 Task: Explore Airbnb accommodation in Stadtlohn, Germany from 12th  December, 2023 to 15th December, 2023 for 3 adults. Place can be entire room with 2 bedrooms having 3 beds and 1 bathroom. Property type can be flat.
Action: Mouse pressed left at (444, 81)
Screenshot: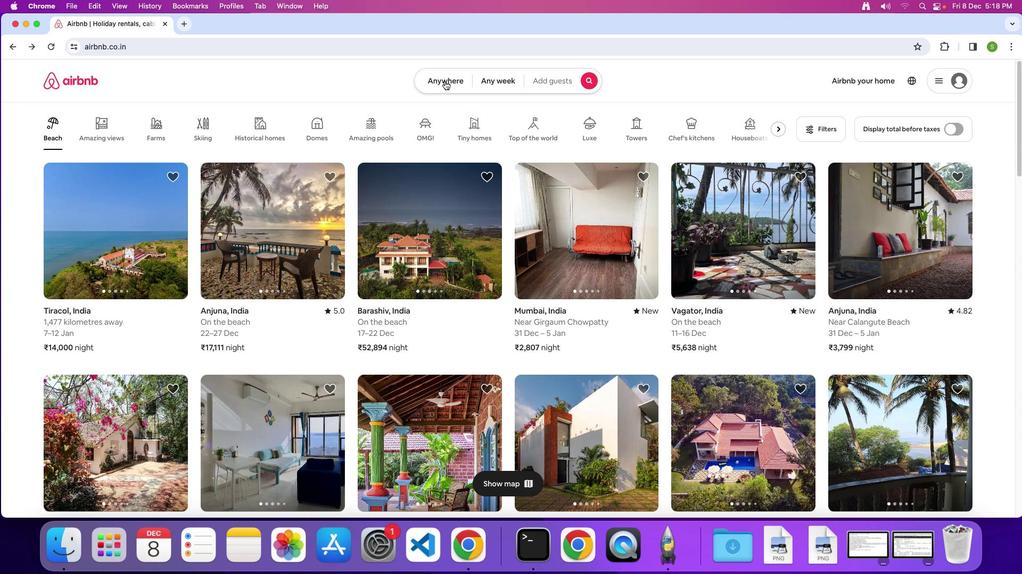 
Action: Mouse moved to (374, 116)
Screenshot: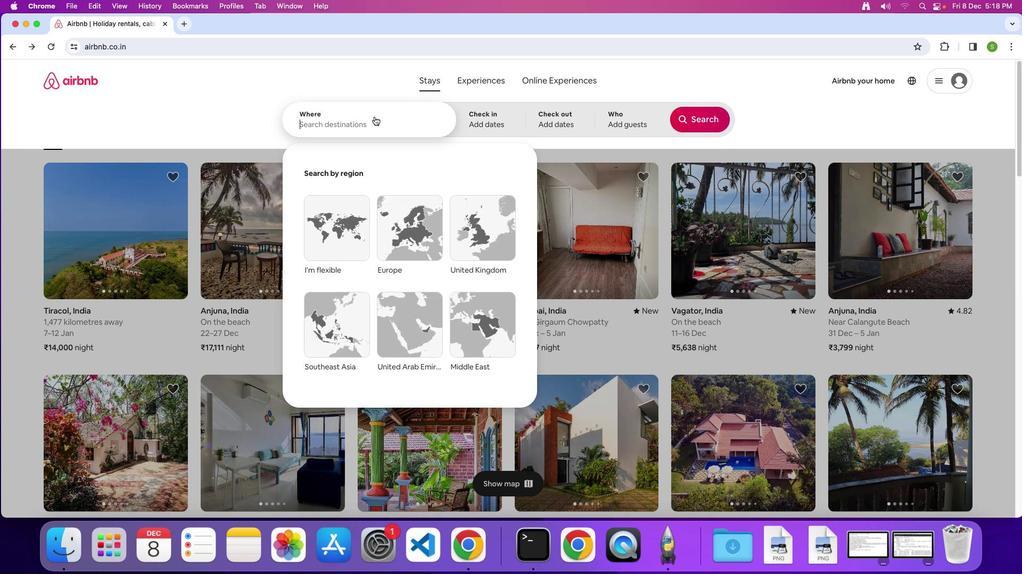 
Action: Mouse pressed left at (374, 116)
Screenshot: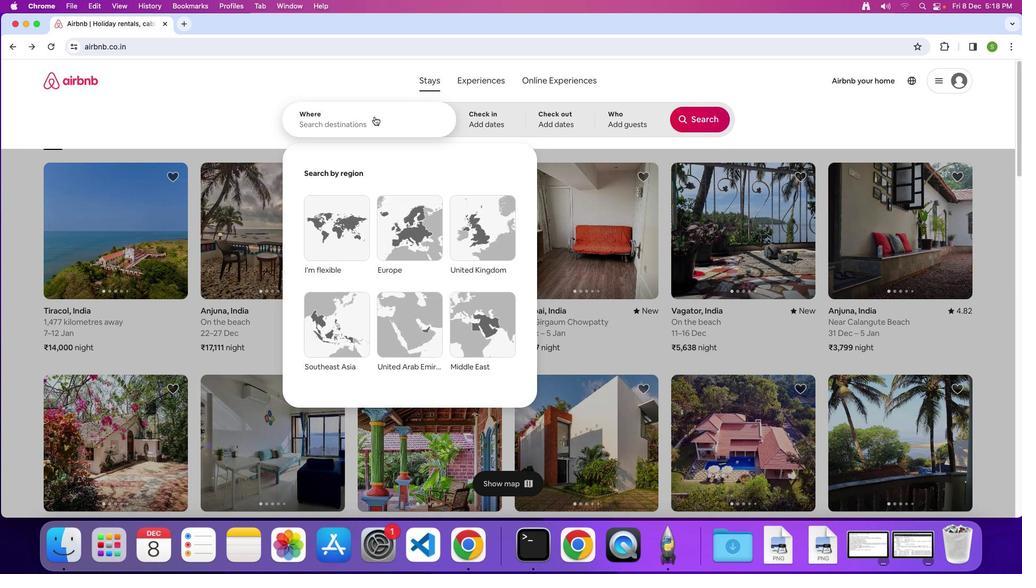 
Action: Key pressed Key.caps_lockKey.caps_lock'S'Key.caps_lockKey.backspaceKey.caps_lock'S'Key.caps_lock't''a''d''t''o'Key.backspace'l''o''h''n'','Key.spaceKey.shift'G''e''m'Key.backspace'r''m''a''n''y'Key.enter
Screenshot: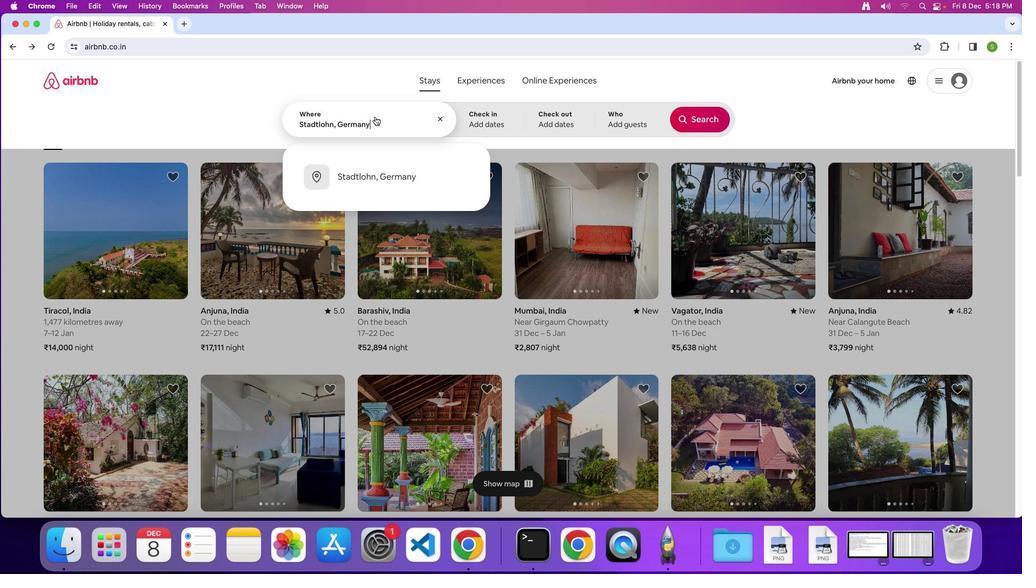 
Action: Mouse moved to (378, 300)
Screenshot: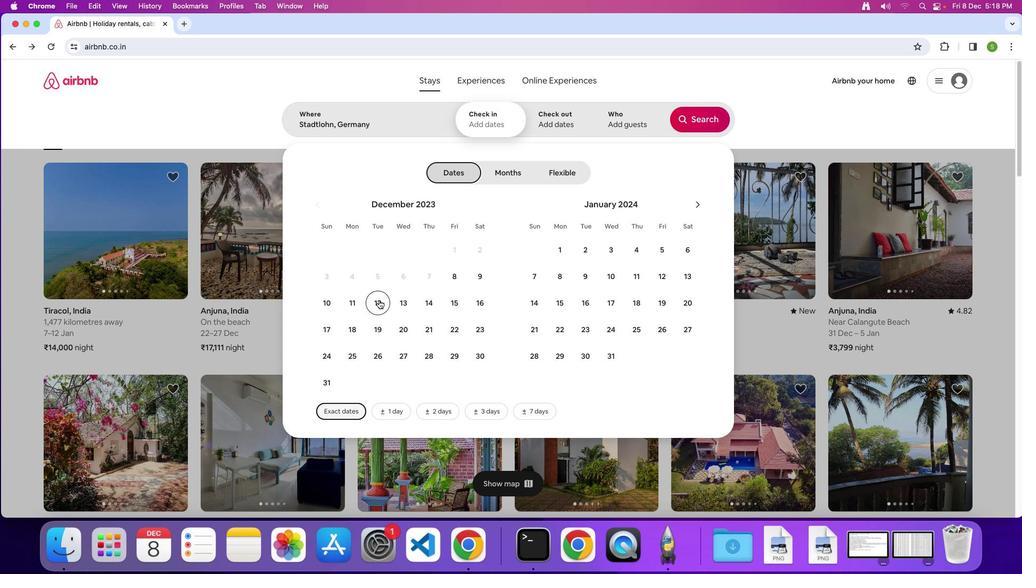 
Action: Mouse pressed left at (378, 300)
Screenshot: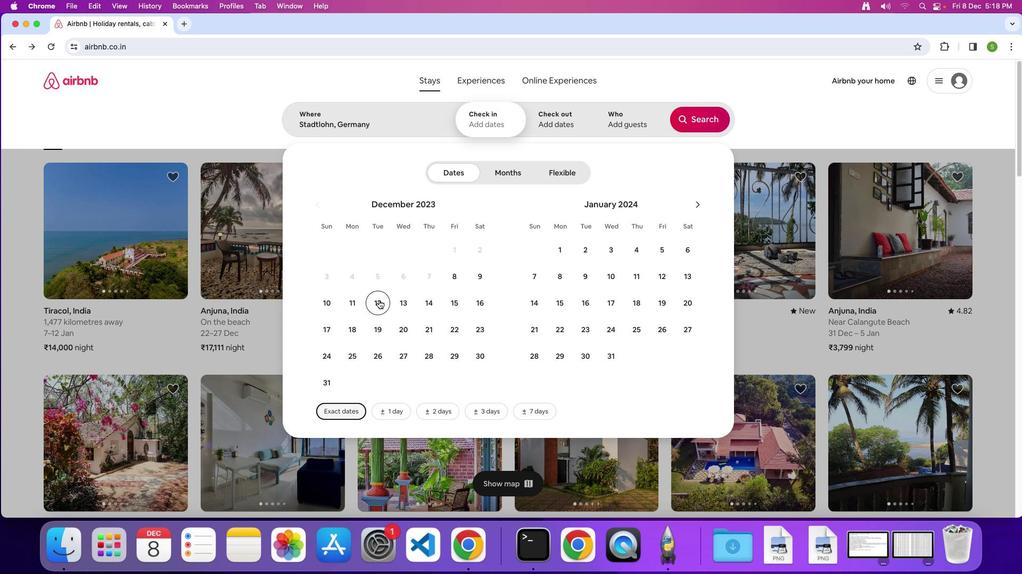
Action: Mouse moved to (459, 309)
Screenshot: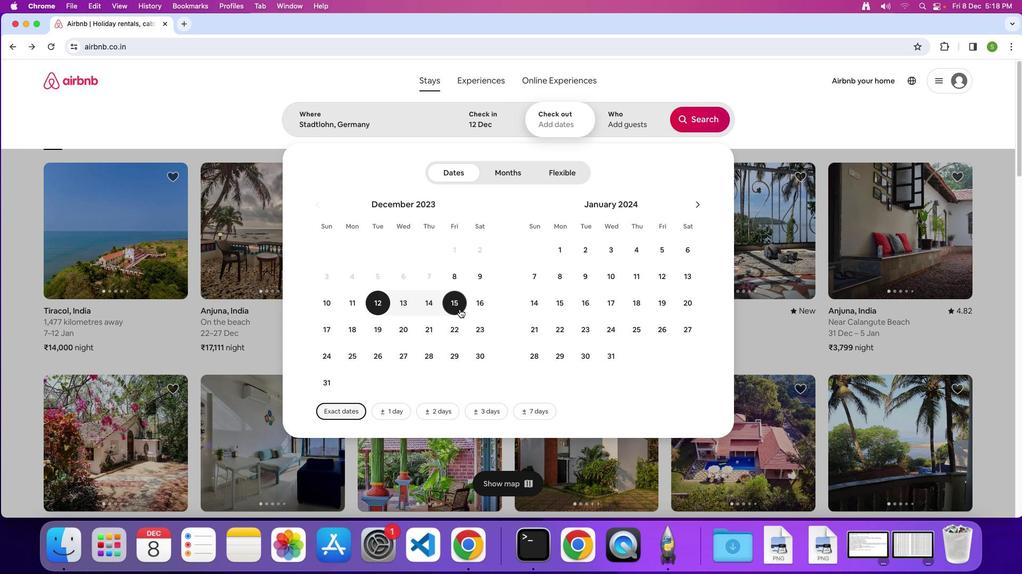 
Action: Mouse pressed left at (459, 309)
Screenshot: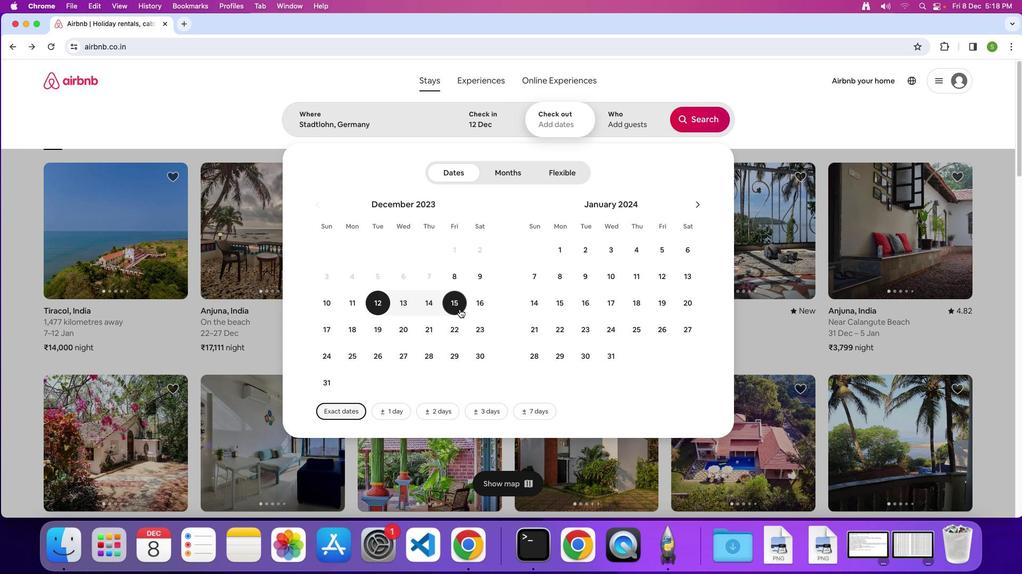 
Action: Mouse moved to (628, 122)
Screenshot: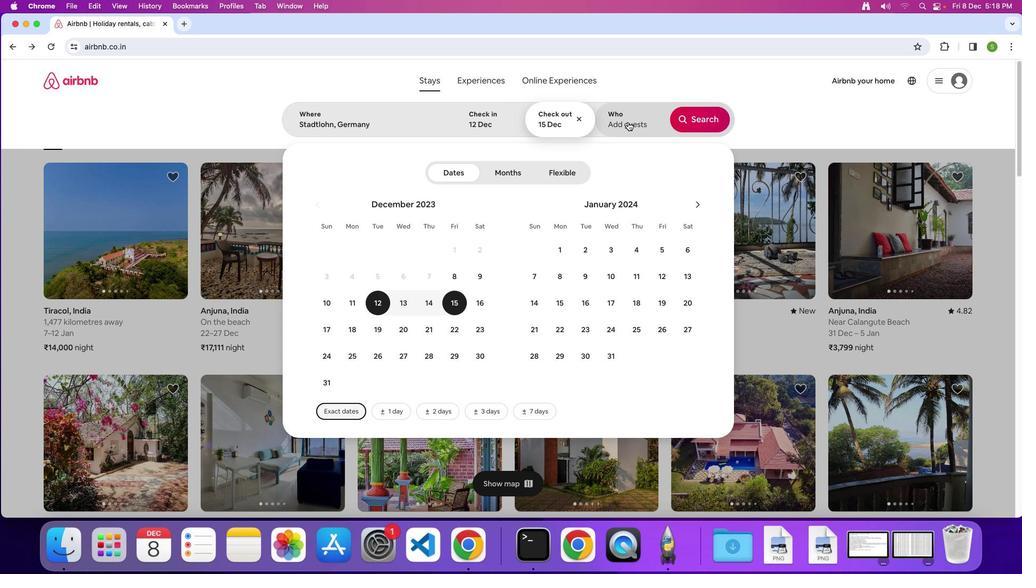 
Action: Mouse pressed left at (628, 122)
Screenshot: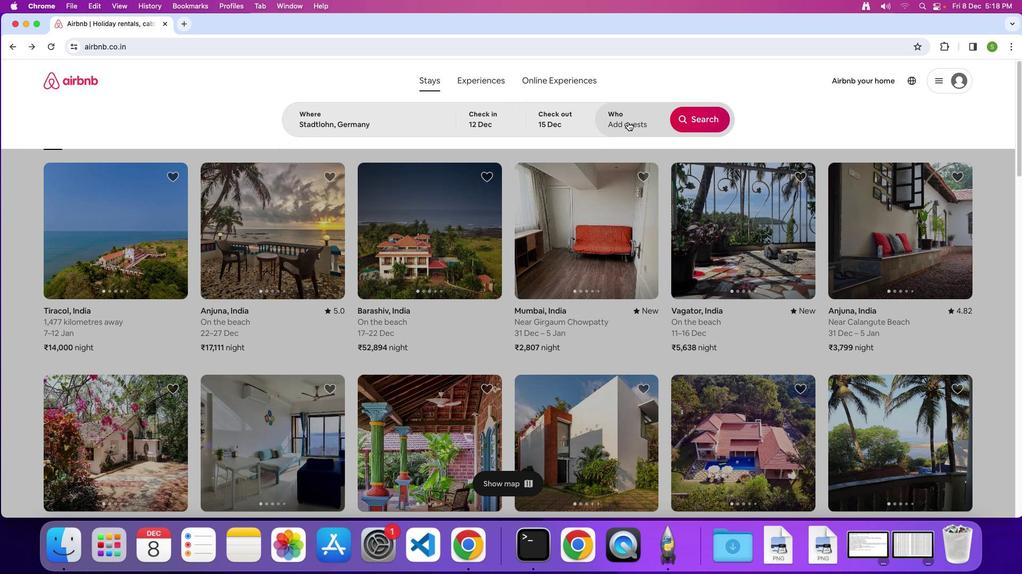 
Action: Mouse moved to (703, 175)
Screenshot: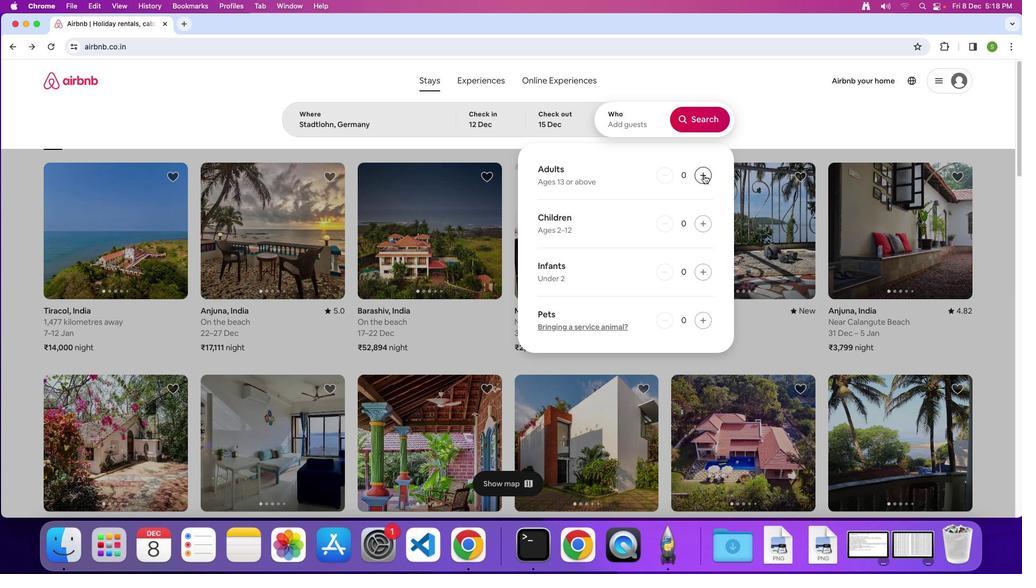 
Action: Mouse pressed left at (703, 175)
Screenshot: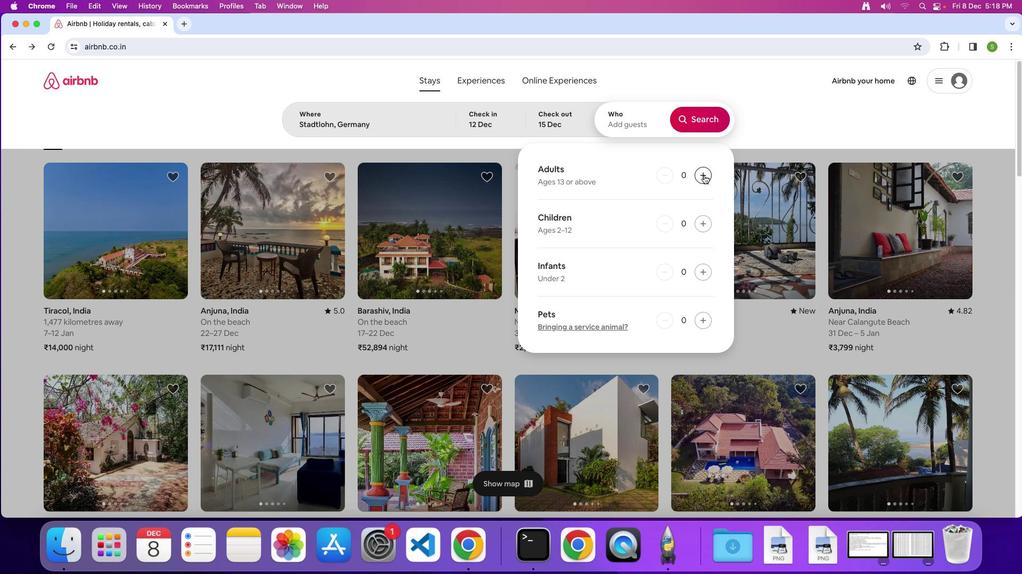 
Action: Mouse pressed left at (703, 175)
Screenshot: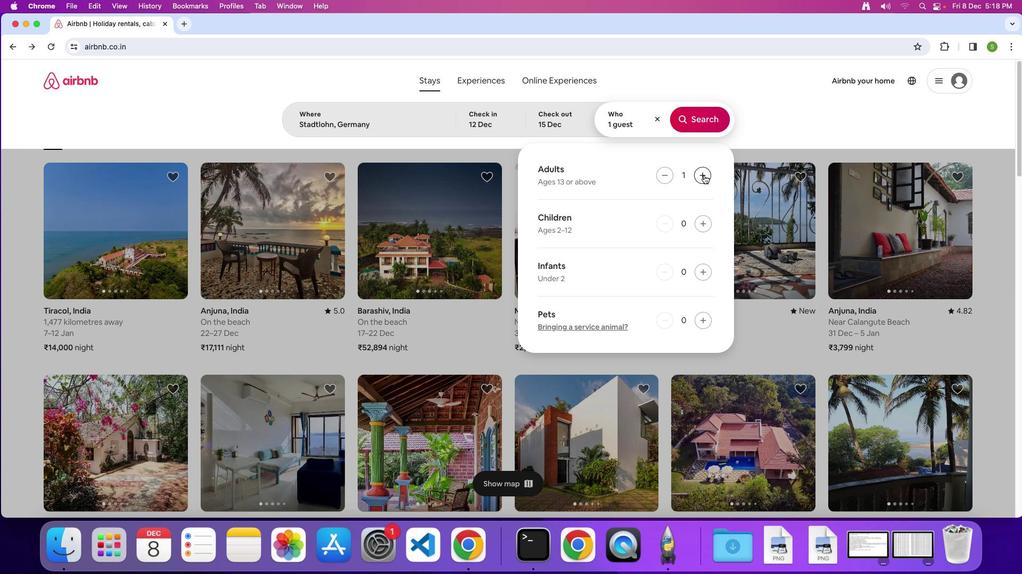 
Action: Mouse pressed left at (703, 175)
Screenshot: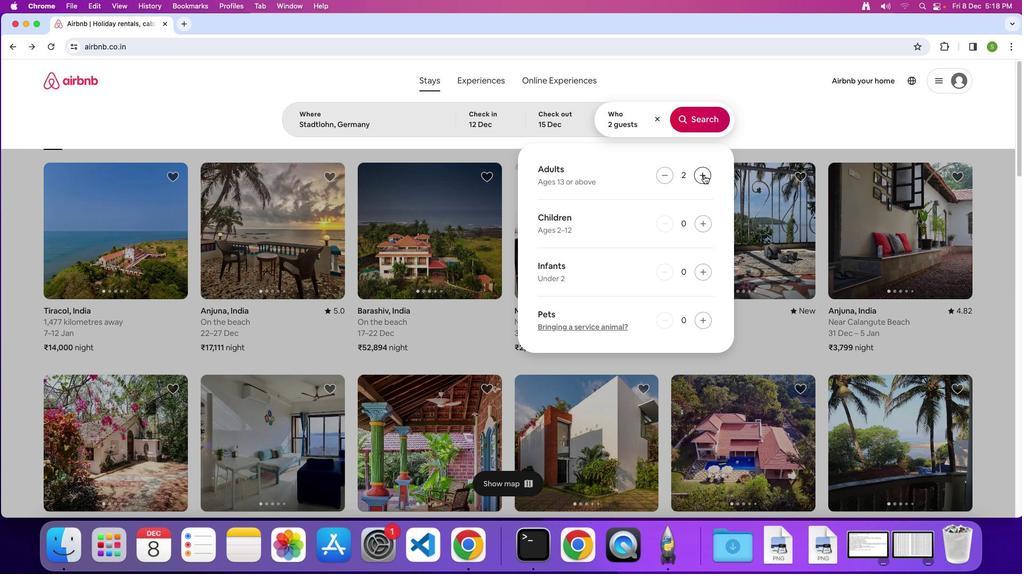 
Action: Mouse moved to (698, 126)
Screenshot: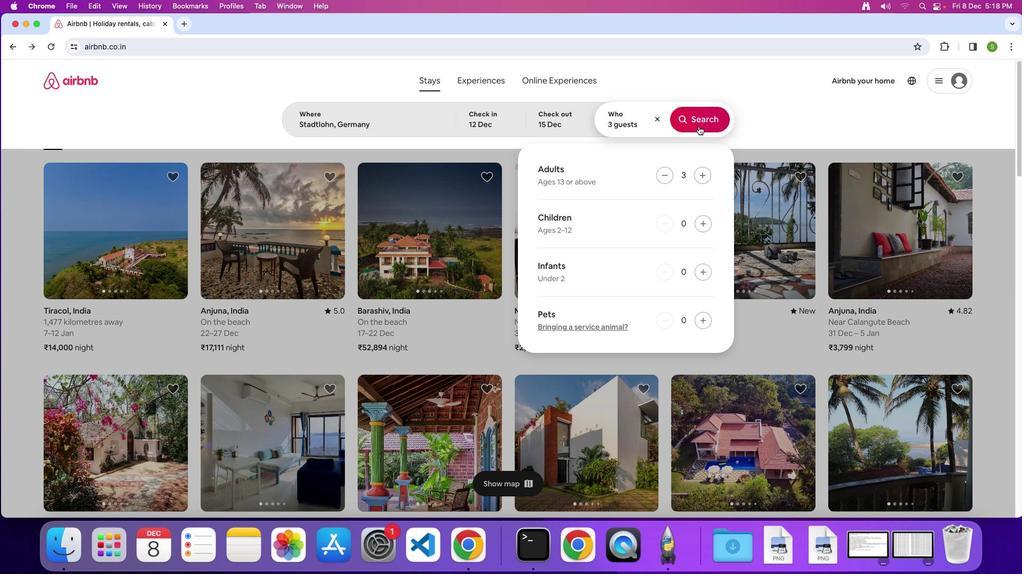 
Action: Mouse pressed left at (698, 126)
Screenshot: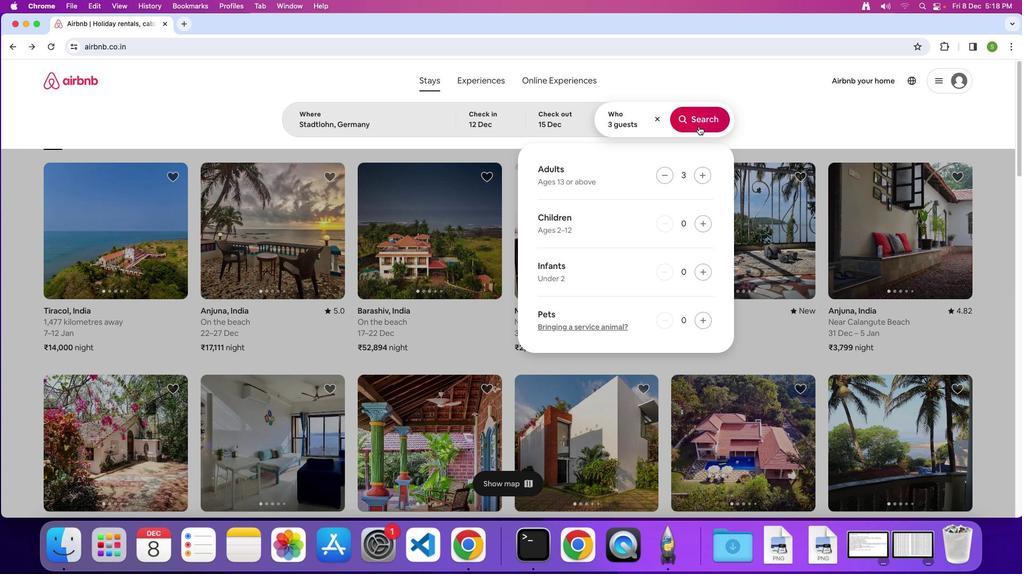 
Action: Mouse moved to (847, 118)
Screenshot: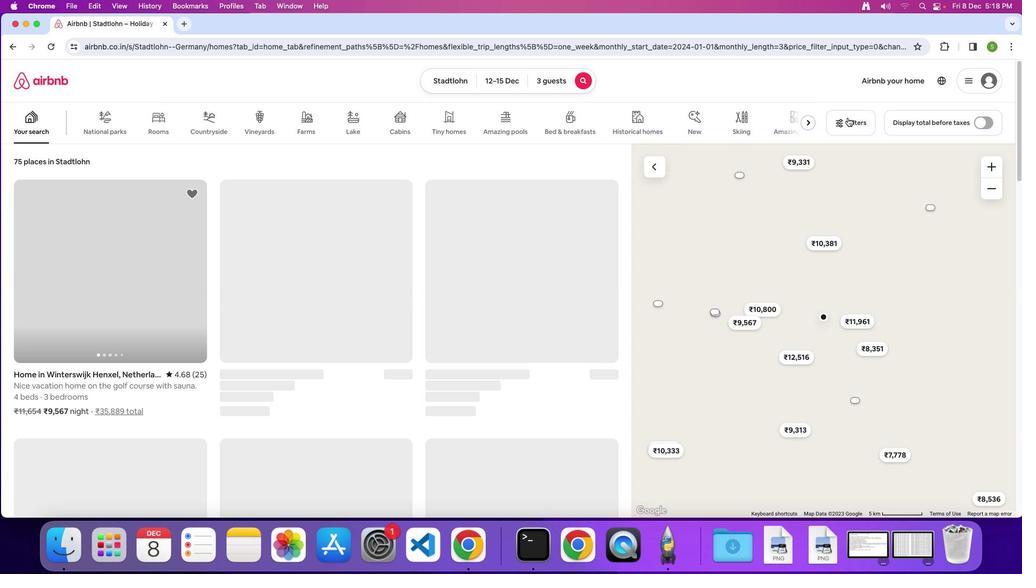 
Action: Mouse pressed left at (847, 118)
Screenshot: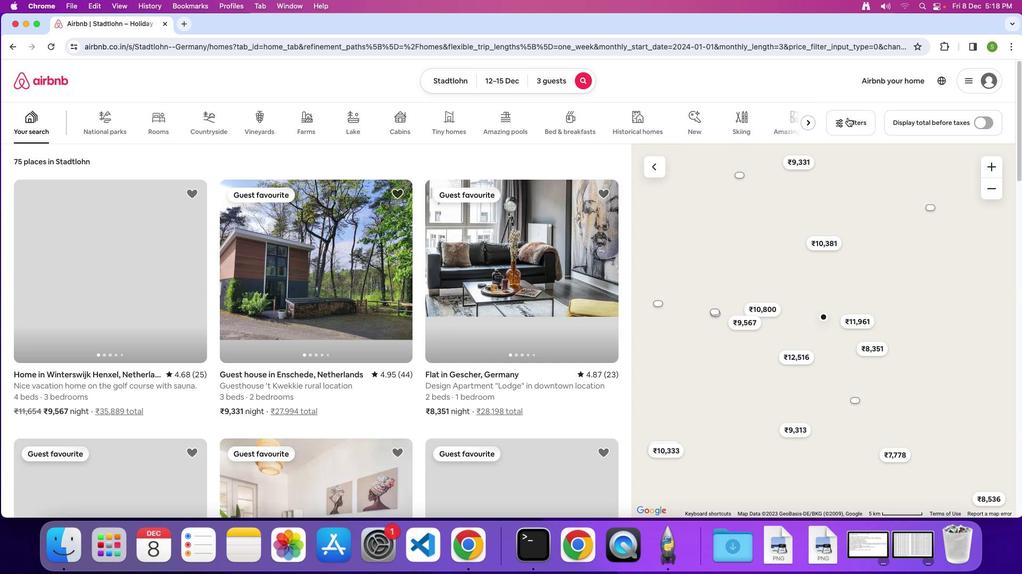 
Action: Mouse moved to (489, 335)
Screenshot: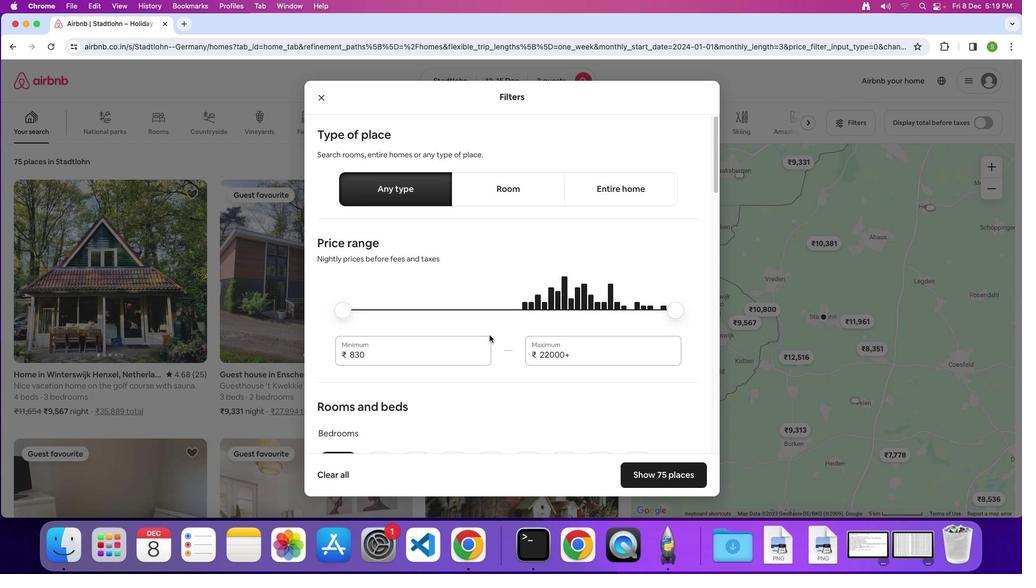 
Action: Mouse scrolled (489, 335) with delta (0, 0)
Screenshot: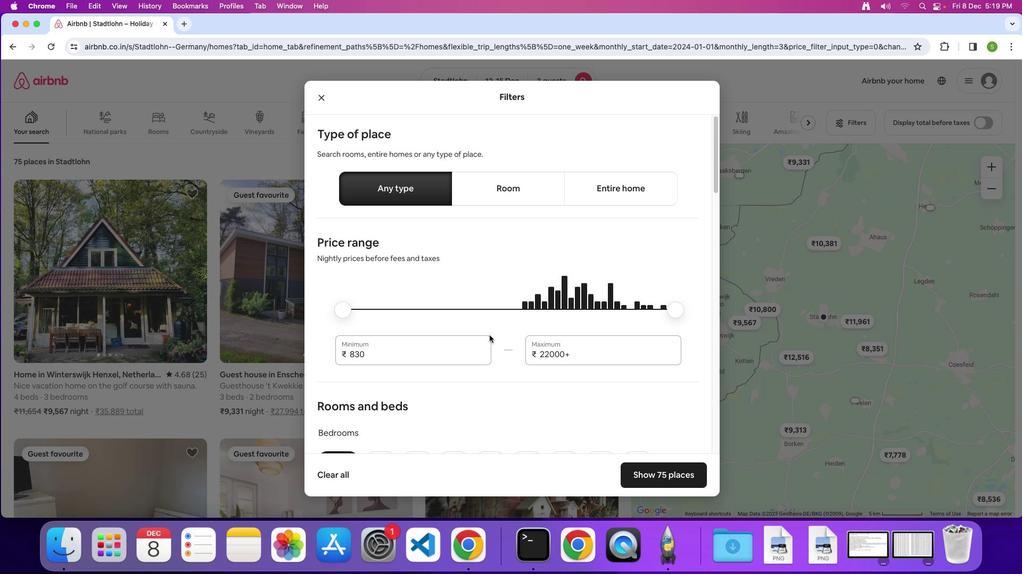 
Action: Mouse scrolled (489, 335) with delta (0, 0)
Screenshot: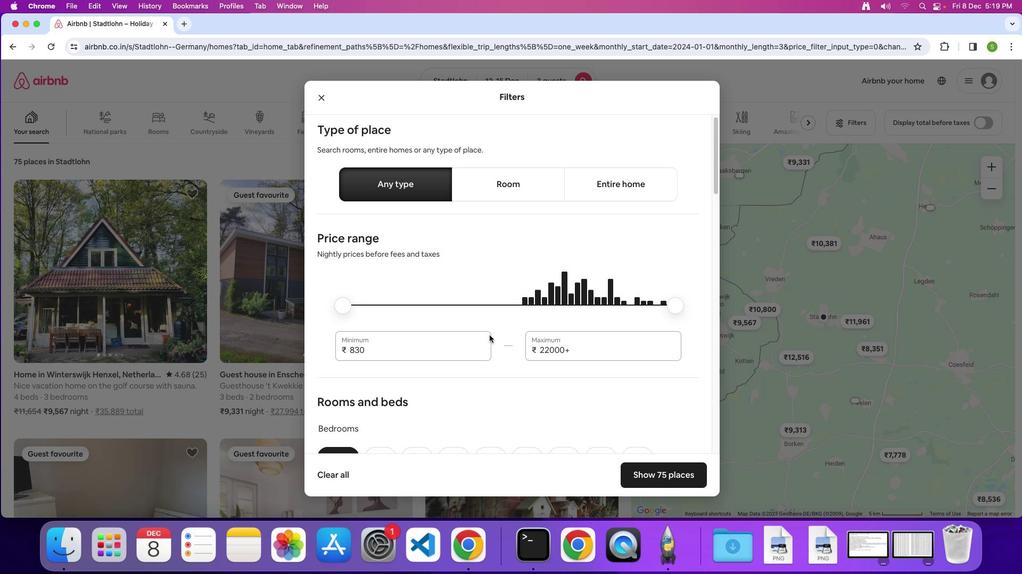
Action: Mouse scrolled (489, 335) with delta (0, 0)
Screenshot: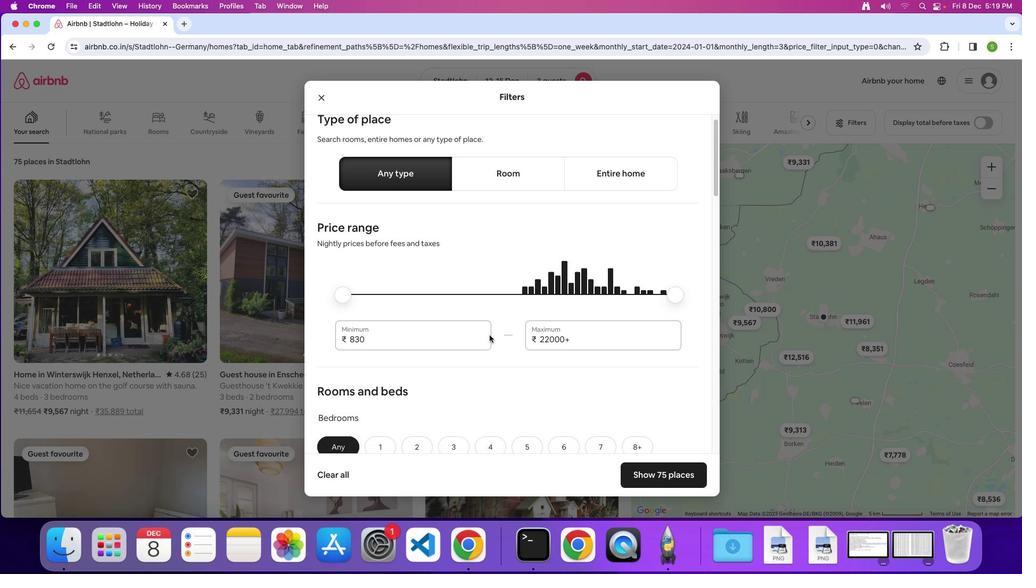 
Action: Mouse moved to (489, 335)
Screenshot: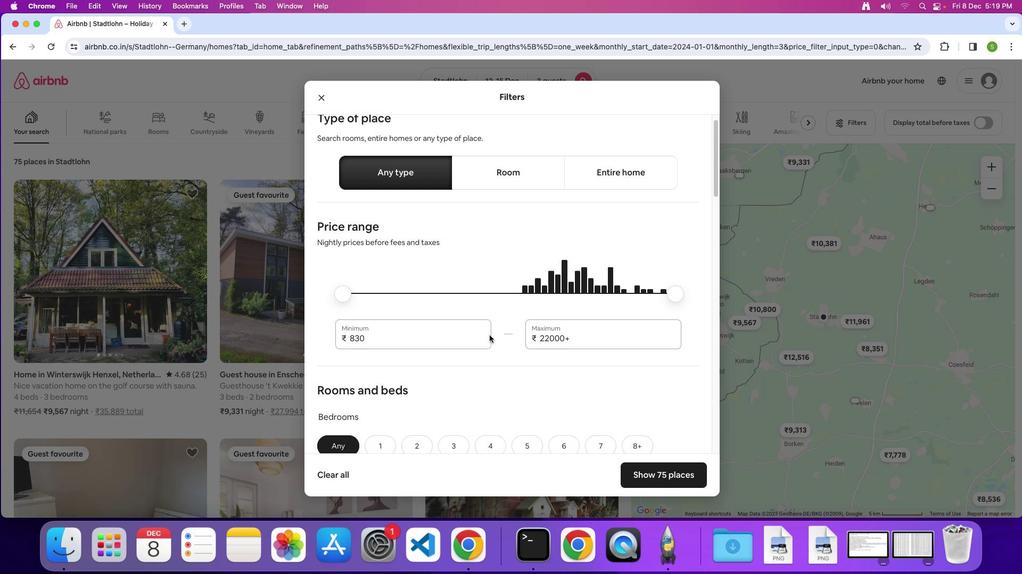 
Action: Mouse scrolled (489, 335) with delta (0, 0)
Screenshot: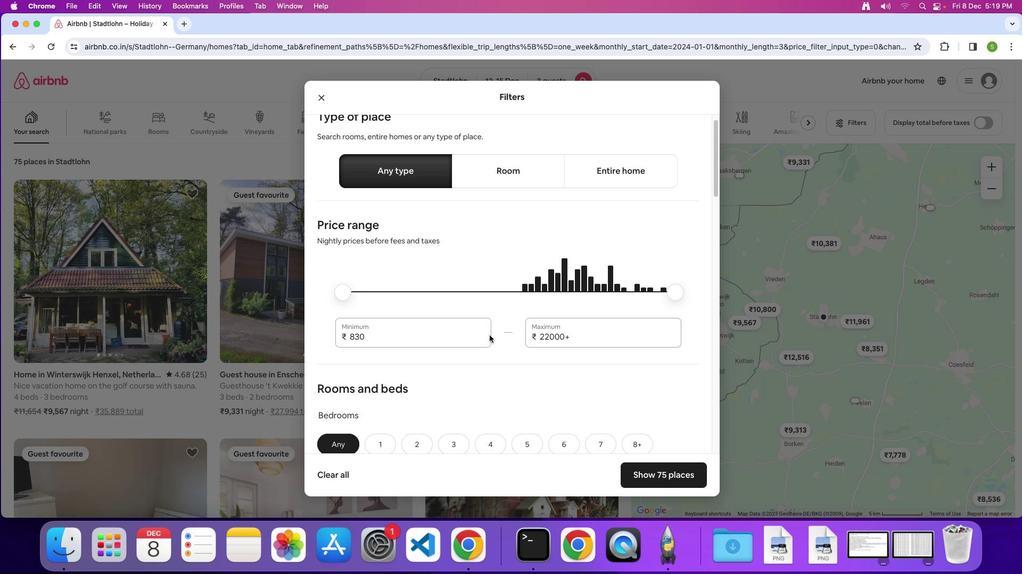 
Action: Mouse scrolled (489, 335) with delta (0, 0)
Screenshot: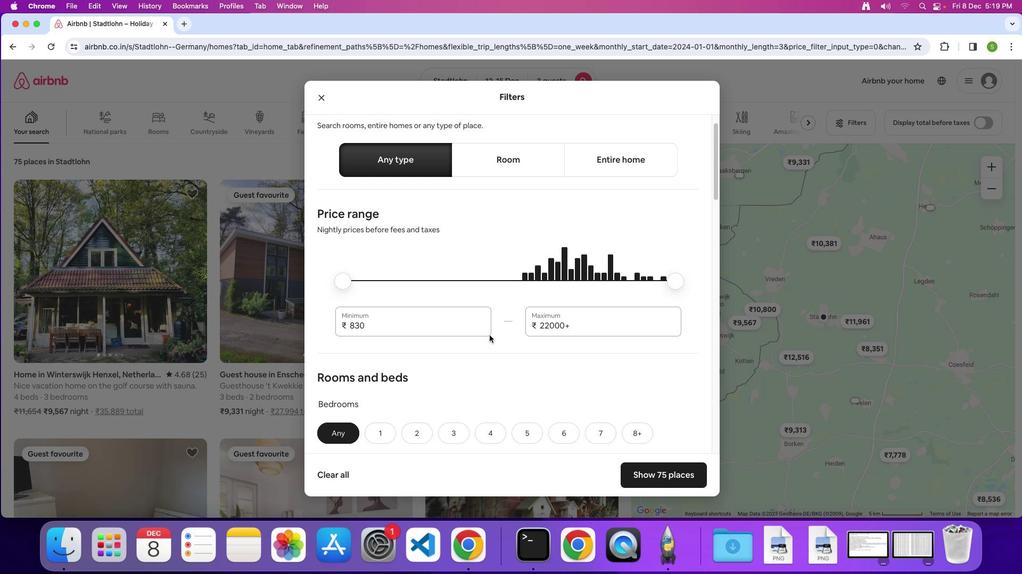 
Action: Mouse scrolled (489, 335) with delta (0, 0)
Screenshot: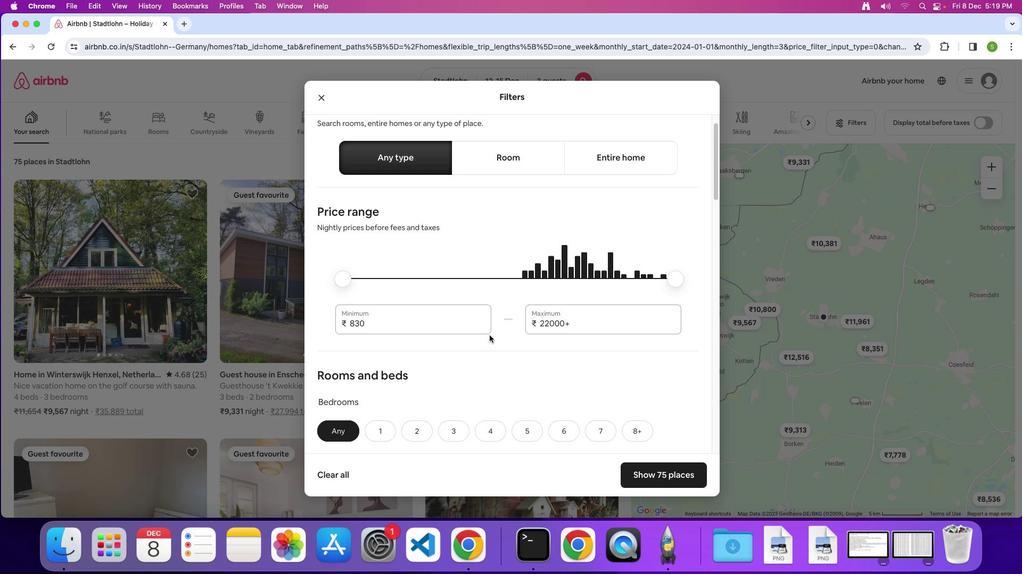 
Action: Mouse scrolled (489, 335) with delta (0, 0)
Screenshot: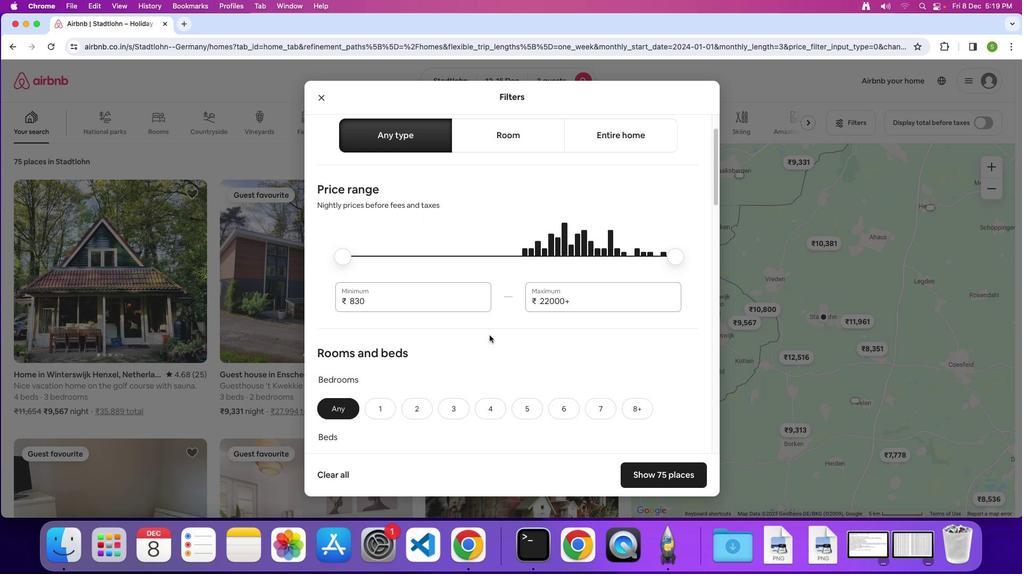 
Action: Mouse scrolled (489, 335) with delta (0, 0)
Screenshot: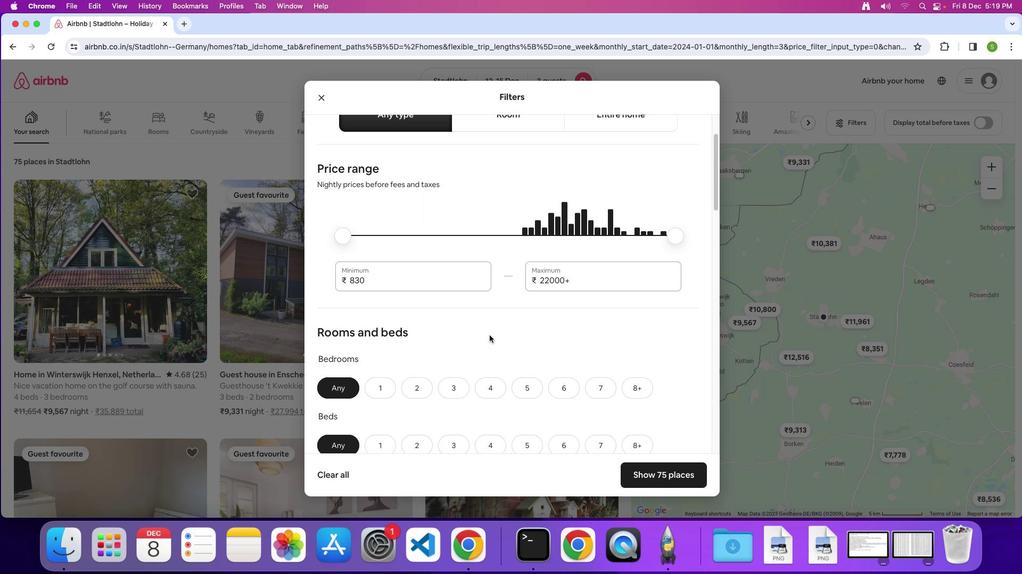 
Action: Mouse scrolled (489, 335) with delta (0, 0)
Screenshot: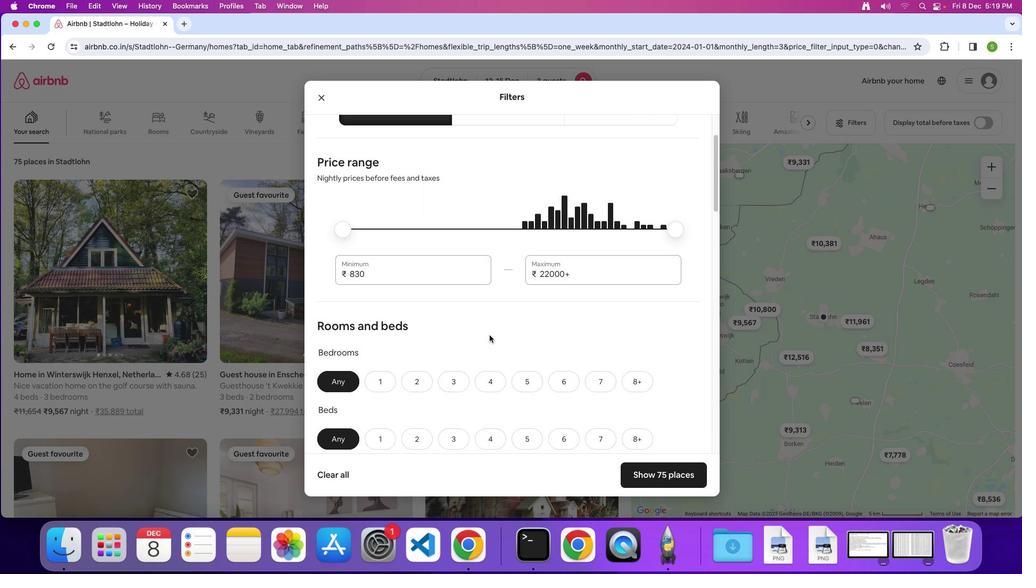 
Action: Mouse scrolled (489, 335) with delta (0, 0)
Screenshot: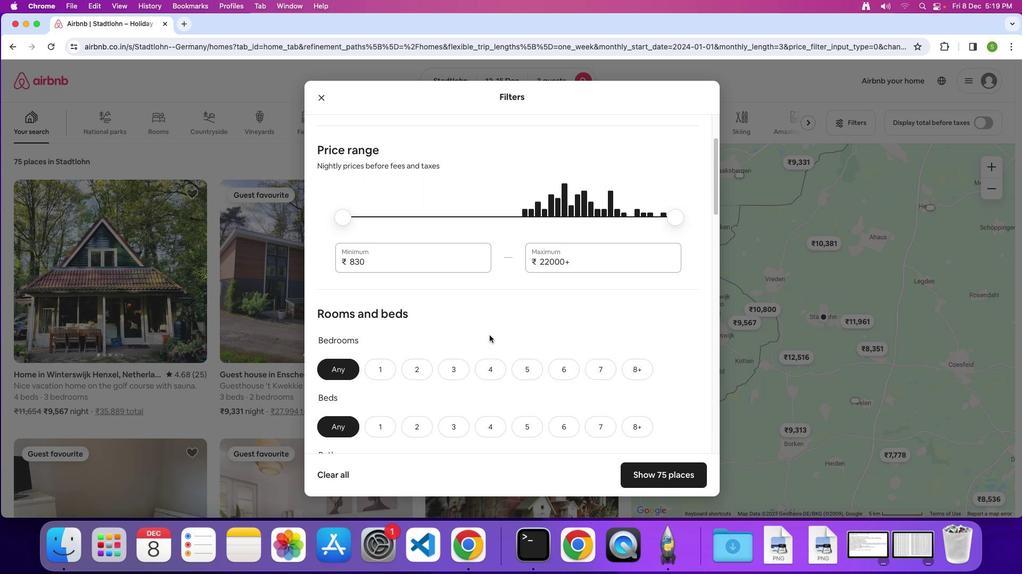 
Action: Mouse scrolled (489, 335) with delta (0, 0)
Screenshot: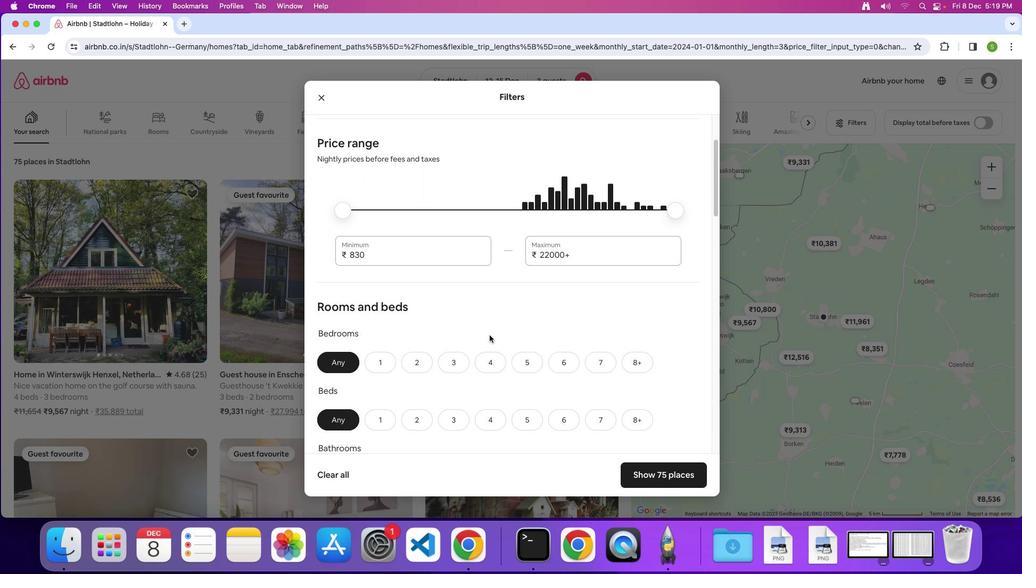 
Action: Mouse scrolled (489, 335) with delta (0, -1)
Screenshot: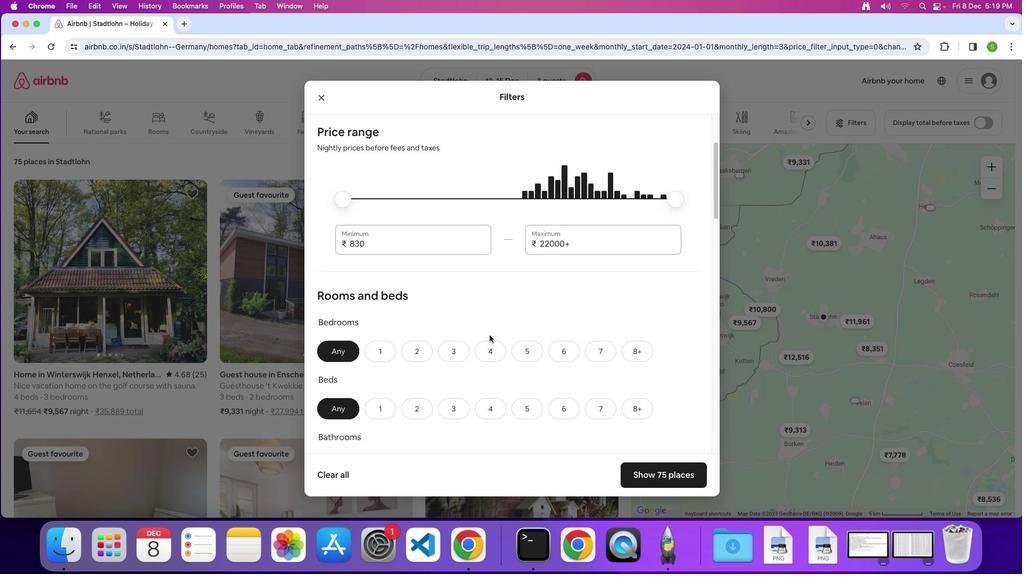 
Action: Mouse moved to (489, 335)
Screenshot: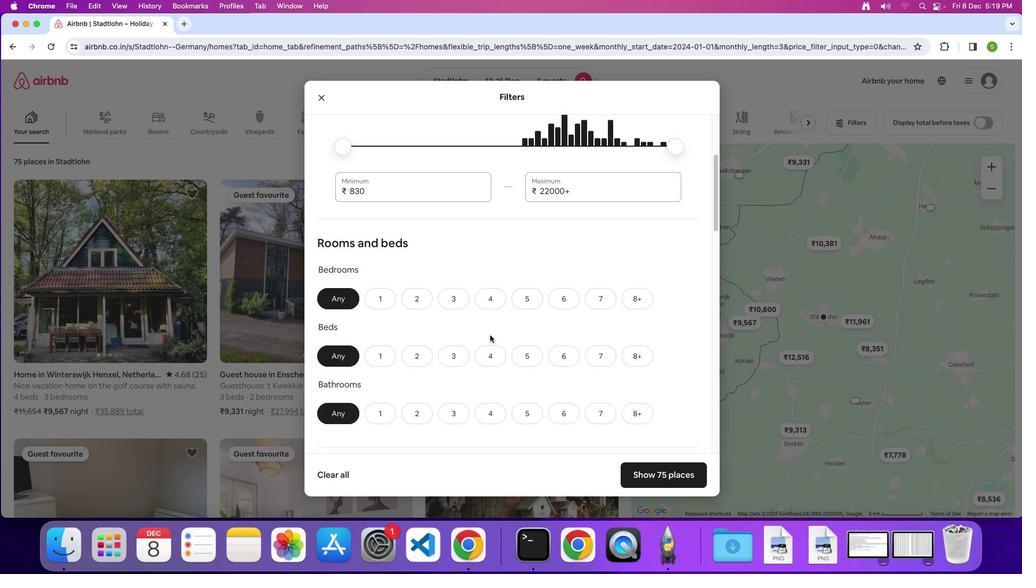 
Action: Mouse scrolled (489, 335) with delta (0, 0)
Screenshot: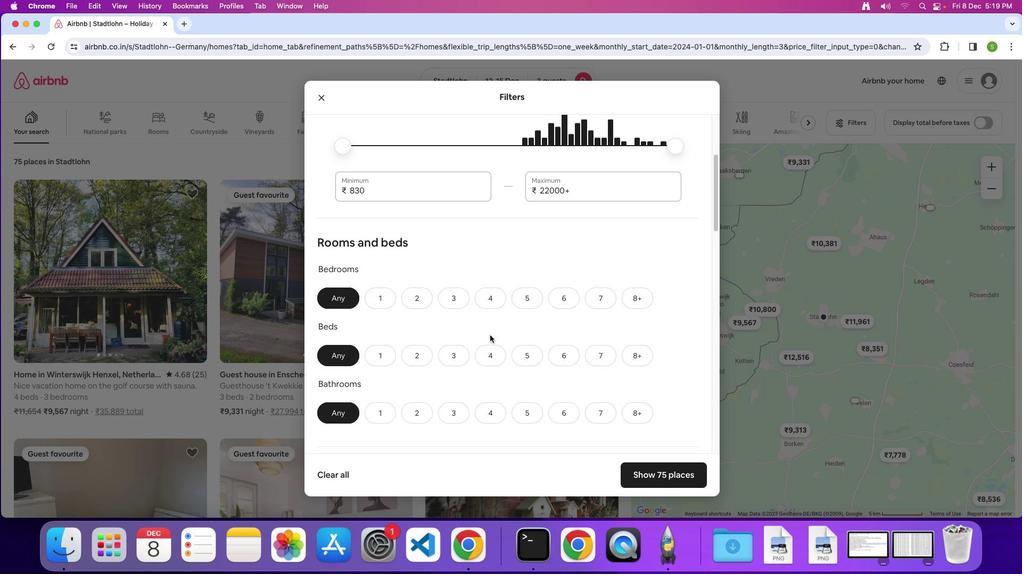 
Action: Mouse scrolled (489, 335) with delta (0, 0)
Screenshot: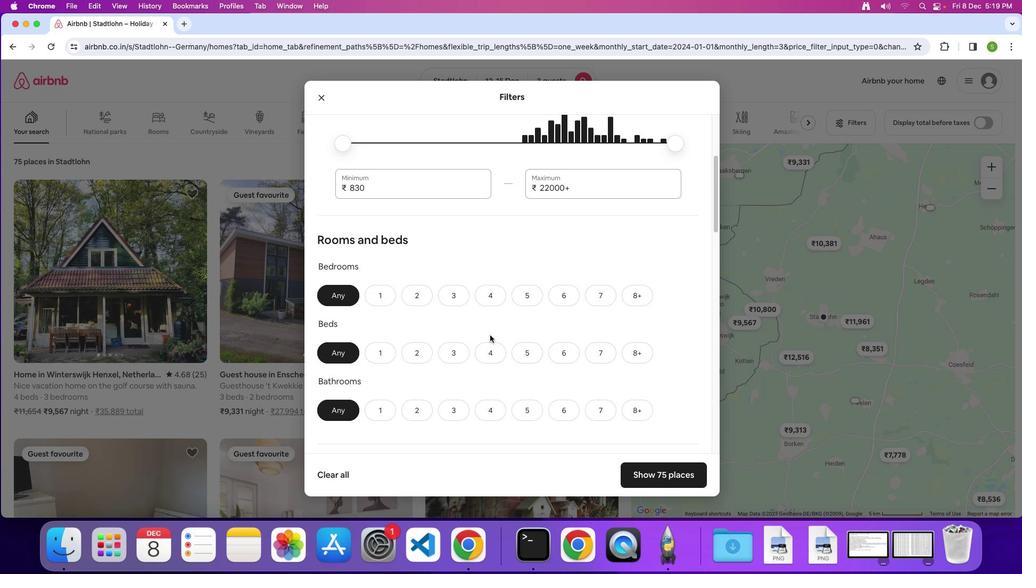 
Action: Mouse moved to (490, 333)
Screenshot: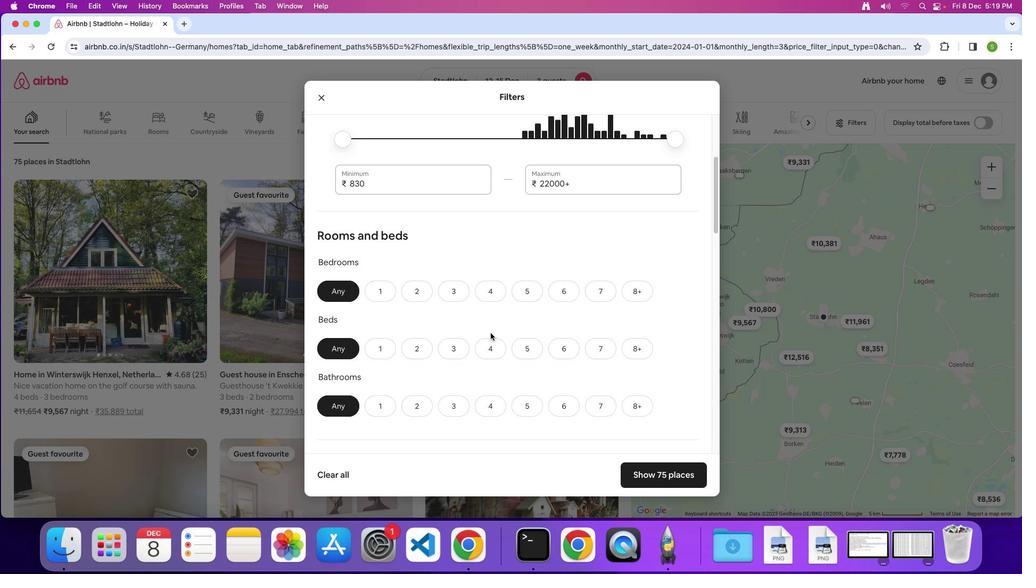 
Action: Mouse scrolled (490, 333) with delta (0, 0)
Screenshot: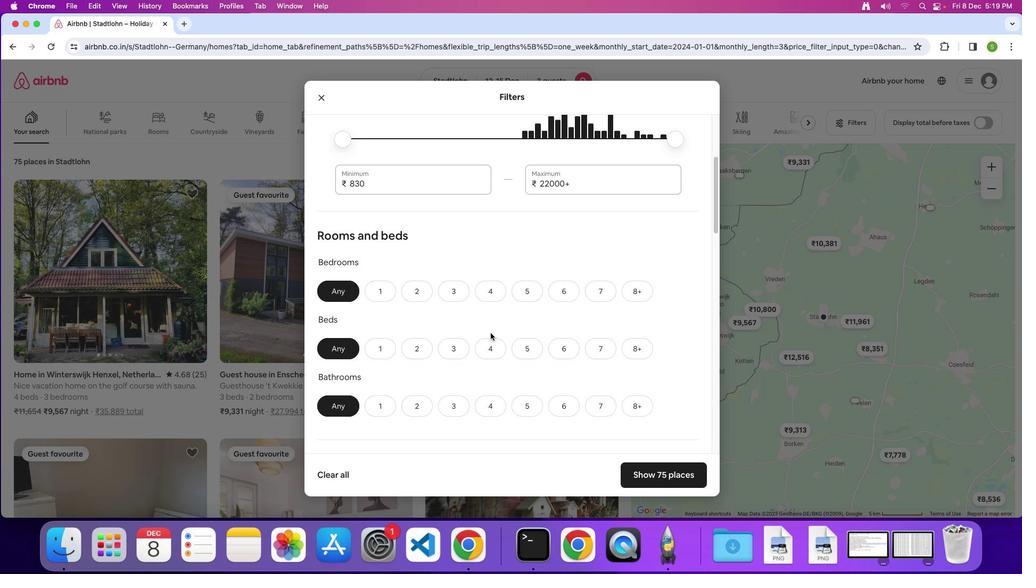 
Action: Mouse moved to (490, 333)
Screenshot: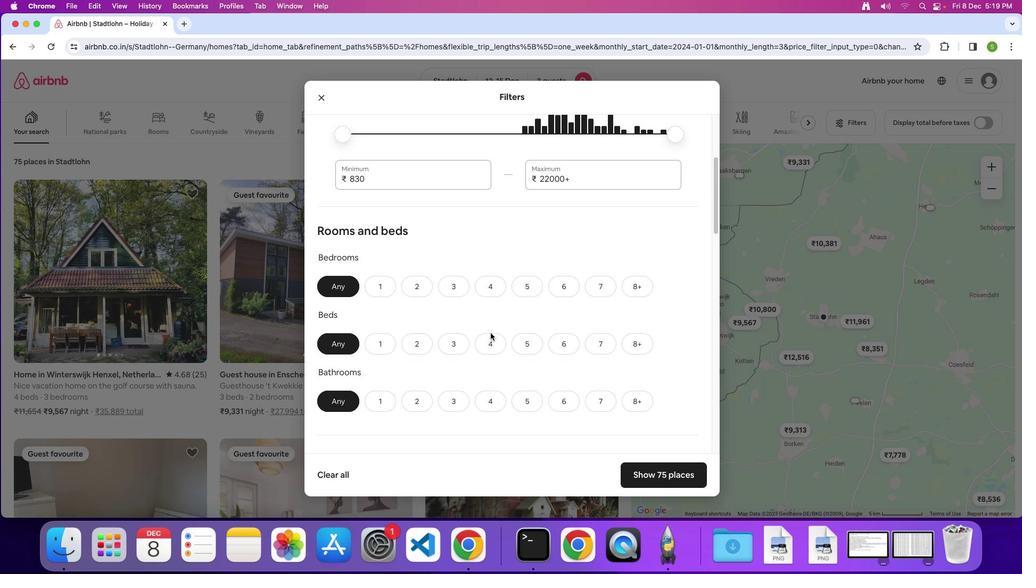
Action: Mouse scrolled (490, 333) with delta (0, 0)
Screenshot: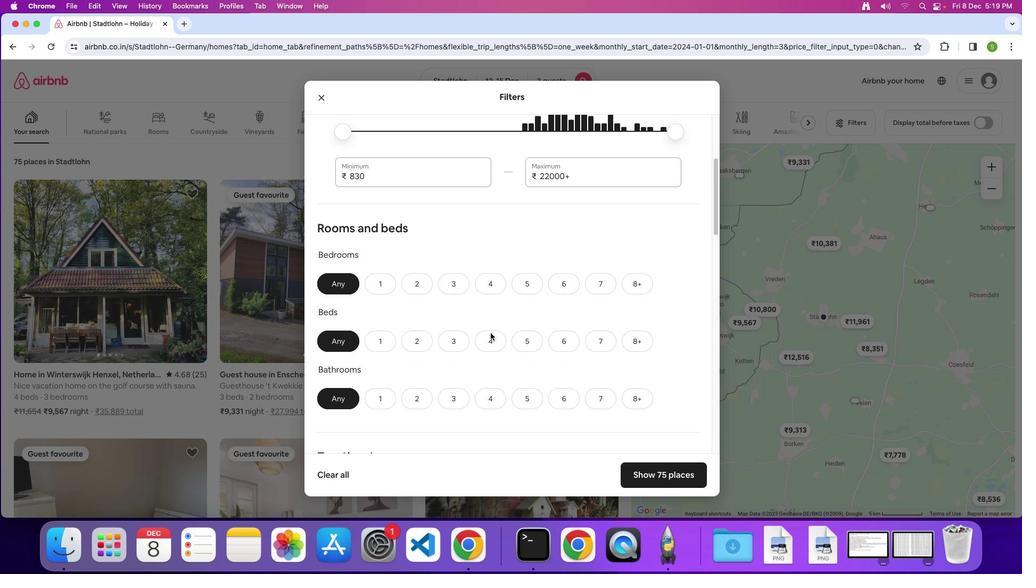 
Action: Mouse scrolled (490, 333) with delta (0, 0)
Screenshot: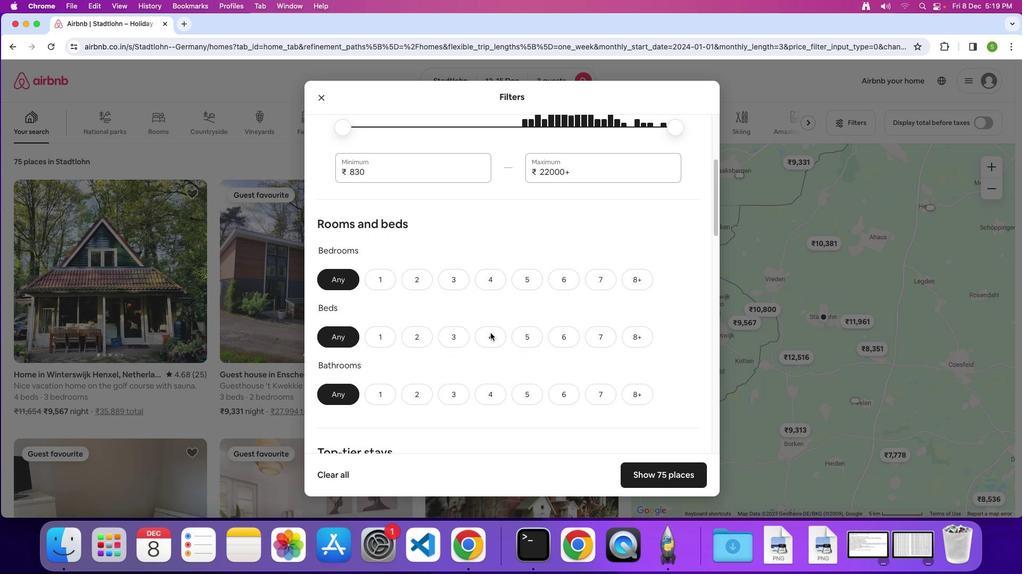 
Action: Mouse scrolled (490, 333) with delta (0, 0)
Screenshot: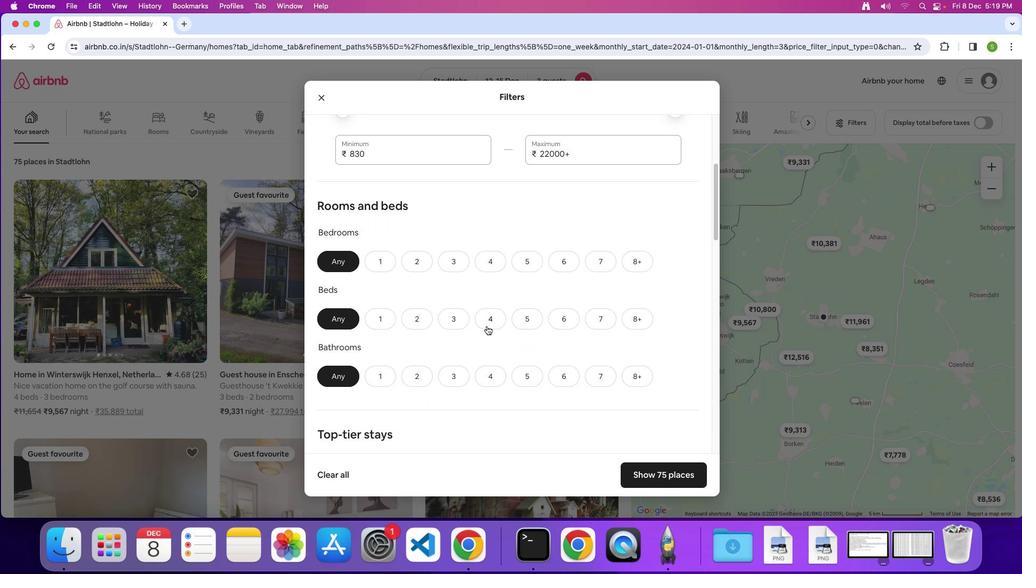 
Action: Mouse moved to (423, 262)
Screenshot: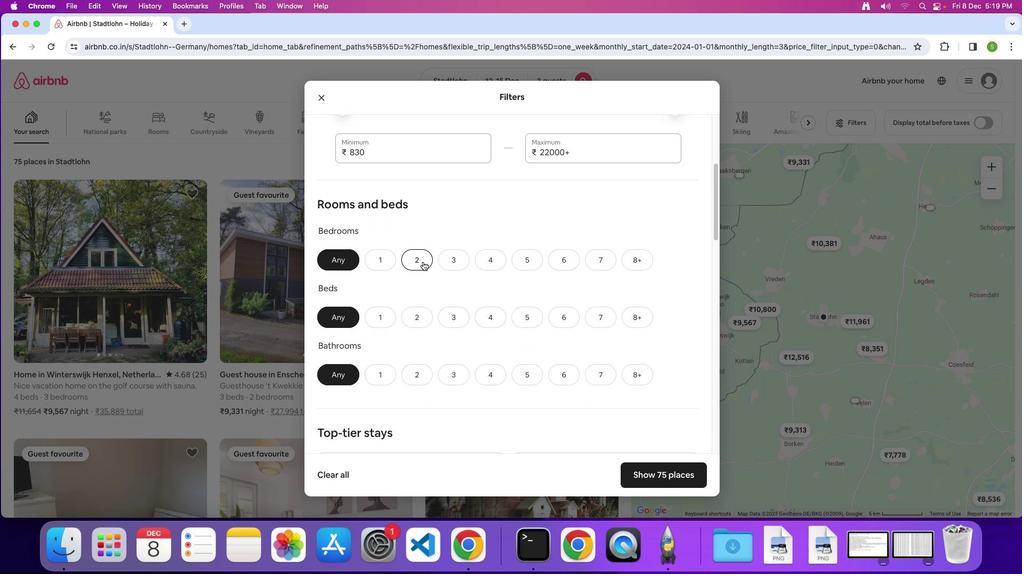 
Action: Mouse pressed left at (423, 262)
Screenshot: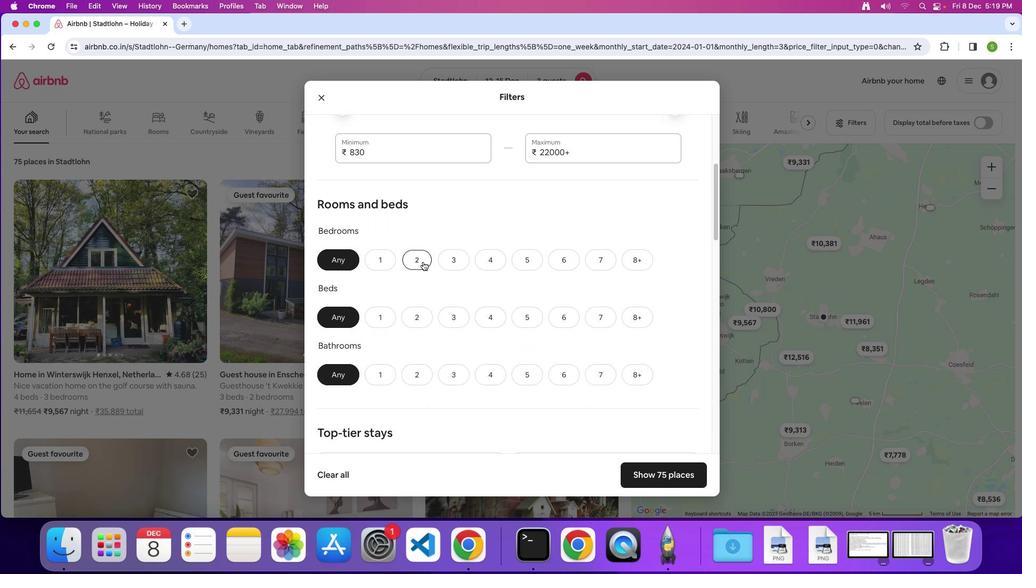 
Action: Mouse moved to (446, 316)
Screenshot: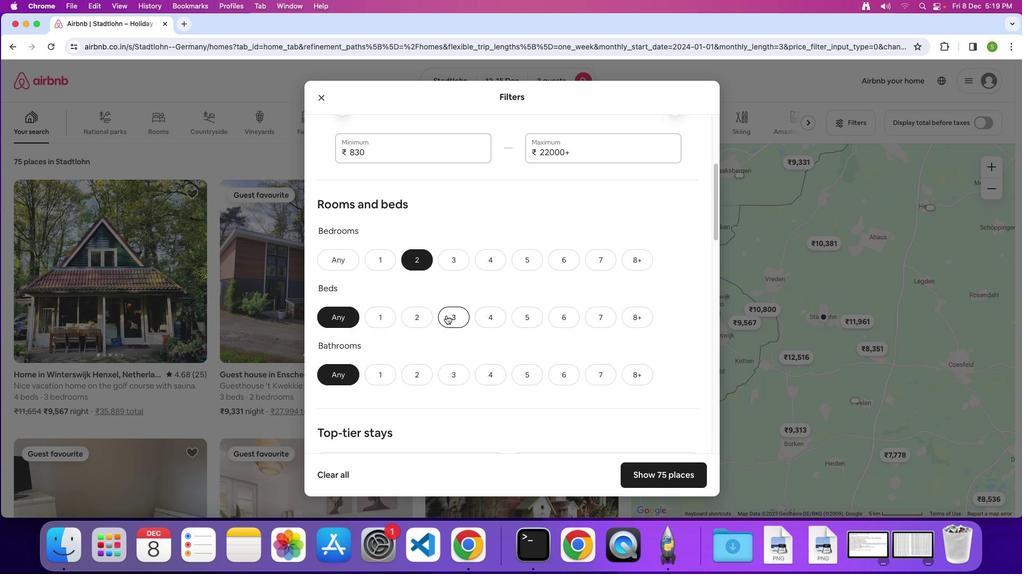 
Action: Mouse pressed left at (446, 316)
Screenshot: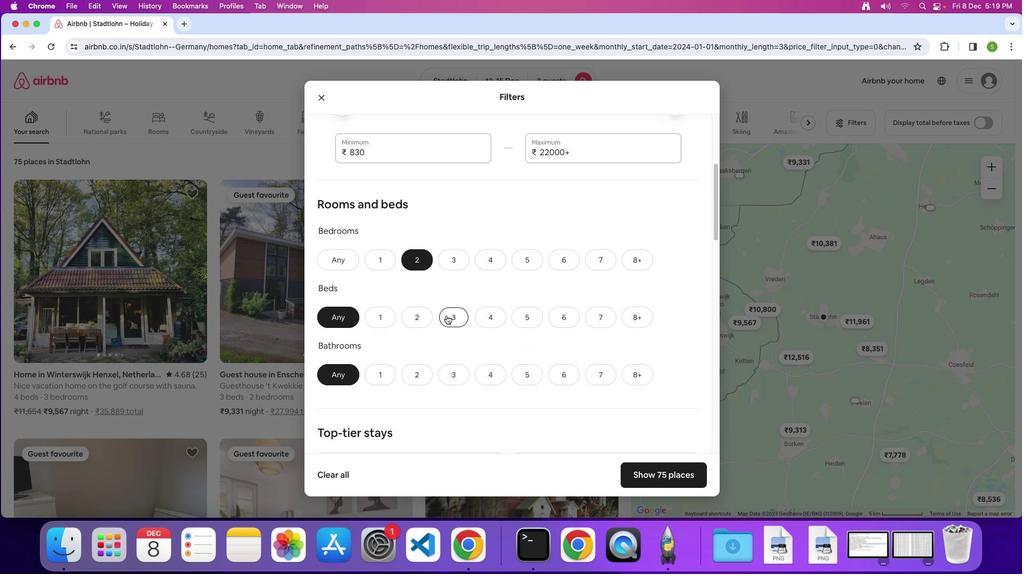 
Action: Mouse moved to (386, 375)
Screenshot: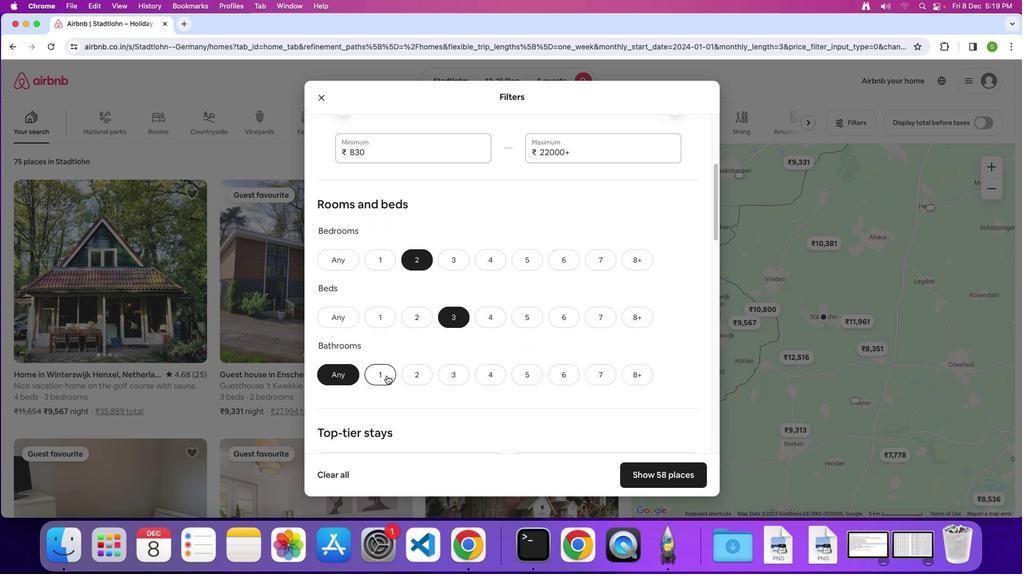 
Action: Mouse pressed left at (386, 375)
Screenshot: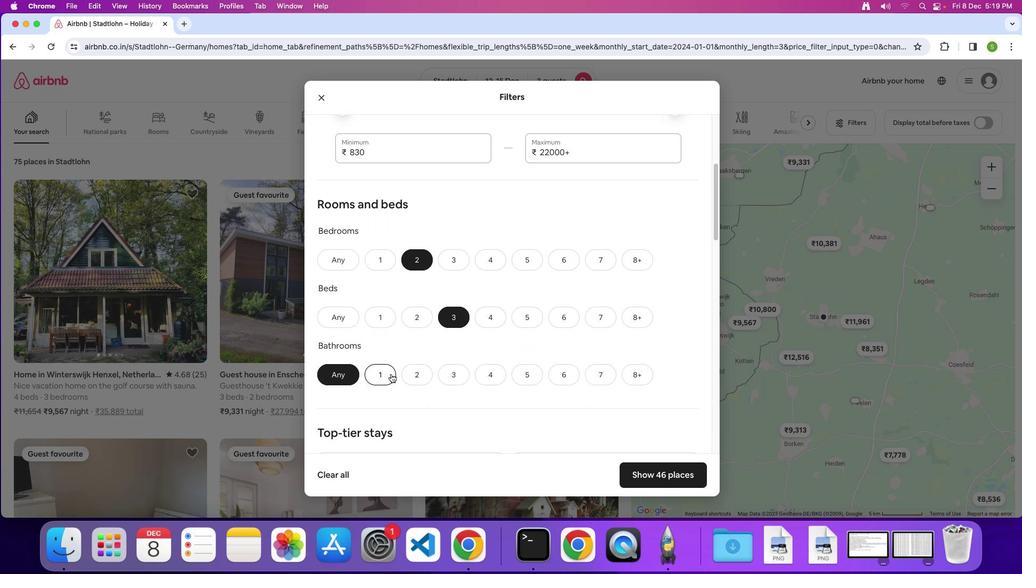 
Action: Mouse moved to (525, 325)
Screenshot: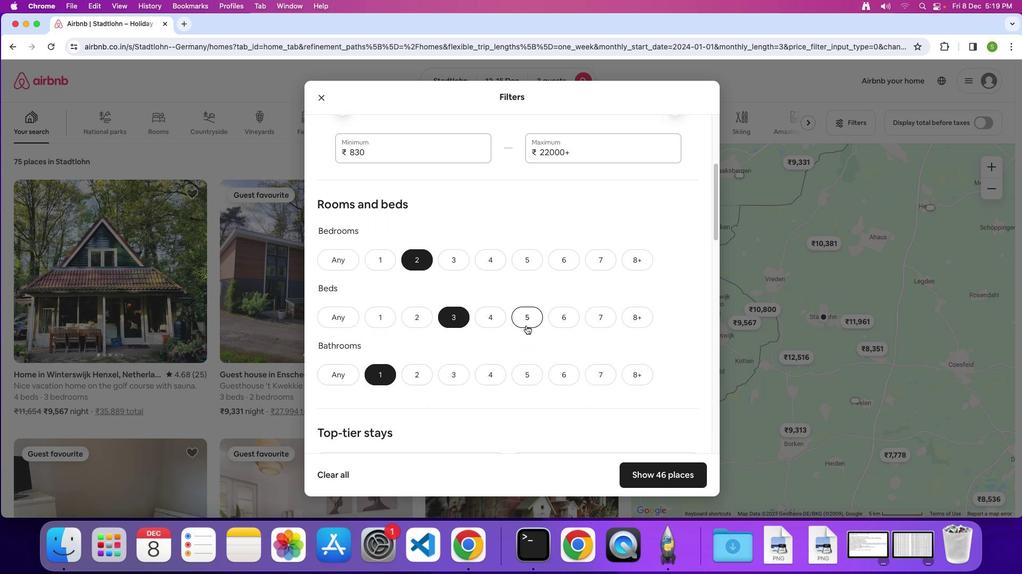 
Action: Mouse scrolled (525, 325) with delta (0, 0)
Screenshot: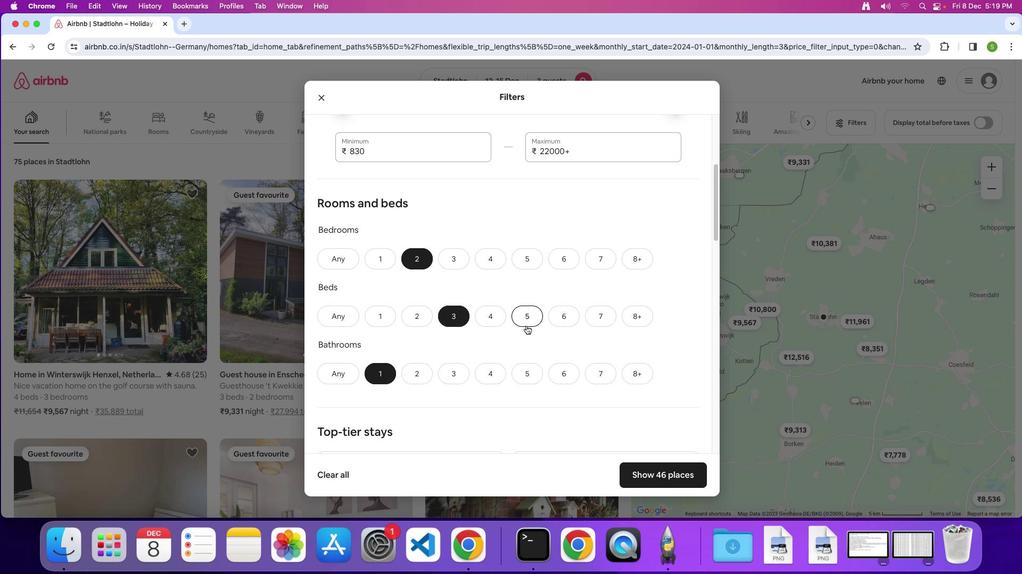 
Action: Mouse scrolled (525, 325) with delta (0, 0)
Screenshot: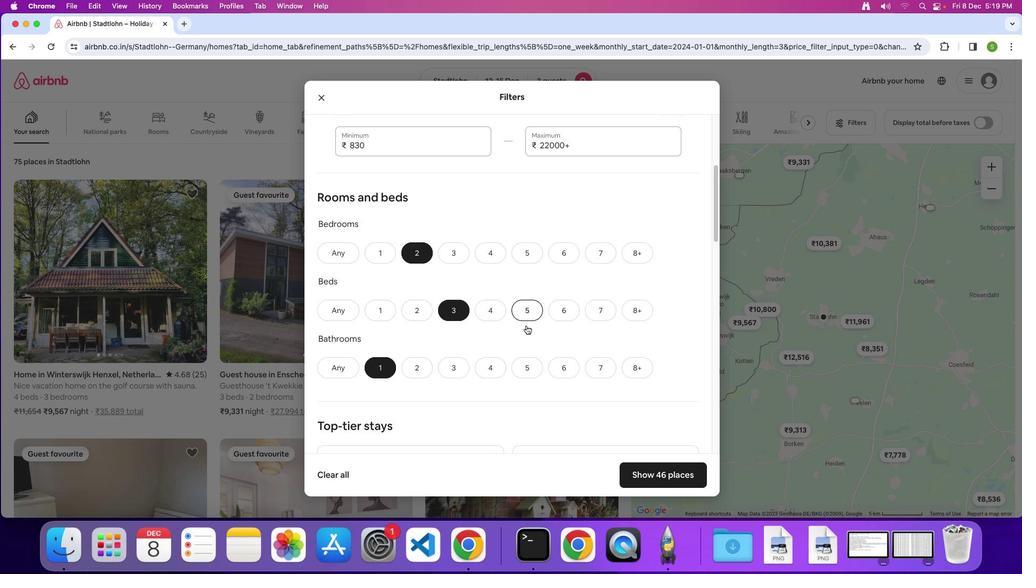 
Action: Mouse moved to (525, 326)
Screenshot: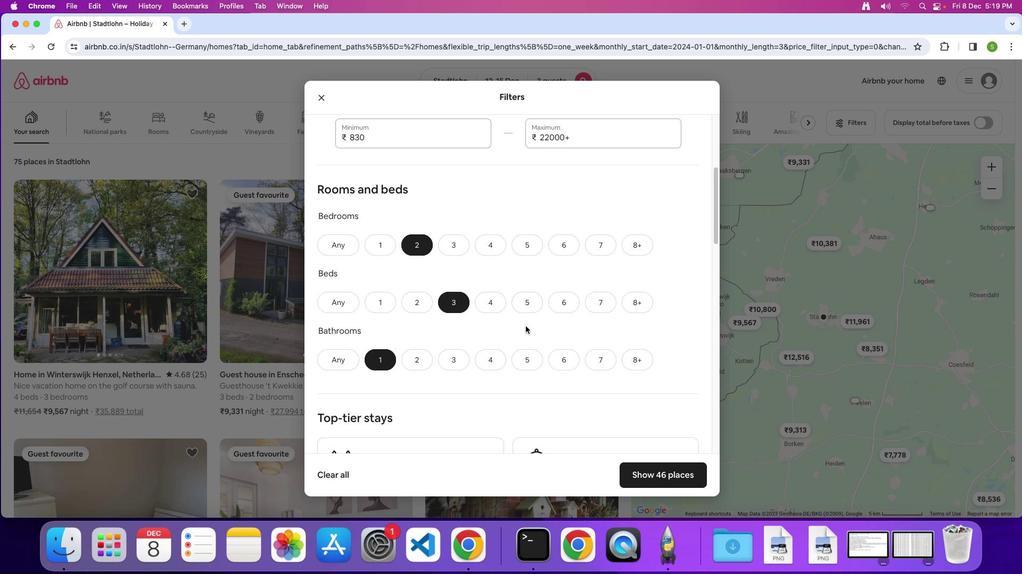 
Action: Mouse scrolled (525, 326) with delta (0, 0)
Screenshot: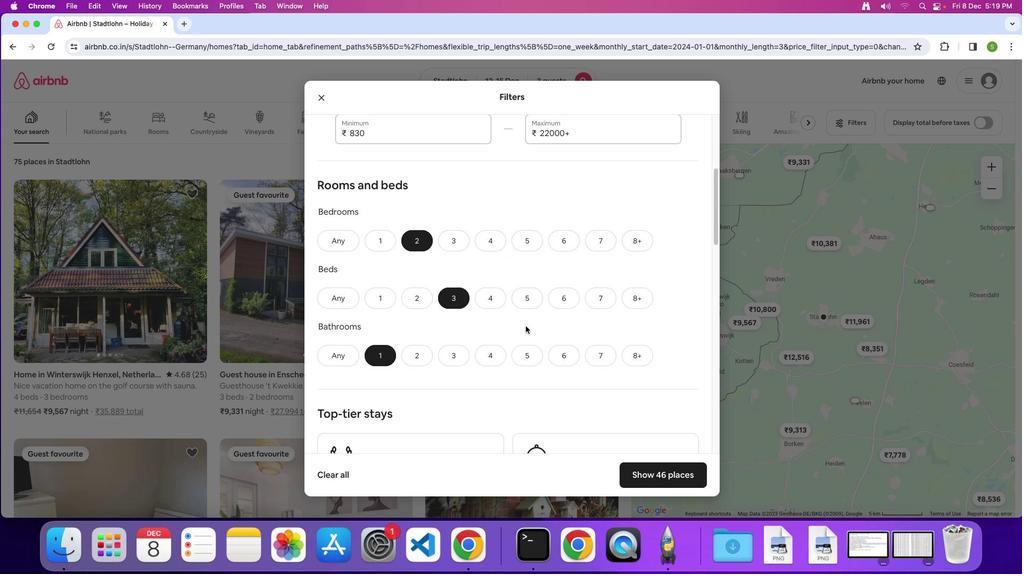 
Action: Mouse scrolled (525, 326) with delta (0, 0)
Screenshot: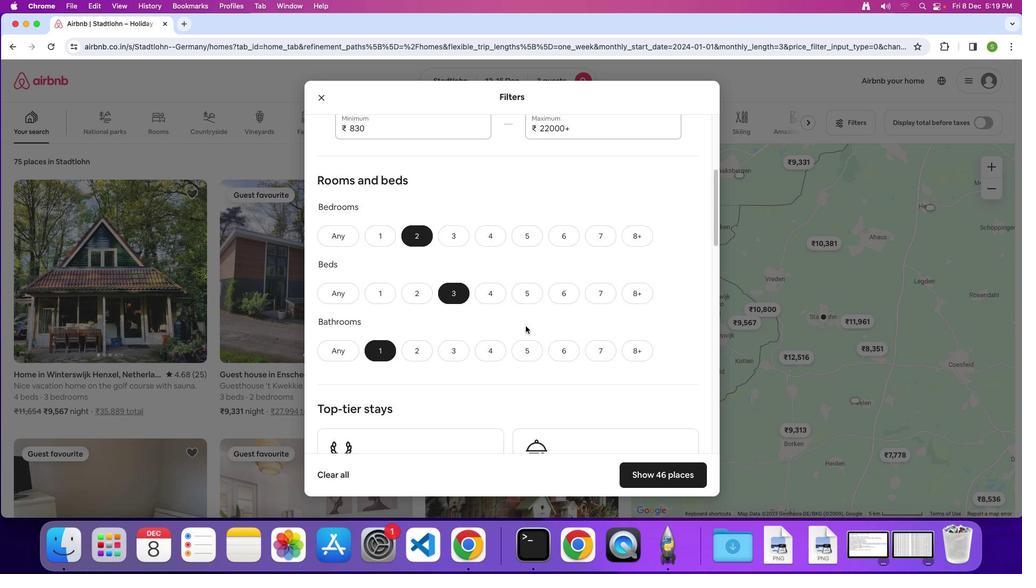 
Action: Mouse scrolled (525, 326) with delta (0, -1)
Screenshot: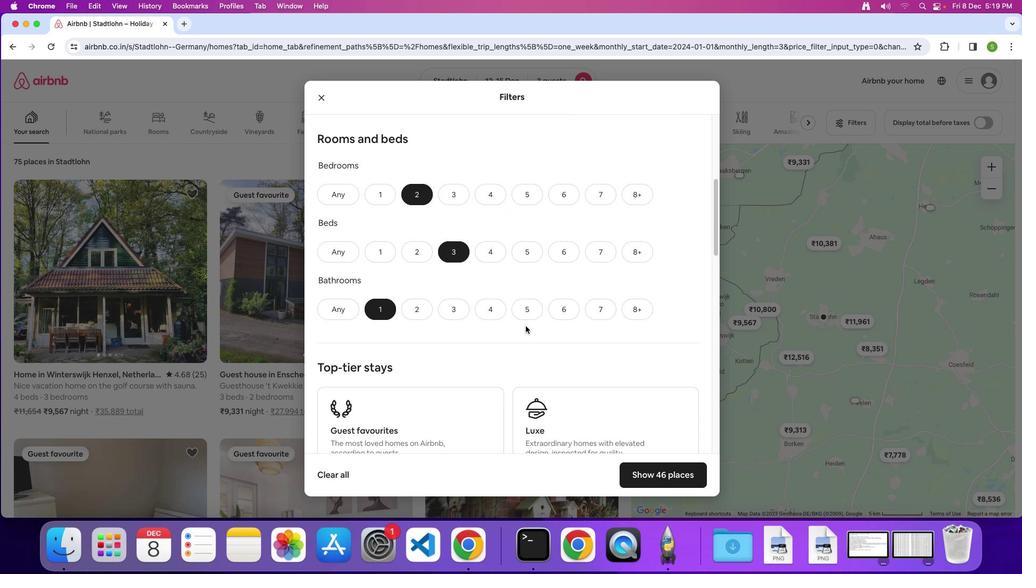 
Action: Mouse scrolled (525, 326) with delta (0, 0)
Screenshot: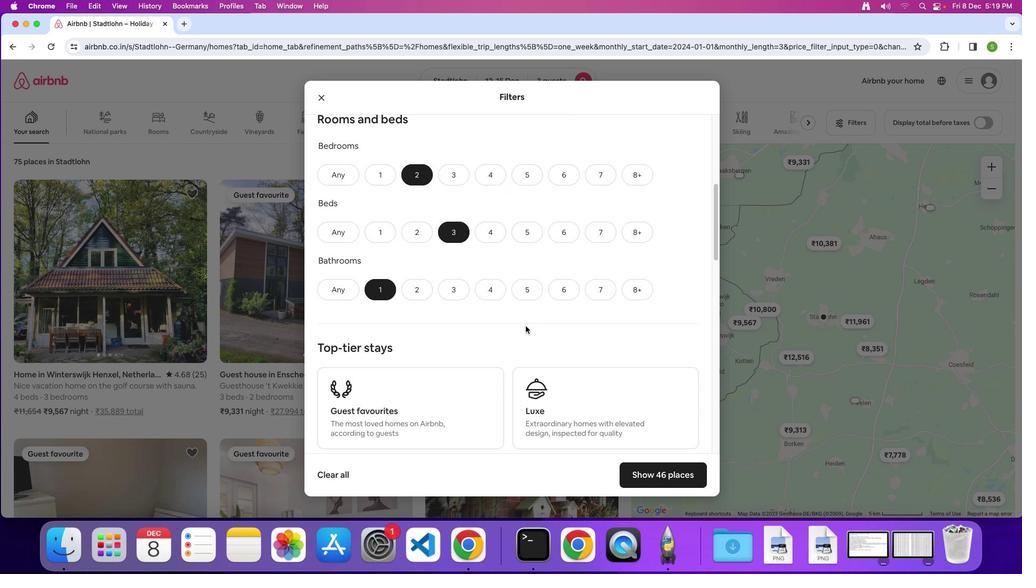 
Action: Mouse scrolled (525, 326) with delta (0, 0)
Screenshot: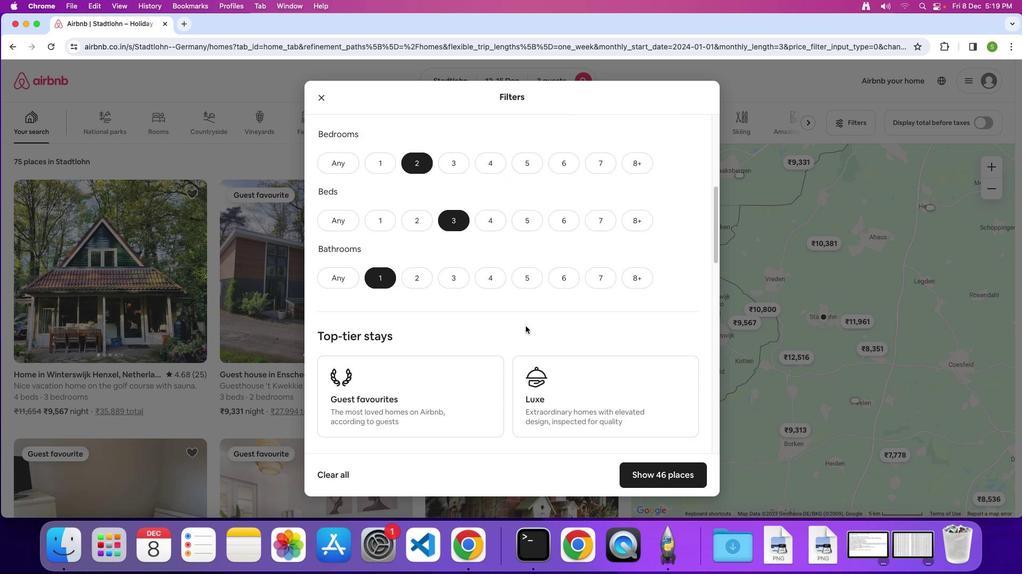 
Action: Mouse scrolled (525, 326) with delta (0, 0)
Screenshot: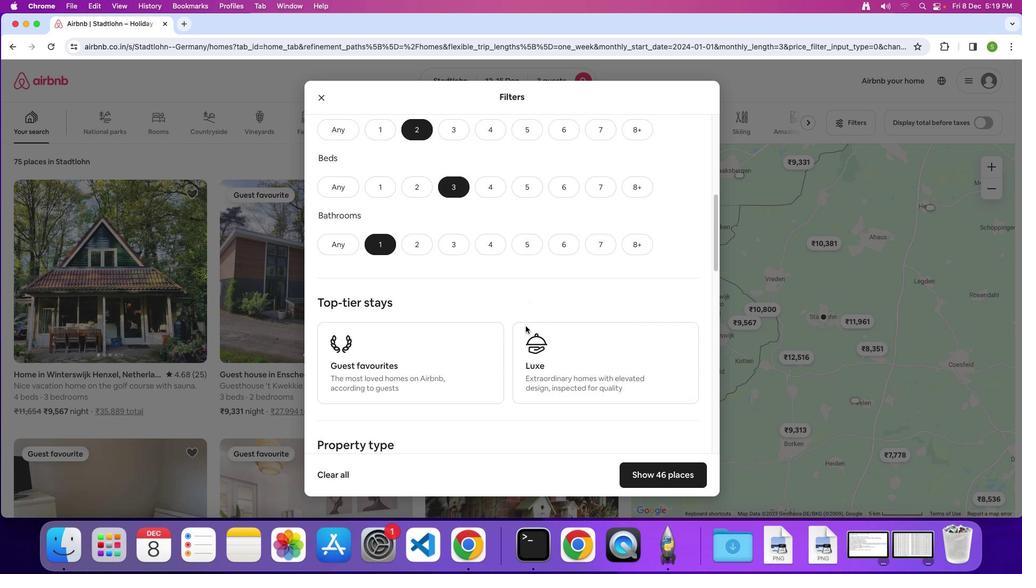 
Action: Mouse scrolled (525, 326) with delta (0, 0)
Screenshot: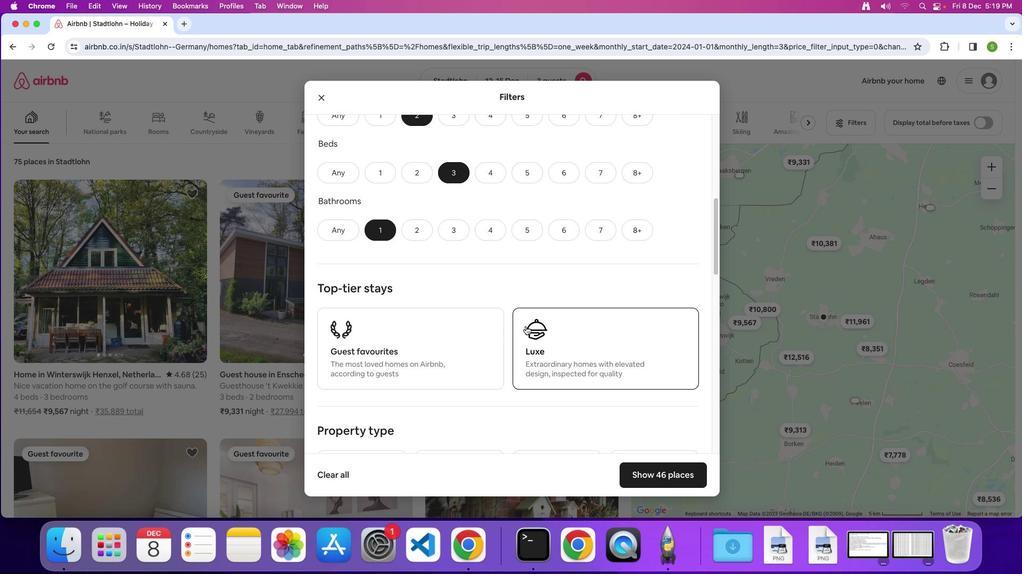 
Action: Mouse scrolled (525, 326) with delta (0, 0)
Screenshot: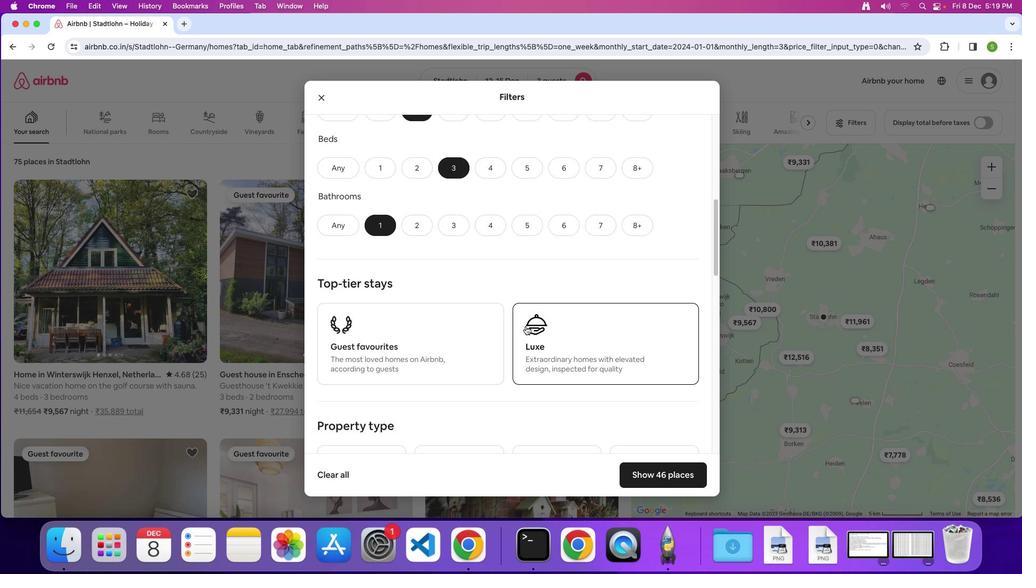 
Action: Mouse scrolled (525, 326) with delta (0, 0)
Screenshot: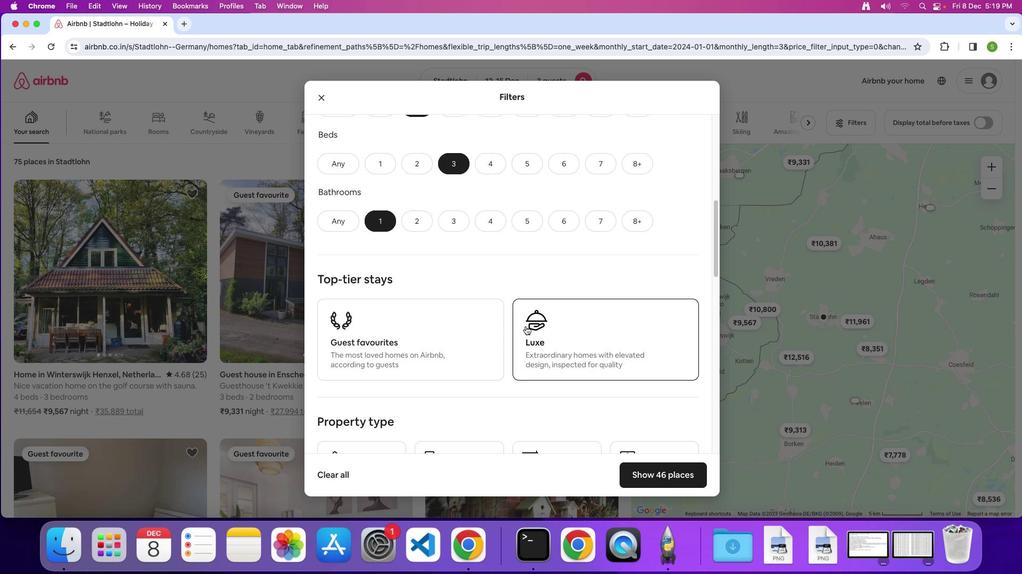 
Action: Mouse scrolled (525, 326) with delta (0, 0)
Screenshot: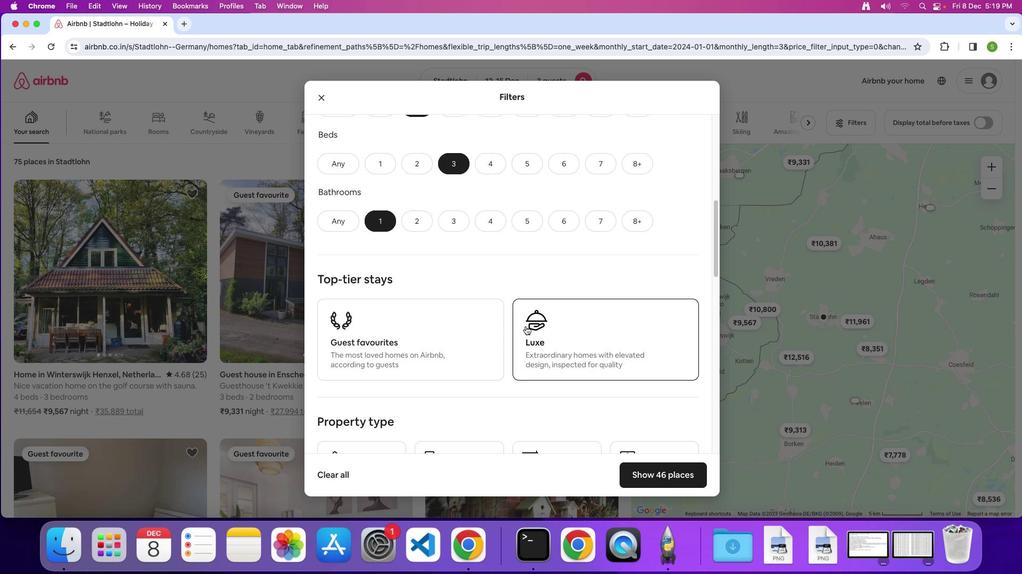 
Action: Mouse scrolled (525, 326) with delta (0, 2)
Screenshot: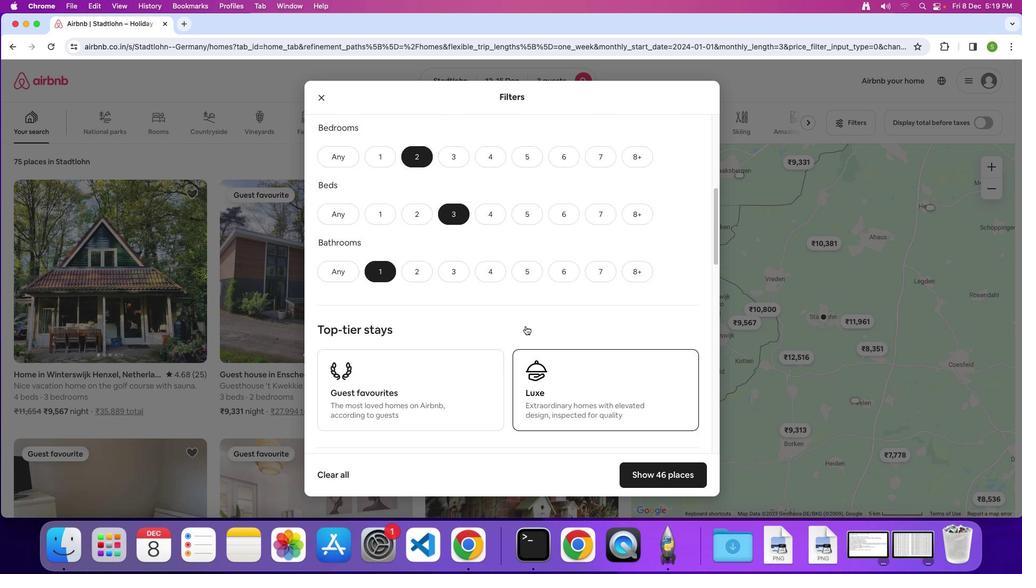 
Action: Mouse scrolled (525, 326) with delta (0, 0)
Screenshot: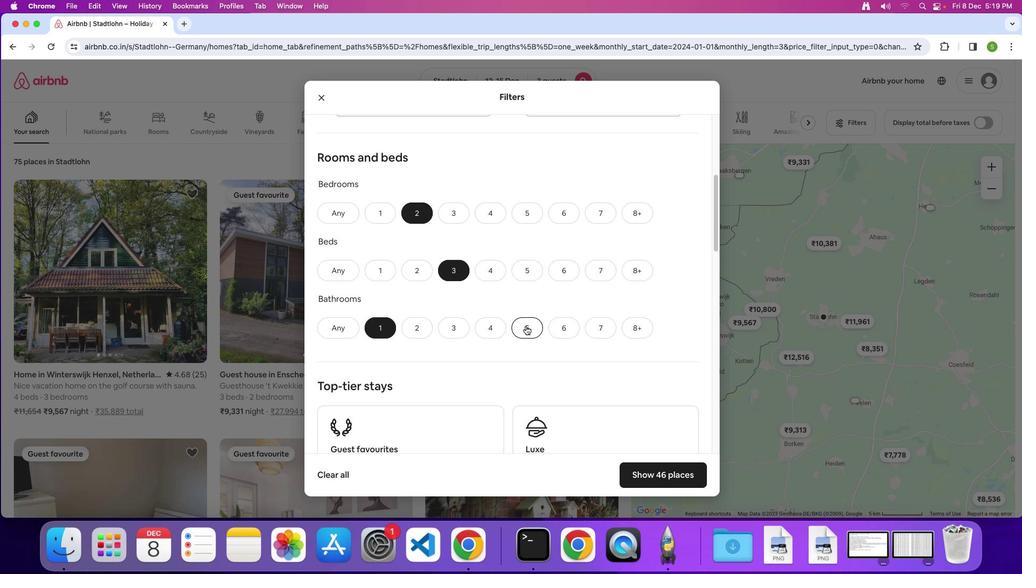 
Action: Mouse scrolled (525, 326) with delta (0, 0)
Screenshot: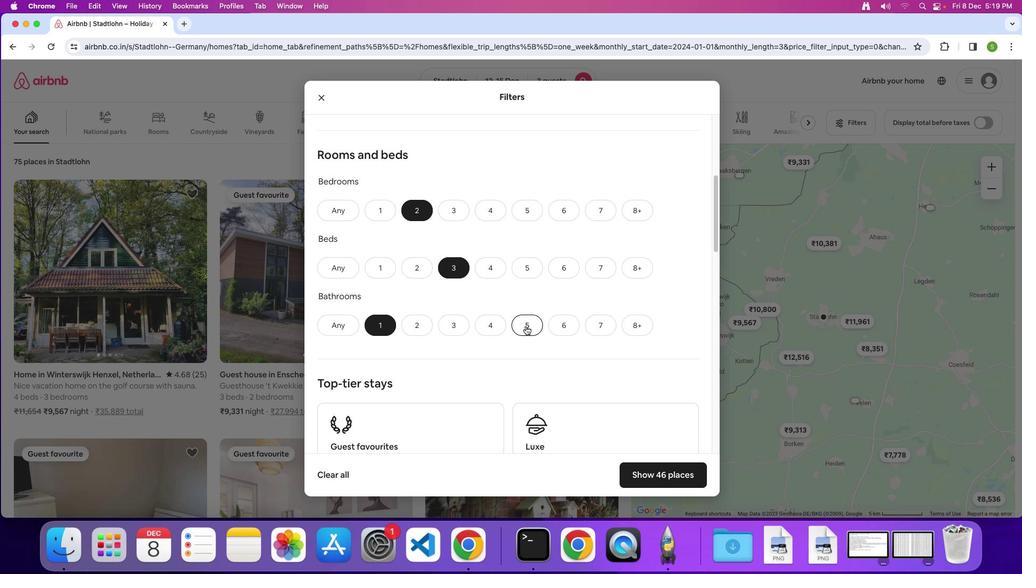 
Action: Mouse scrolled (525, 326) with delta (0, 0)
Screenshot: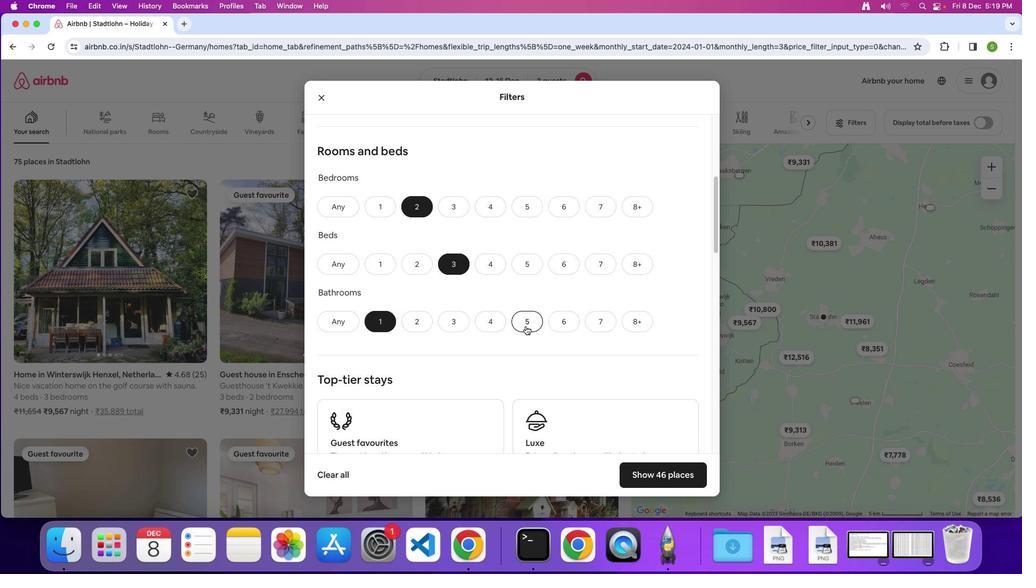 
Action: Mouse scrolled (525, 326) with delta (0, 0)
Screenshot: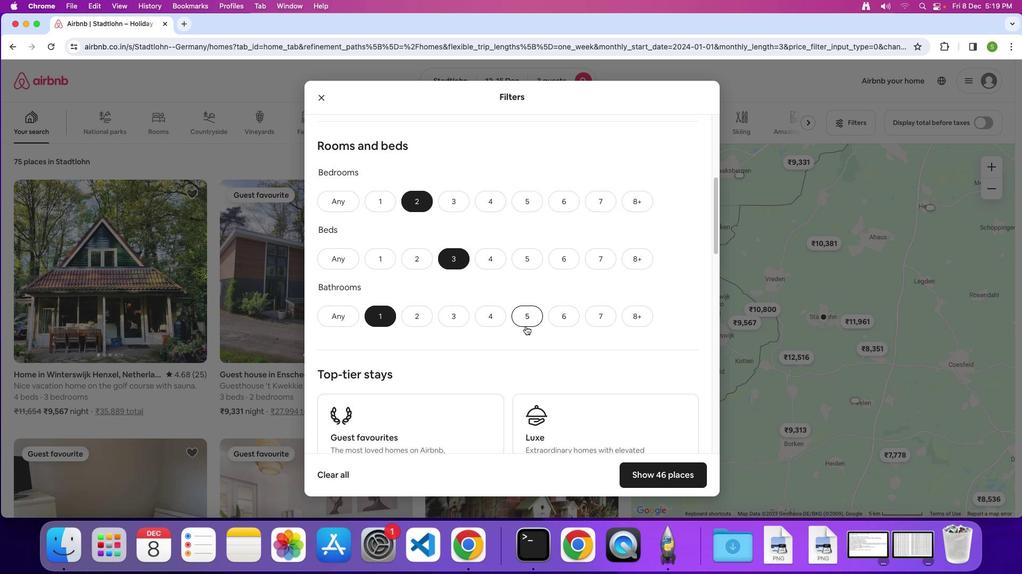 
Action: Mouse scrolled (525, 326) with delta (0, 0)
Screenshot: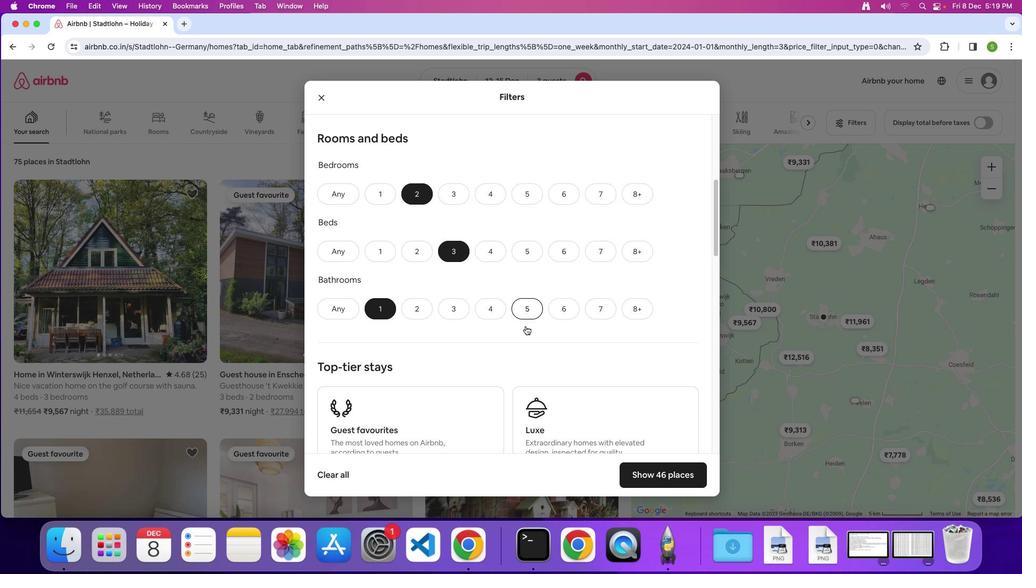 
Action: Mouse scrolled (525, 326) with delta (0, 0)
Screenshot: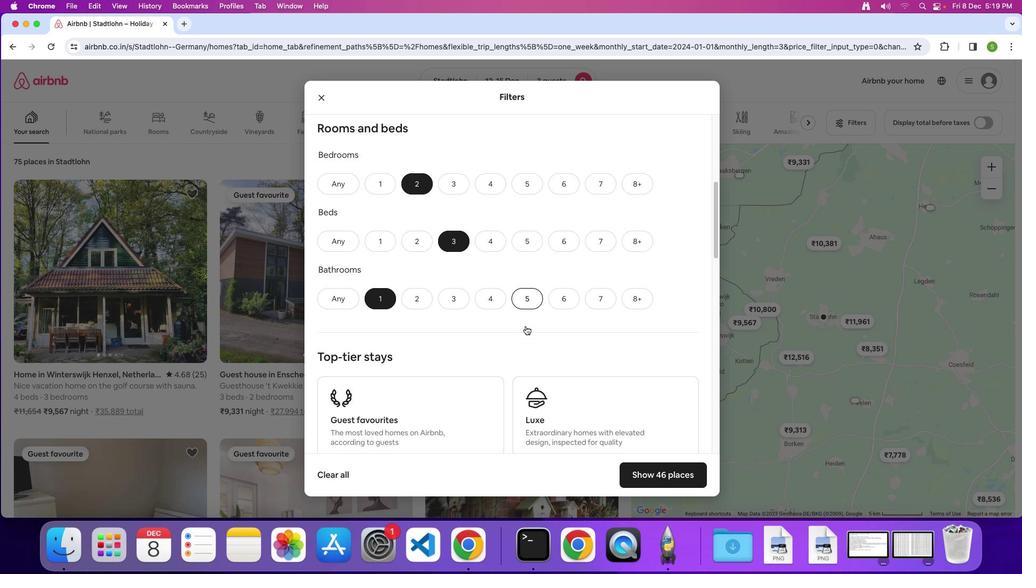 
Action: Mouse scrolled (525, 326) with delta (0, -1)
Screenshot: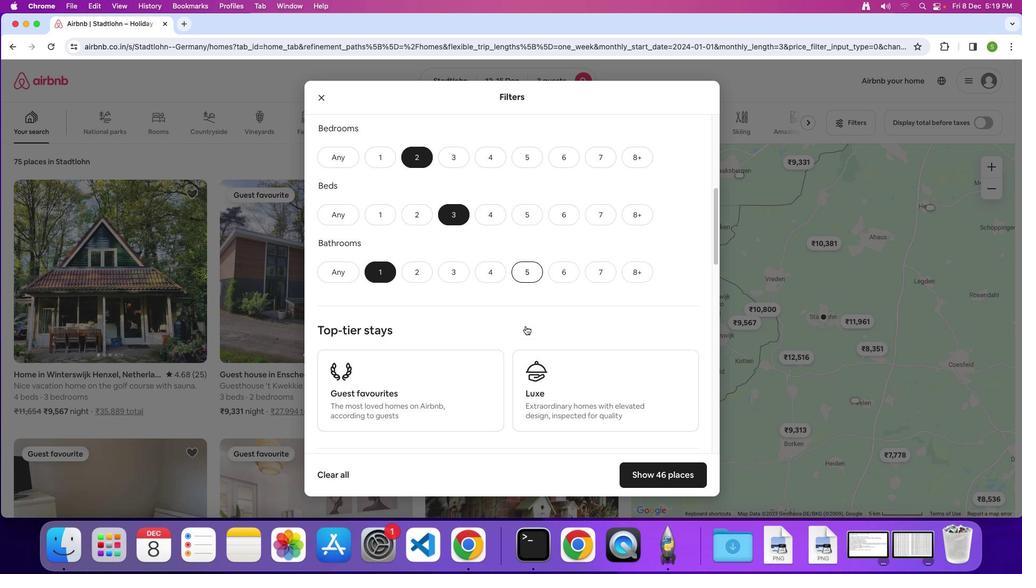 
Action: Mouse moved to (525, 325)
Screenshot: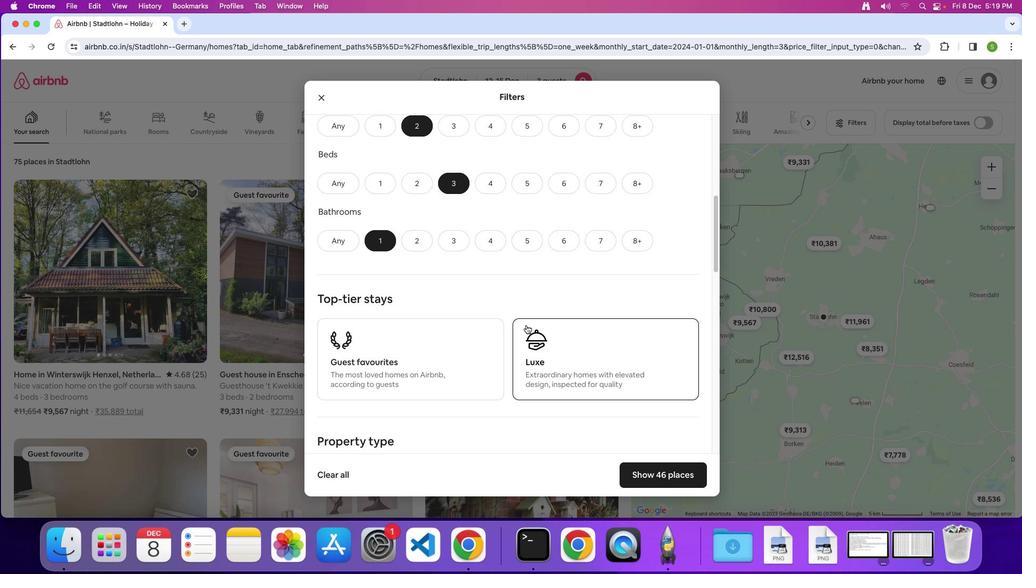 
Action: Mouse scrolled (525, 325) with delta (0, 0)
Screenshot: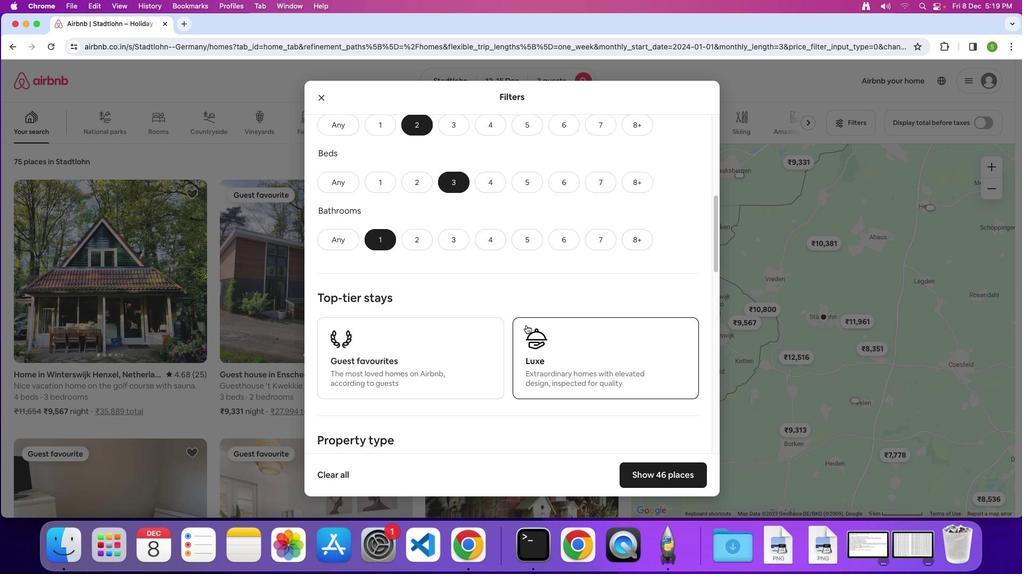 
Action: Mouse scrolled (525, 325) with delta (0, 0)
Screenshot: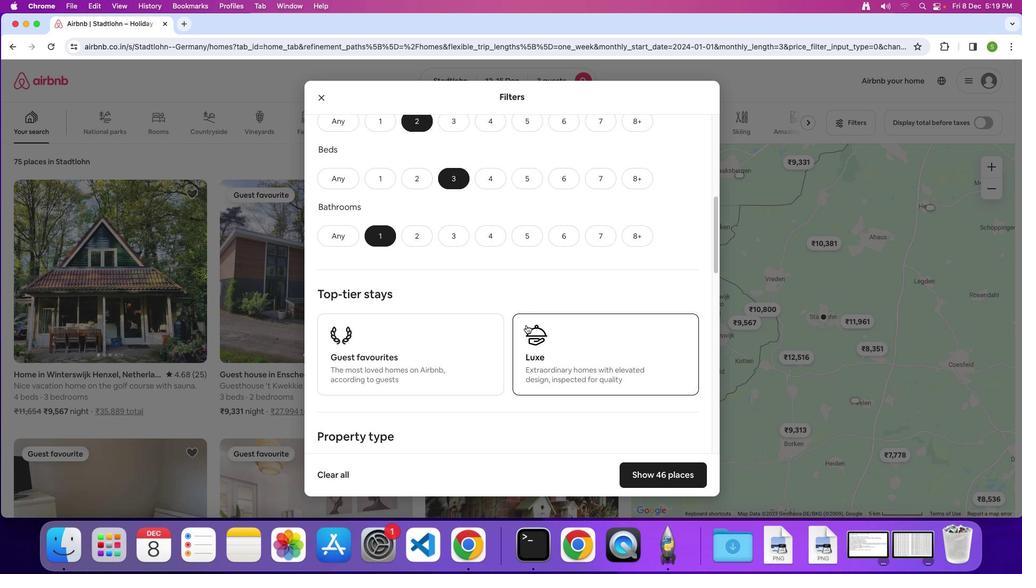 
Action: Mouse scrolled (525, 325) with delta (0, 0)
Screenshot: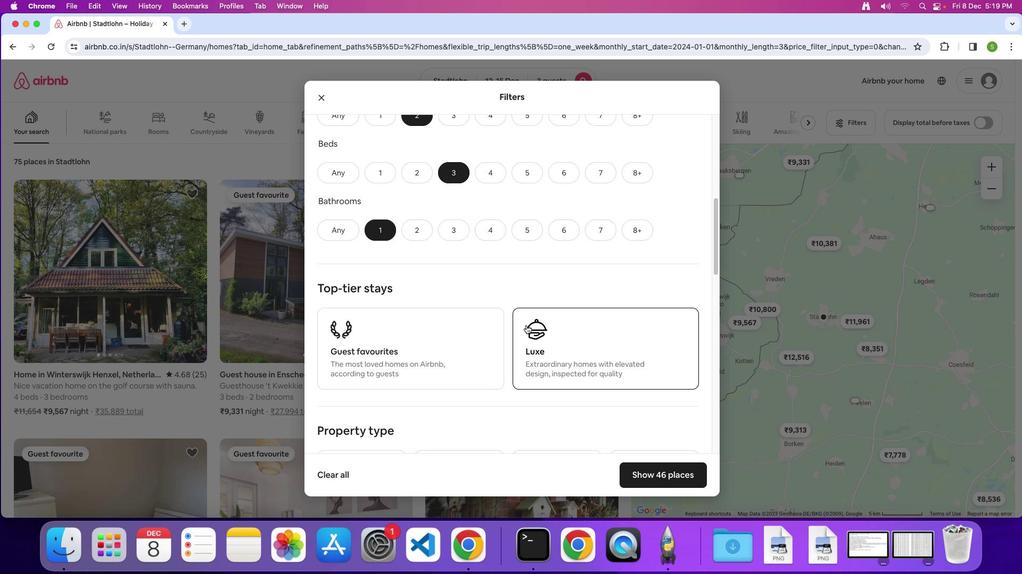 
Action: Mouse scrolled (525, 325) with delta (0, 0)
Screenshot: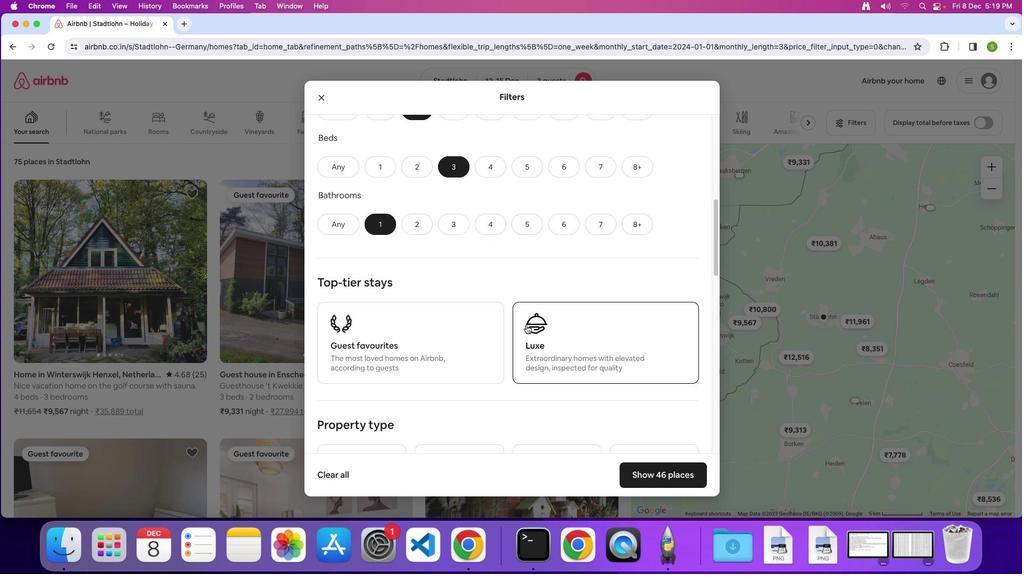 
Action: Mouse scrolled (525, 325) with delta (0, 0)
Screenshot: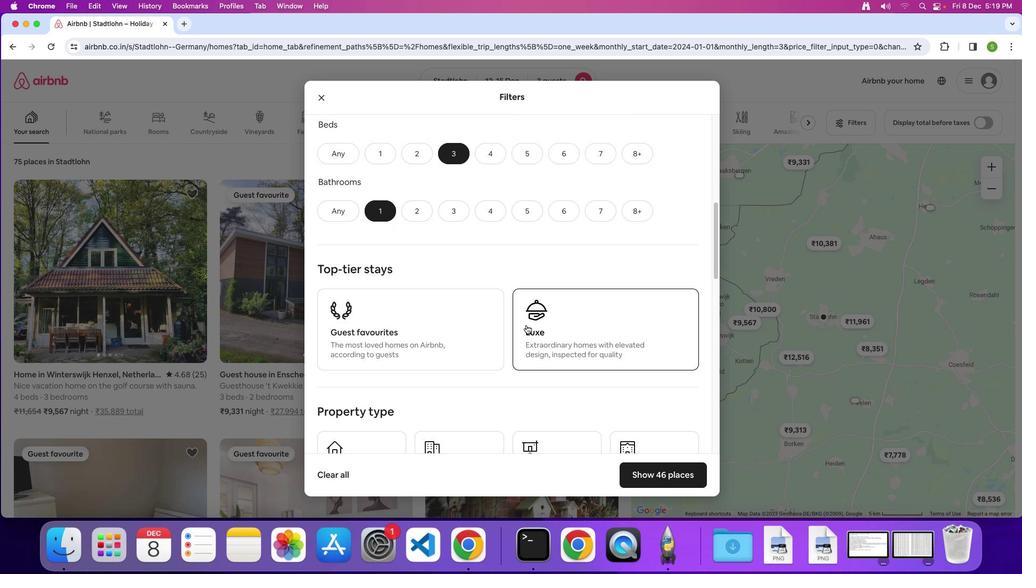 
Action: Mouse scrolled (525, 325) with delta (0, 0)
Screenshot: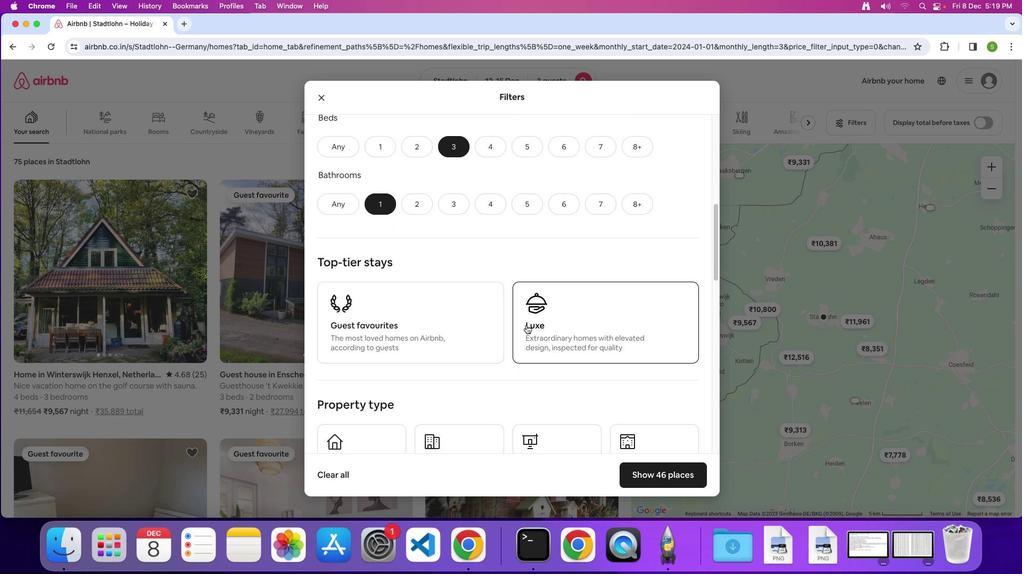
Action: Mouse scrolled (525, 325) with delta (0, 0)
Screenshot: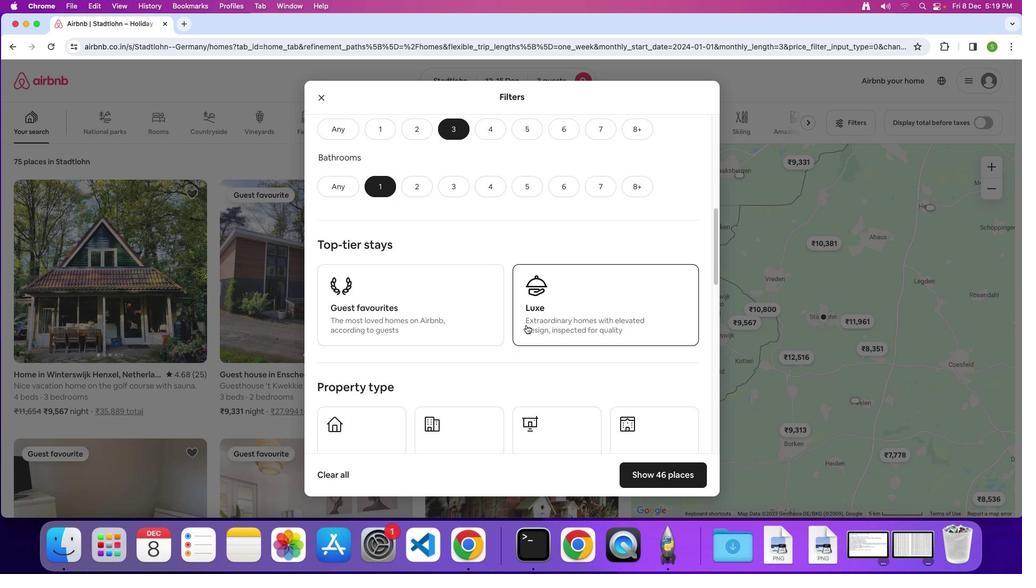 
Action: Mouse scrolled (525, 325) with delta (0, 0)
Screenshot: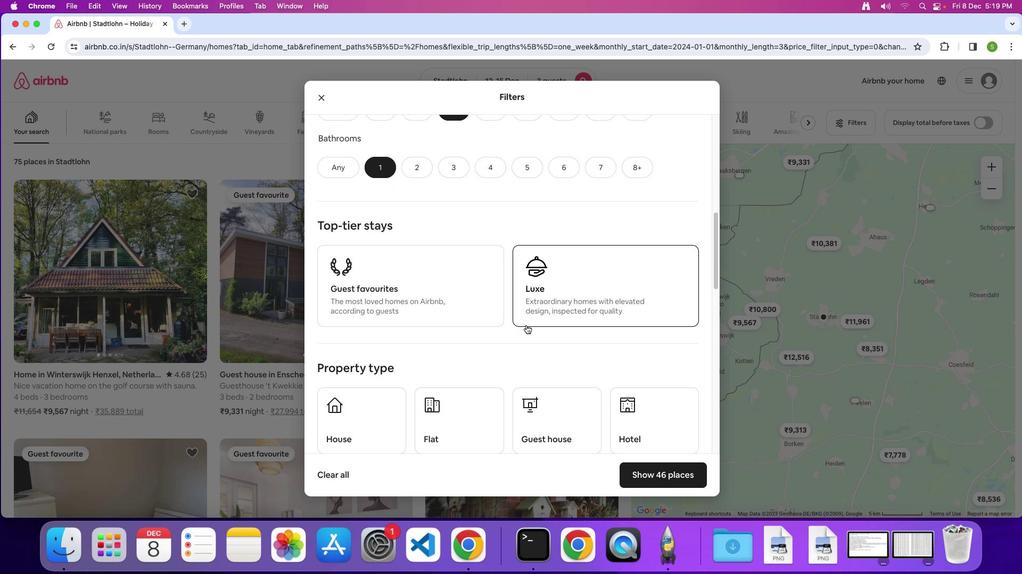 
Action: Mouse scrolled (525, 325) with delta (0, 0)
Screenshot: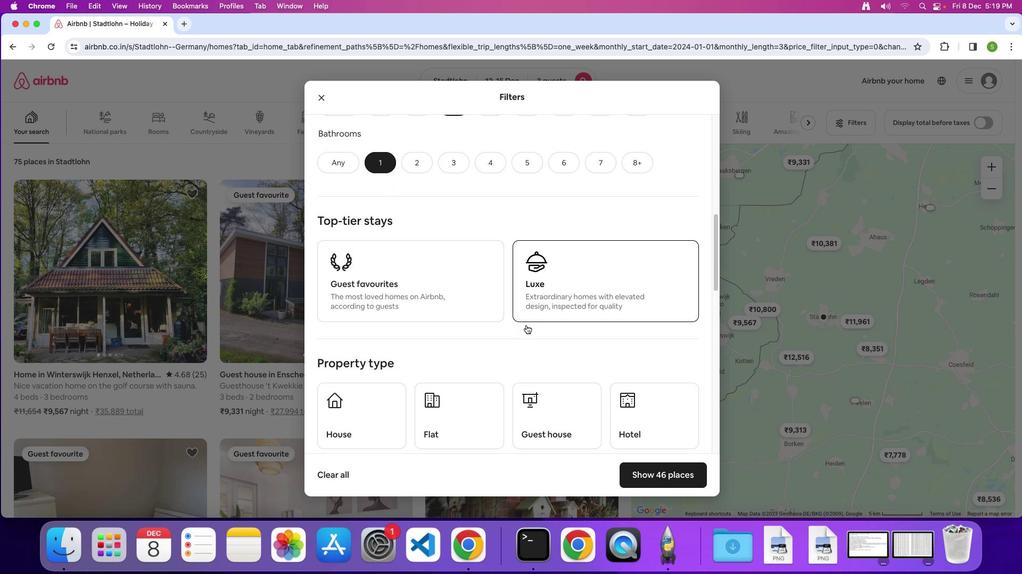 
Action: Mouse scrolled (525, 325) with delta (0, 0)
Screenshot: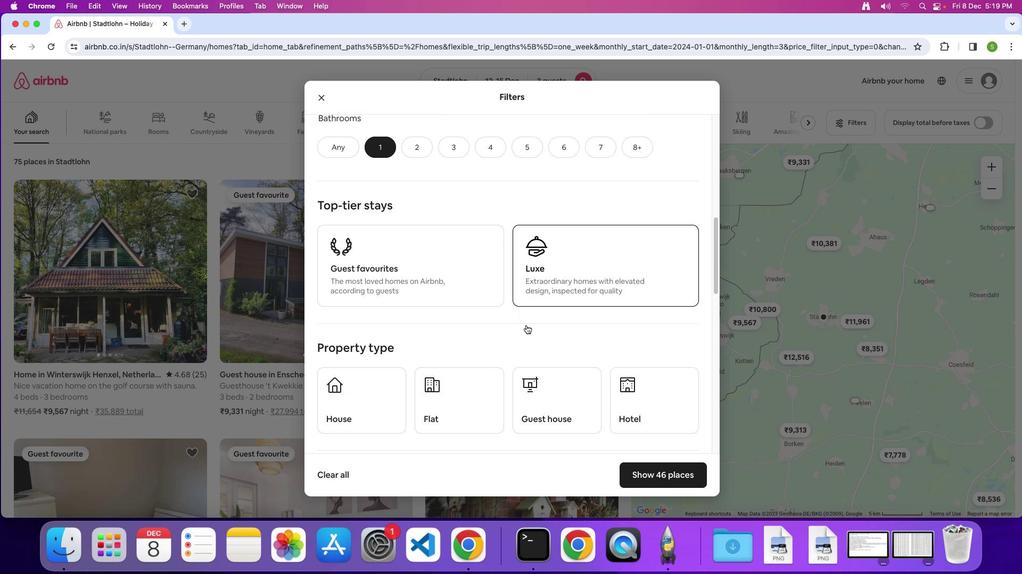 
Action: Mouse scrolled (525, 325) with delta (0, 0)
Screenshot: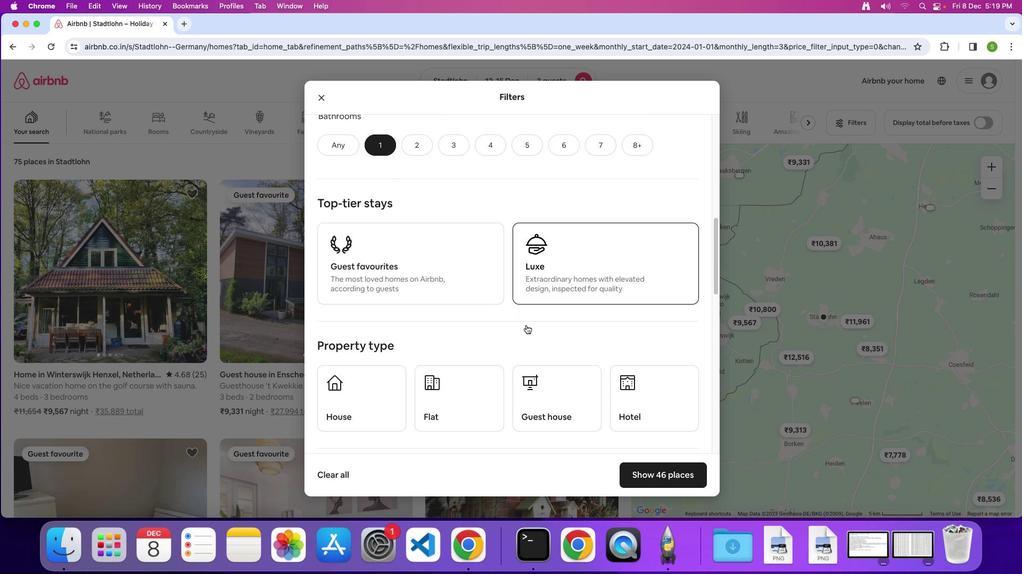 
Action: Mouse scrolled (525, 325) with delta (0, 0)
Screenshot: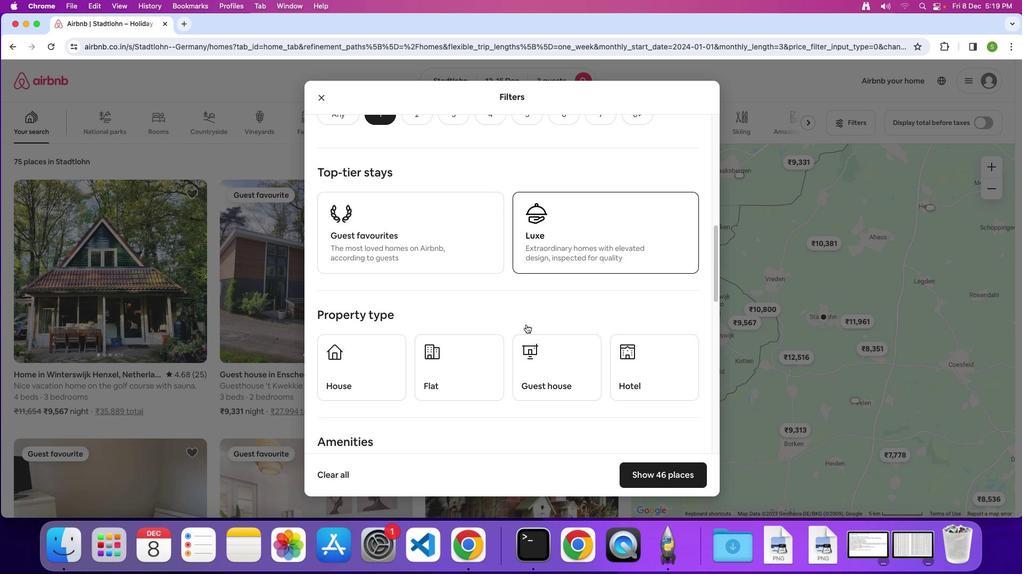 
Action: Mouse moved to (466, 344)
Screenshot: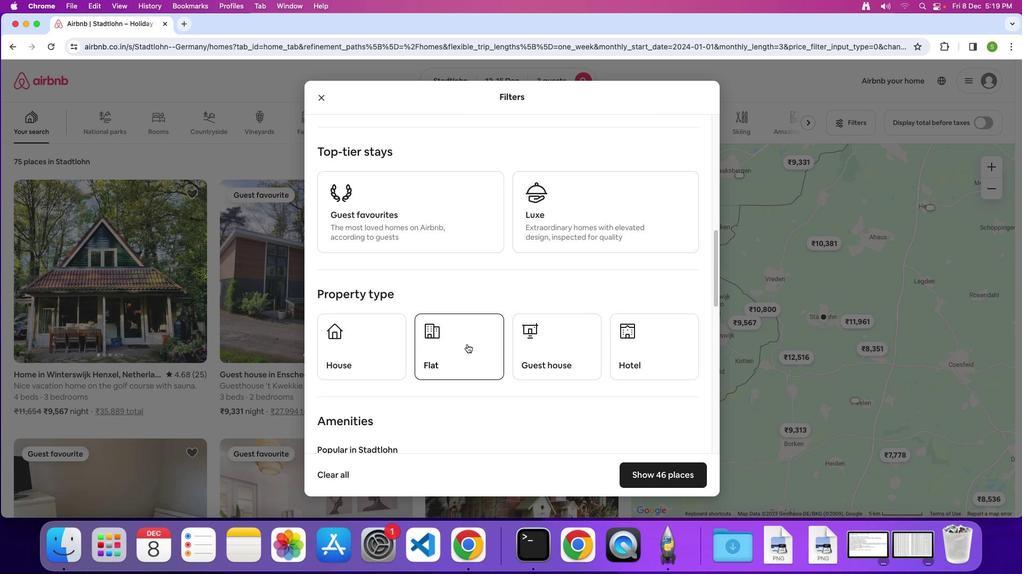 
Action: Mouse pressed left at (466, 344)
Screenshot: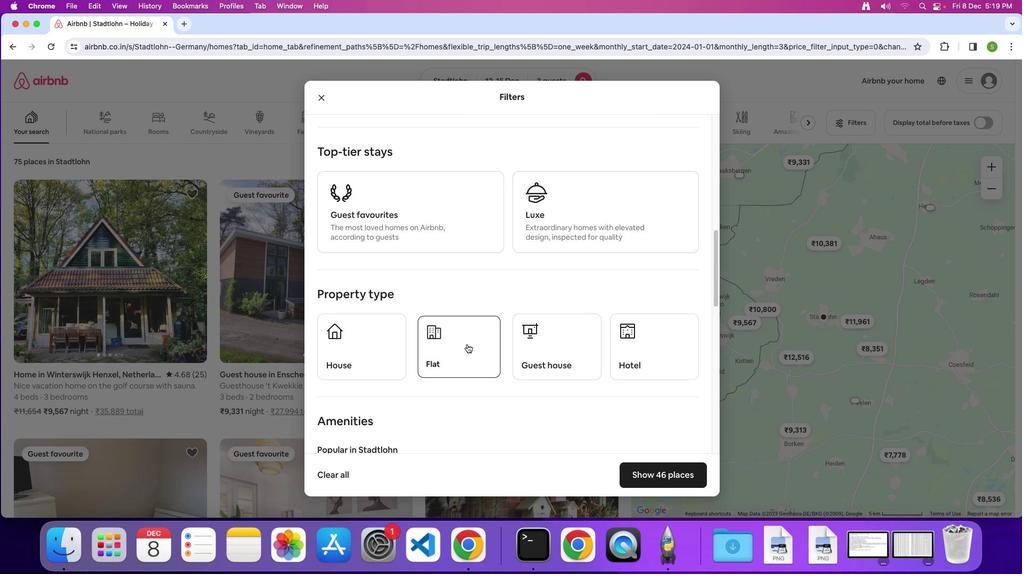 
Action: Mouse moved to (506, 326)
Screenshot: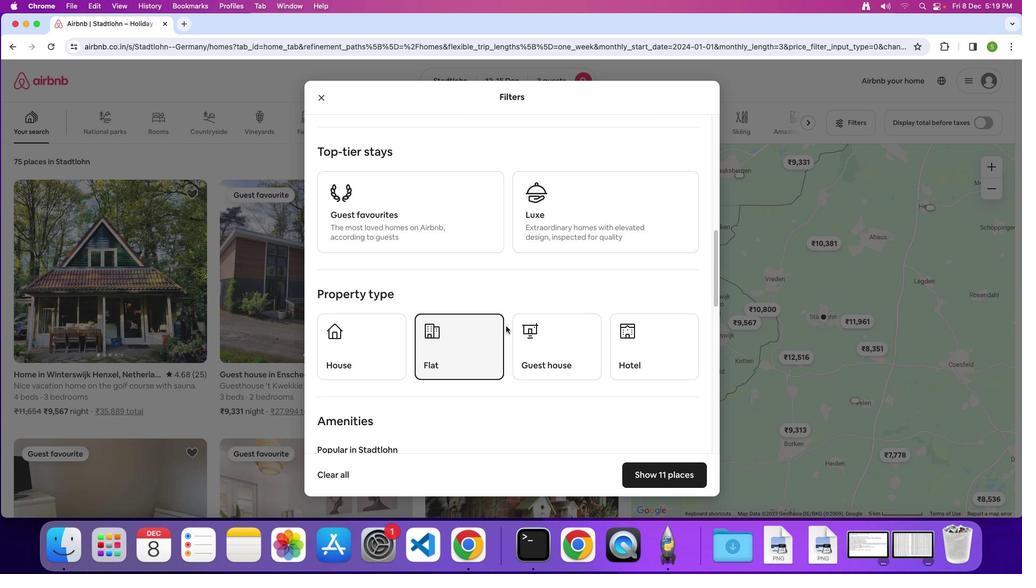
Action: Mouse scrolled (506, 326) with delta (0, 0)
Screenshot: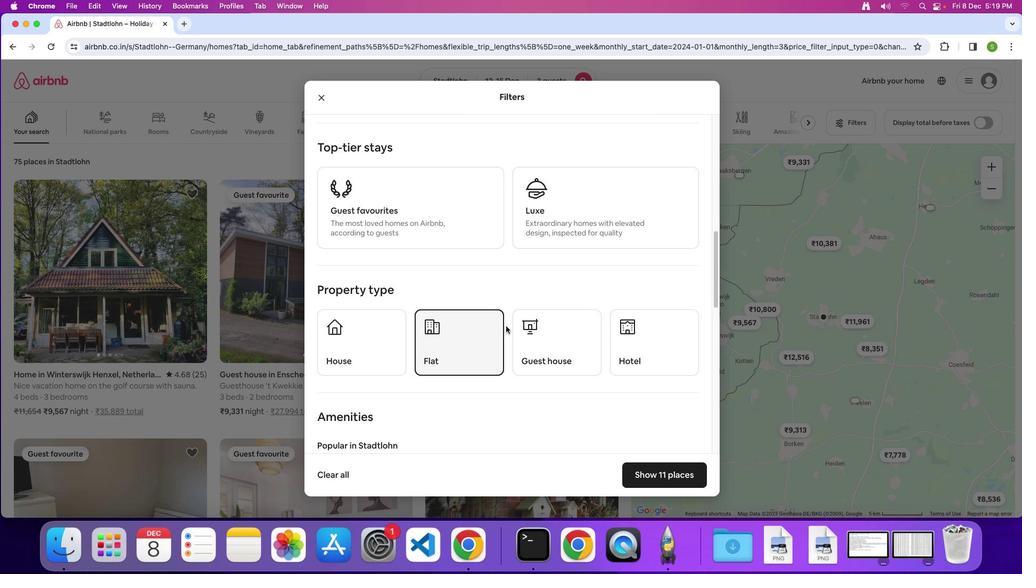 
Action: Mouse scrolled (506, 326) with delta (0, 0)
Screenshot: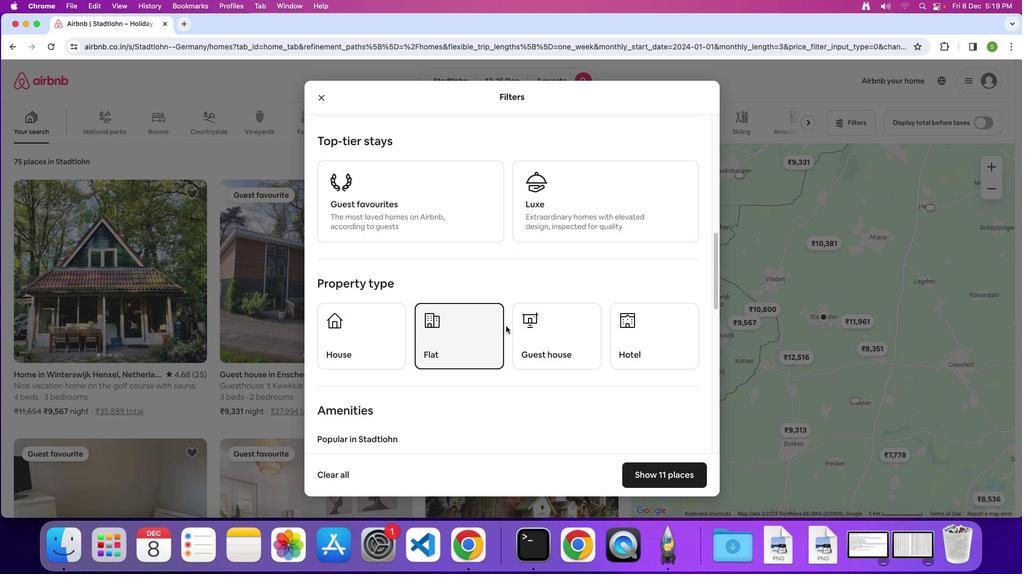 
Action: Mouse scrolled (506, 326) with delta (0, -1)
Screenshot: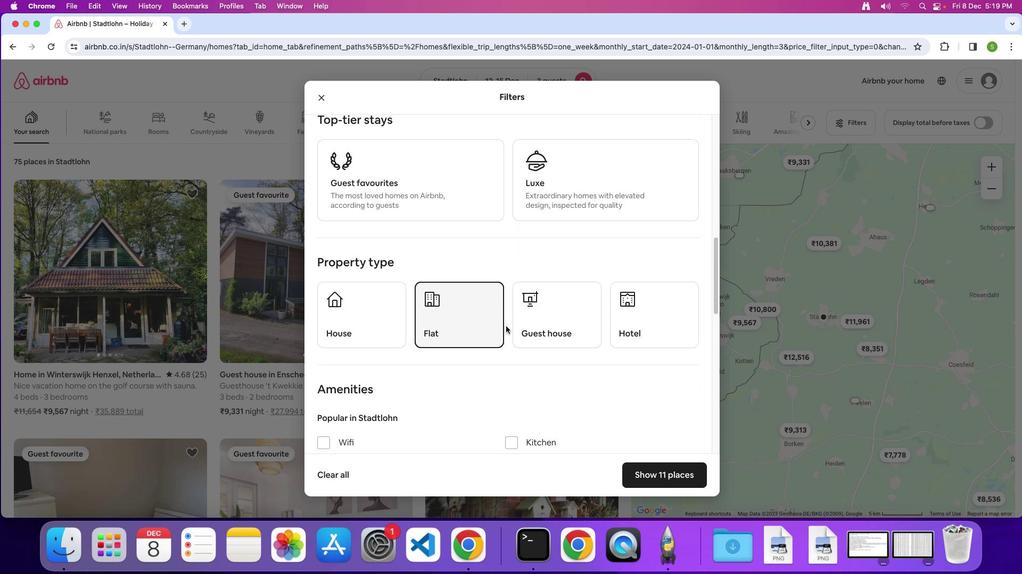 
Action: Mouse scrolled (506, 326) with delta (0, 0)
Screenshot: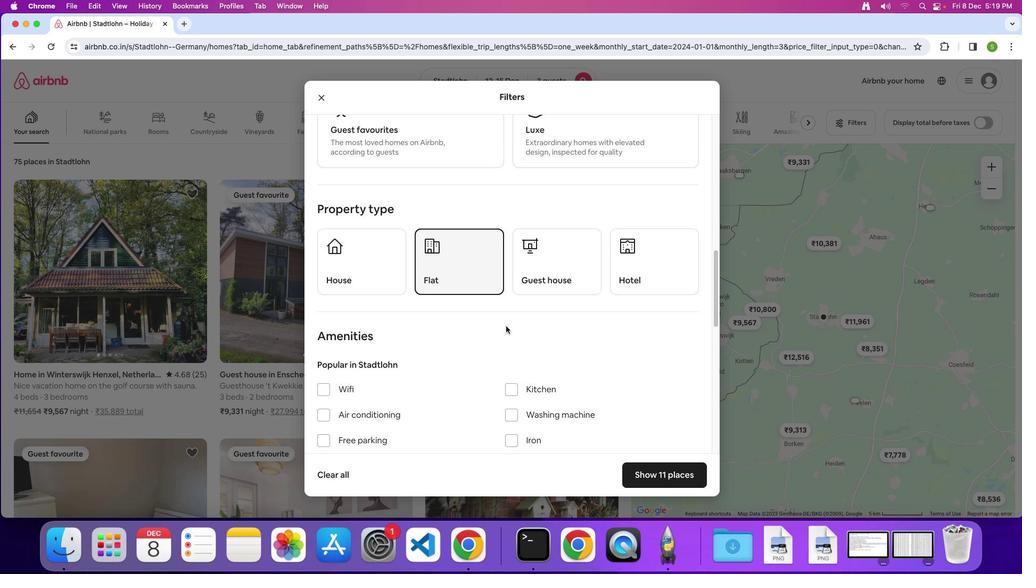 
Action: Mouse scrolled (506, 326) with delta (0, 0)
Screenshot: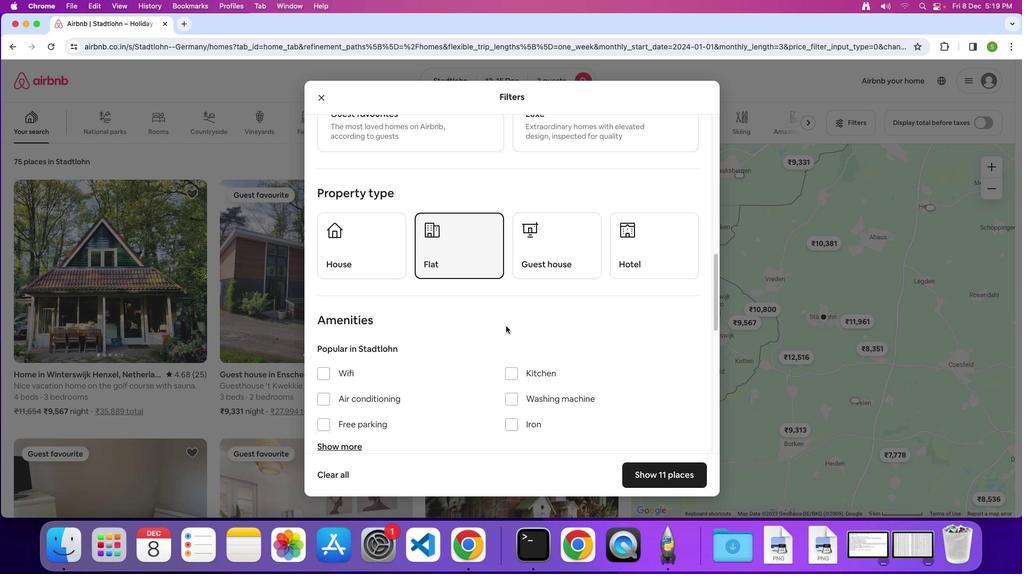 
Action: Mouse scrolled (506, 326) with delta (0, -1)
Screenshot: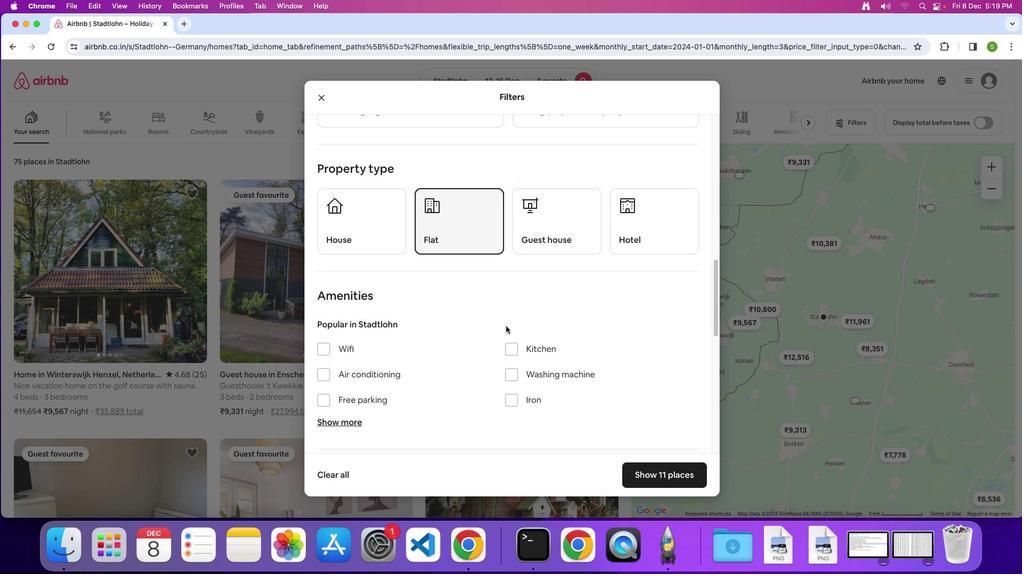 
Action: Mouse scrolled (506, 326) with delta (0, 0)
Screenshot: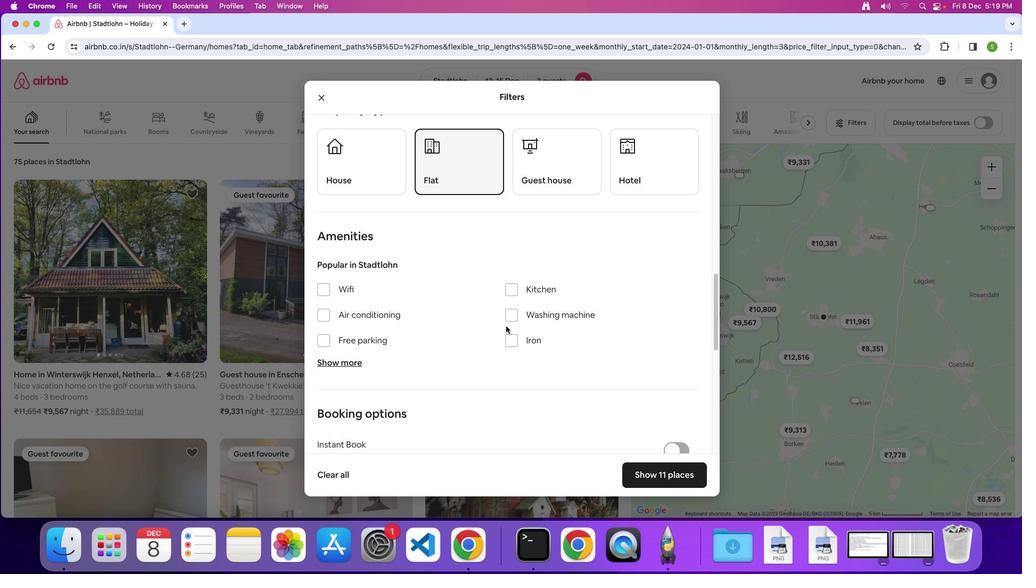 
Action: Mouse scrolled (506, 326) with delta (0, 0)
Screenshot: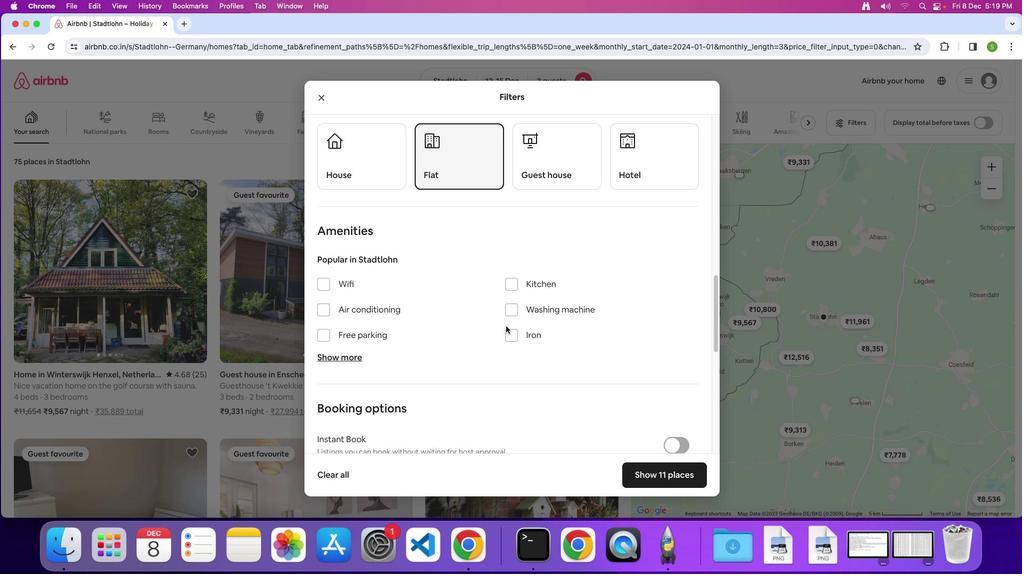 
Action: Mouse scrolled (506, 326) with delta (0, -1)
Screenshot: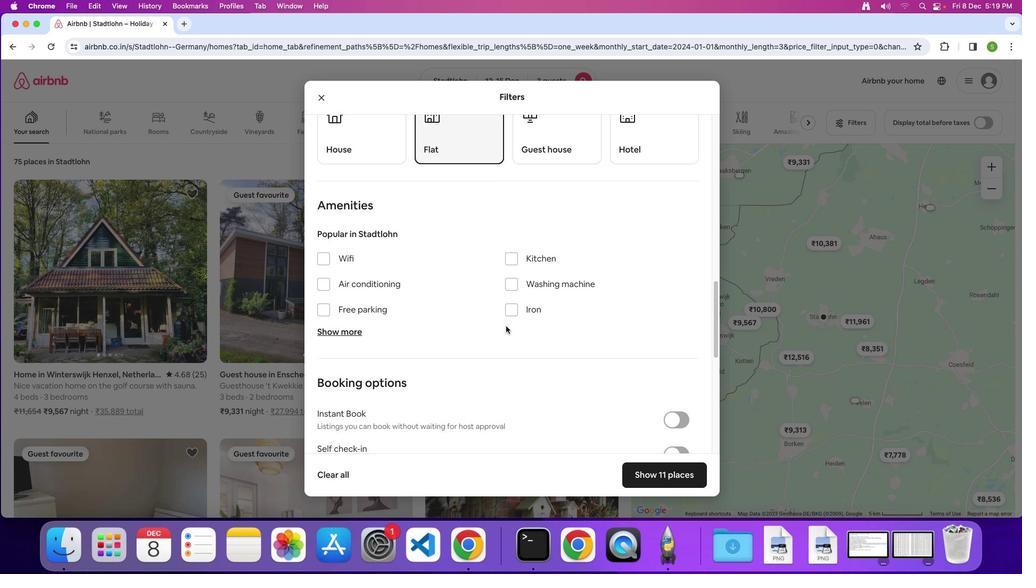 
Action: Mouse scrolled (506, 326) with delta (0, 0)
Screenshot: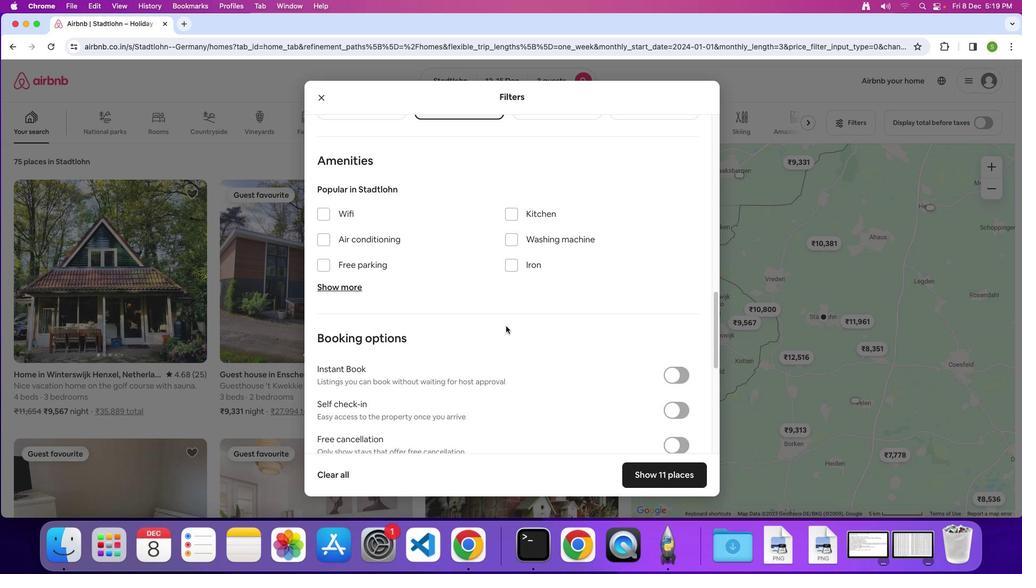 
Action: Mouse scrolled (506, 326) with delta (0, 0)
Screenshot: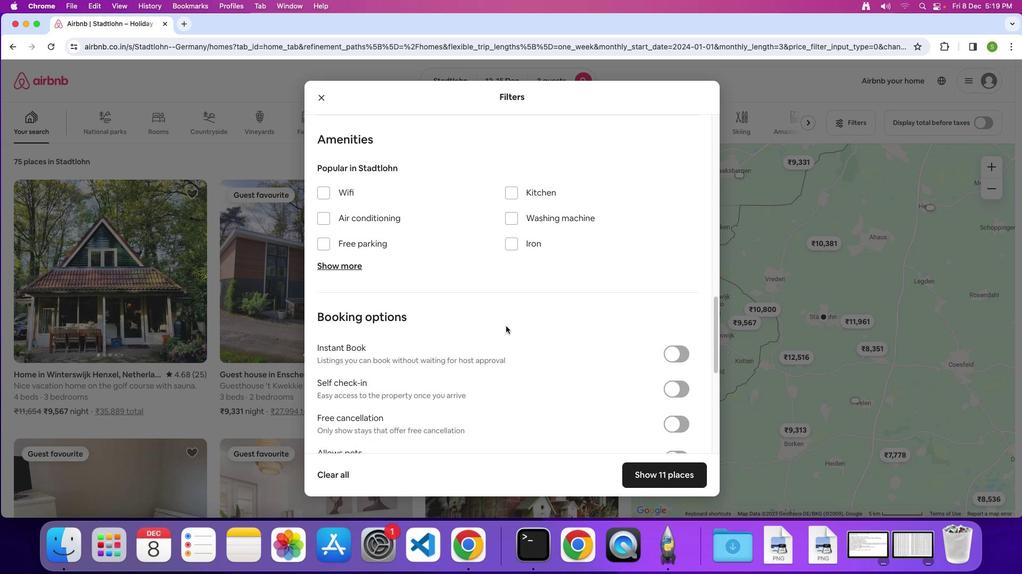
Action: Mouse scrolled (506, 326) with delta (0, -1)
Screenshot: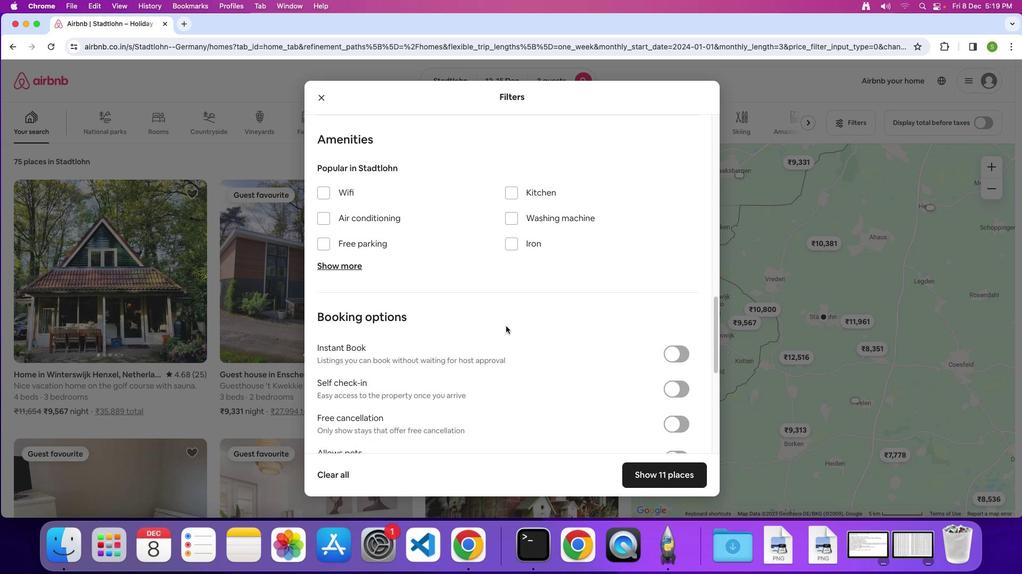 
Action: Mouse scrolled (506, 326) with delta (0, 0)
Screenshot: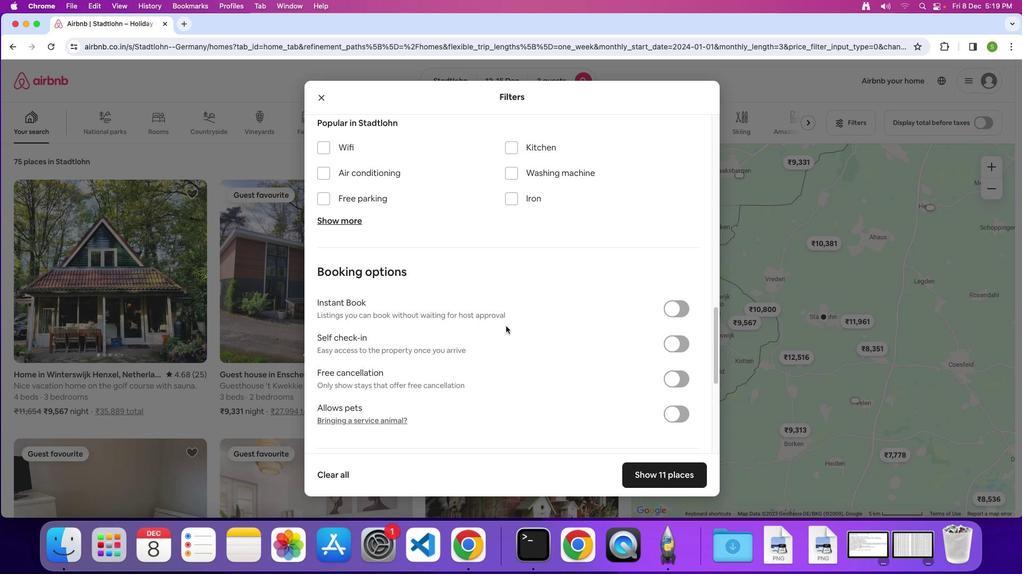 
Action: Mouse scrolled (506, 326) with delta (0, 0)
Screenshot: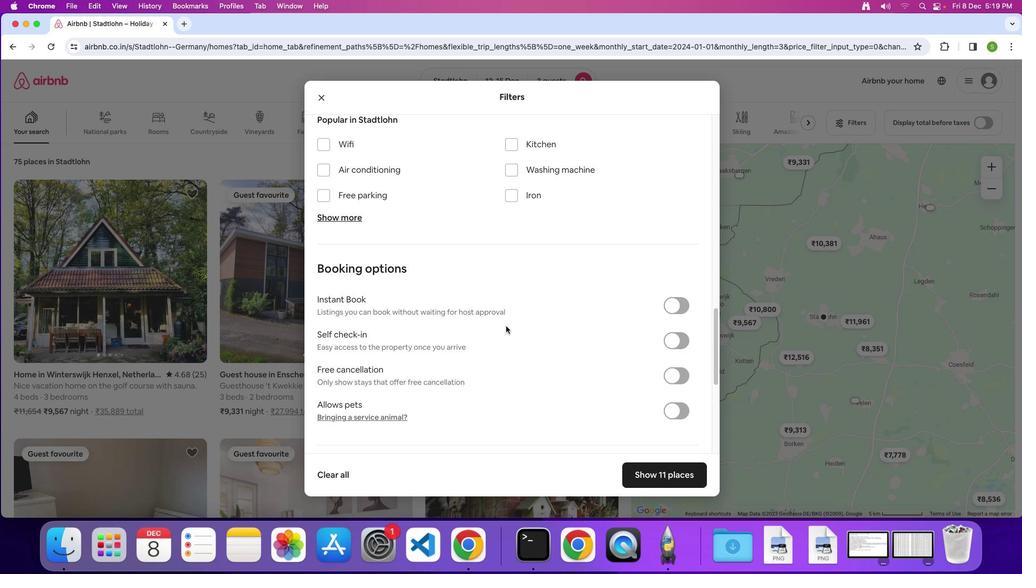 
Action: Mouse scrolled (506, 326) with delta (0, 0)
Screenshot: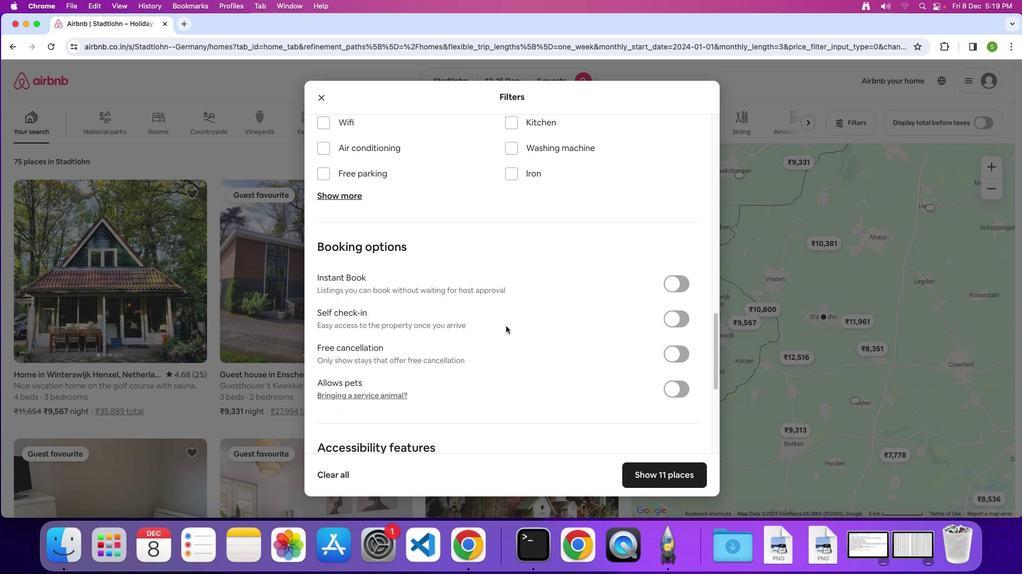 
Action: Mouse scrolled (506, 326) with delta (0, 0)
Screenshot: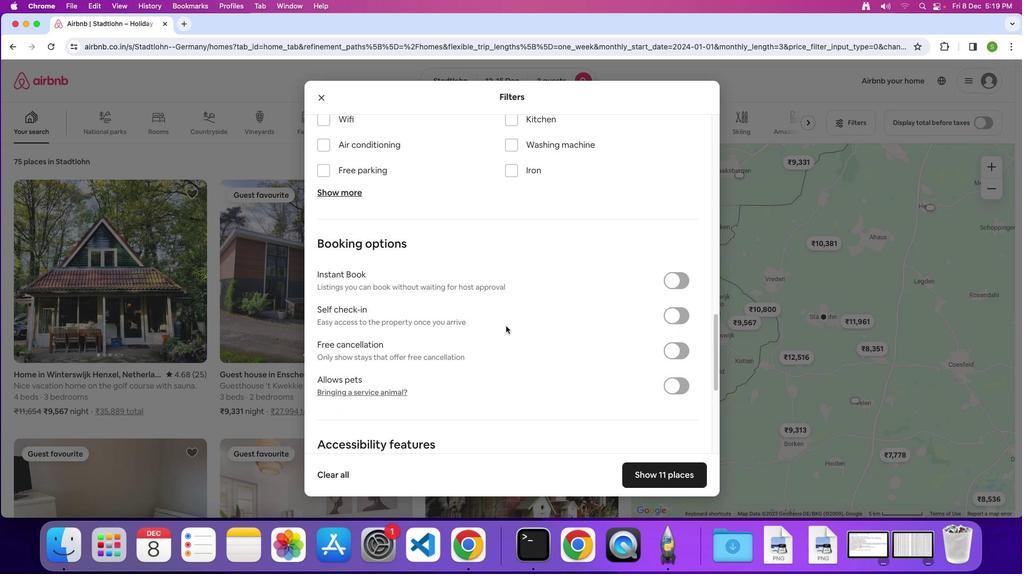 
Action: Mouse scrolled (506, 326) with delta (0, 0)
Screenshot: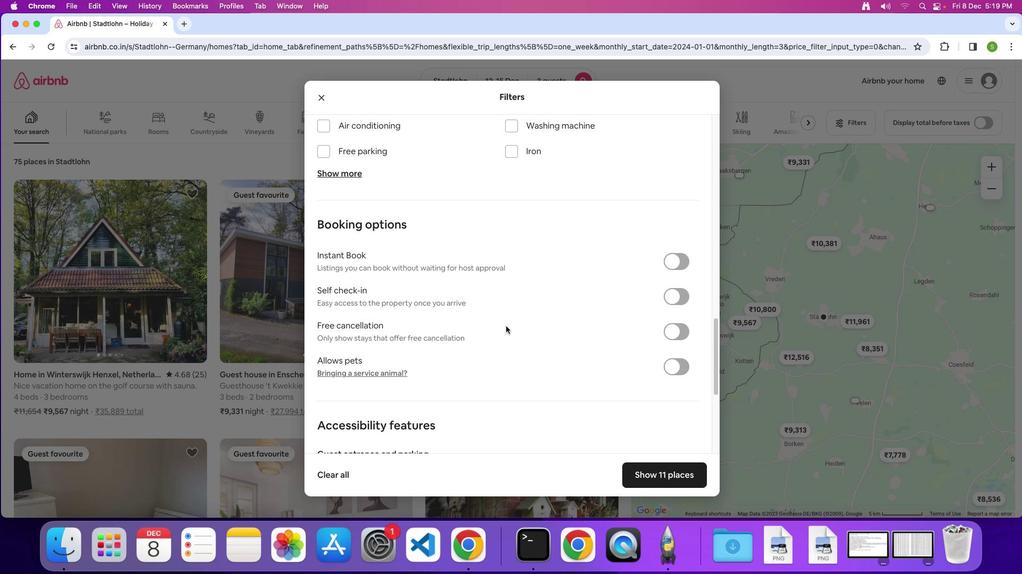
Action: Mouse scrolled (506, 326) with delta (0, 0)
Screenshot: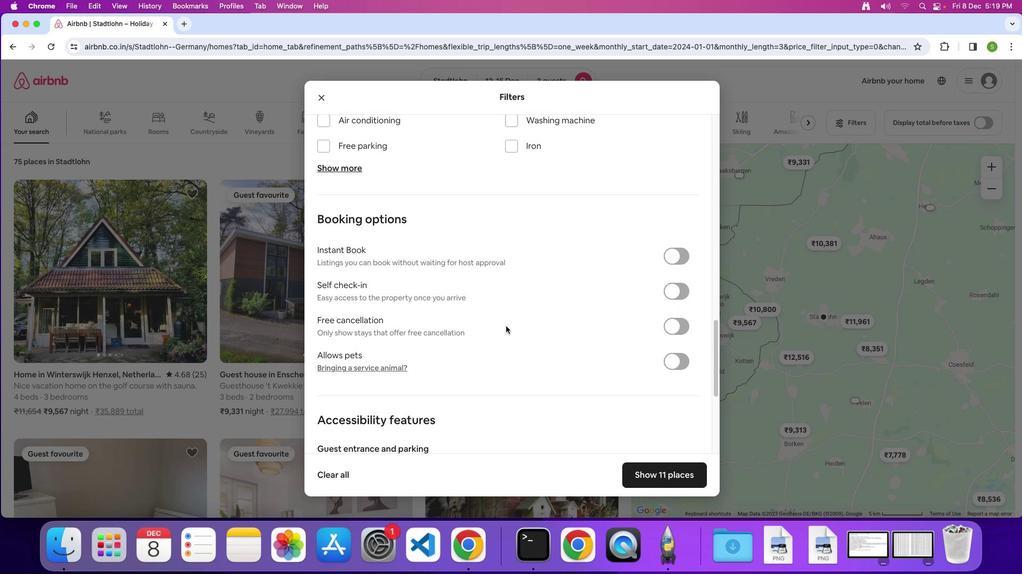 
Action: Mouse scrolled (506, 326) with delta (0, -1)
Screenshot: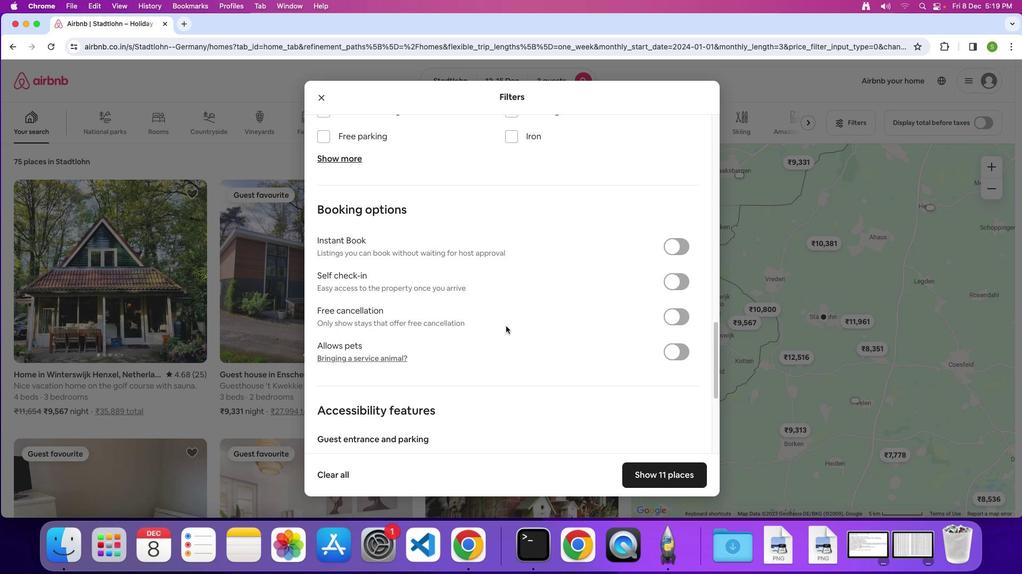 
Action: Mouse scrolled (506, 326) with delta (0, 0)
Screenshot: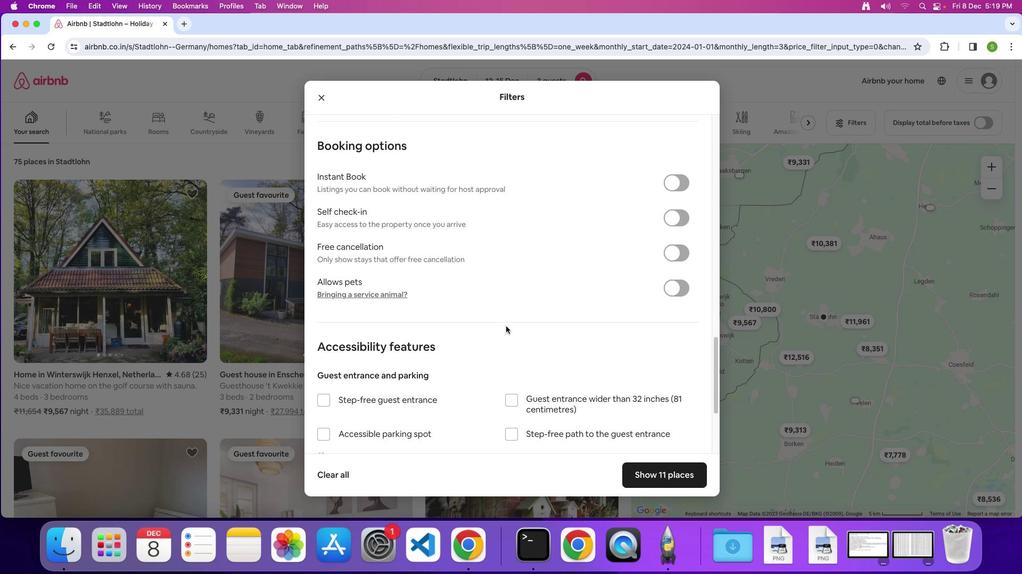 
Action: Mouse scrolled (506, 326) with delta (0, 0)
Screenshot: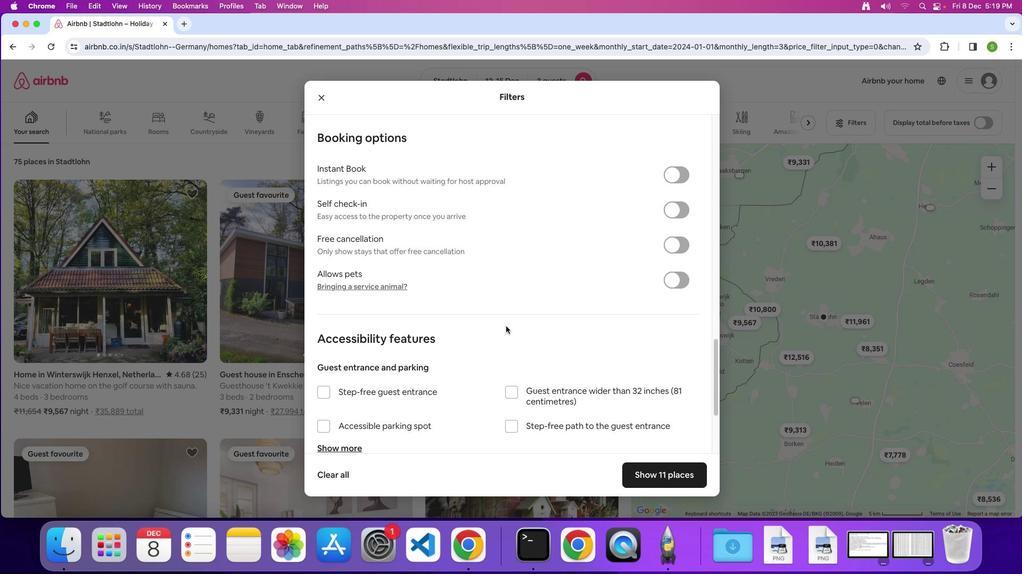 
Action: Mouse scrolled (506, 326) with delta (0, -1)
Screenshot: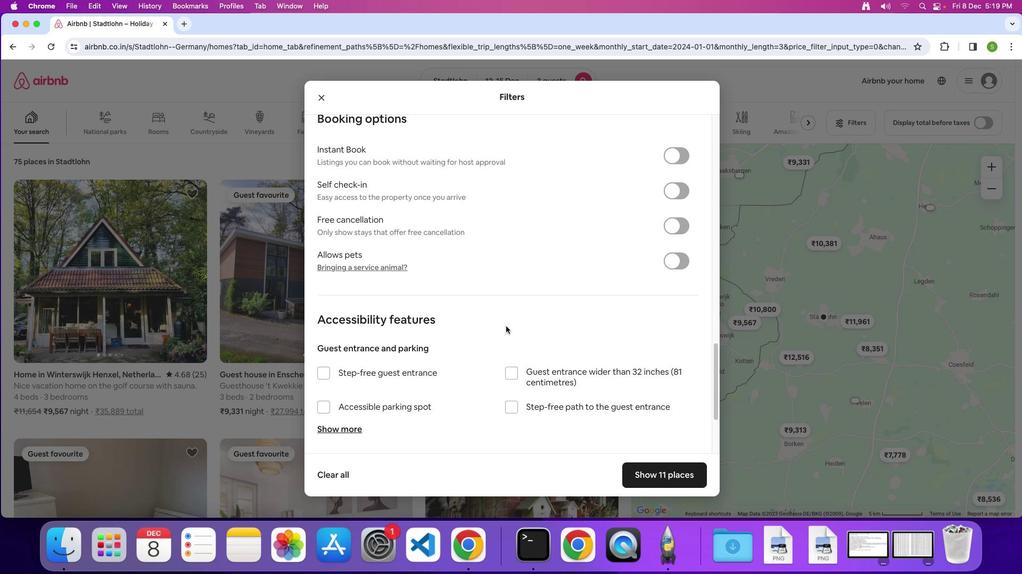 
Action: Mouse scrolled (506, 326) with delta (0, 0)
Screenshot: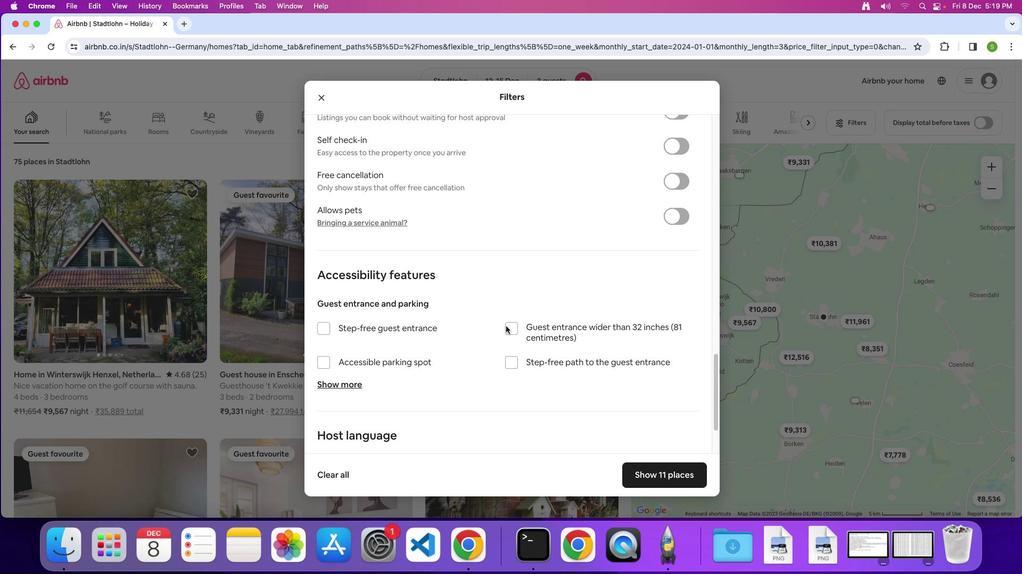 
Action: Mouse scrolled (506, 326) with delta (0, 0)
Screenshot: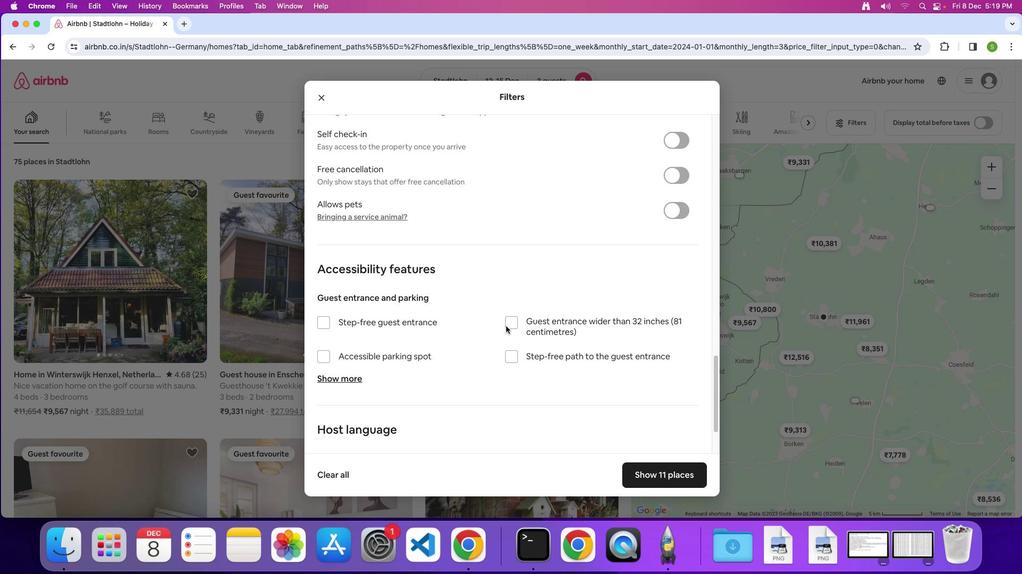 
Action: Mouse scrolled (506, 326) with delta (0, 0)
Screenshot: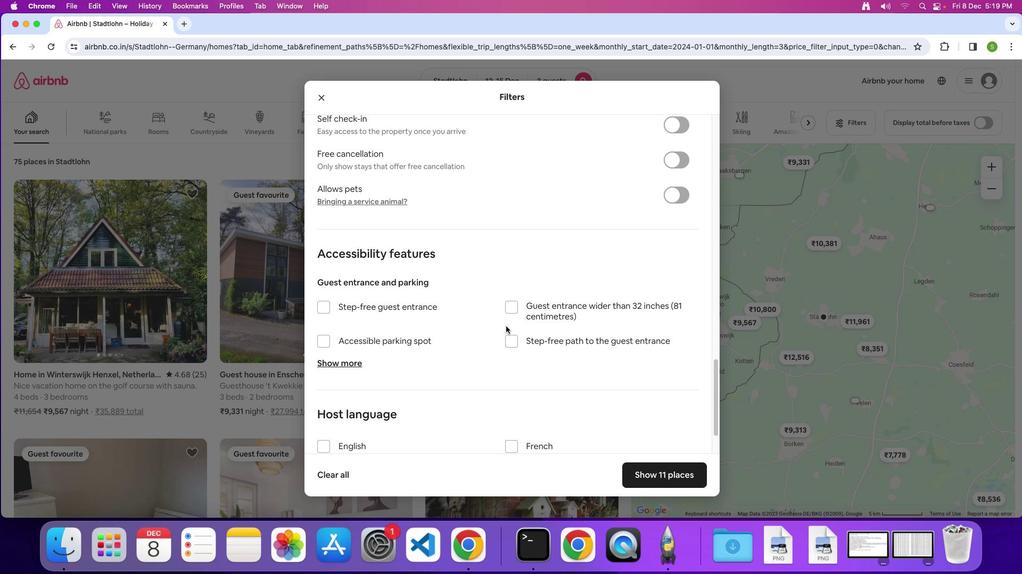 
Action: Mouse scrolled (506, 326) with delta (0, 0)
Screenshot: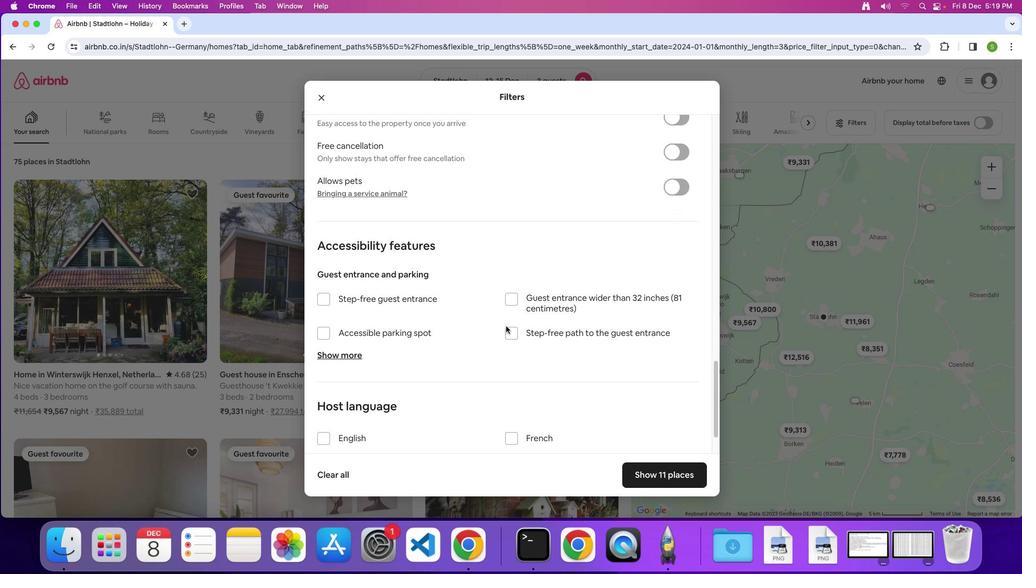 
Action: Mouse scrolled (506, 326) with delta (0, -1)
Screenshot: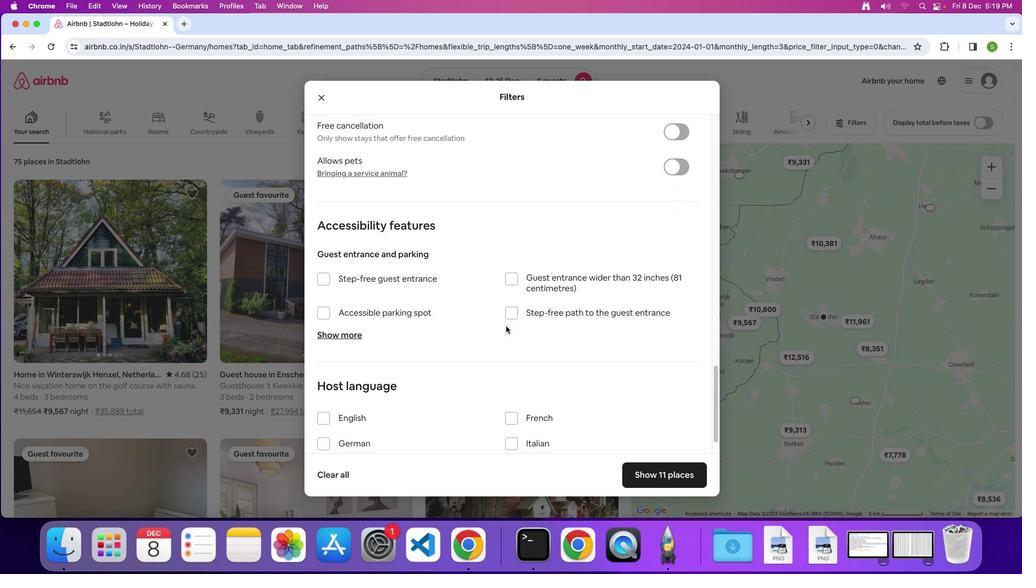 
Action: Mouse scrolled (506, 326) with delta (0, 0)
Screenshot: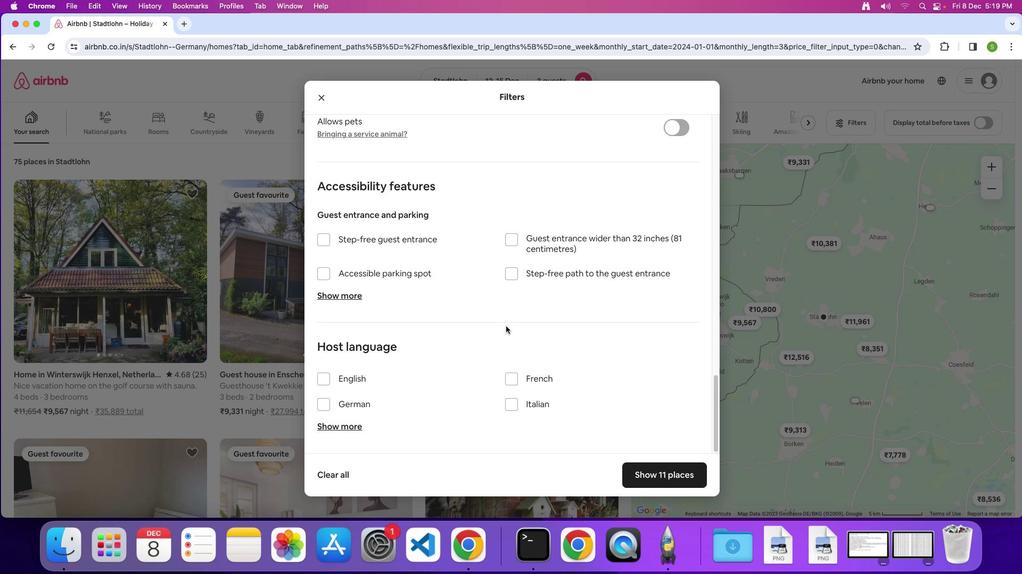 
Action: Mouse scrolled (506, 326) with delta (0, 0)
Screenshot: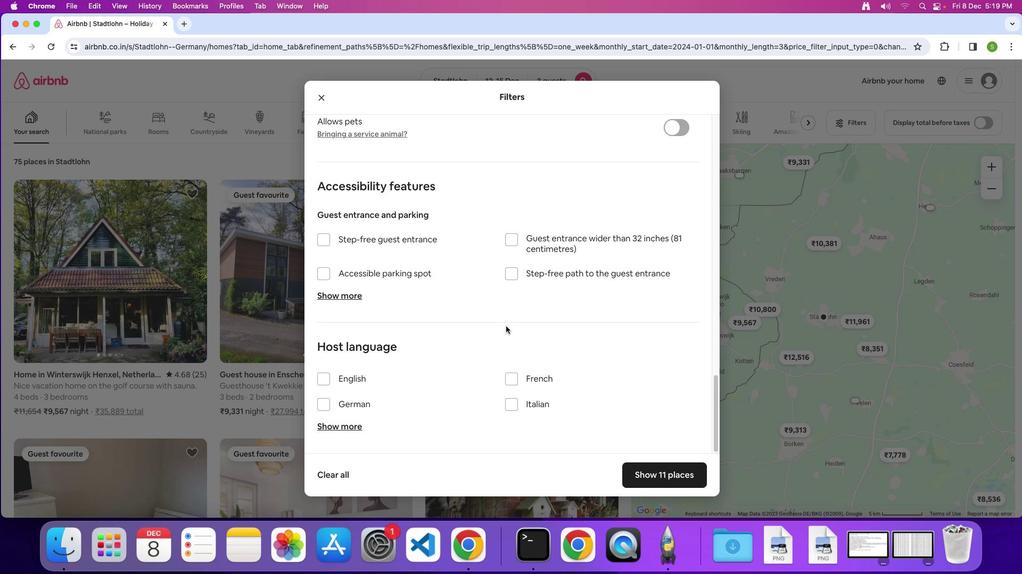 
Action: Mouse scrolled (506, 326) with delta (0, 0)
Screenshot: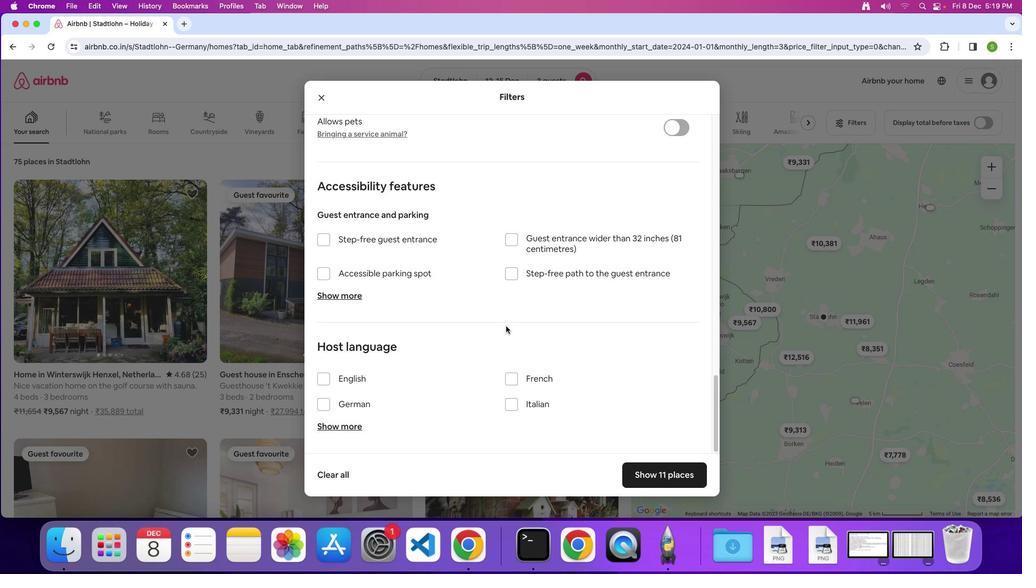 
Action: Mouse scrolled (506, 326) with delta (0, 0)
Screenshot: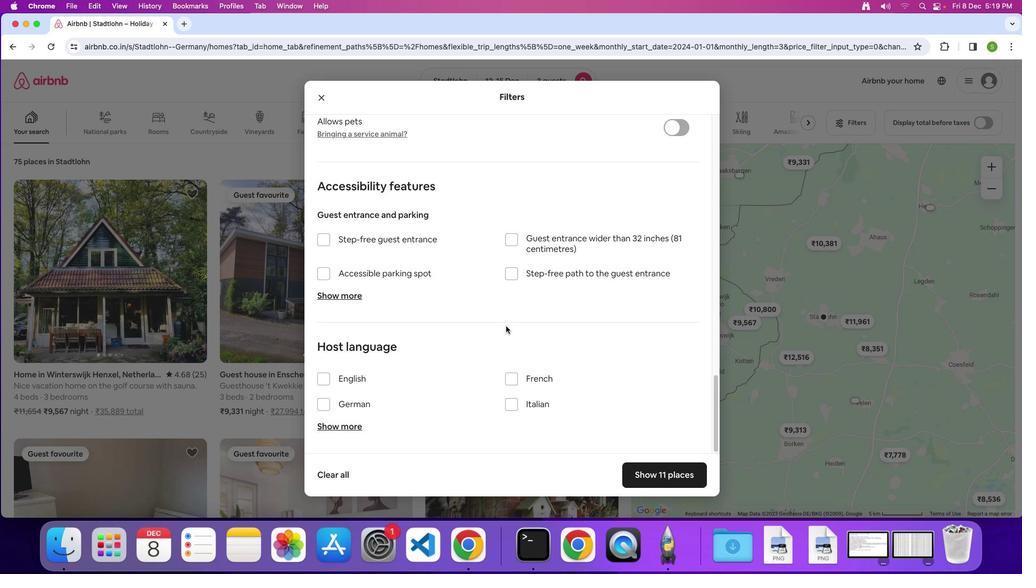 
Action: Mouse scrolled (506, 326) with delta (0, -1)
Screenshot: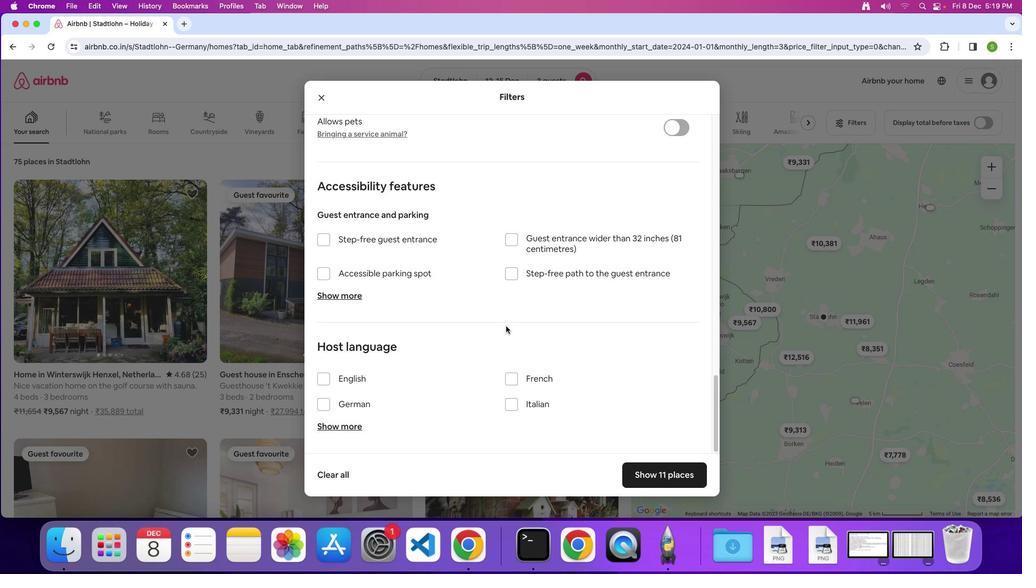 
Action: Mouse moved to (660, 472)
Screenshot: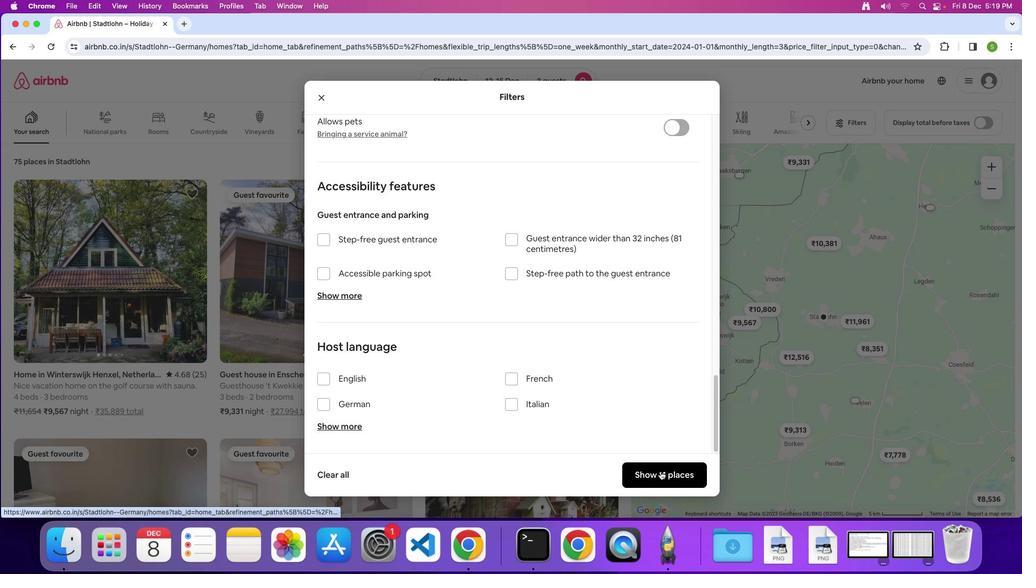 
Action: Mouse pressed left at (660, 472)
Screenshot: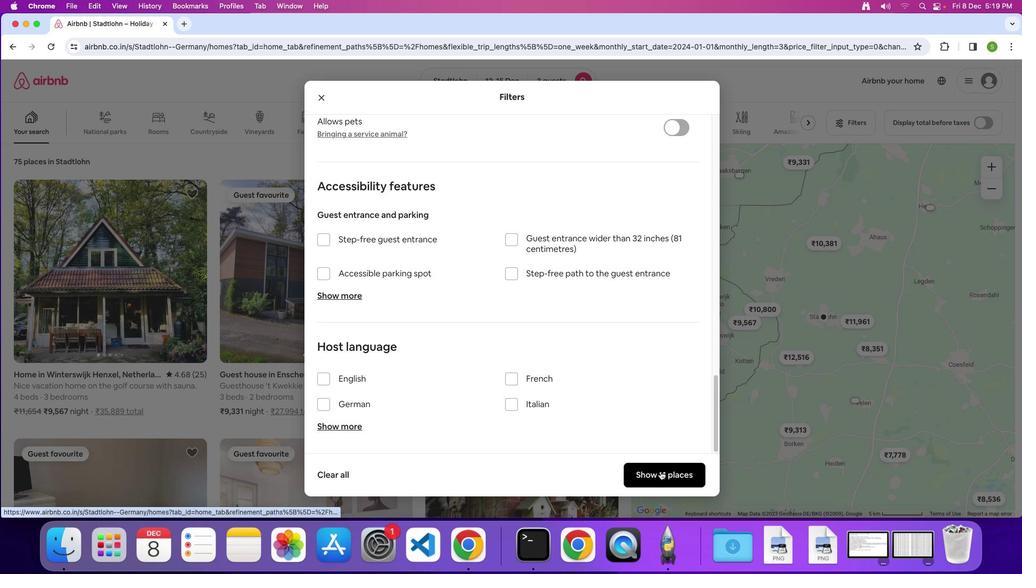 
Action: Mouse moved to (167, 285)
Screenshot: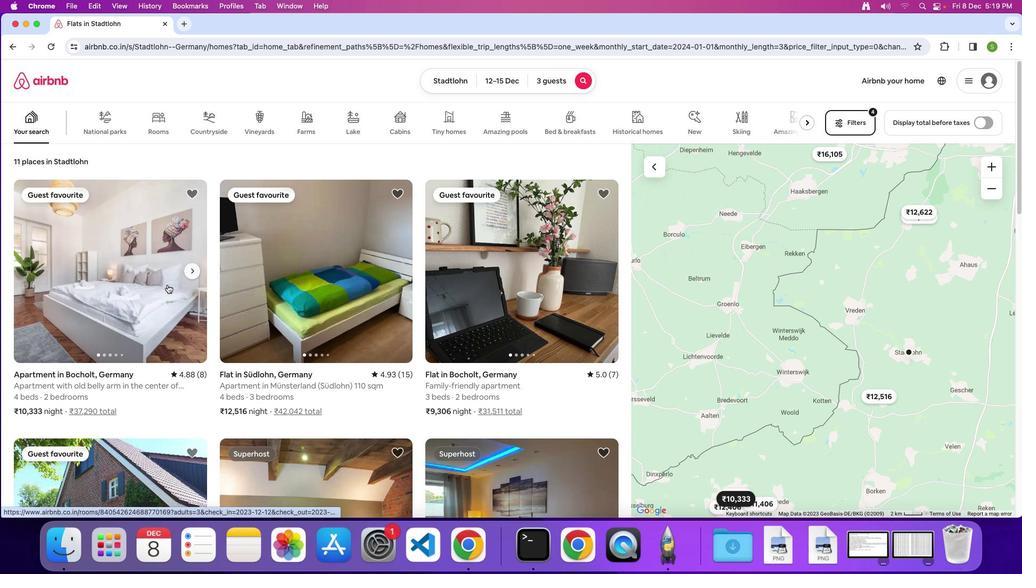 
Action: Mouse pressed left at (167, 285)
Screenshot: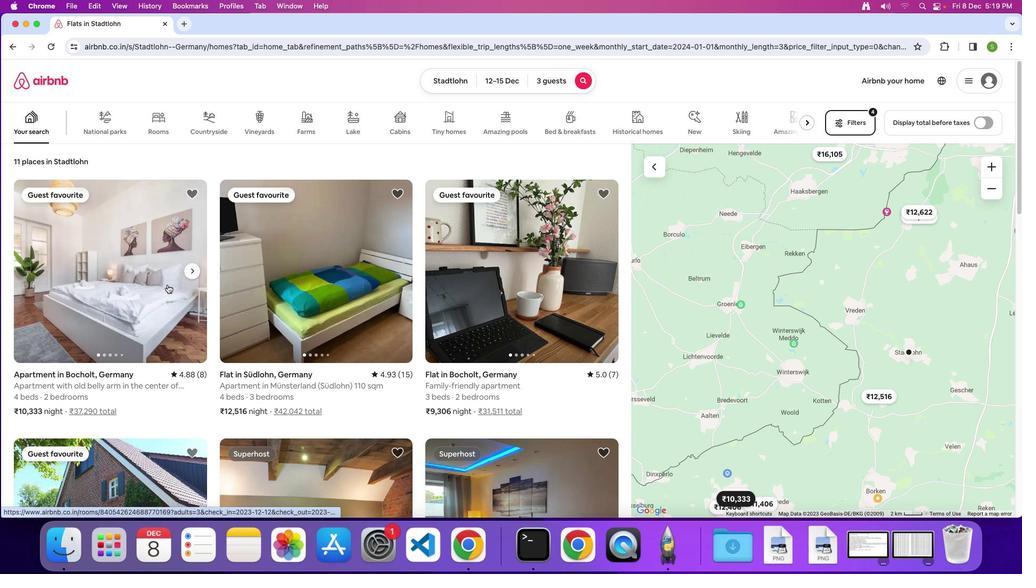 
Action: Mouse moved to (390, 286)
Screenshot: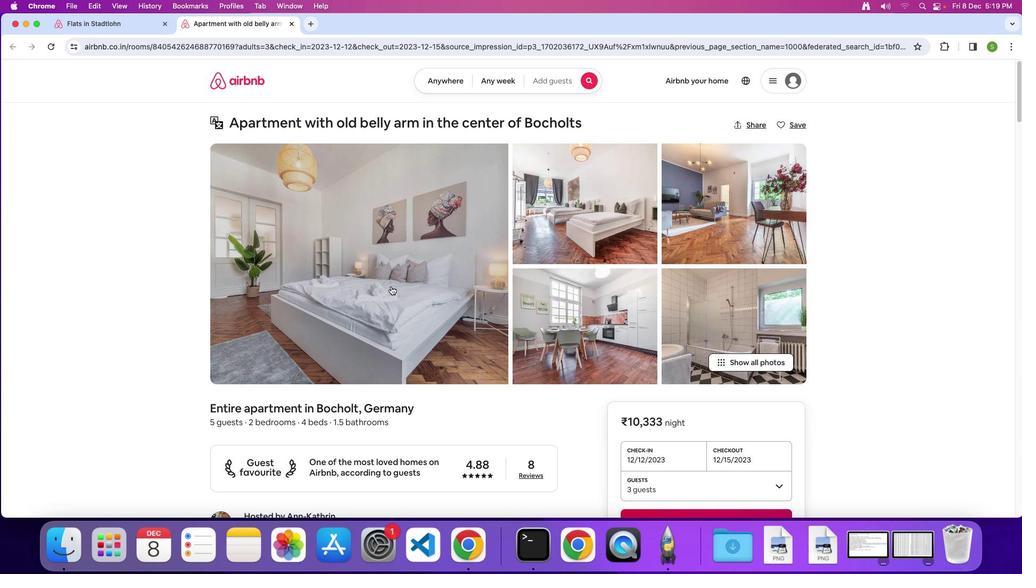 
Action: Mouse pressed left at (390, 286)
Screenshot: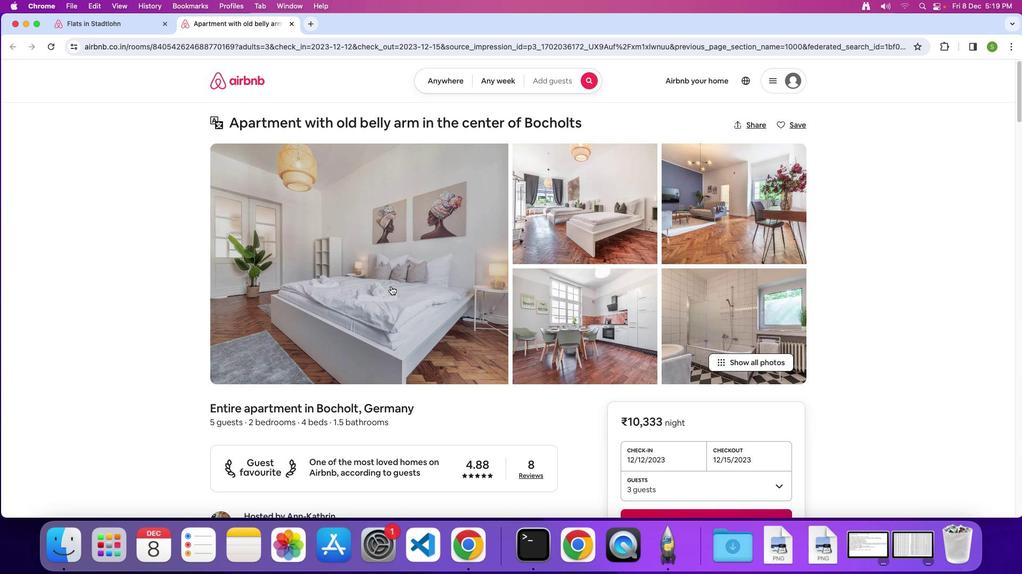 
Action: Mouse moved to (482, 333)
Screenshot: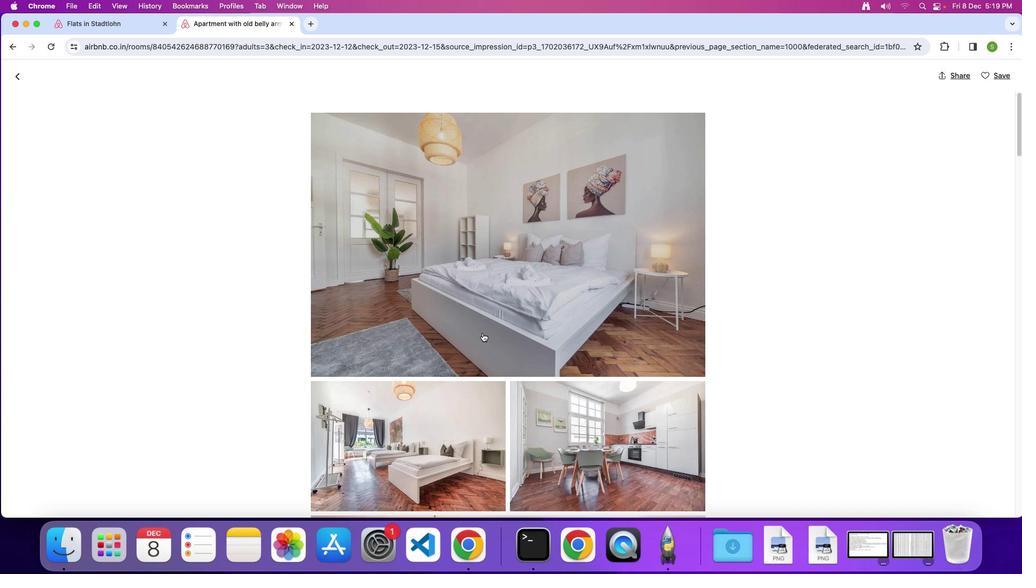 
Action: Mouse scrolled (482, 333) with delta (0, 0)
Screenshot: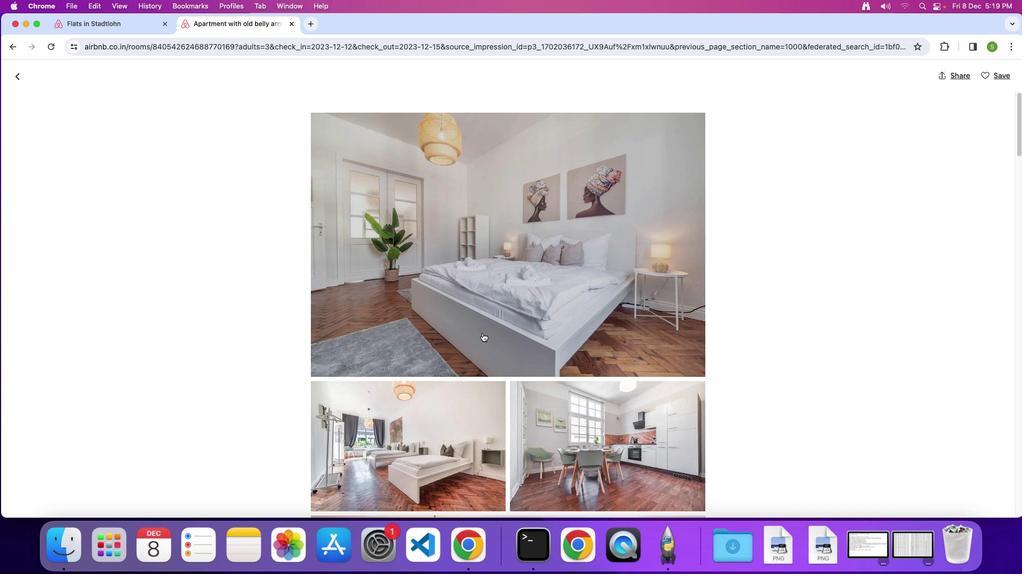 
Action: Mouse scrolled (482, 333) with delta (0, 0)
Screenshot: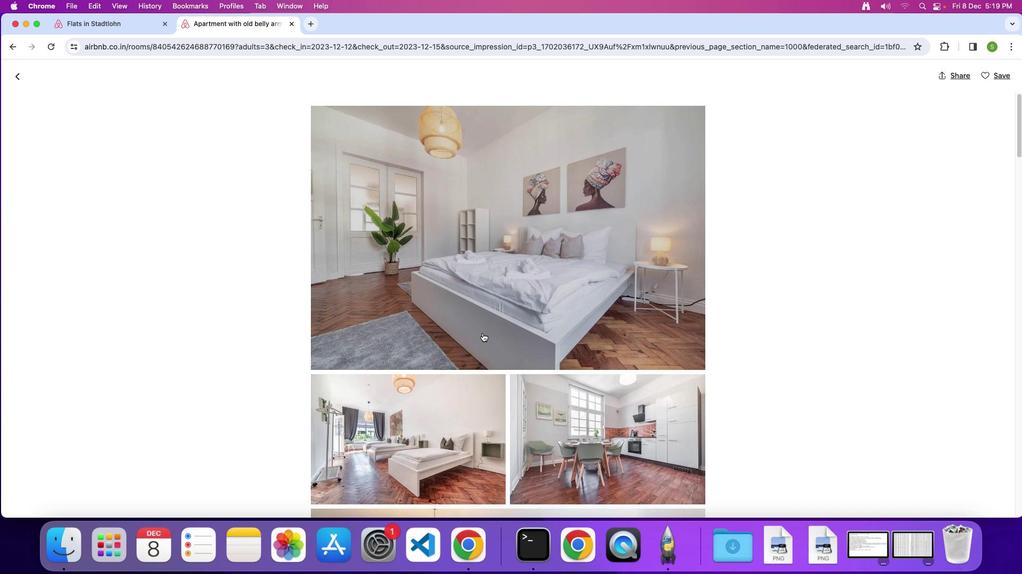 
Action: Mouse scrolled (482, 333) with delta (0, -1)
Screenshot: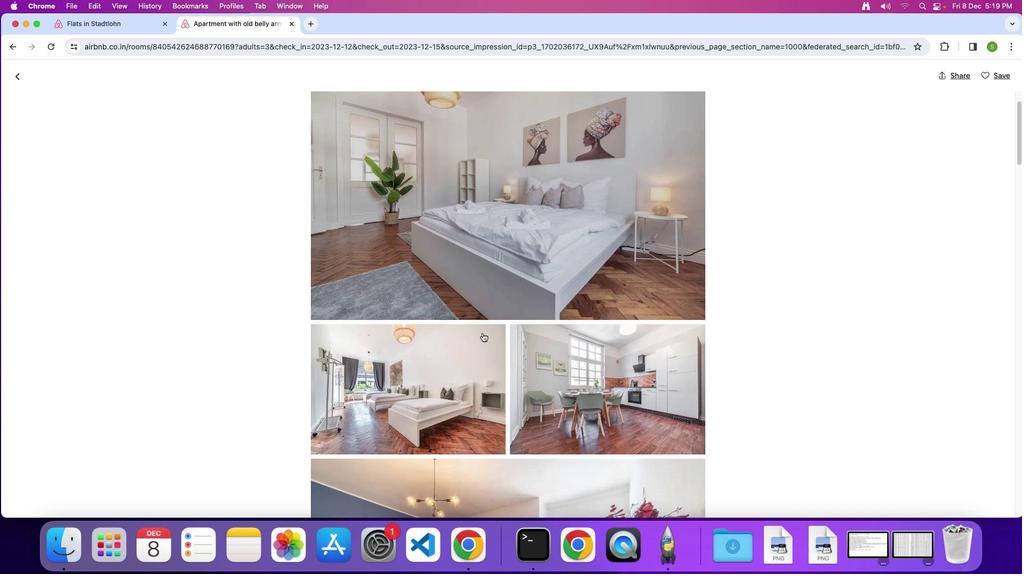 
Action: Mouse scrolled (482, 333) with delta (0, 0)
Screenshot: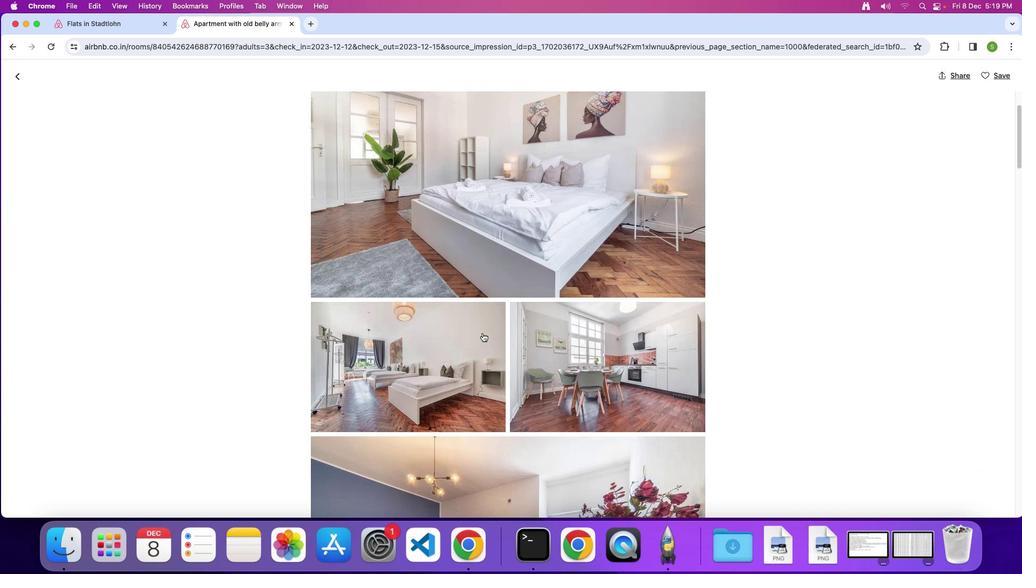 
Action: Mouse scrolled (482, 333) with delta (0, 0)
Screenshot: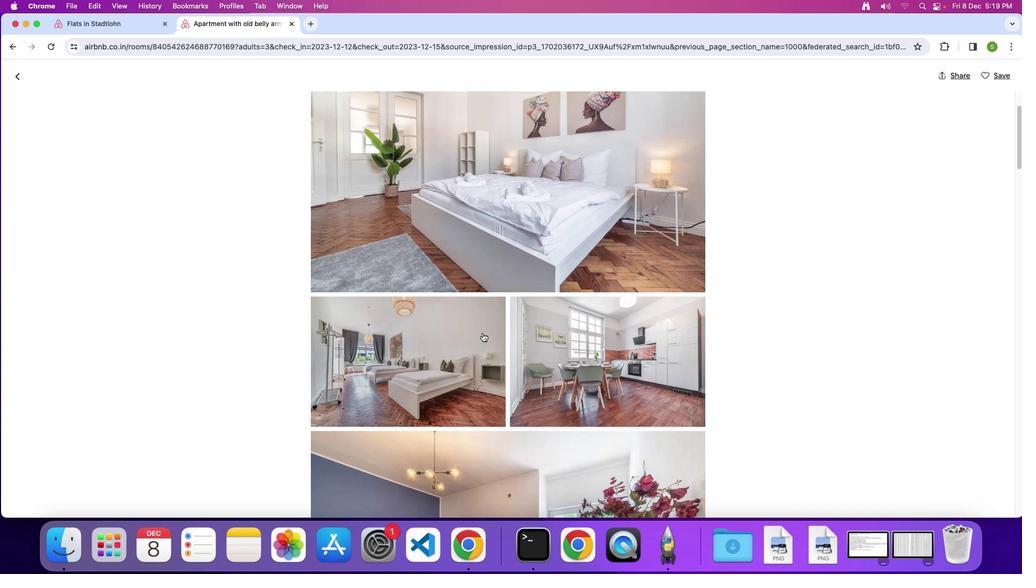 
Action: Mouse scrolled (482, 333) with delta (0, -1)
Screenshot: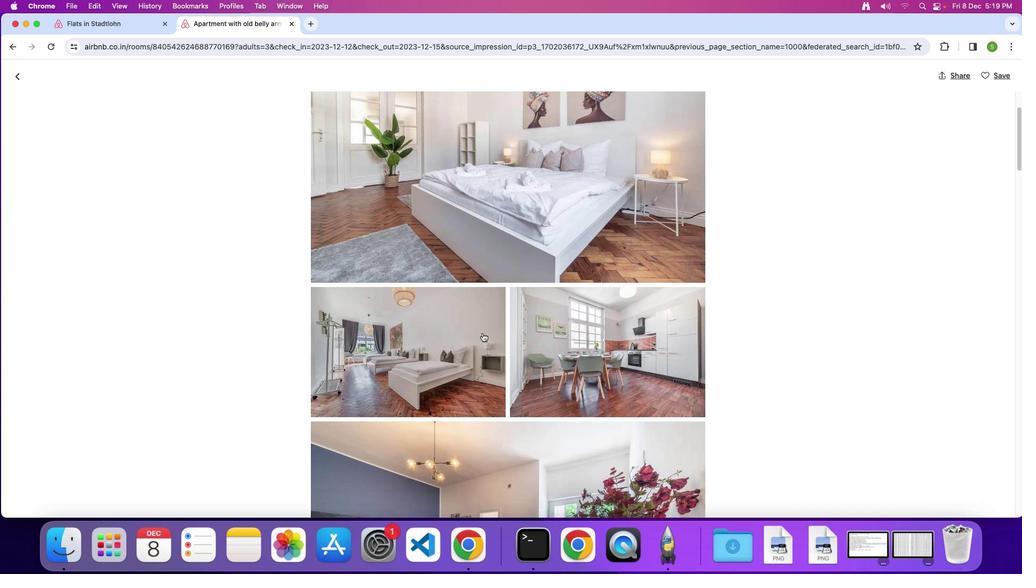 
Action: Mouse scrolled (482, 333) with delta (0, 0)
Screenshot: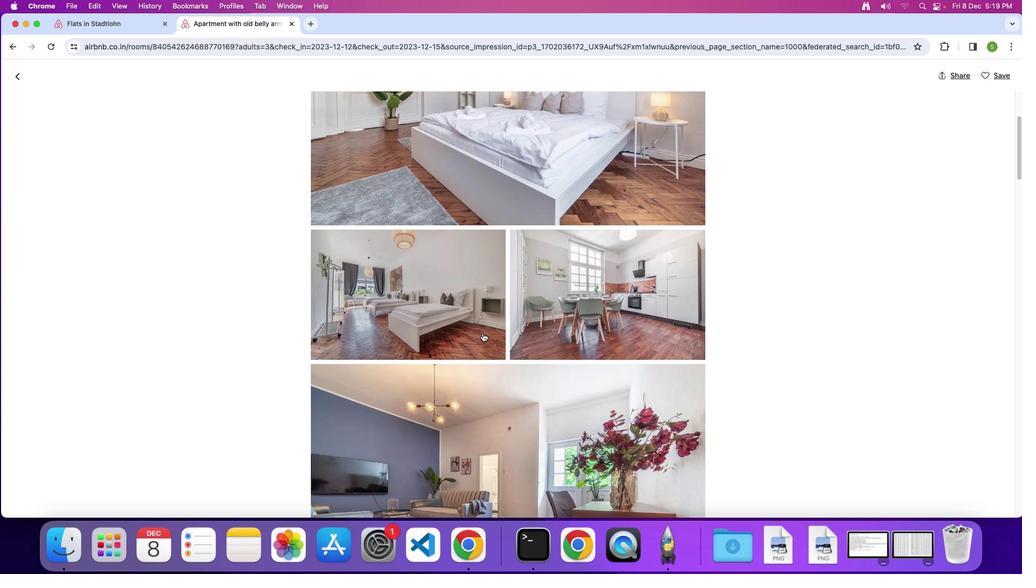 
Action: Mouse scrolled (482, 333) with delta (0, 0)
Screenshot: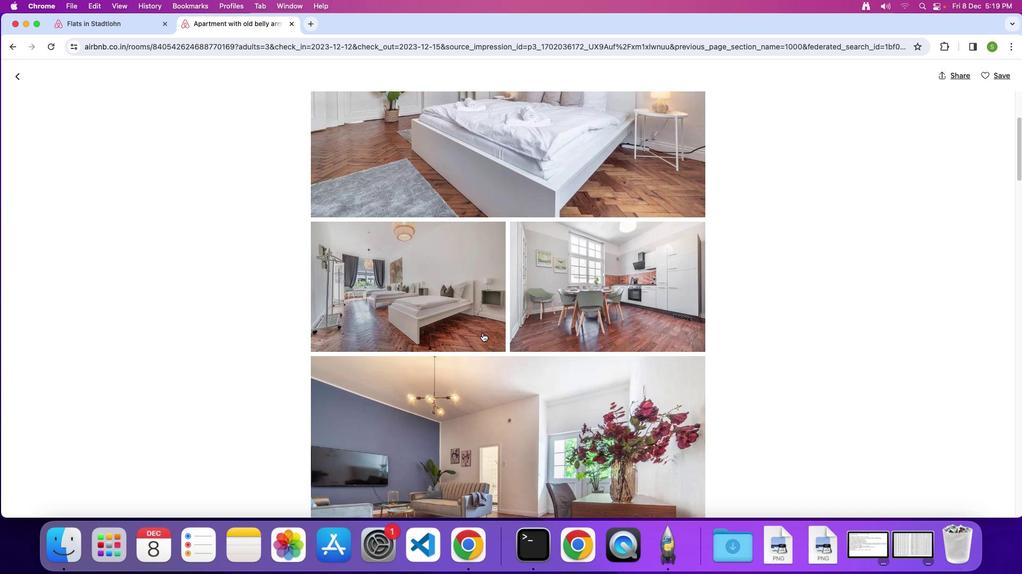 
Action: Mouse scrolled (482, 333) with delta (0, 0)
Screenshot: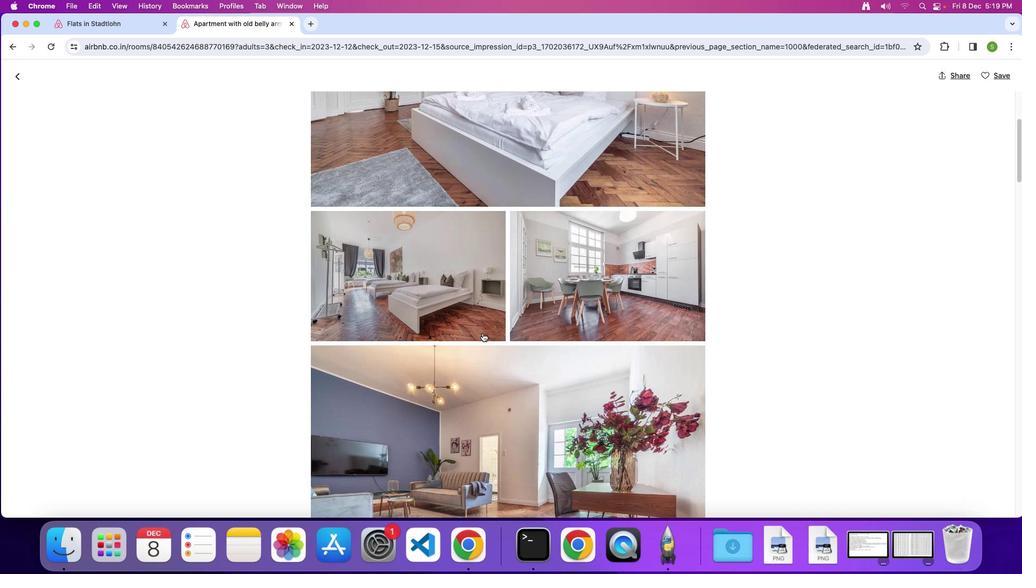 
Action: Mouse scrolled (482, 333) with delta (0, 0)
Screenshot: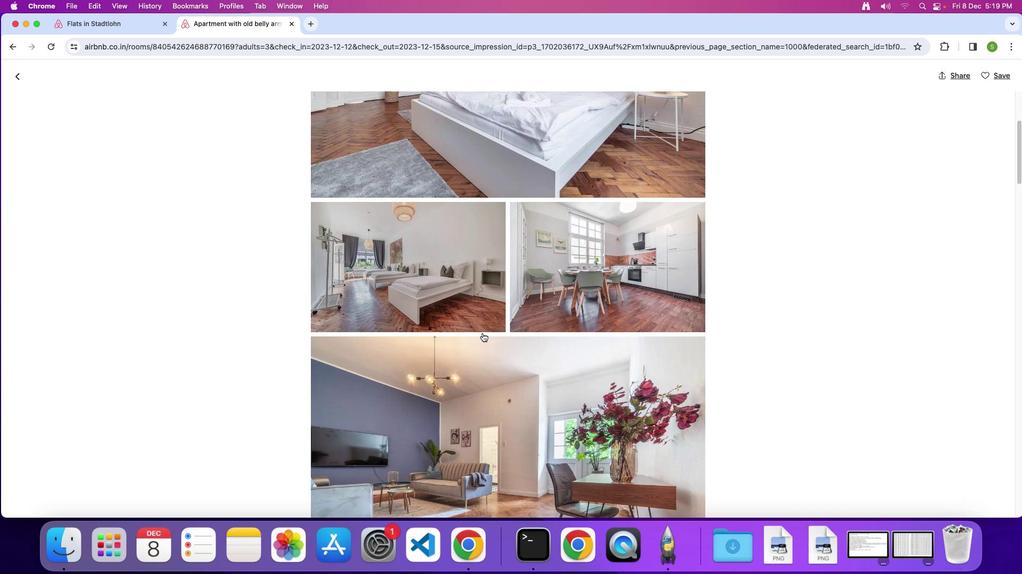 
Action: Mouse scrolled (482, 333) with delta (0, -1)
Screenshot: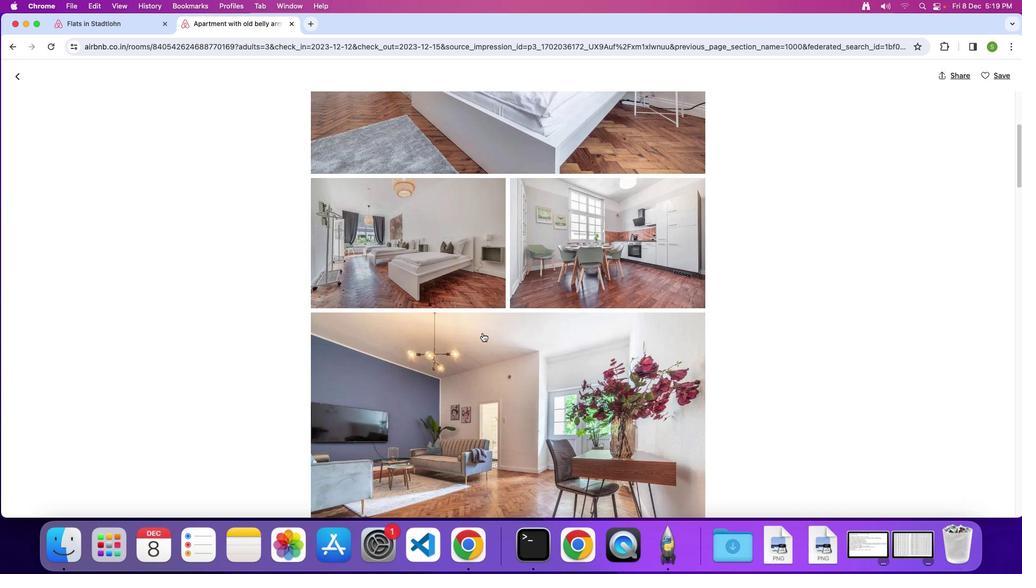 
Action: Mouse scrolled (482, 333) with delta (0, 0)
Screenshot: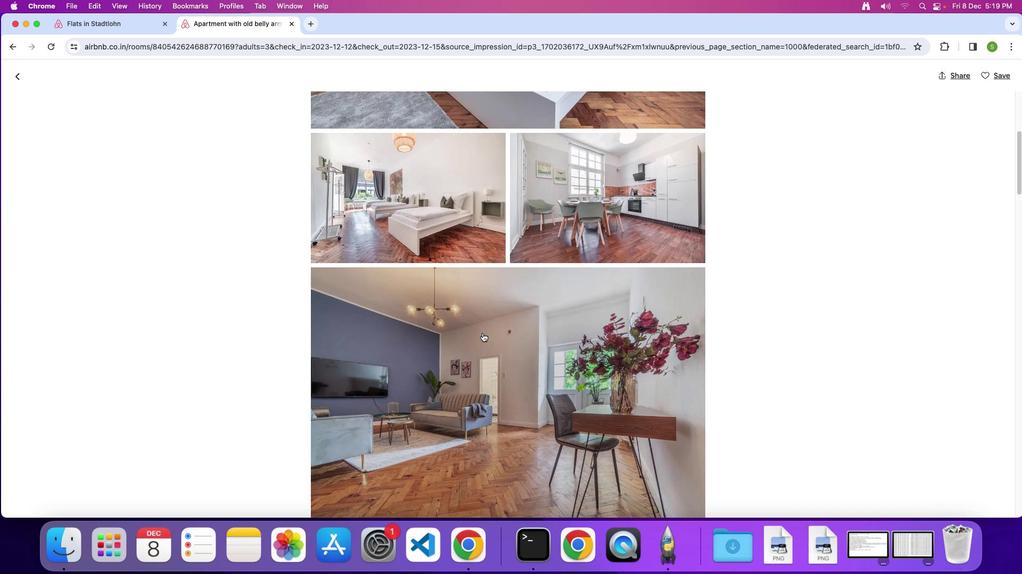 
Action: Mouse scrolled (482, 333) with delta (0, 0)
Screenshot: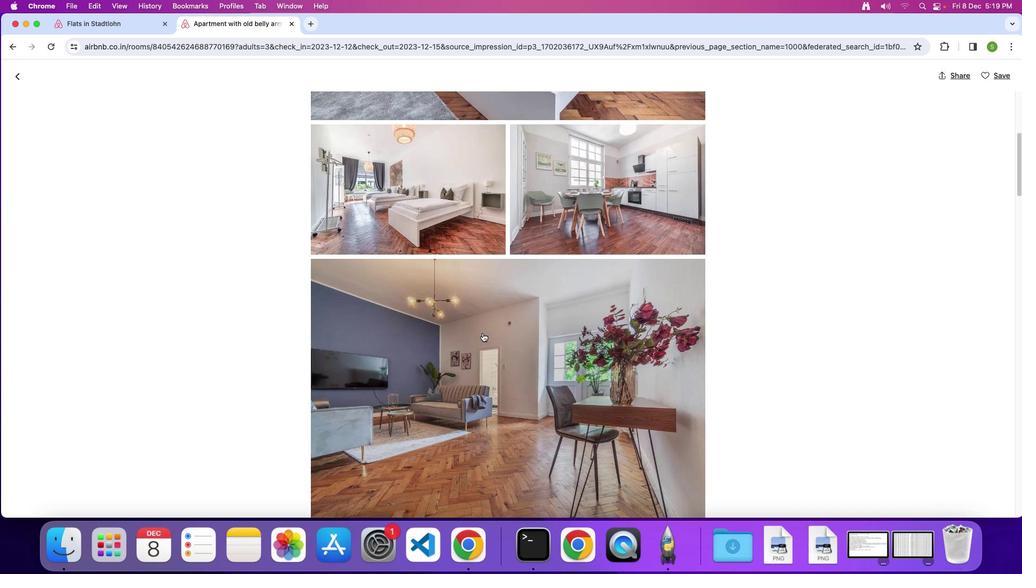 
Action: Mouse scrolled (482, 333) with delta (0, -1)
Screenshot: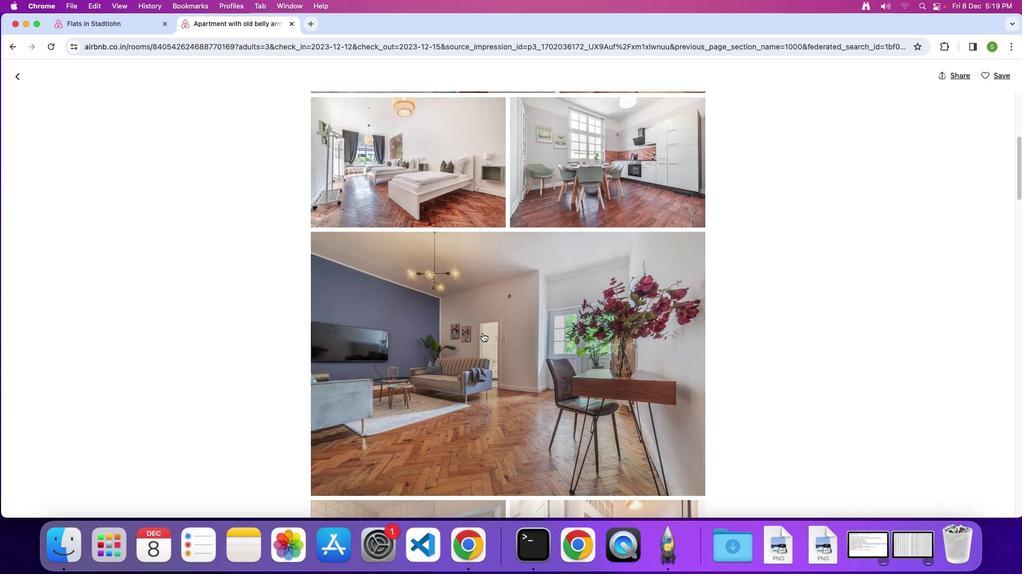 
Action: Mouse scrolled (482, 333) with delta (0, 0)
Screenshot: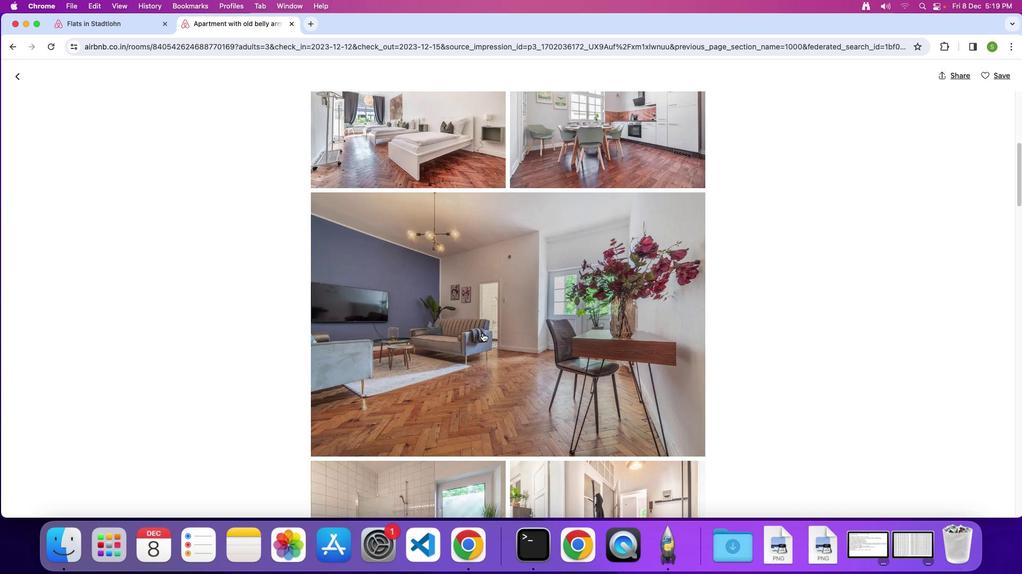 
Action: Mouse scrolled (482, 333) with delta (0, 0)
Screenshot: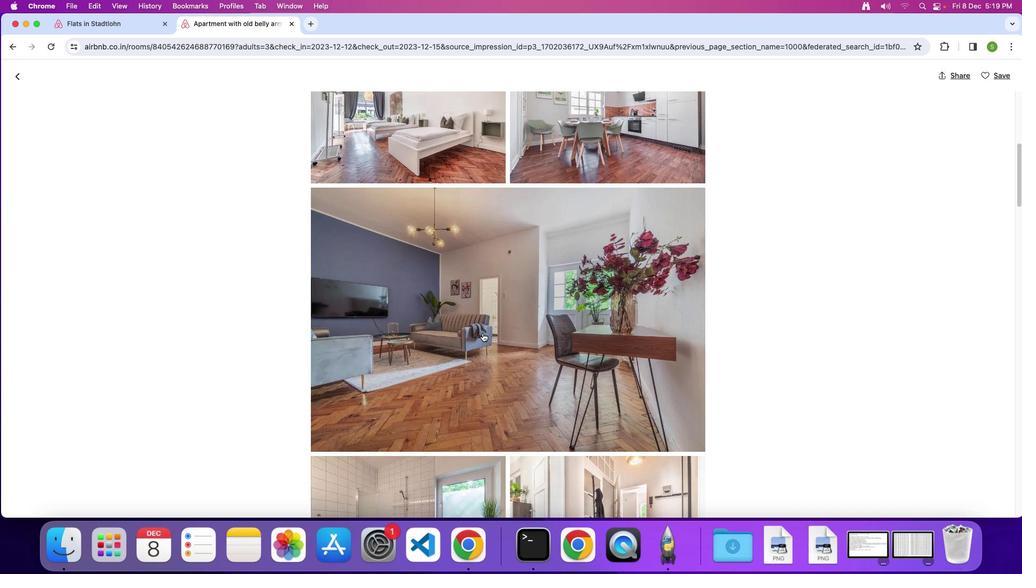 
Action: Mouse scrolled (482, 333) with delta (0, 0)
Screenshot: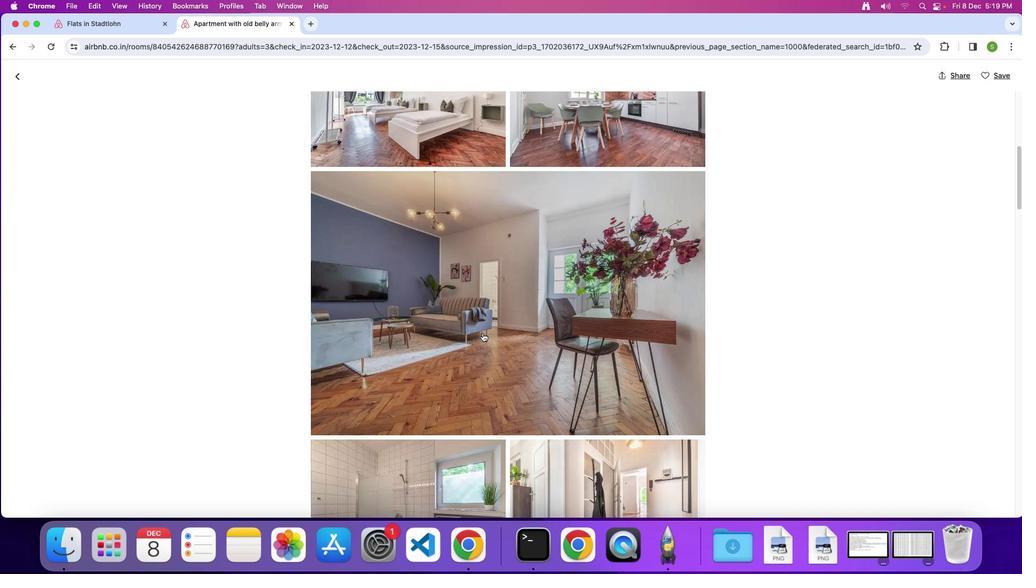 
Action: Mouse scrolled (482, 333) with delta (0, 0)
Screenshot: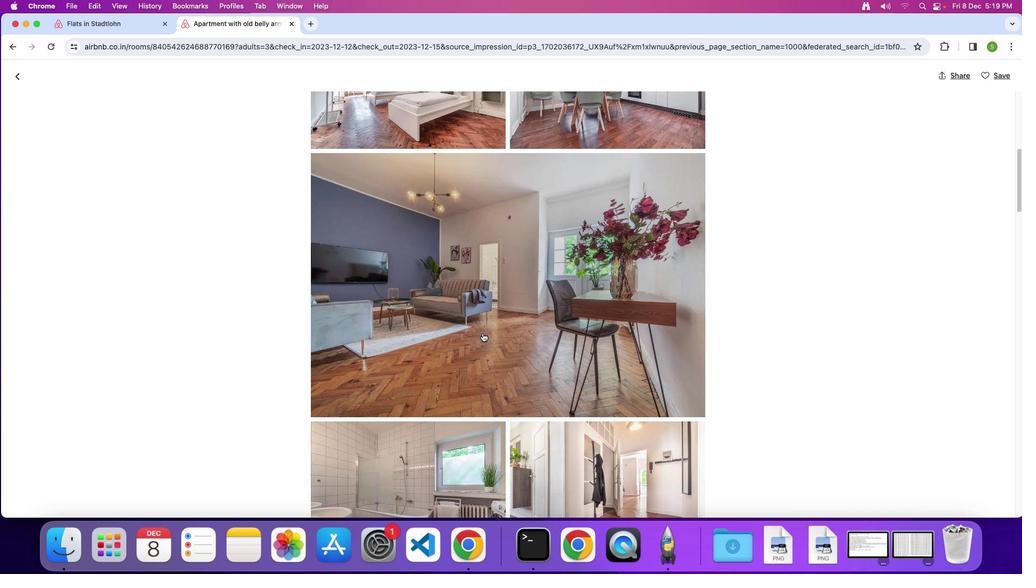
Action: Mouse scrolled (482, 333) with delta (0, 0)
Screenshot: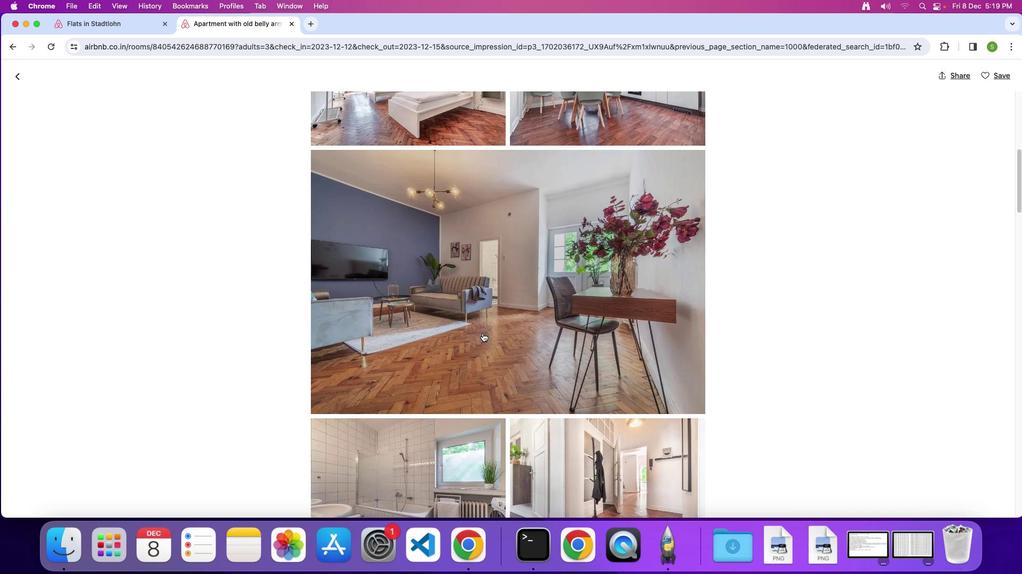 
Action: Mouse scrolled (482, 333) with delta (0, 0)
Screenshot: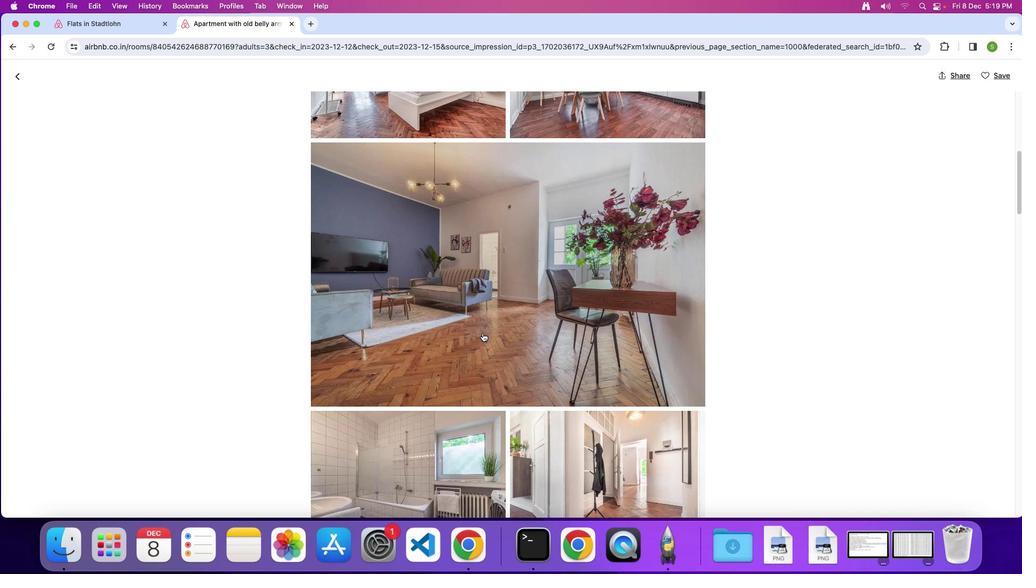 
Action: Mouse scrolled (482, 333) with delta (0, 0)
Screenshot: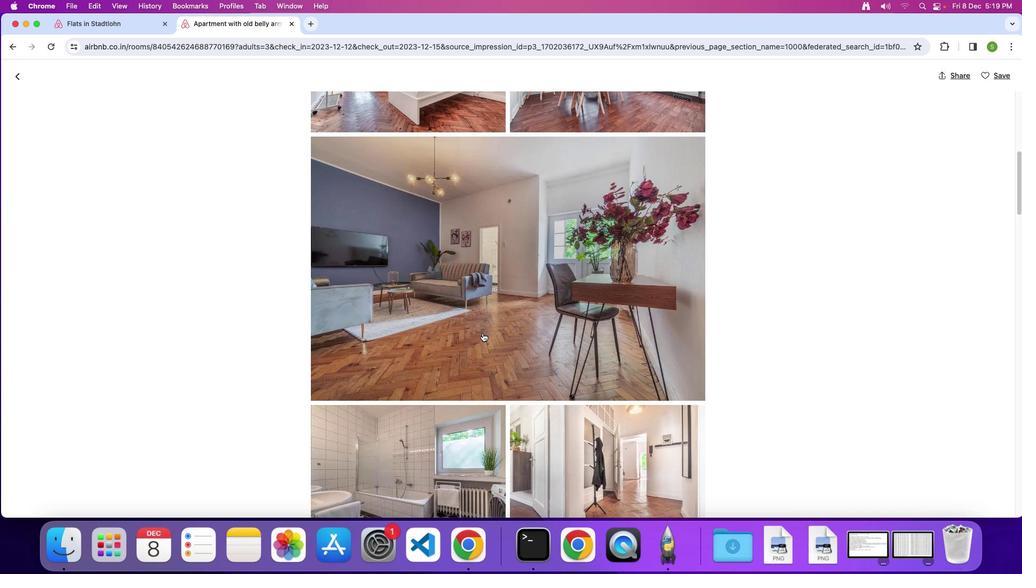 
Action: Mouse scrolled (482, 333) with delta (0, 0)
Screenshot: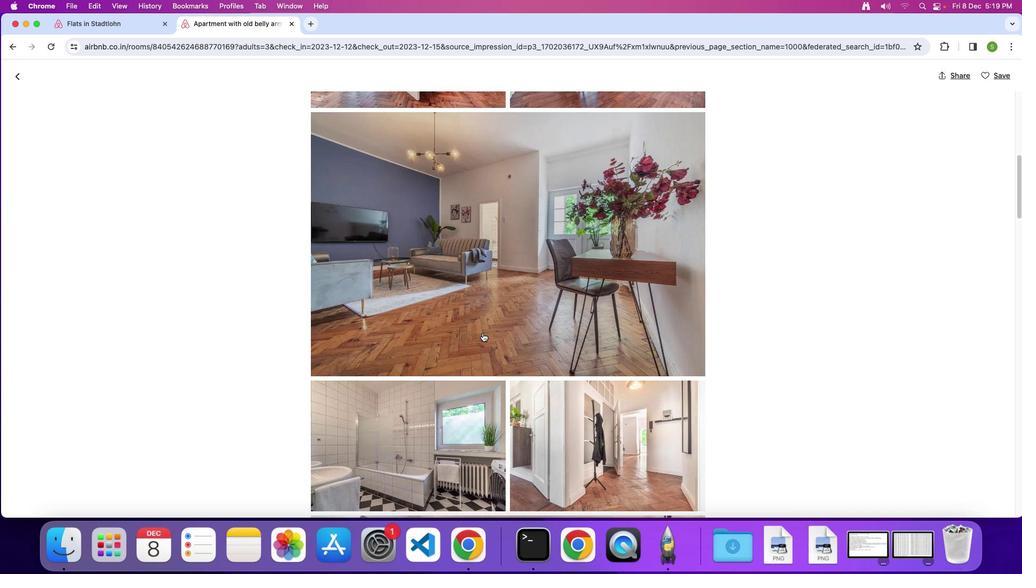 
Action: Mouse scrolled (482, 333) with delta (0, 0)
Screenshot: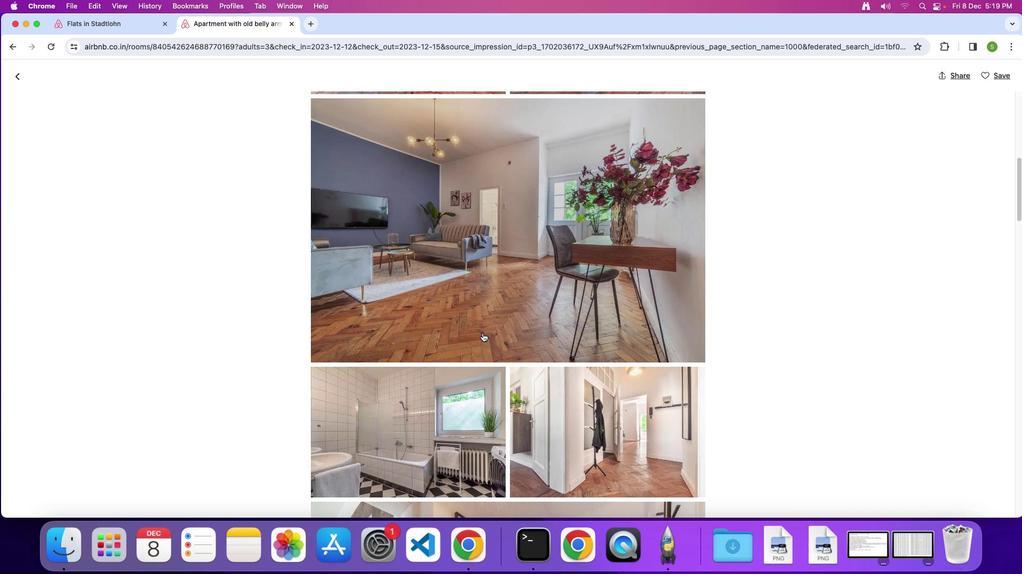 
Action: Mouse scrolled (482, 333) with delta (0, 0)
Screenshot: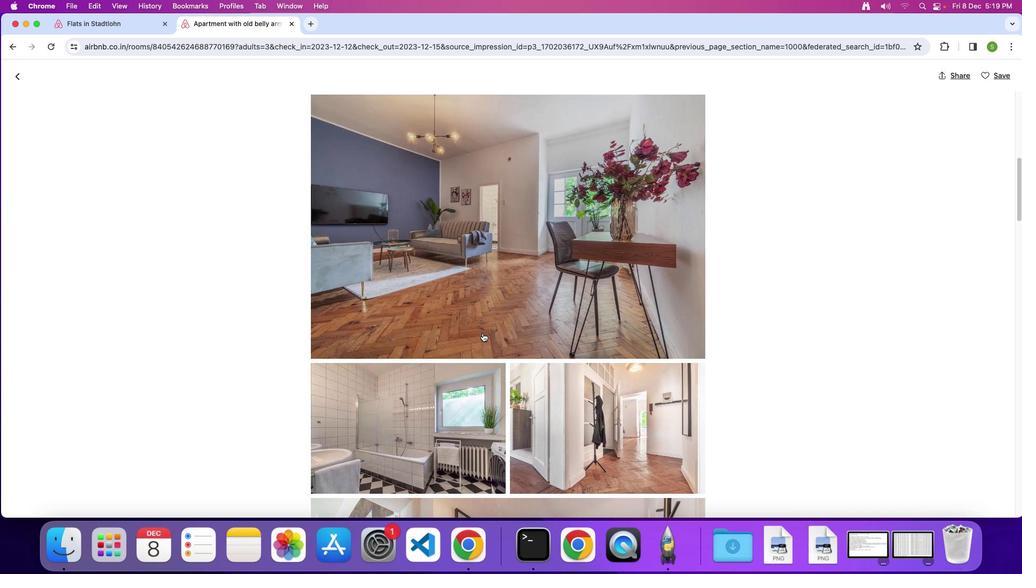 
Action: Mouse scrolled (482, 333) with delta (0, 0)
Screenshot: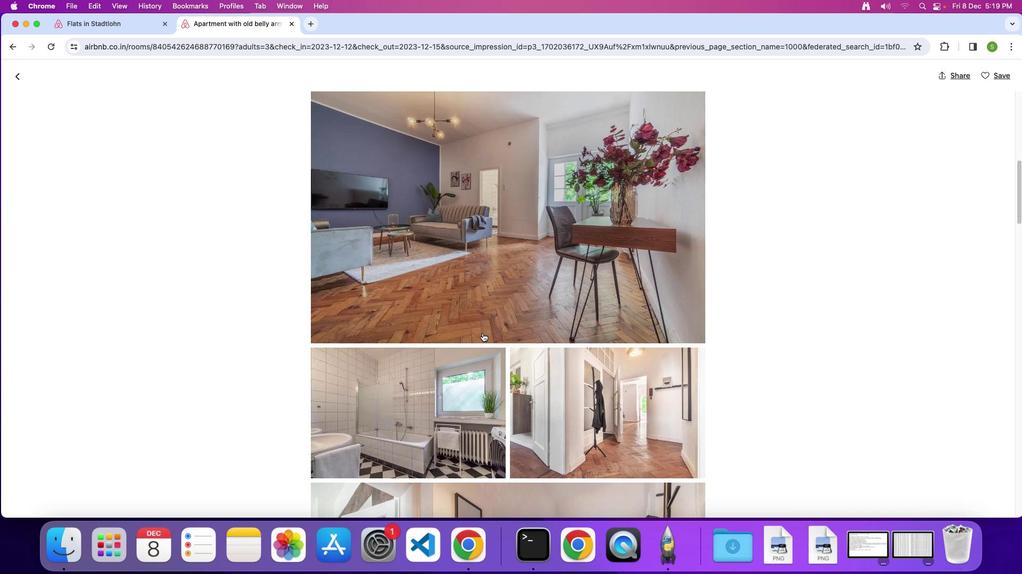 
Action: Mouse scrolled (482, 333) with delta (0, 0)
Screenshot: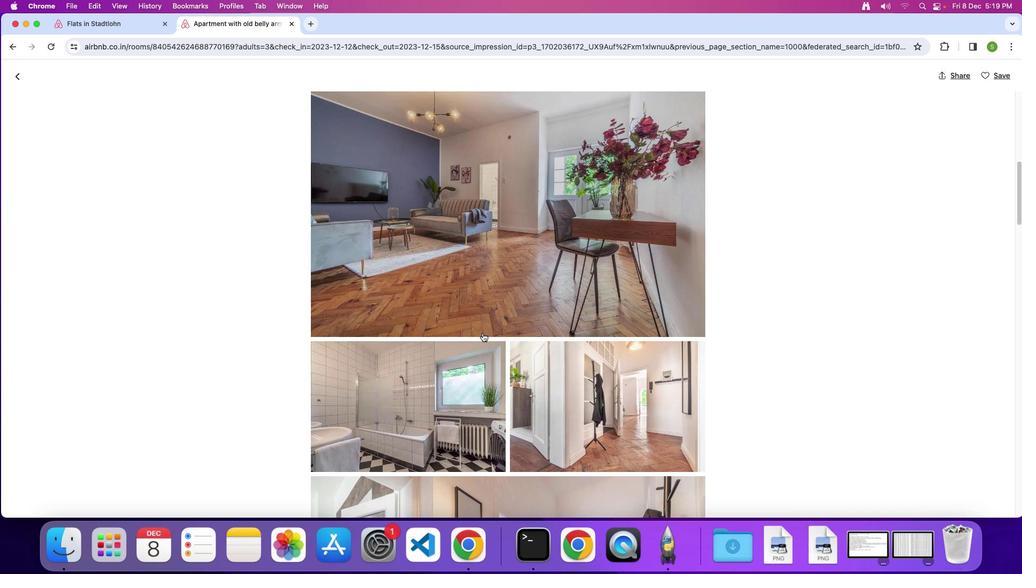 
Action: Mouse scrolled (482, 333) with delta (0, 0)
Screenshot: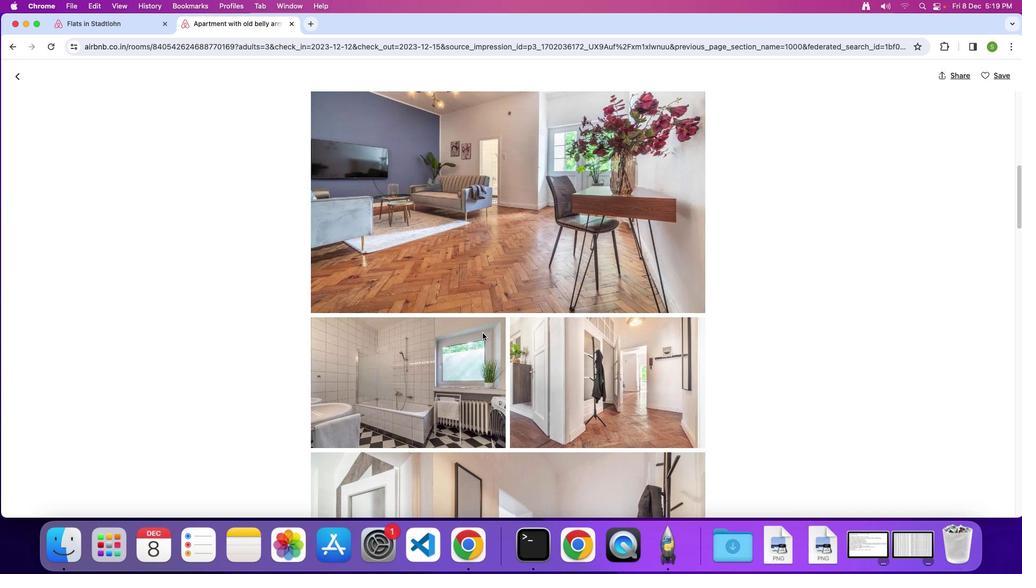 
Action: Mouse scrolled (482, 333) with delta (0, 0)
Screenshot: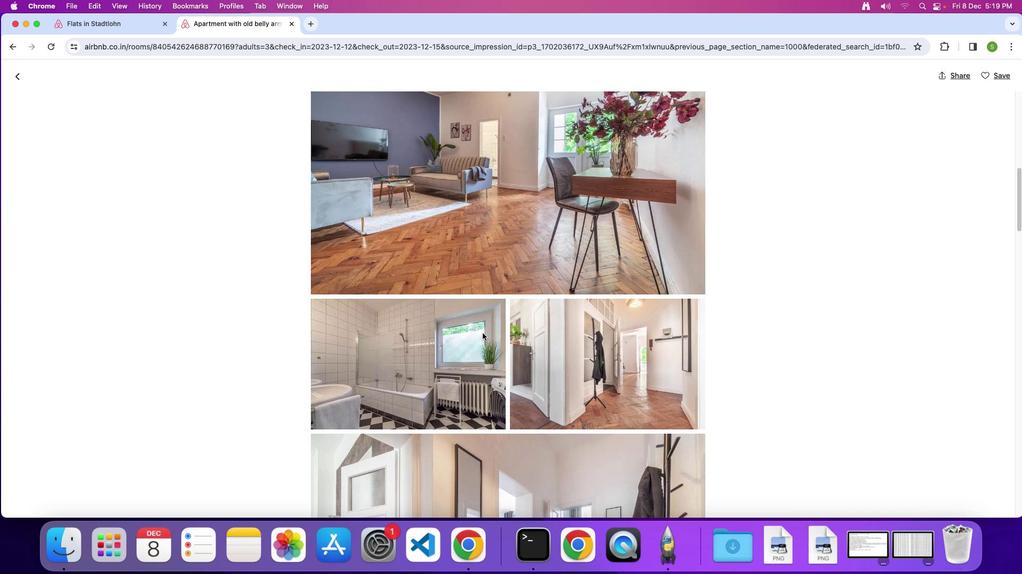
Action: Mouse scrolled (482, 333) with delta (0, 0)
Screenshot: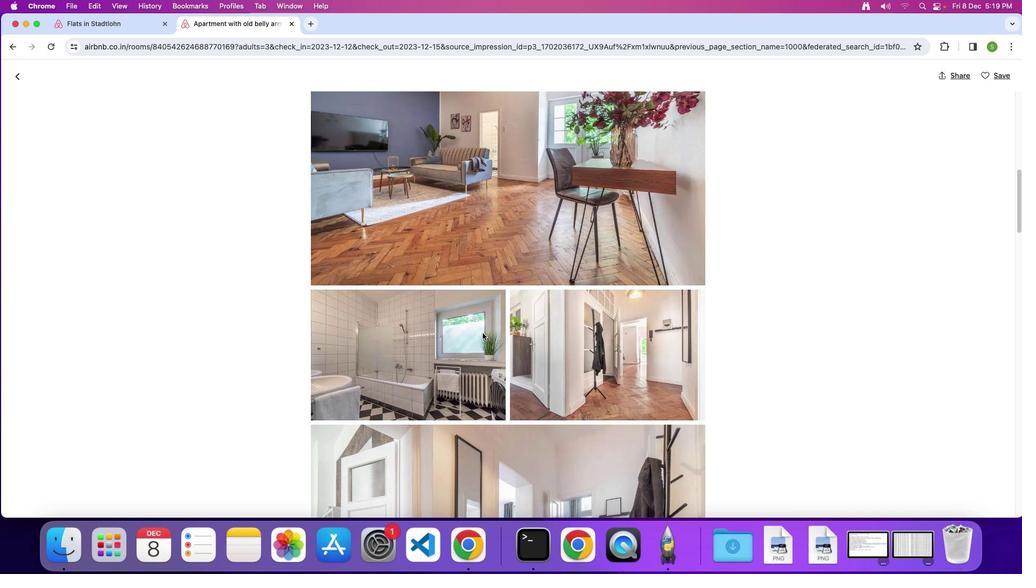 
Action: Mouse scrolled (482, 333) with delta (0, 0)
Screenshot: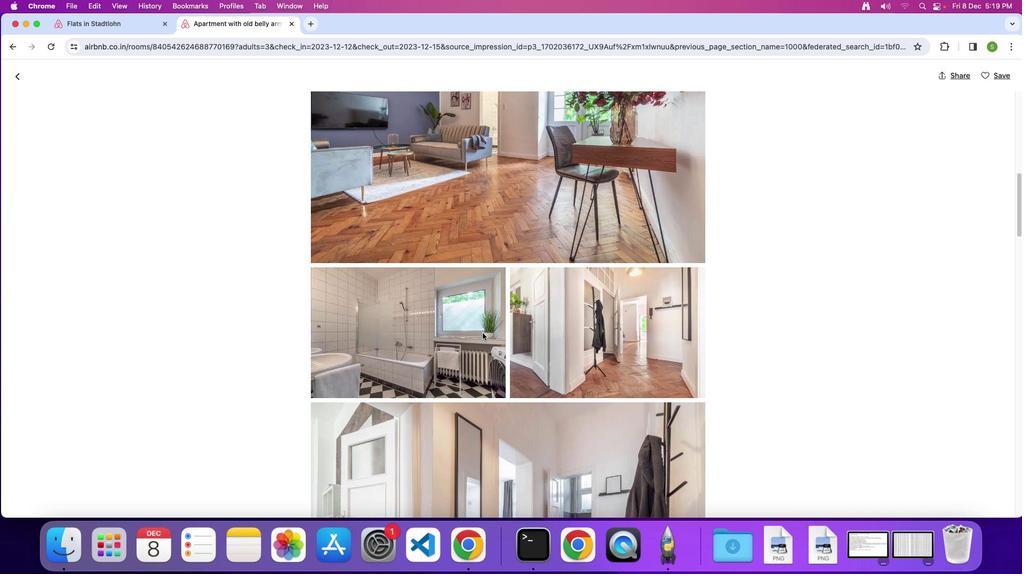 
Action: Mouse scrolled (482, 333) with delta (0, 0)
Screenshot: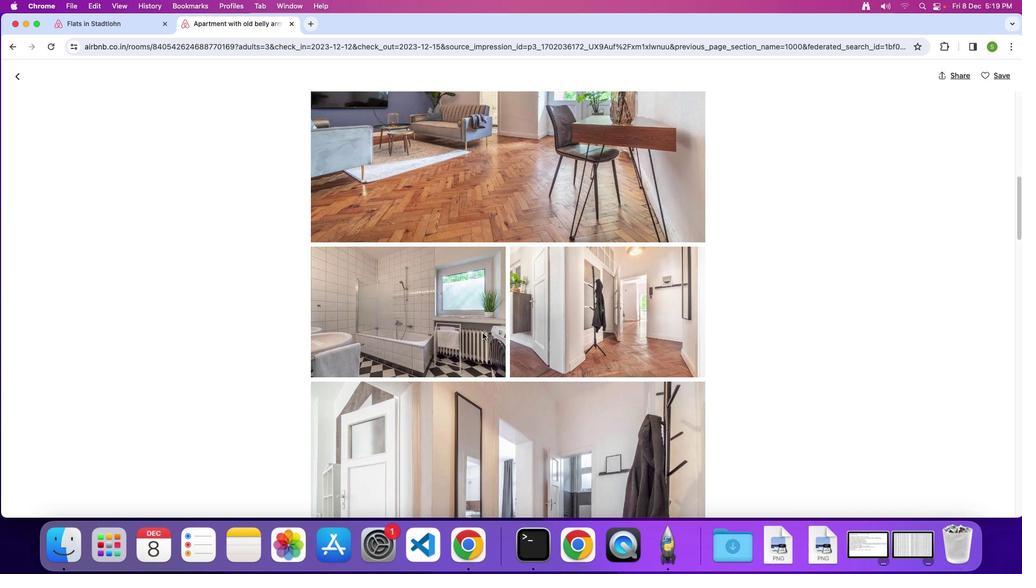 
Action: Mouse scrolled (482, 333) with delta (0, 0)
Screenshot: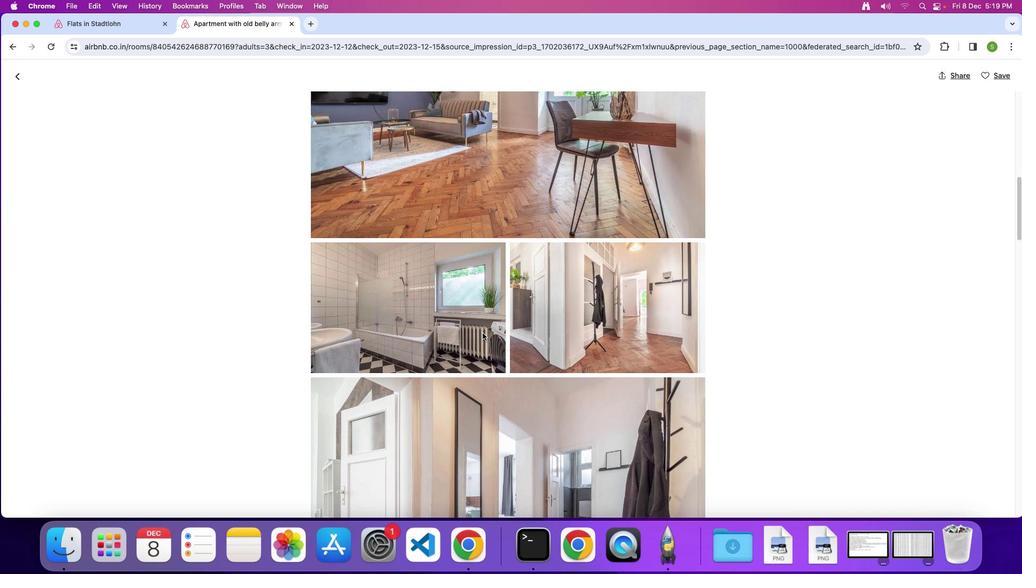 
Action: Mouse scrolled (482, 333) with delta (0, 0)
Screenshot: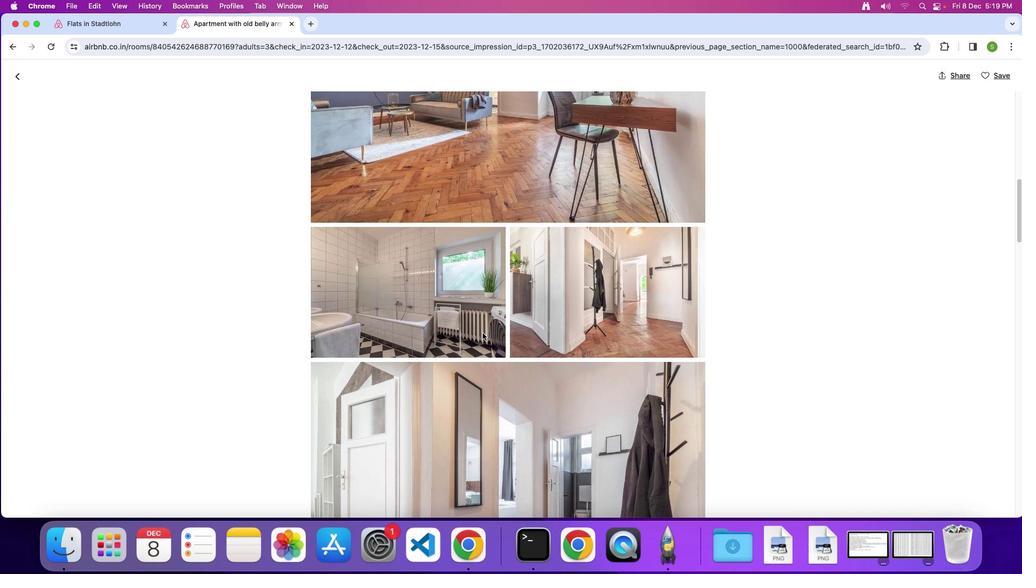 
Action: Mouse scrolled (482, 333) with delta (0, 0)
Screenshot: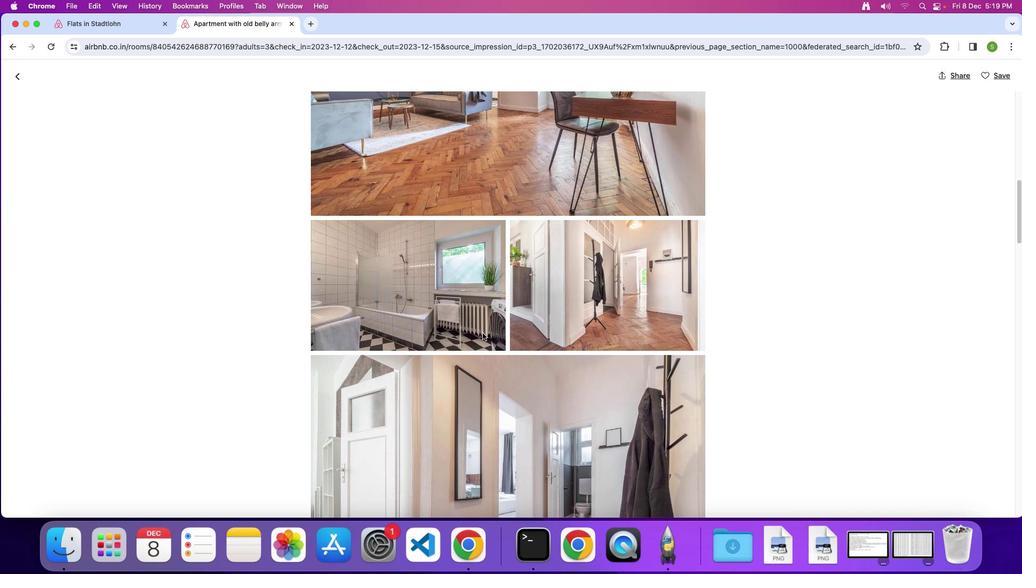 
Action: Mouse scrolled (482, 333) with delta (0, -1)
Screenshot: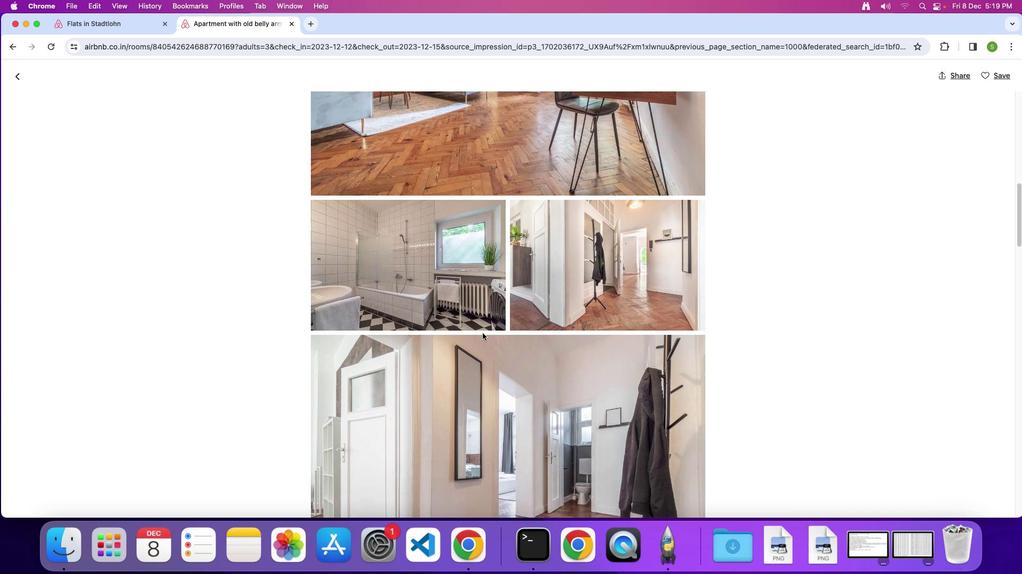 
Action: Mouse scrolled (482, 333) with delta (0, 0)
Screenshot: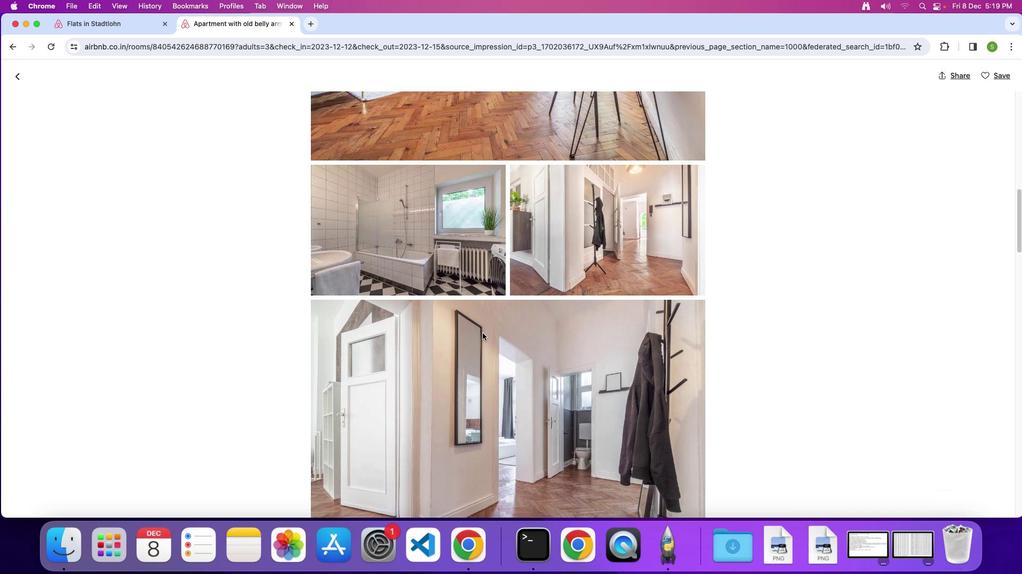 
Action: Mouse scrolled (482, 333) with delta (0, 0)
Screenshot: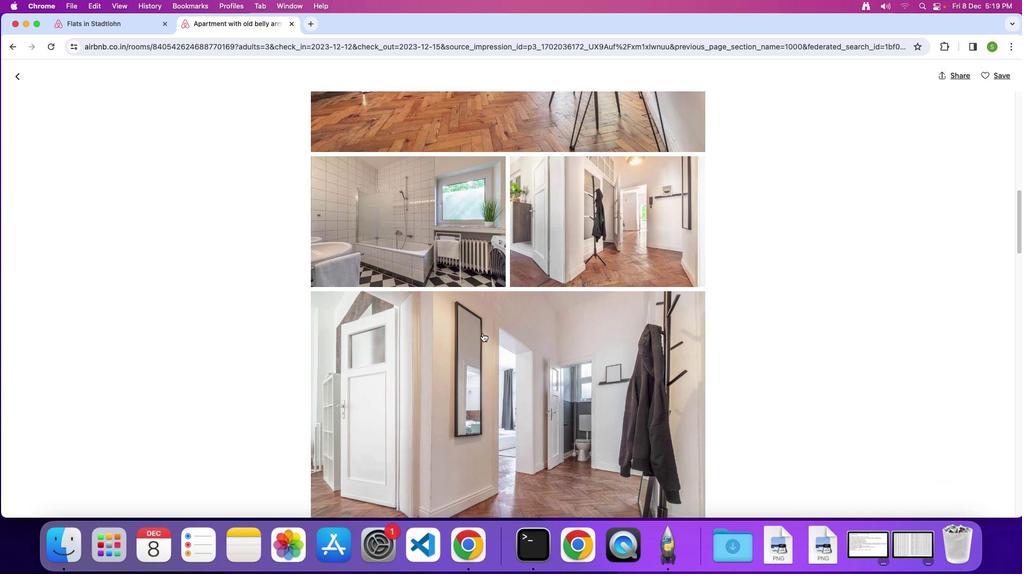 
Action: Mouse scrolled (482, 333) with delta (0, -1)
Screenshot: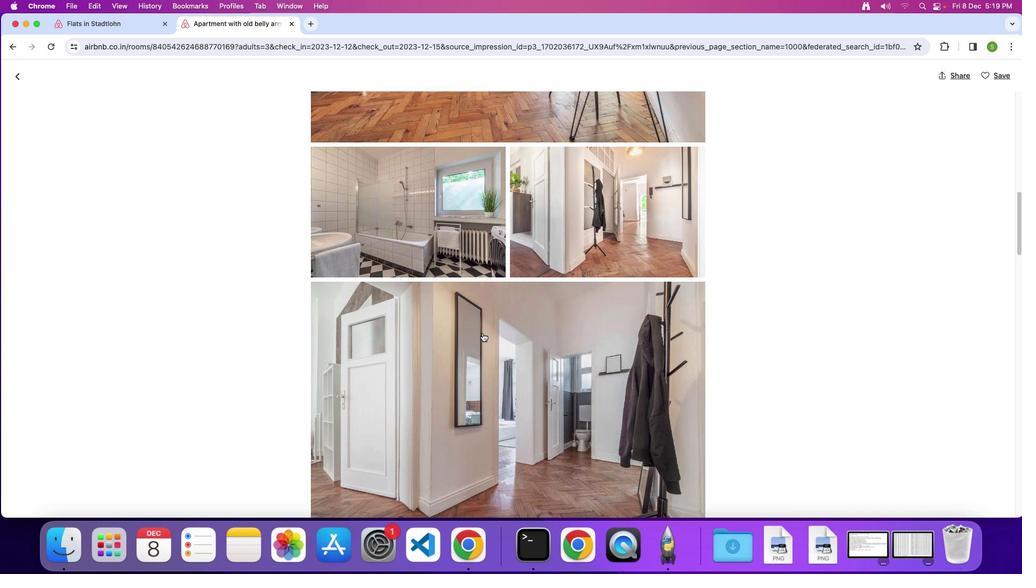 
Action: Mouse scrolled (482, 333) with delta (0, 0)
Screenshot: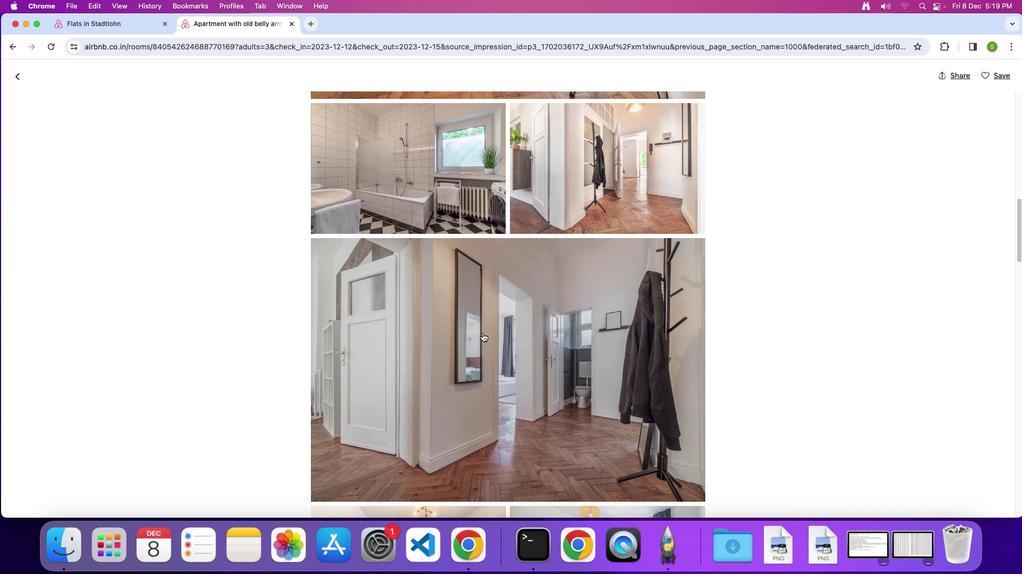 
Action: Mouse scrolled (482, 333) with delta (0, 0)
Screenshot: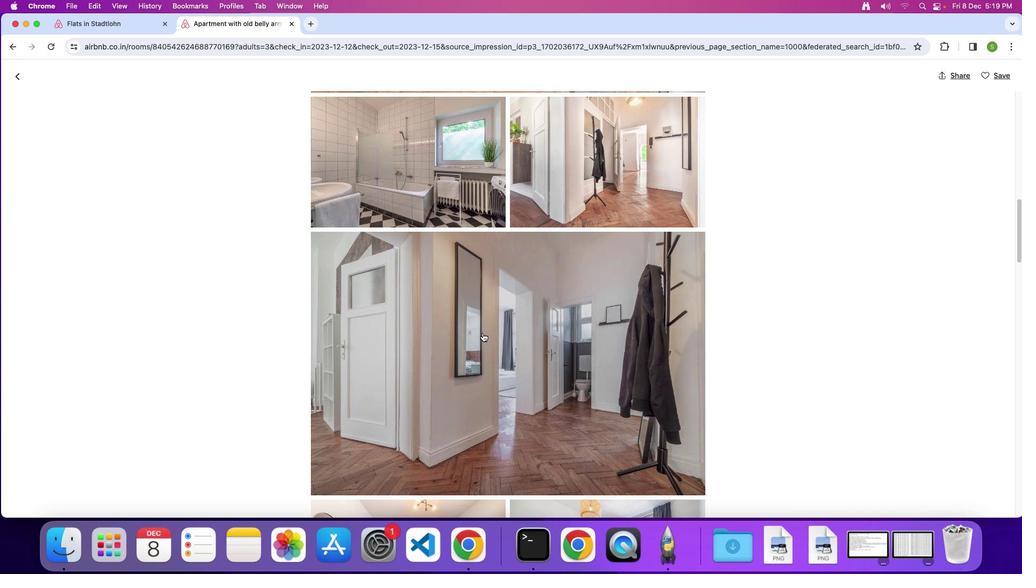 
Action: Mouse scrolled (482, 333) with delta (0, 0)
Screenshot: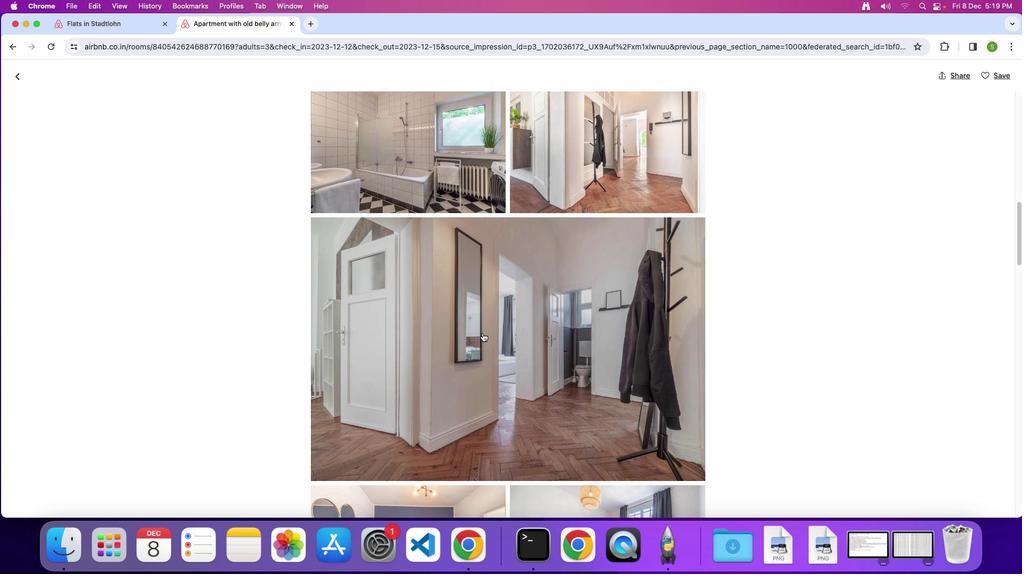 
Action: Mouse scrolled (482, 333) with delta (0, 0)
Screenshot: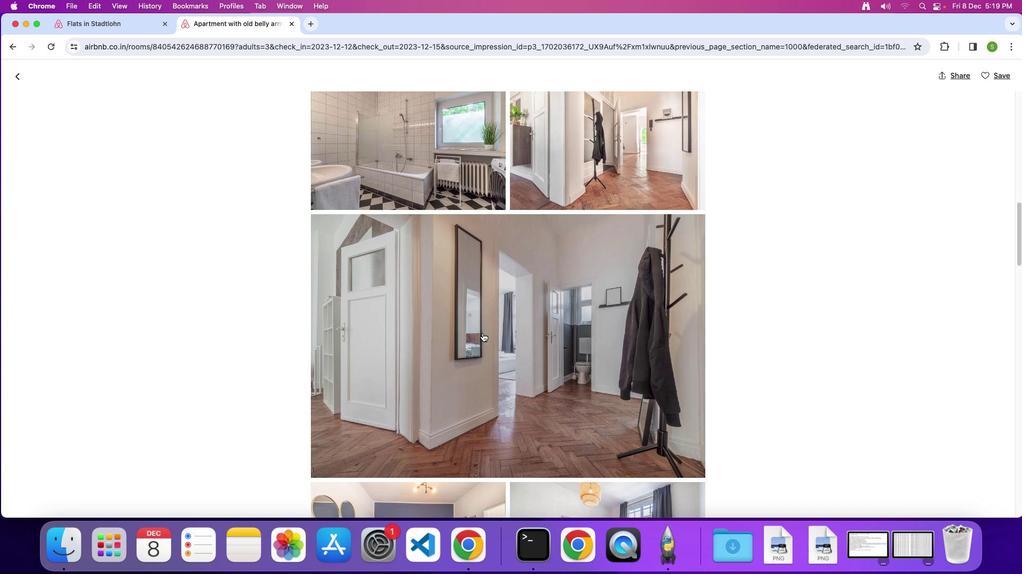 
Action: Mouse scrolled (482, 333) with delta (0, -1)
Screenshot: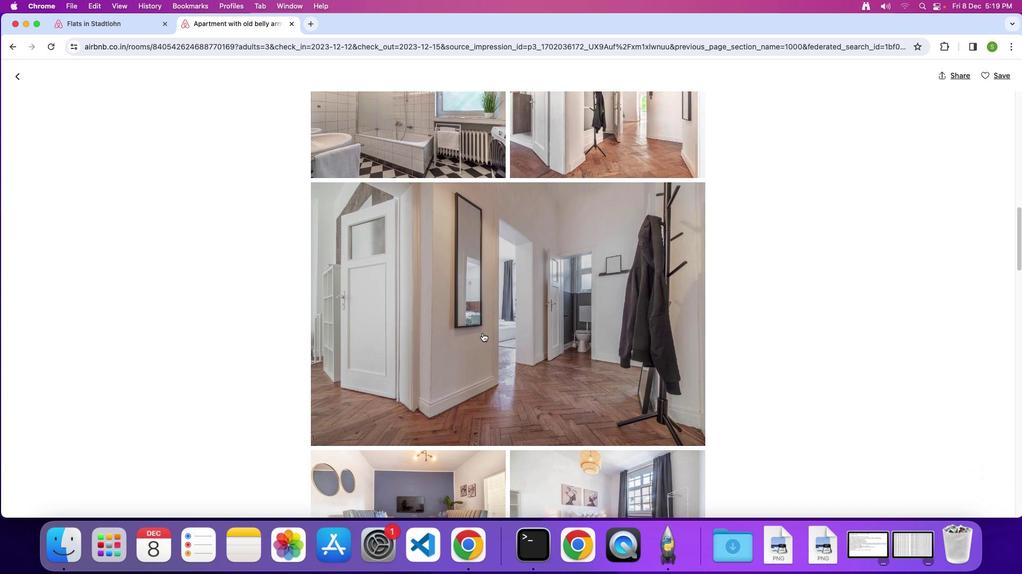 
Action: Mouse scrolled (482, 333) with delta (0, 0)
Screenshot: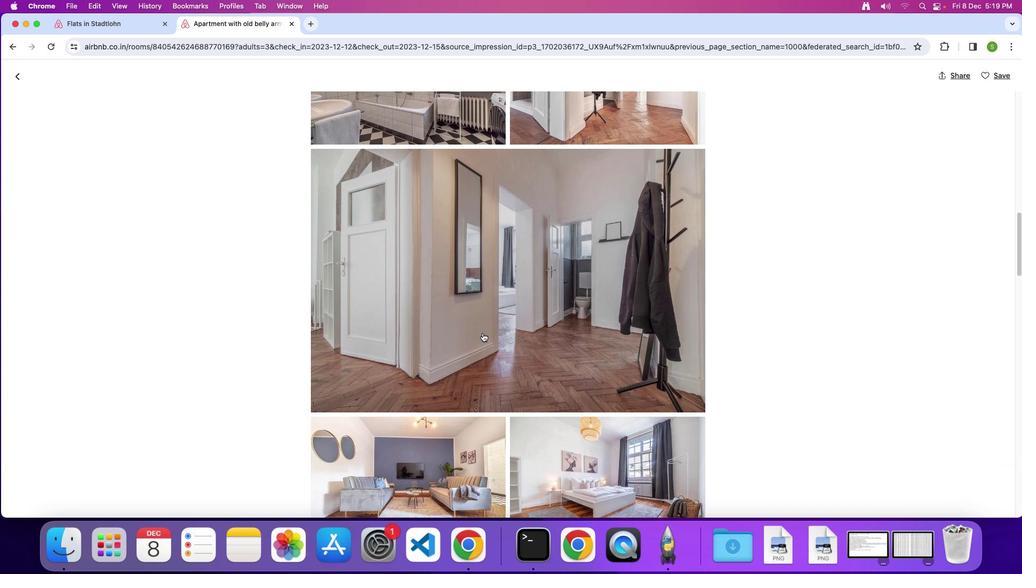 
Action: Mouse scrolled (482, 333) with delta (0, 0)
Screenshot: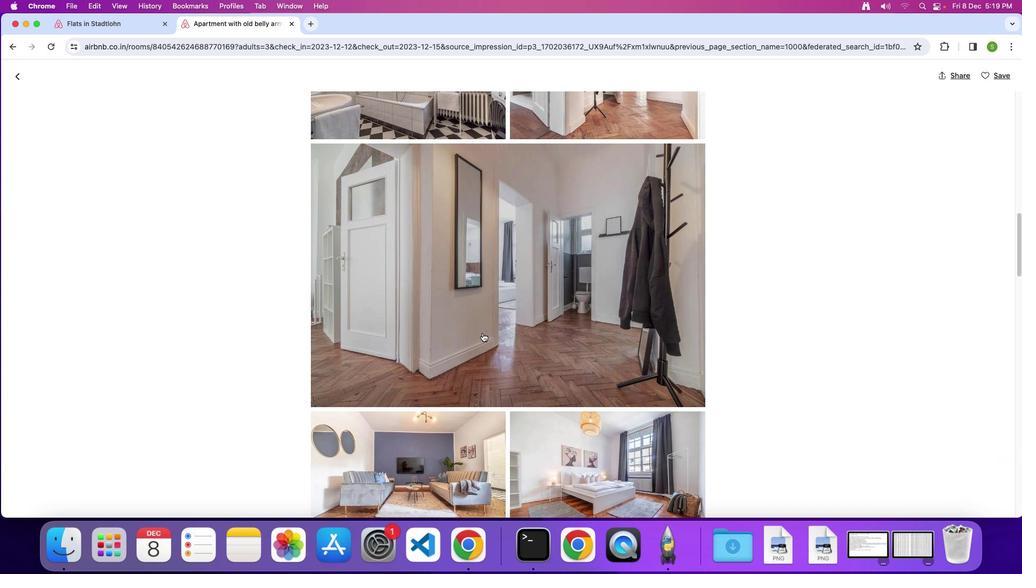 
Action: Mouse scrolled (482, 333) with delta (0, 0)
Screenshot: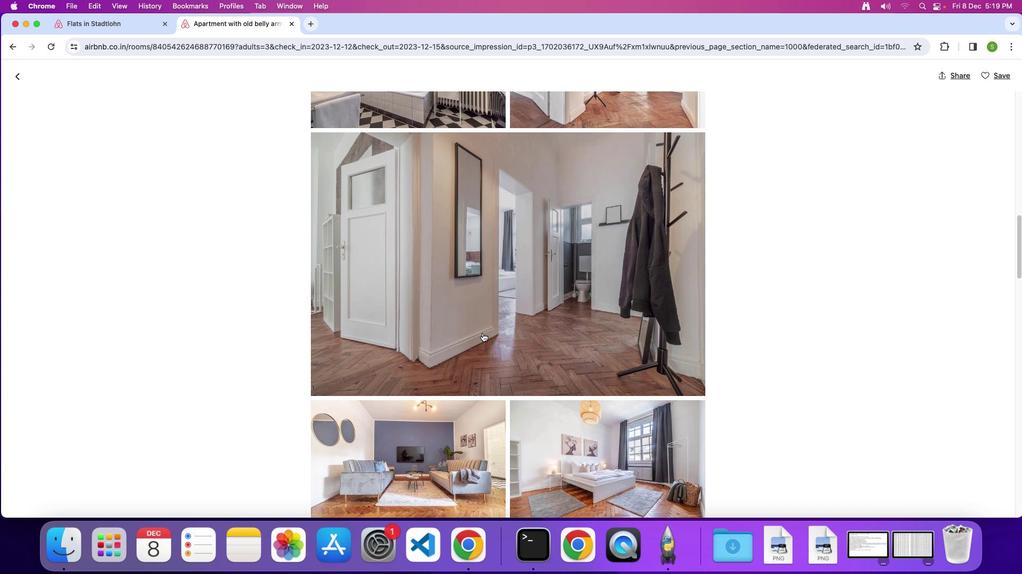 
Action: Mouse scrolled (482, 333) with delta (0, 0)
Screenshot: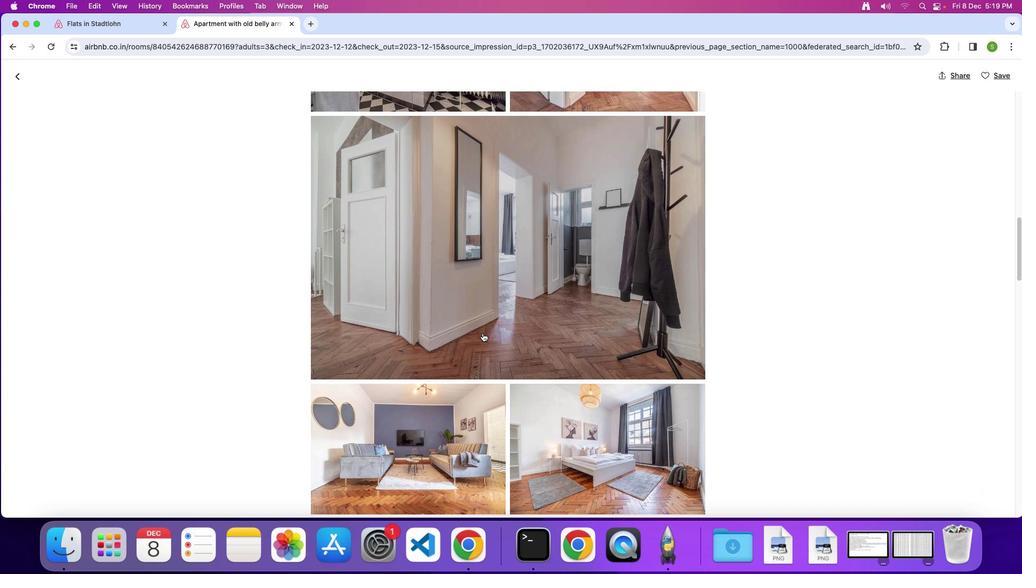 
Action: Mouse scrolled (482, 333) with delta (0, -1)
Screenshot: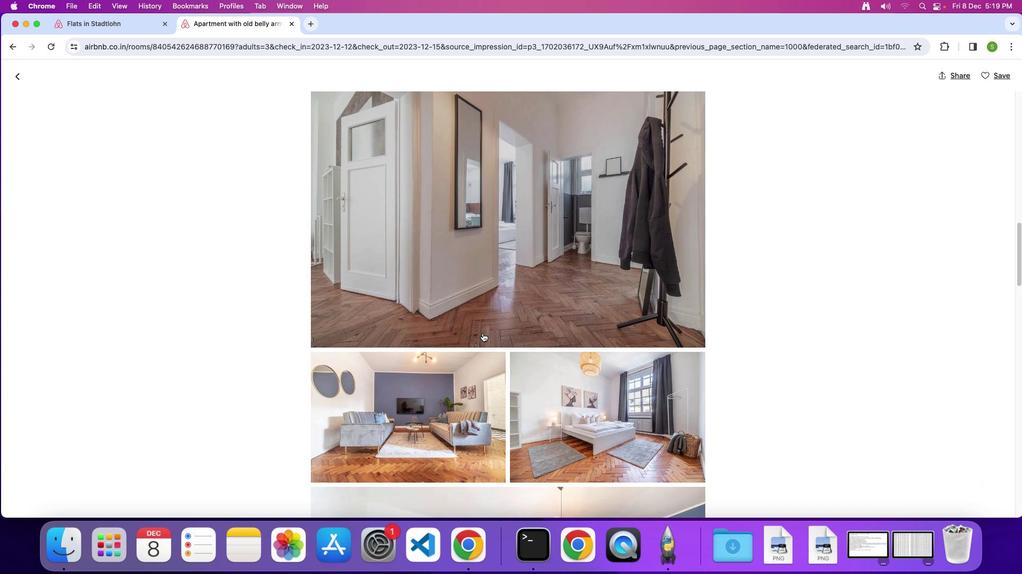 
Action: Mouse scrolled (482, 333) with delta (0, 0)
Screenshot: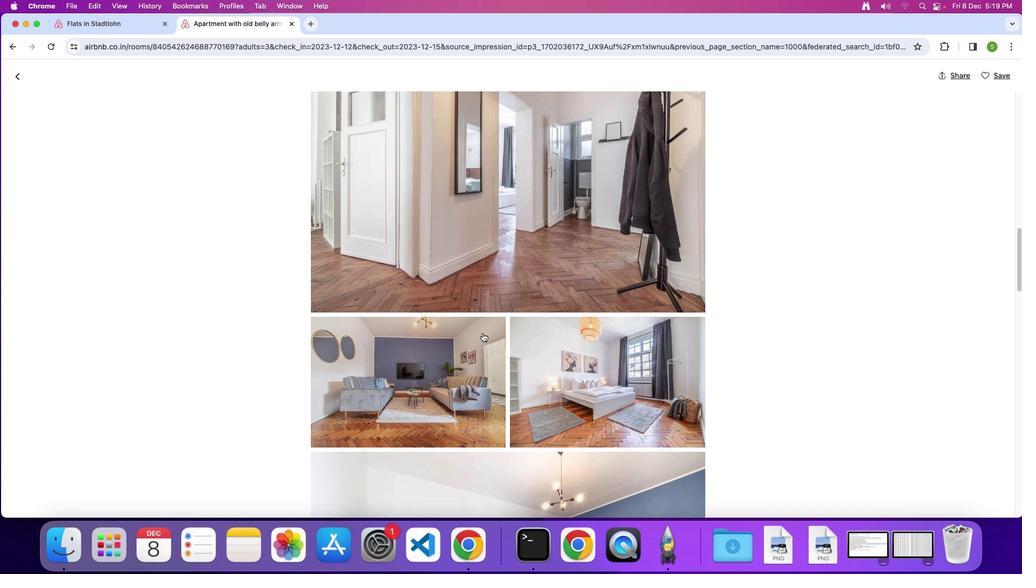 
Action: Mouse scrolled (482, 333) with delta (0, 0)
Screenshot: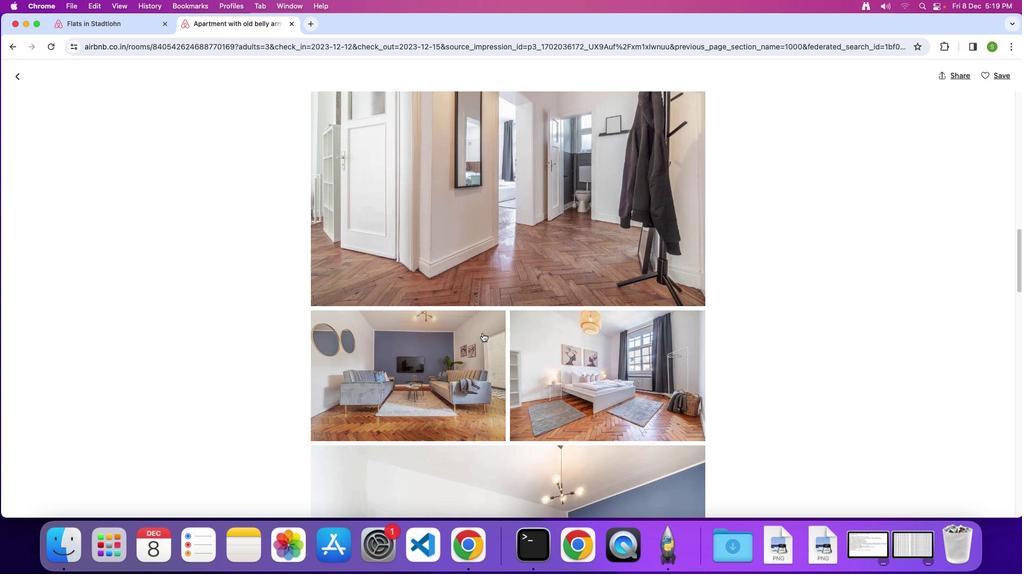 
Action: Mouse scrolled (482, 333) with delta (0, 0)
Screenshot: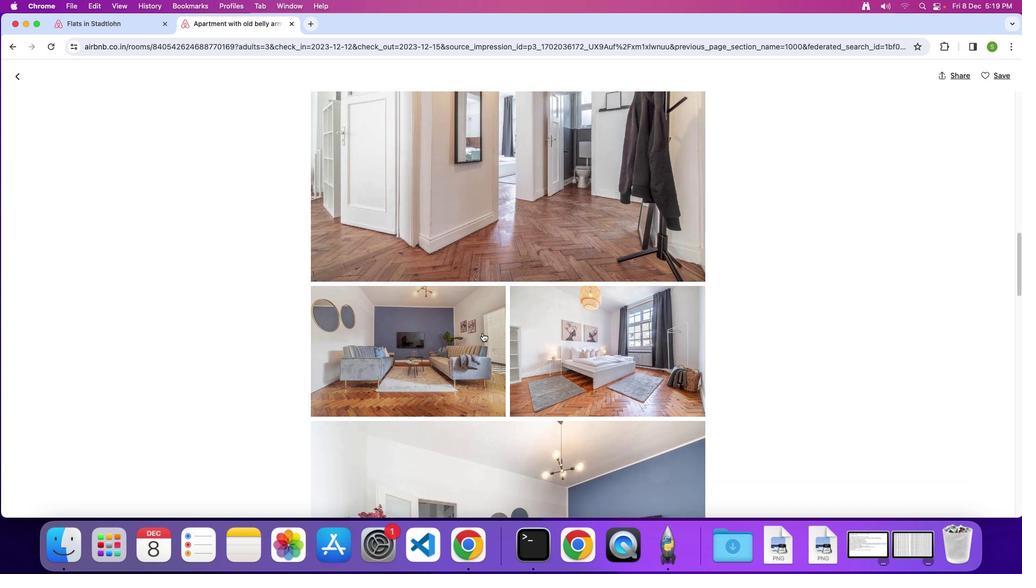 
Action: Mouse scrolled (482, 333) with delta (0, 0)
Screenshot: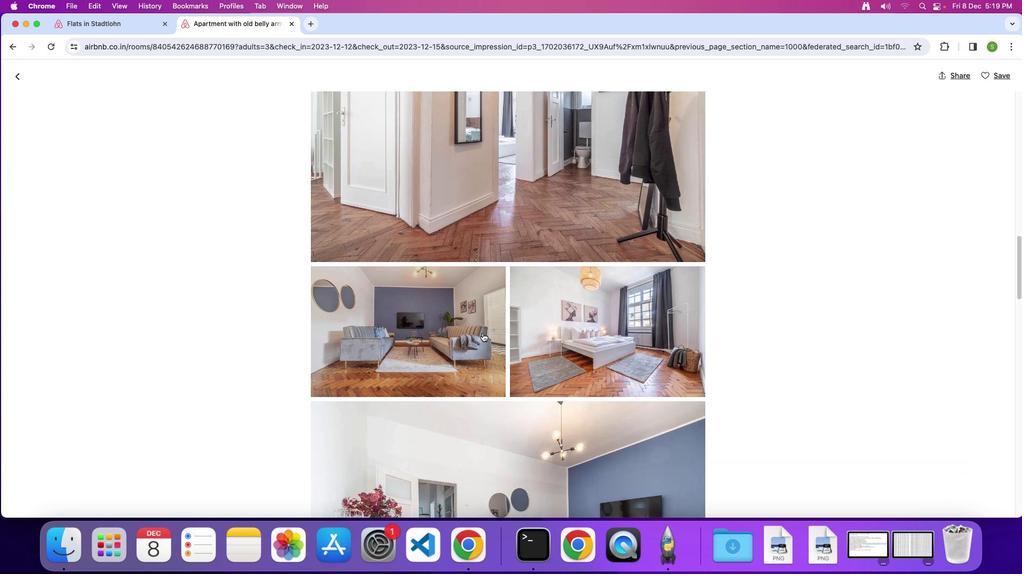 
Action: Mouse scrolled (482, 333) with delta (0, 0)
Screenshot: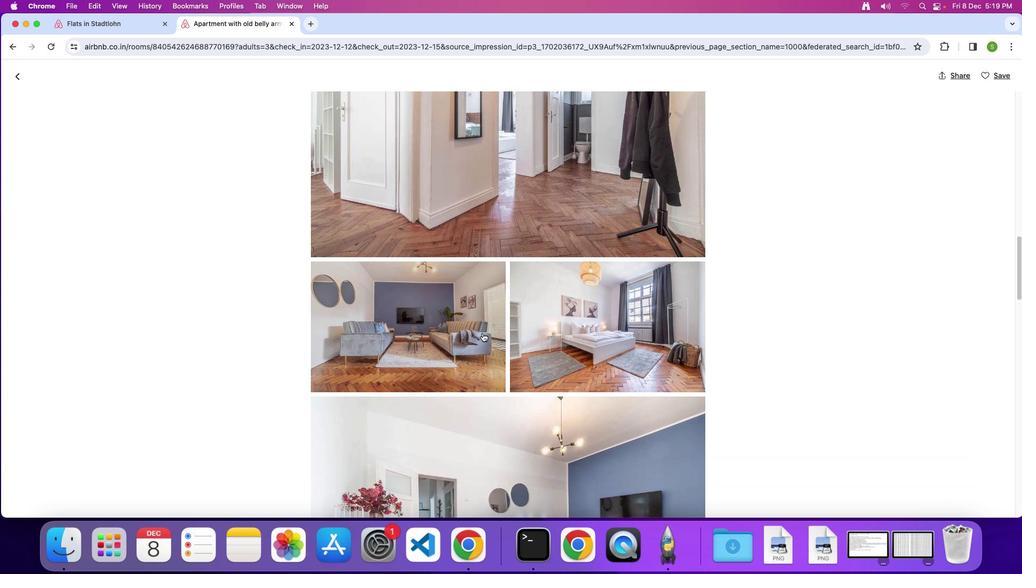 
Action: Mouse scrolled (482, 333) with delta (0, 0)
Screenshot: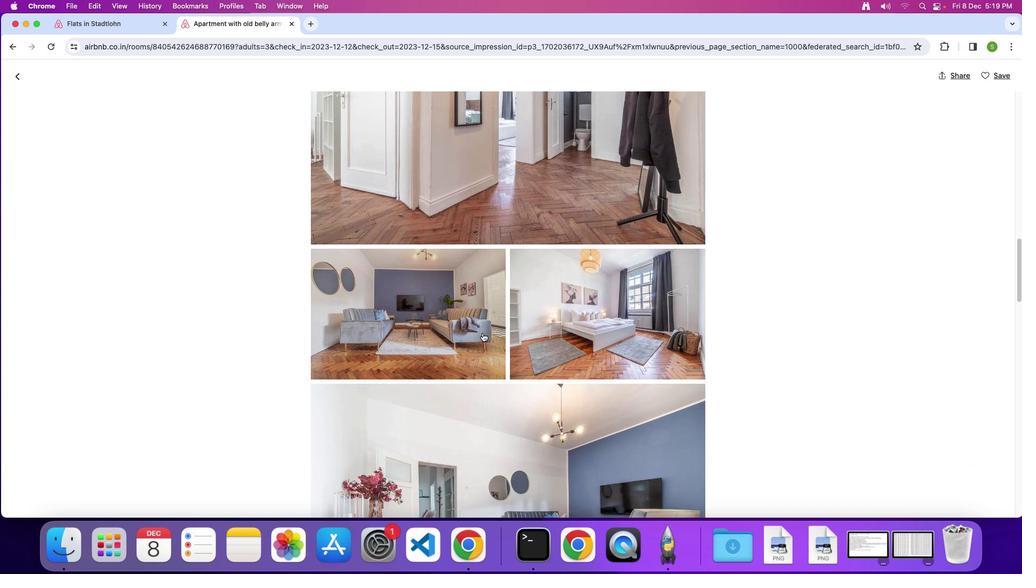 
Action: Mouse scrolled (482, 333) with delta (0, 0)
Screenshot: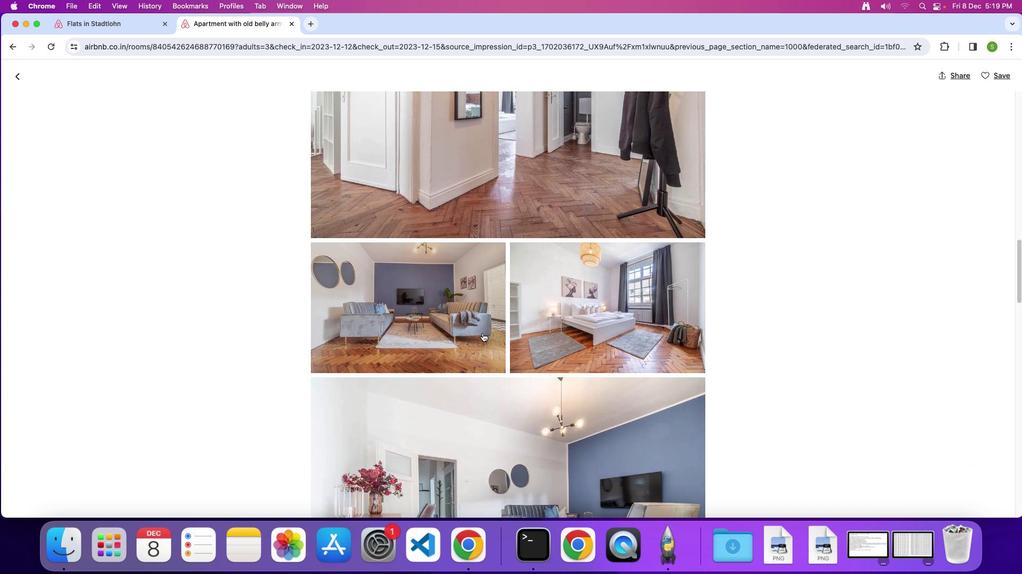 
Action: Mouse scrolled (482, 333) with delta (0, -1)
Screenshot: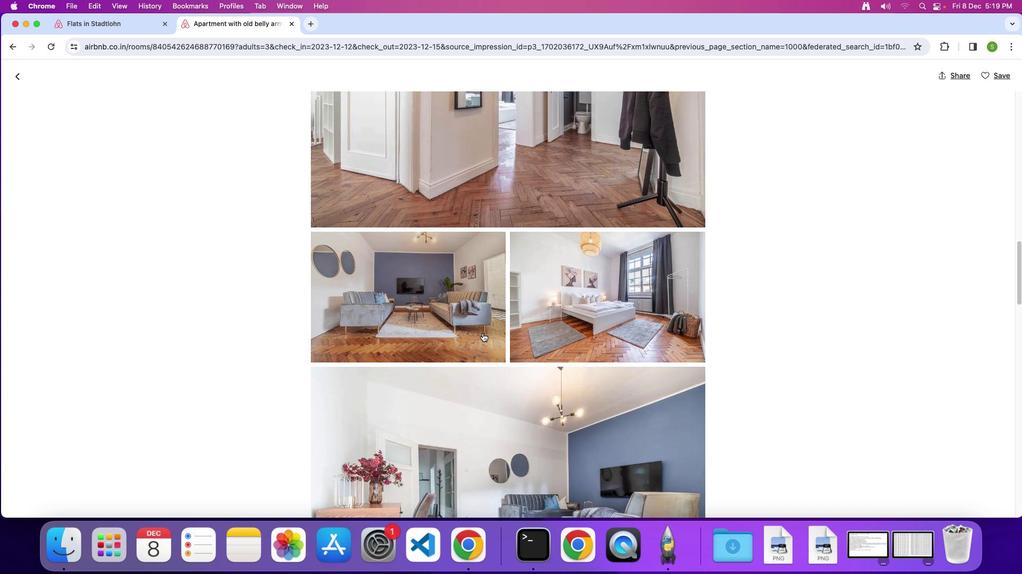 
Action: Mouse scrolled (482, 333) with delta (0, 0)
Screenshot: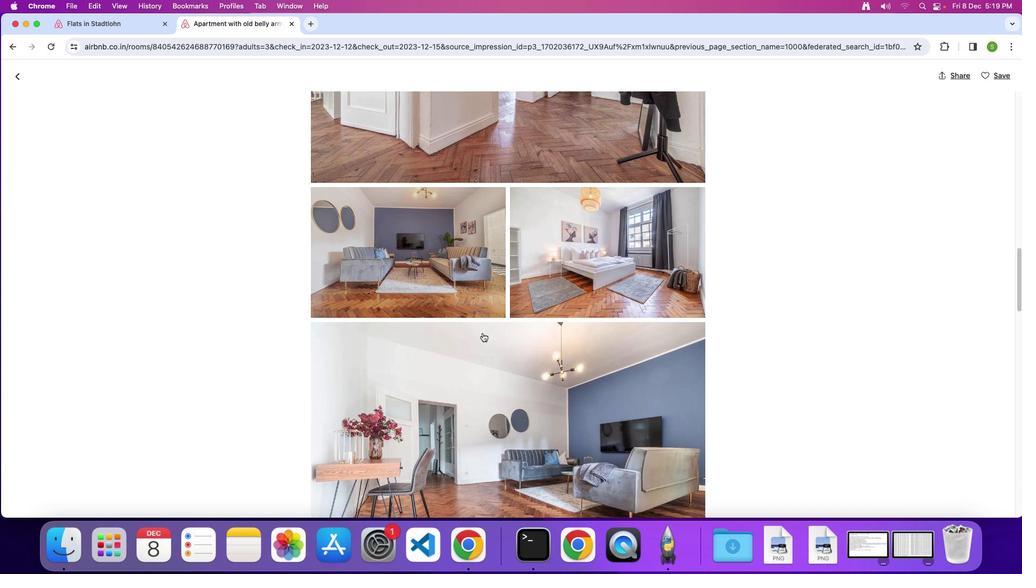 
Action: Mouse scrolled (482, 333) with delta (0, 0)
Screenshot: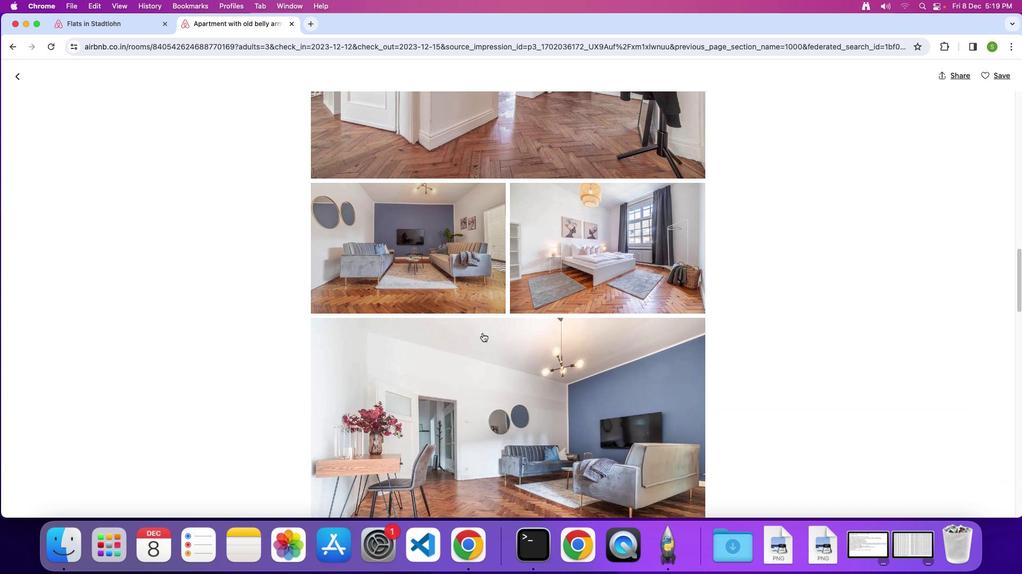 
Action: Mouse scrolled (482, 333) with delta (0, 0)
Screenshot: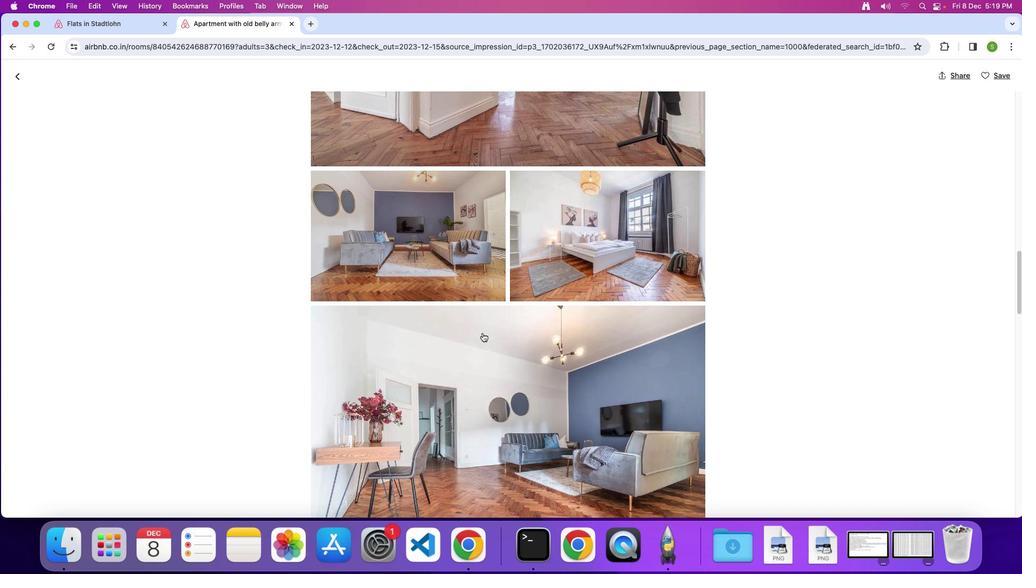 
Action: Mouse scrolled (482, 333) with delta (0, 0)
Screenshot: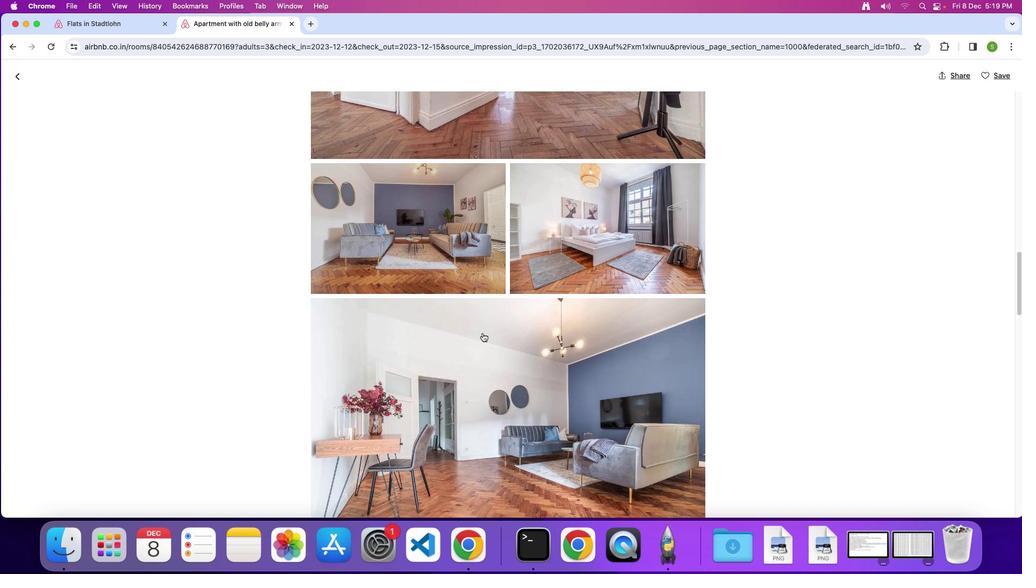 
Action: Mouse scrolled (482, 333) with delta (0, -1)
Screenshot: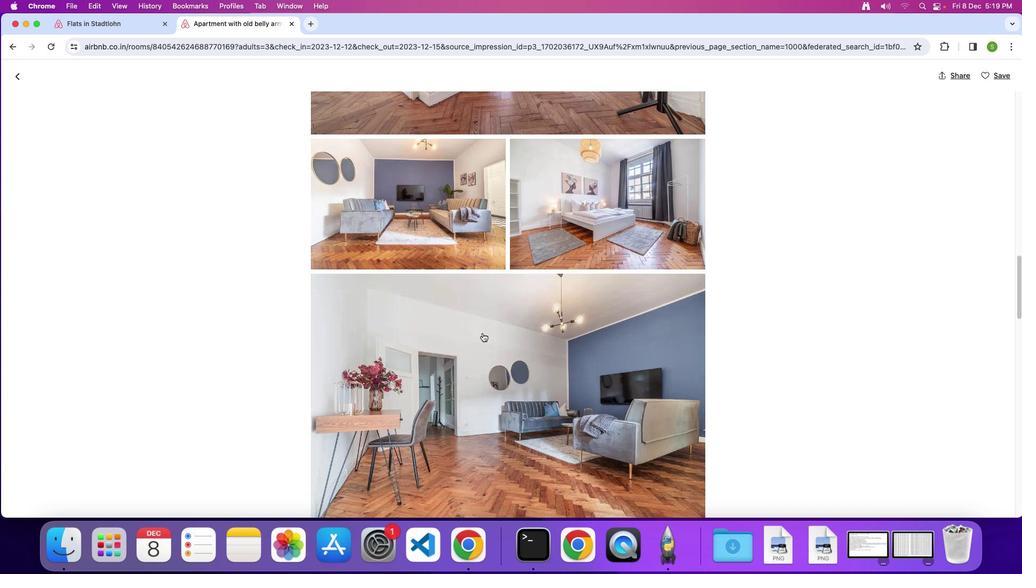 
Action: Mouse scrolled (482, 333) with delta (0, 0)
Screenshot: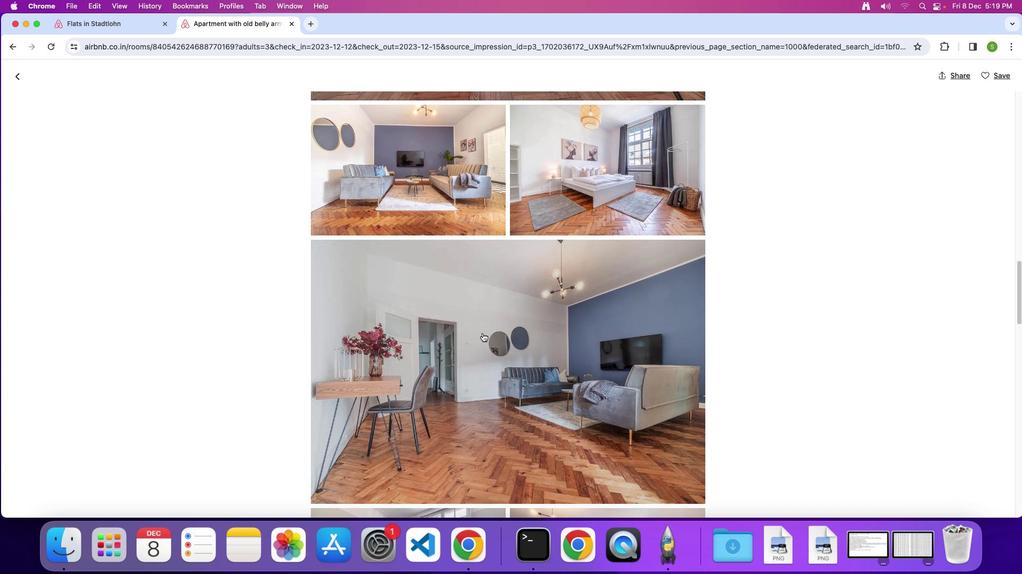 
Action: Mouse scrolled (482, 333) with delta (0, 0)
Screenshot: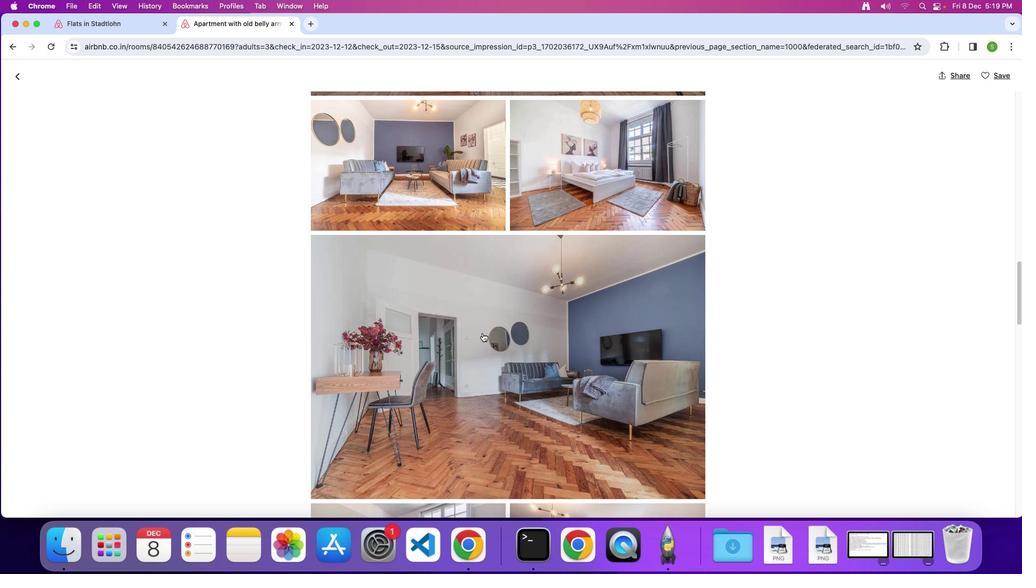 
Action: Mouse scrolled (482, 333) with delta (0, 0)
Screenshot: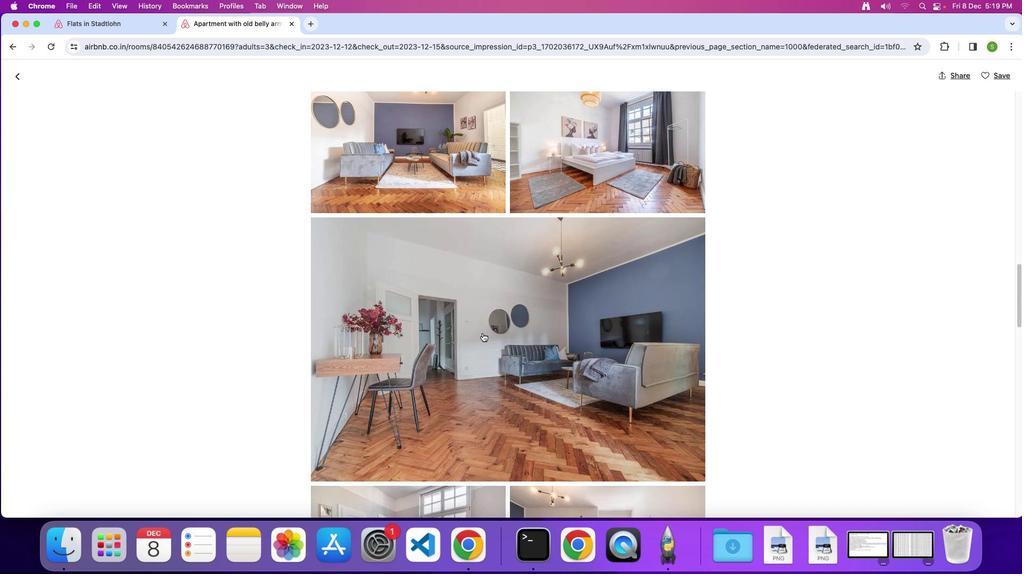 
Action: Mouse scrolled (482, 333) with delta (0, 0)
Screenshot: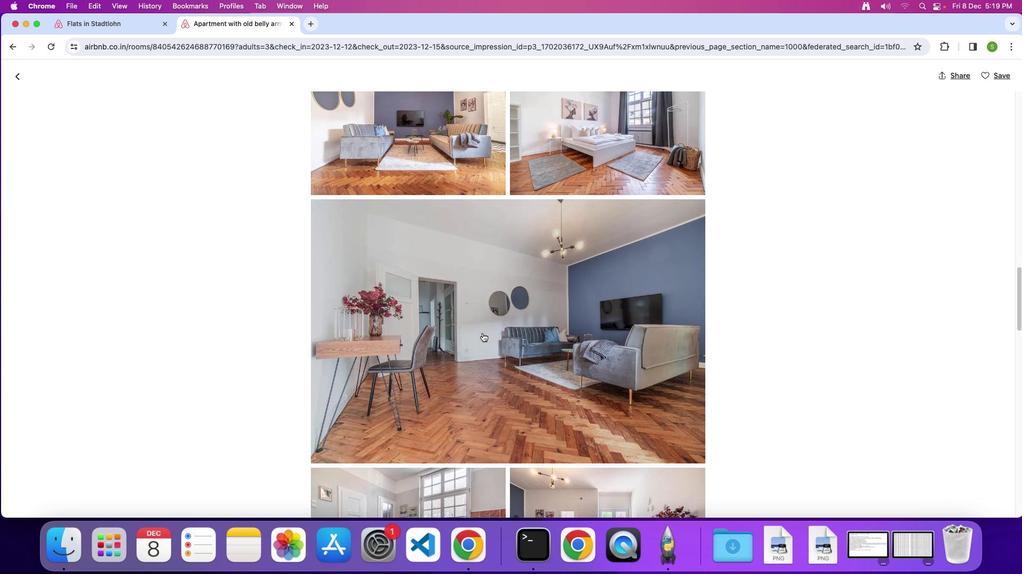 
Action: Mouse scrolled (482, 333) with delta (0, 0)
Screenshot: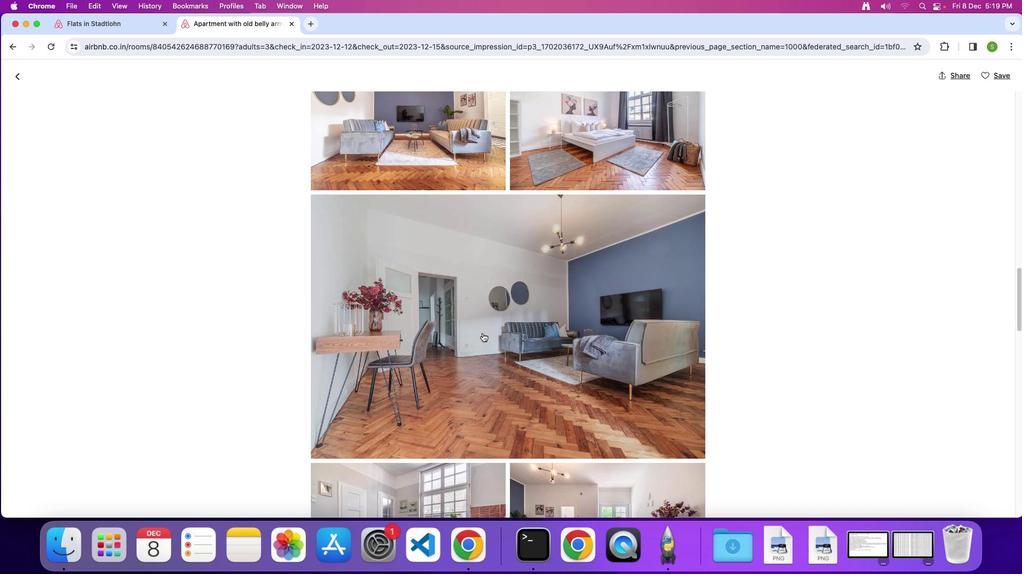 
Action: Mouse scrolled (482, 333) with delta (0, 0)
Screenshot: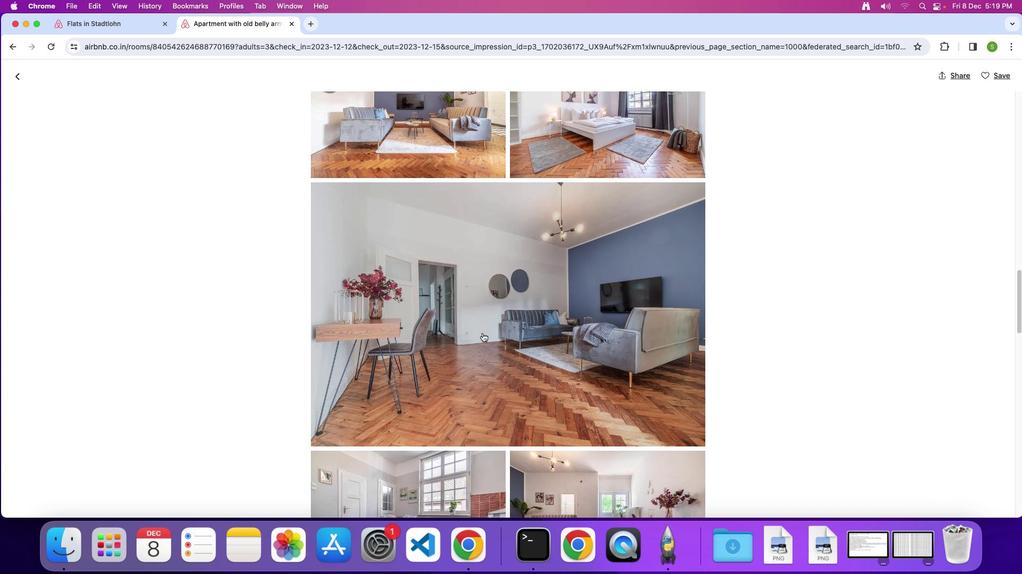 
Action: Mouse scrolled (482, 333) with delta (0, 0)
Screenshot: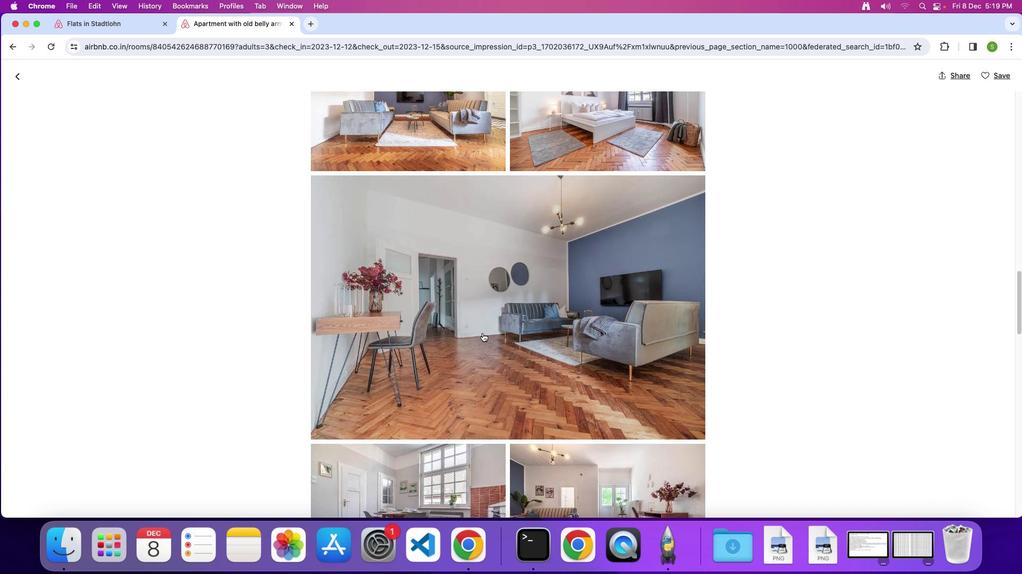 
Action: Mouse scrolled (482, 333) with delta (0, 0)
Screenshot: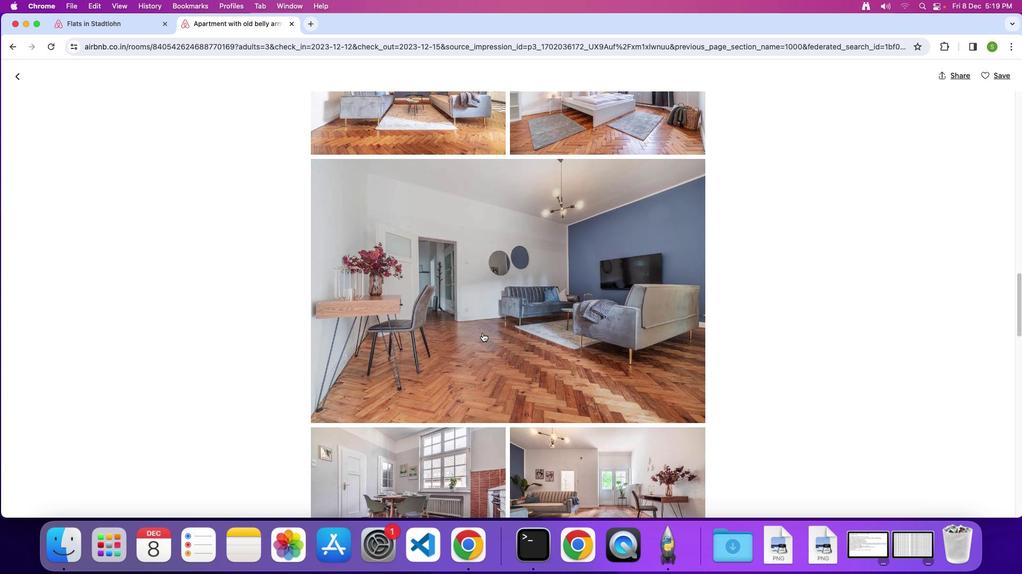 
Action: Mouse scrolled (482, 333) with delta (0, 0)
Screenshot: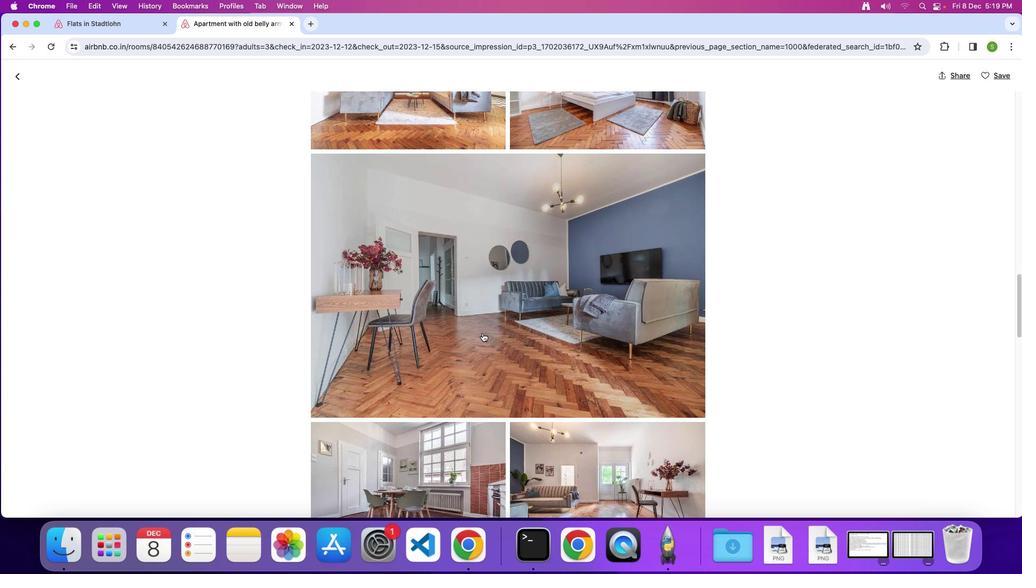 
Action: Mouse scrolled (482, 333) with delta (0, 0)
Screenshot: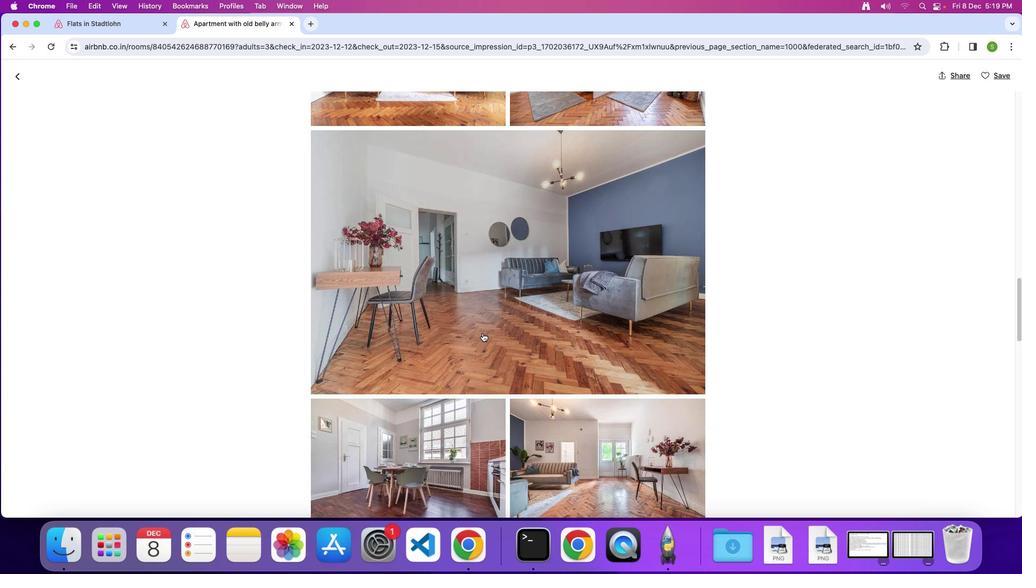 
Action: Mouse scrolled (482, 333) with delta (0, 0)
Screenshot: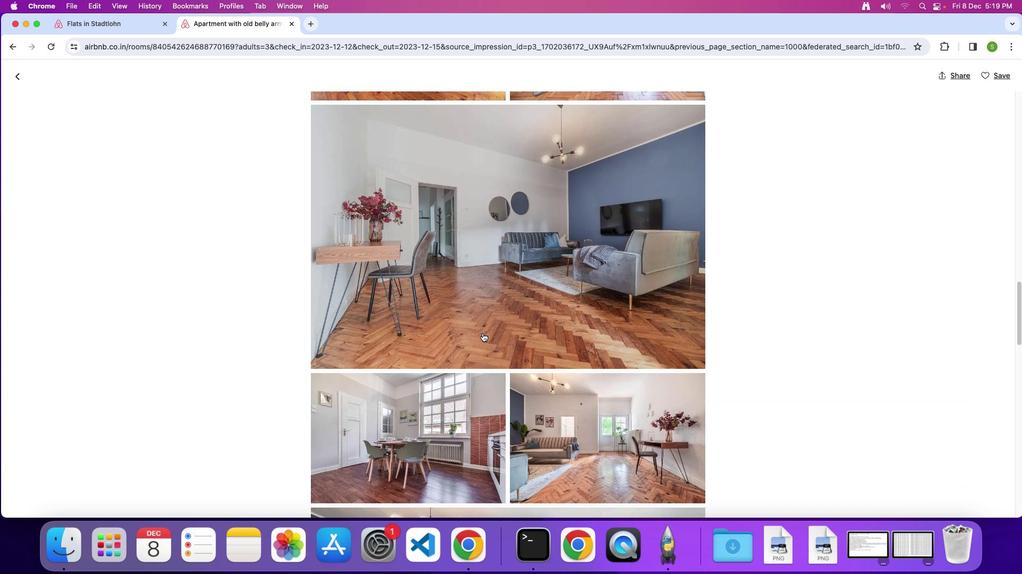
Action: Mouse scrolled (482, 333) with delta (0, 0)
Screenshot: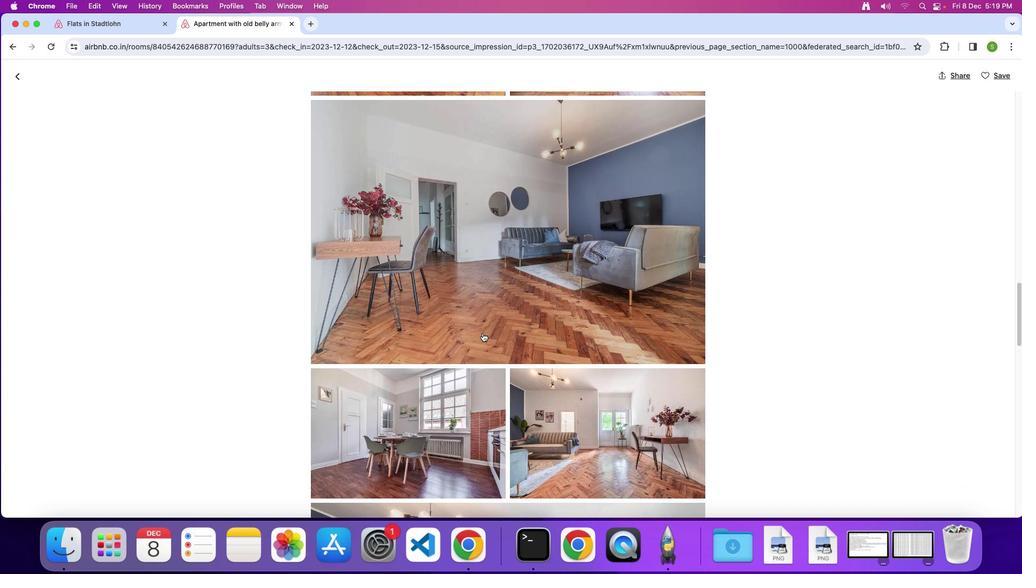 
Action: Mouse scrolled (482, 333) with delta (0, 0)
Screenshot: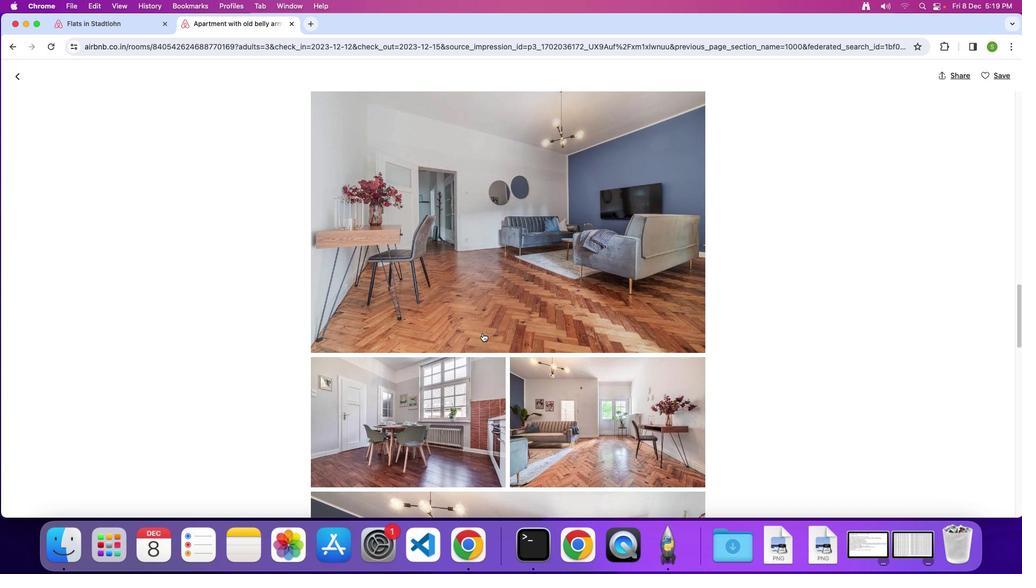 
Action: Mouse scrolled (482, 333) with delta (0, 0)
Screenshot: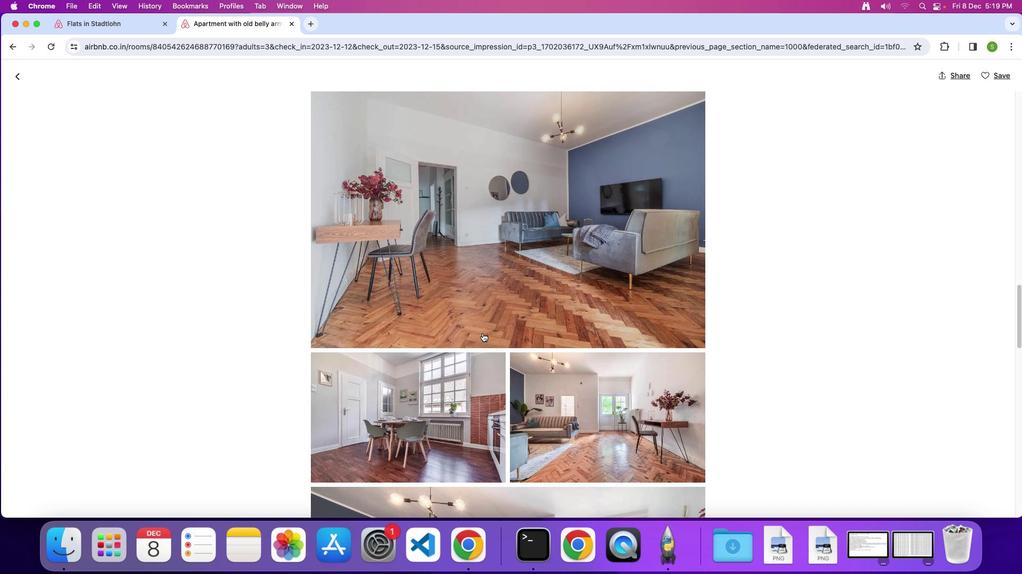 
Action: Mouse scrolled (482, 333) with delta (0, 0)
Screenshot: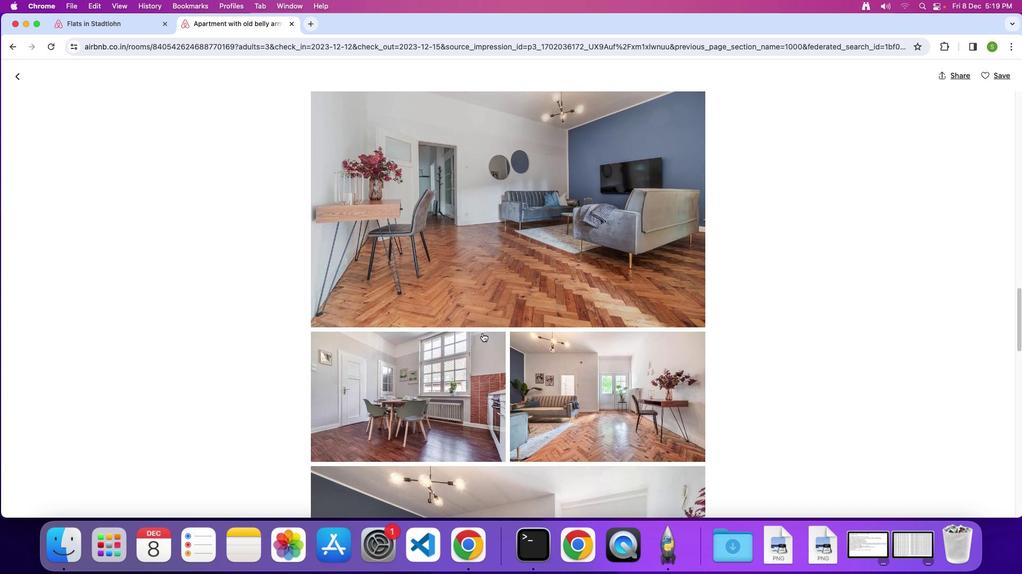 
Action: Mouse scrolled (482, 333) with delta (0, 0)
Screenshot: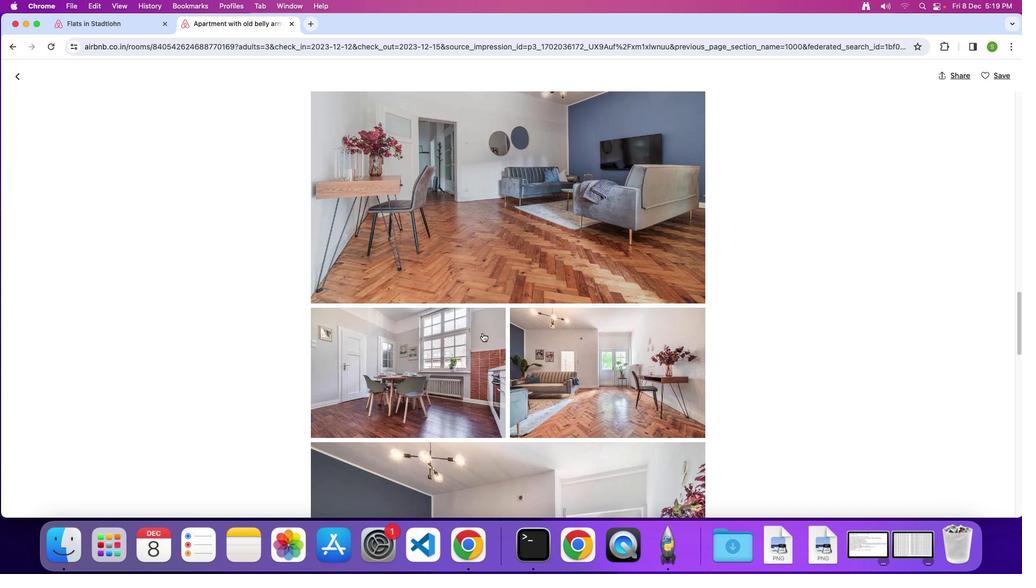 
Action: Mouse scrolled (482, 333) with delta (0, 0)
Screenshot: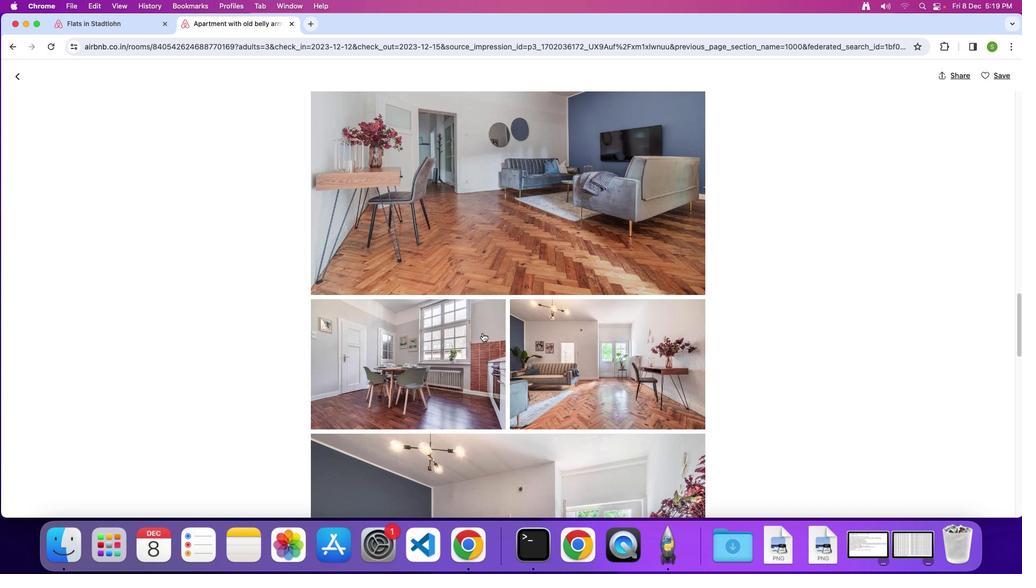 
Action: Mouse scrolled (482, 333) with delta (0, 0)
Screenshot: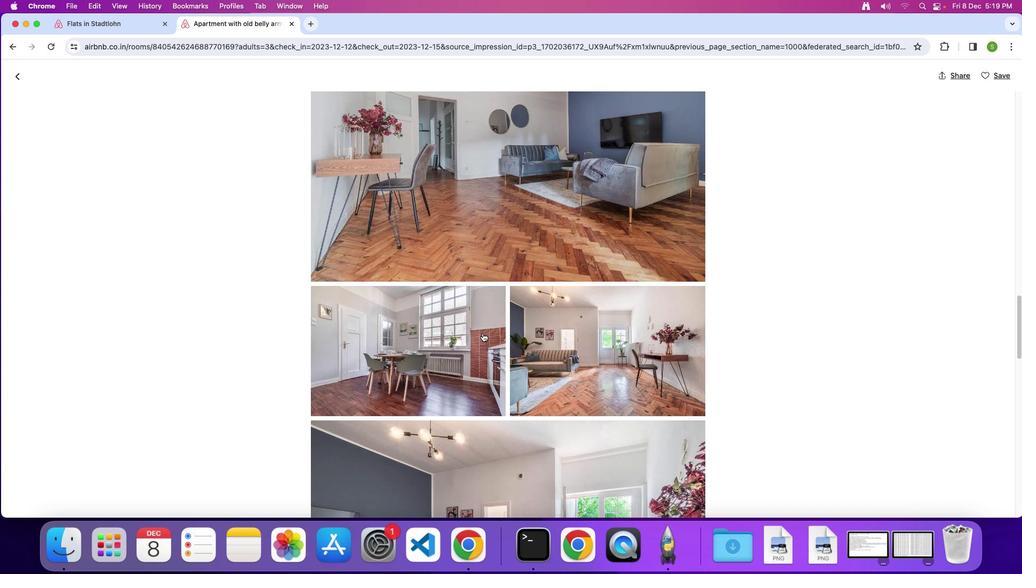
Action: Mouse scrolled (482, 333) with delta (0, 0)
Screenshot: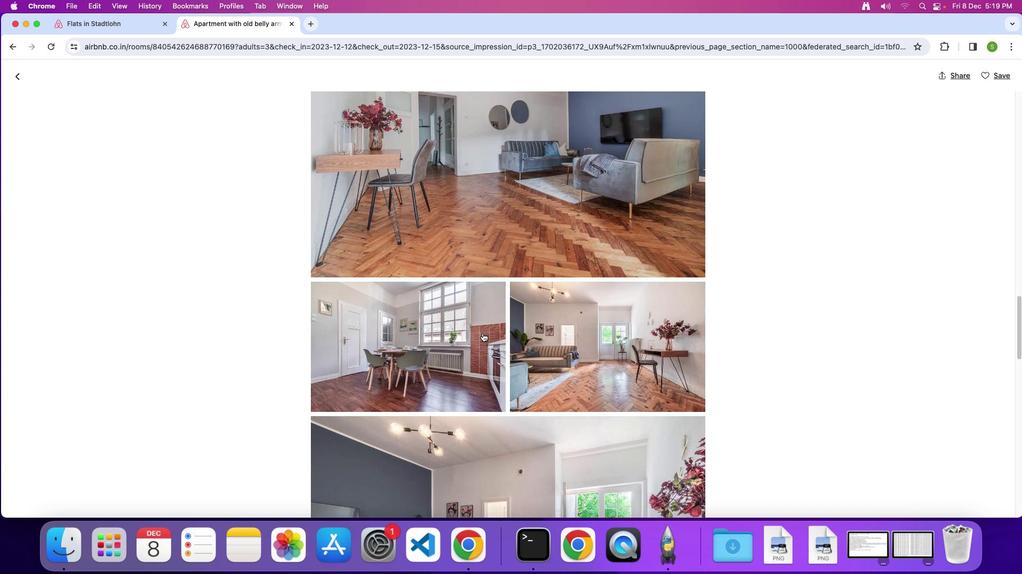
Action: Mouse scrolled (482, 333) with delta (0, -1)
Screenshot: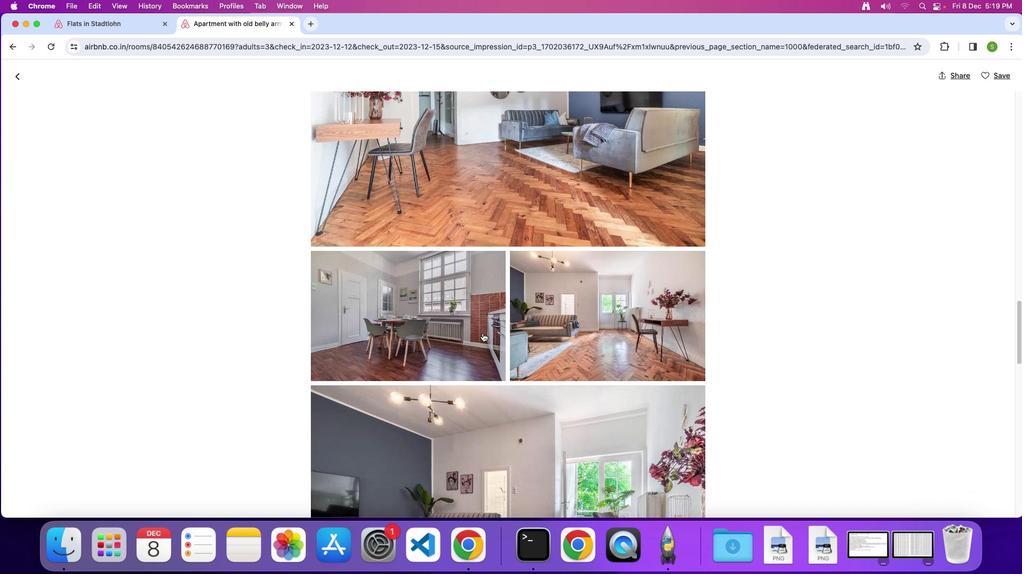 
Action: Mouse scrolled (482, 333) with delta (0, 0)
Screenshot: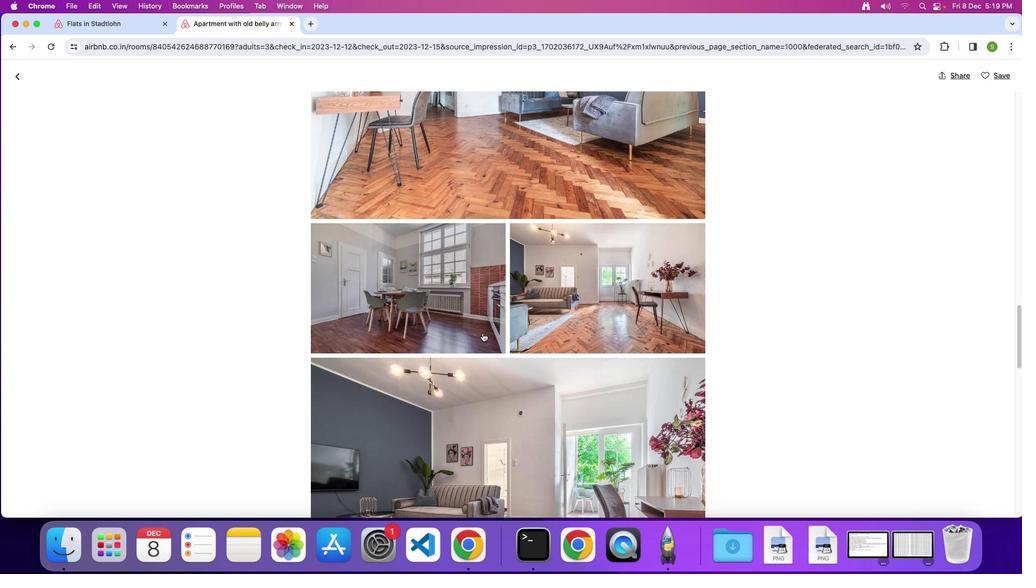 
Action: Mouse scrolled (482, 333) with delta (0, 0)
Screenshot: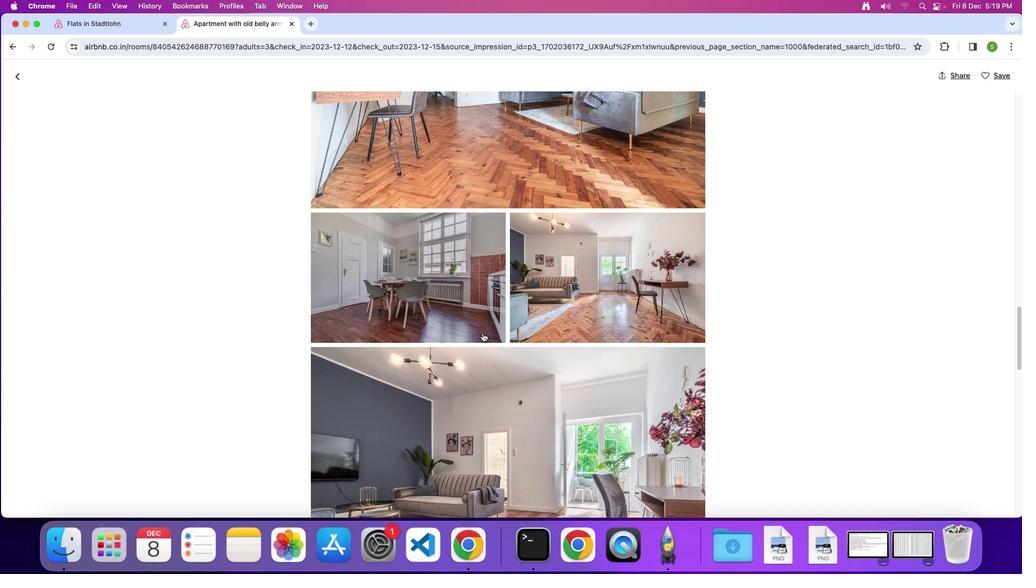 
Action: Mouse scrolled (482, 333) with delta (0, -1)
Screenshot: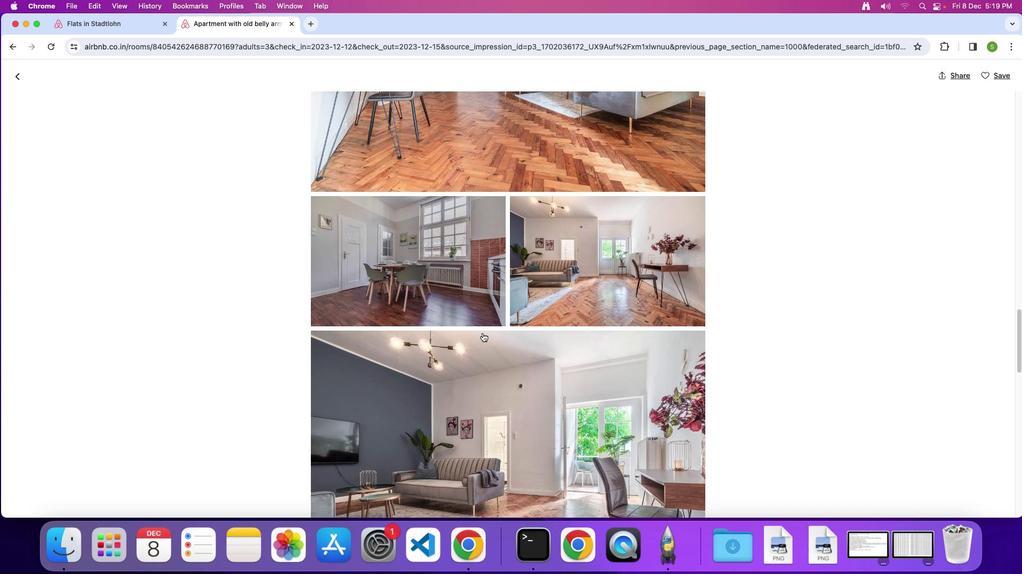
Action: Mouse scrolled (482, 333) with delta (0, 0)
Screenshot: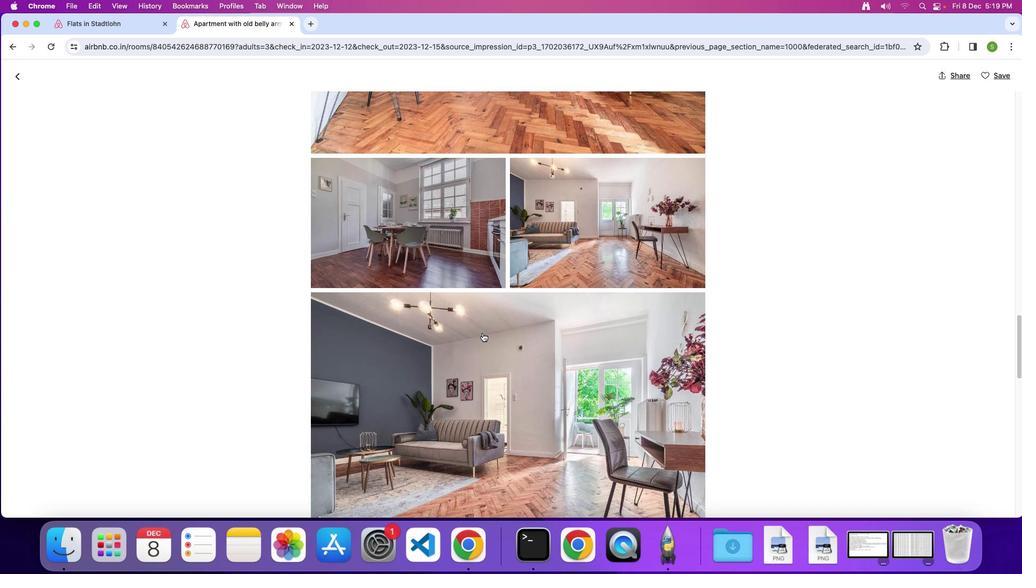 
Action: Mouse scrolled (482, 333) with delta (0, 0)
Screenshot: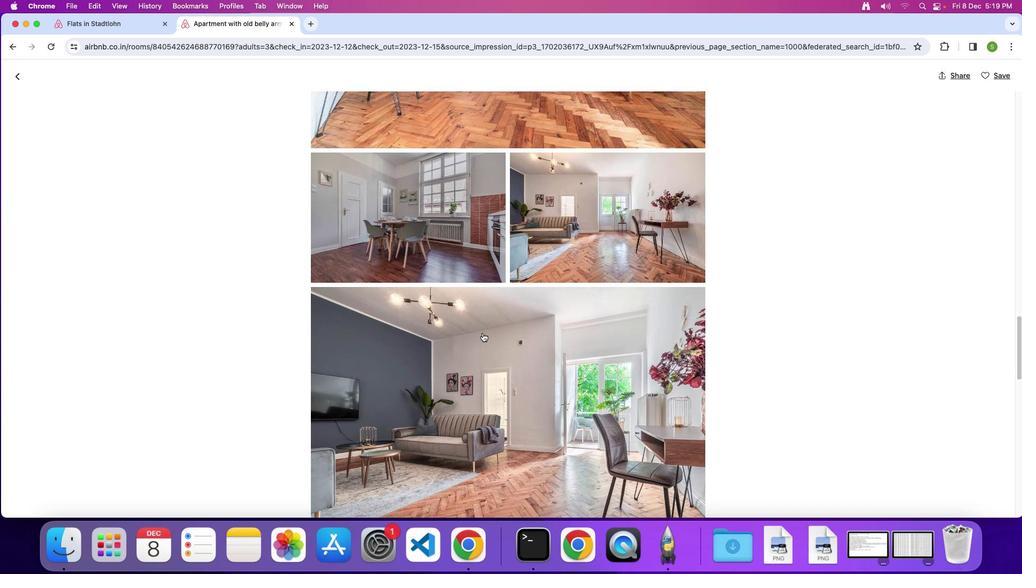 
Action: Mouse scrolled (482, 333) with delta (0, 0)
Screenshot: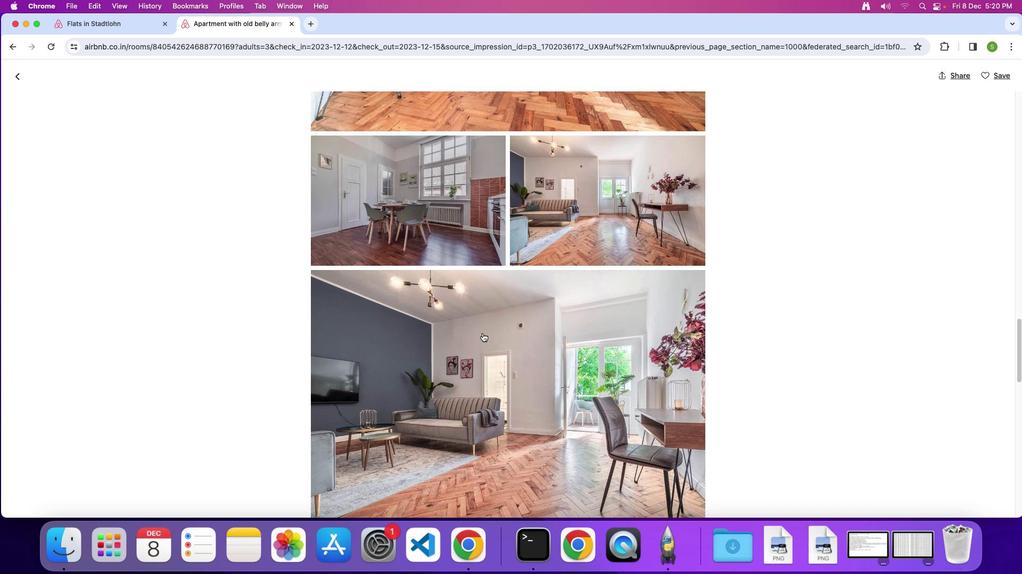 
Action: Mouse scrolled (482, 333) with delta (0, 0)
Screenshot: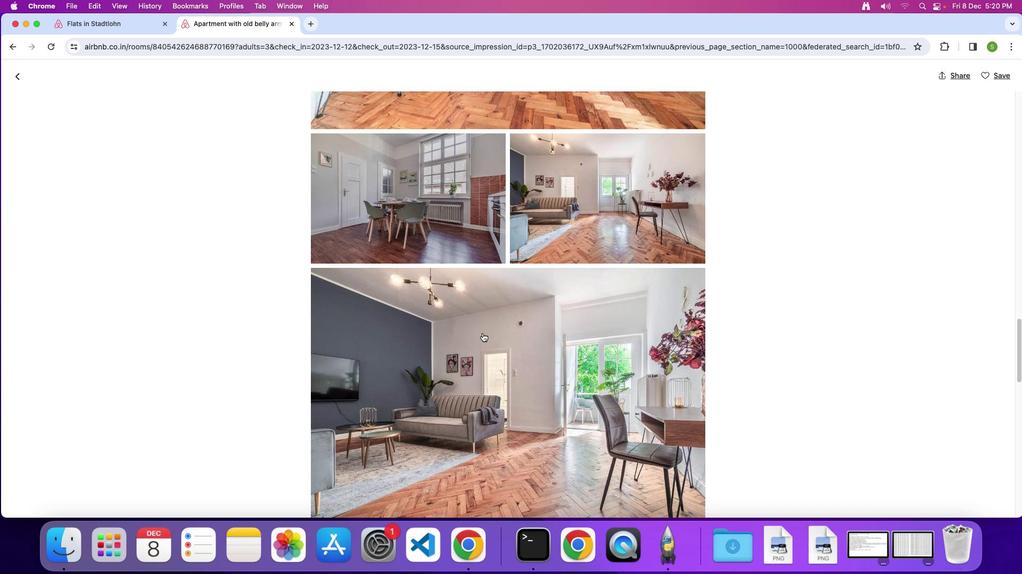 
Action: Mouse scrolled (482, 333) with delta (0, 0)
Screenshot: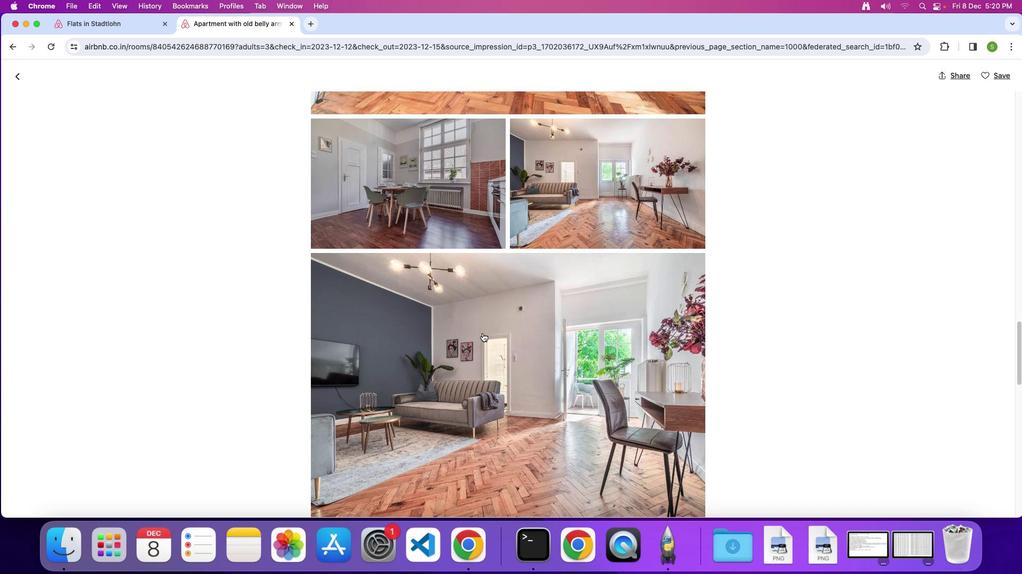 
Action: Mouse scrolled (482, 333) with delta (0, 0)
Screenshot: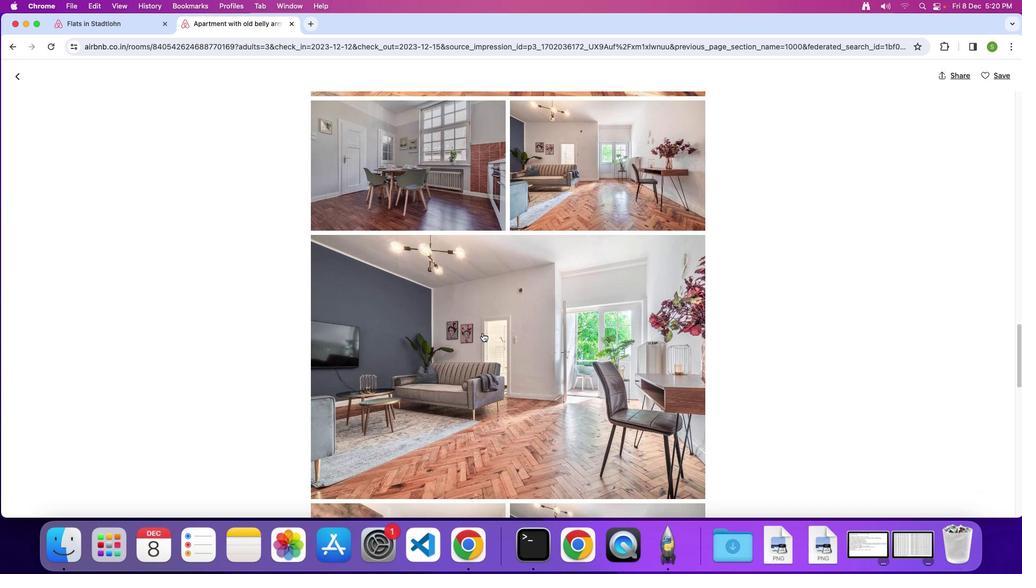 
Action: Mouse scrolled (482, 333) with delta (0, -1)
Screenshot: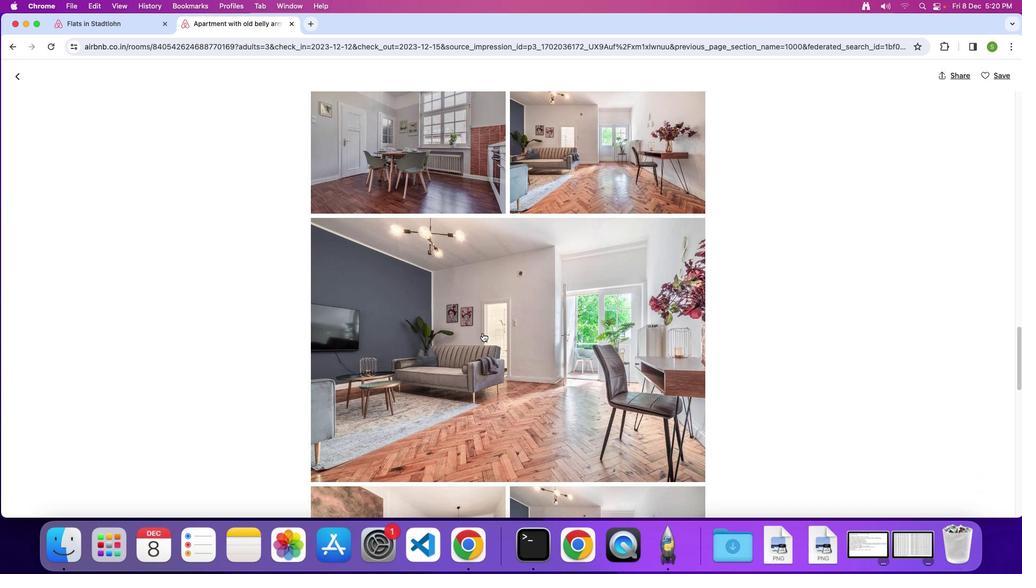 
Action: Mouse scrolled (482, 333) with delta (0, 0)
Screenshot: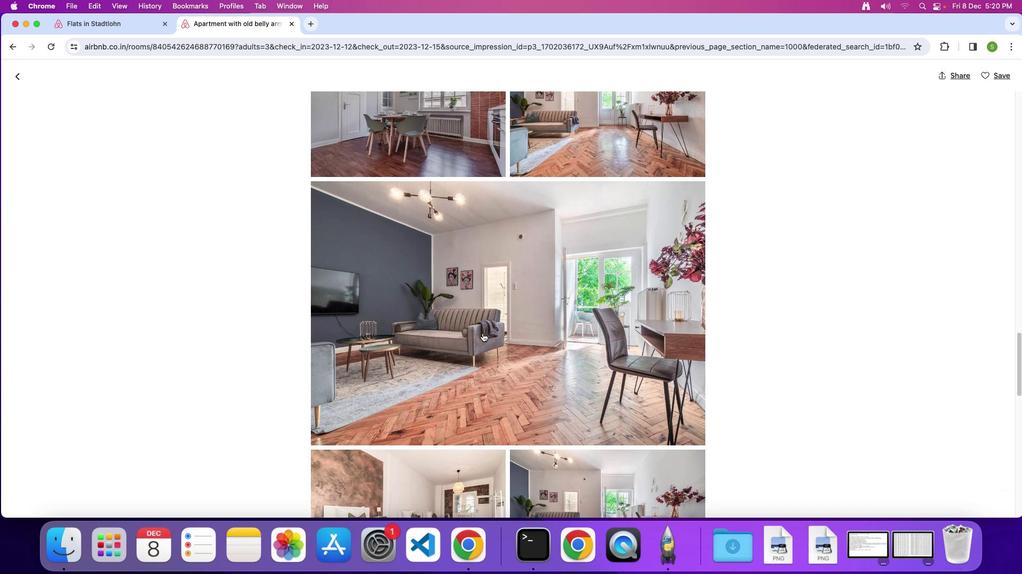 
Action: Mouse scrolled (482, 333) with delta (0, 0)
Screenshot: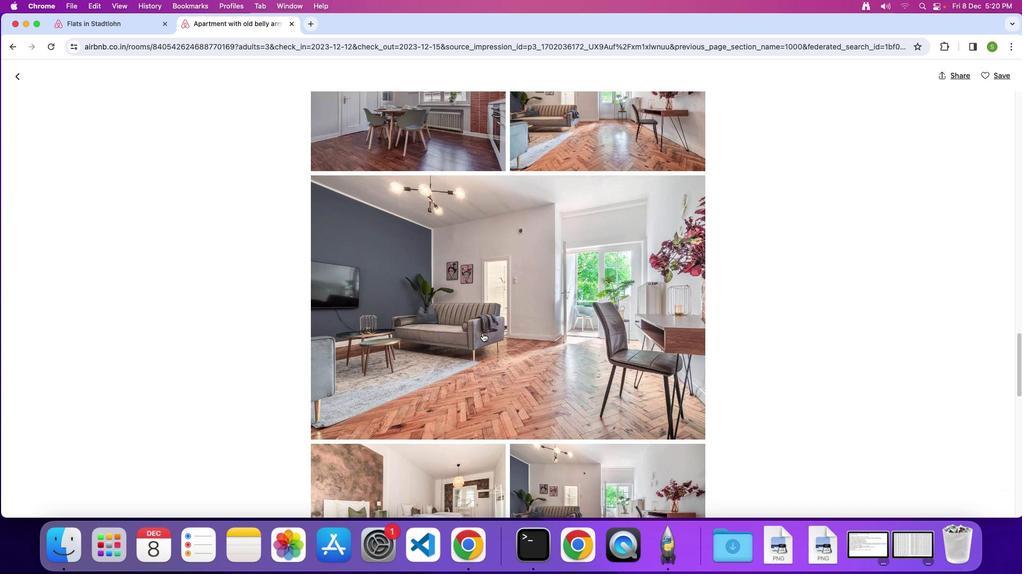 
Action: Mouse scrolled (482, 333) with delta (0, 0)
Screenshot: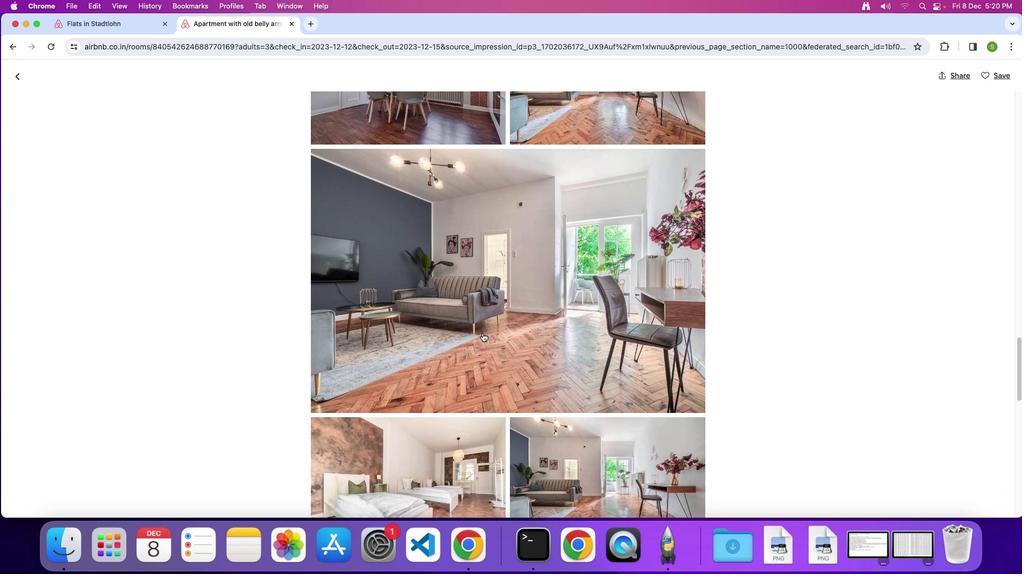 
Action: Mouse scrolled (482, 333) with delta (0, 0)
Screenshot: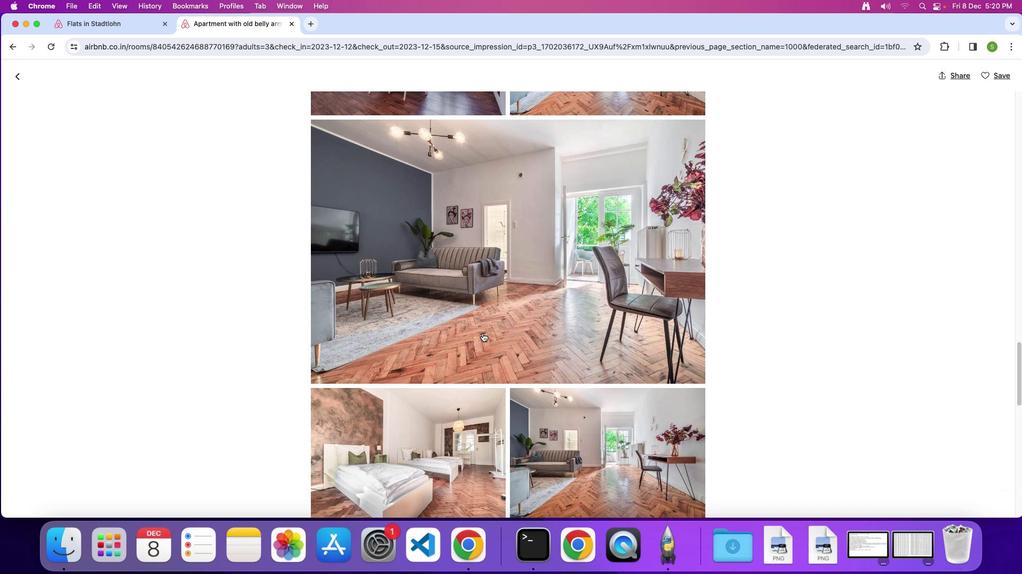 
Action: Mouse scrolled (482, 333) with delta (0, 0)
Screenshot: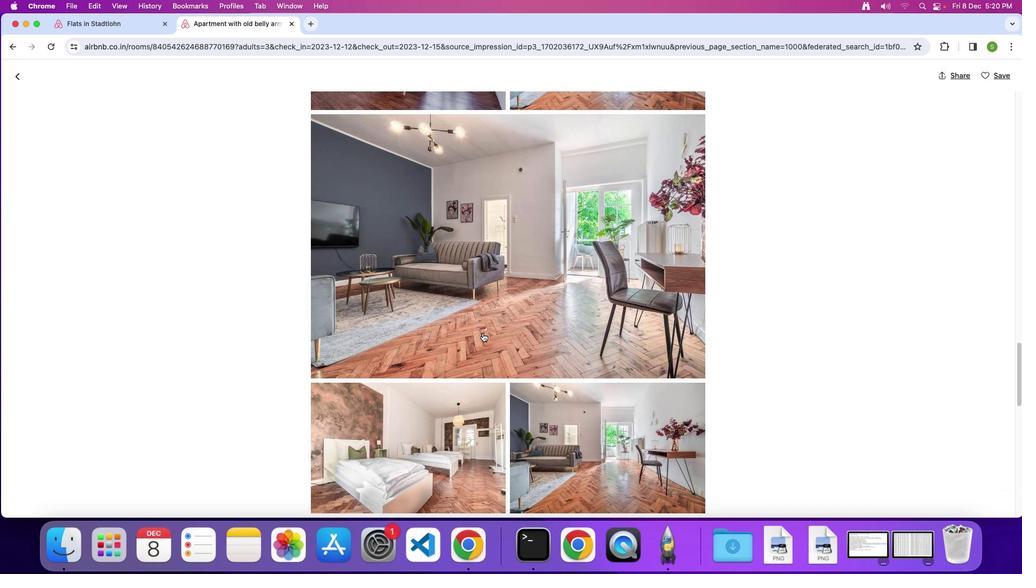 
Action: Mouse scrolled (482, 333) with delta (0, 0)
Screenshot: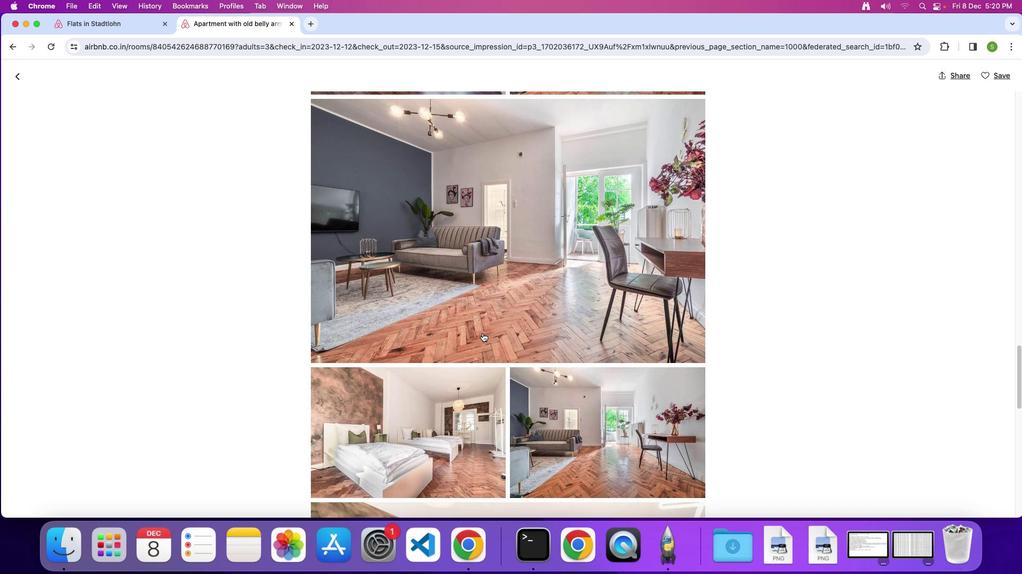 
Action: Mouse scrolled (482, 333) with delta (0, 0)
Screenshot: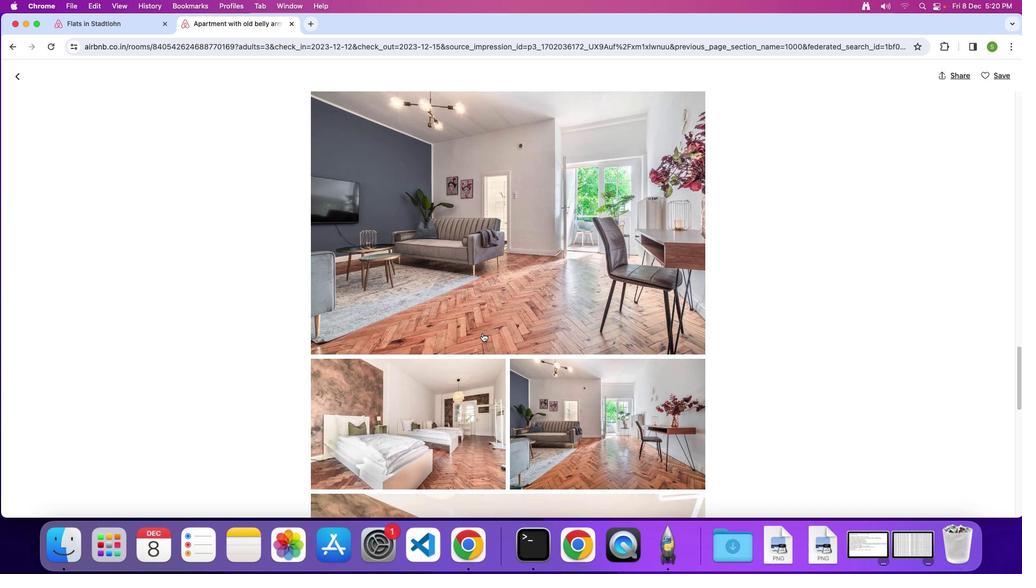 
Action: Mouse scrolled (482, 333) with delta (0, 0)
Screenshot: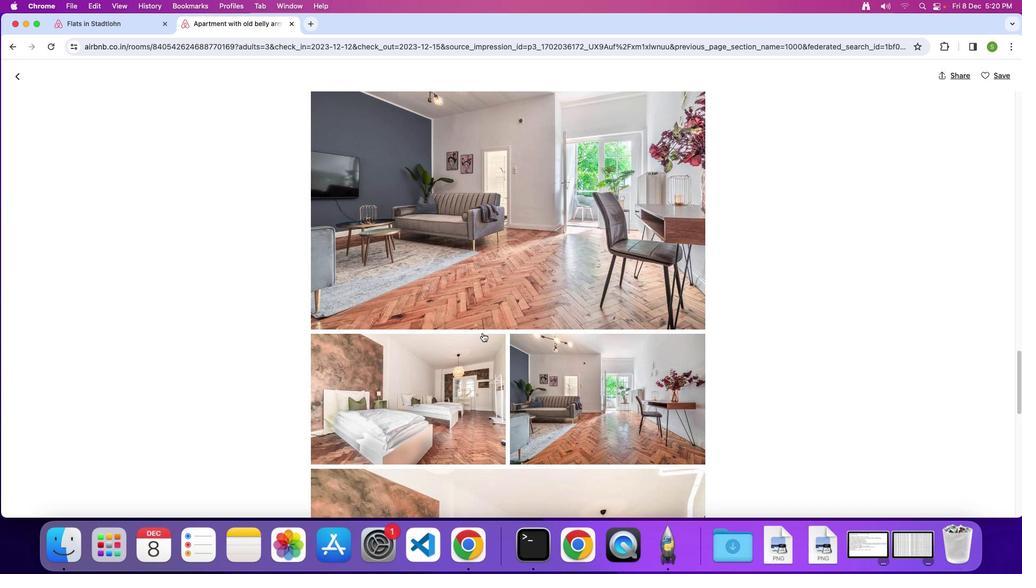 
Action: Mouse scrolled (482, 333) with delta (0, 0)
Screenshot: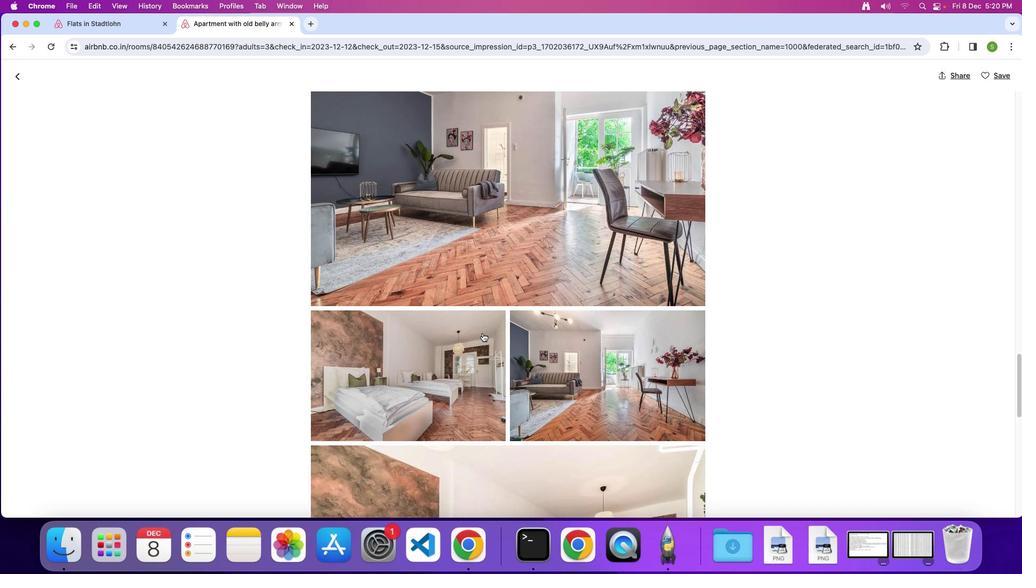 
Action: Mouse scrolled (482, 333) with delta (0, 0)
Screenshot: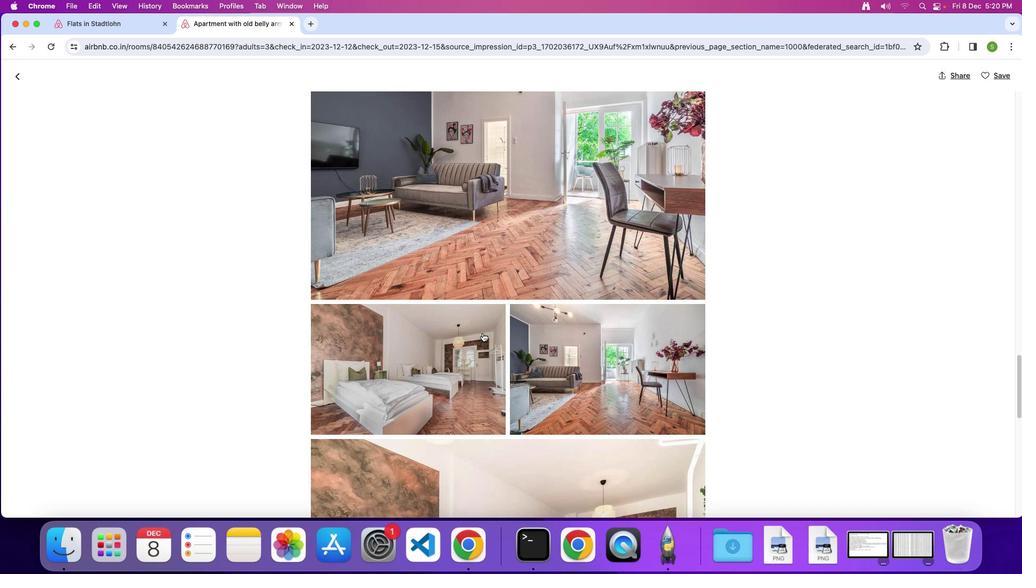 
Action: Mouse scrolled (482, 333) with delta (0, 0)
Screenshot: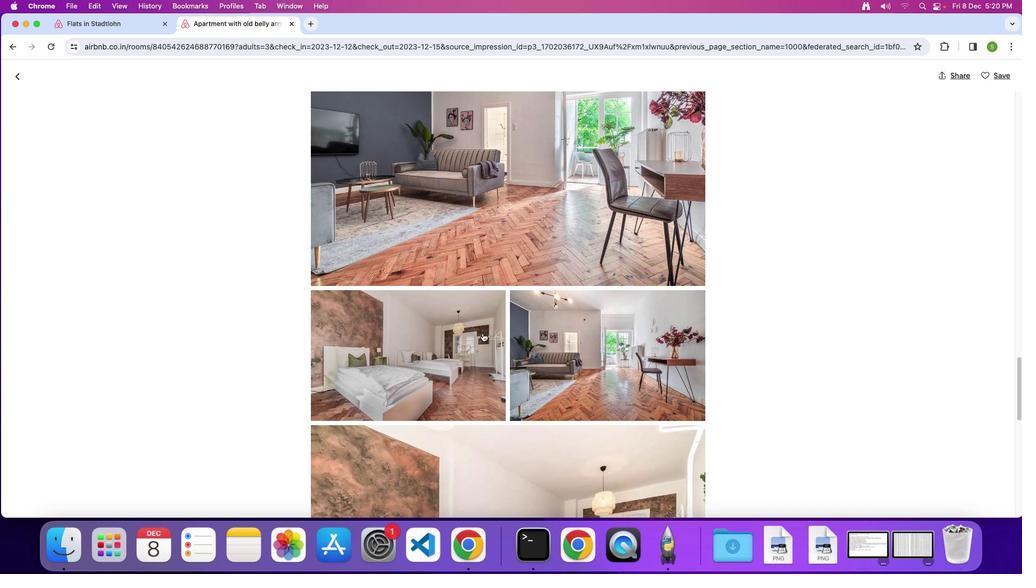 
Action: Mouse scrolled (482, 333) with delta (0, 0)
Screenshot: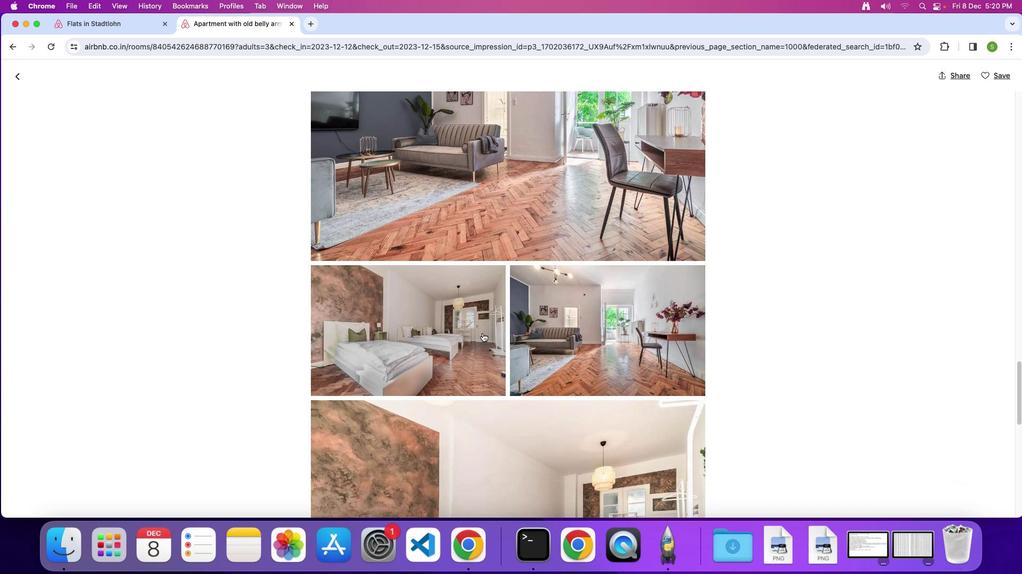 
Action: Mouse scrolled (482, 333) with delta (0, -1)
Screenshot: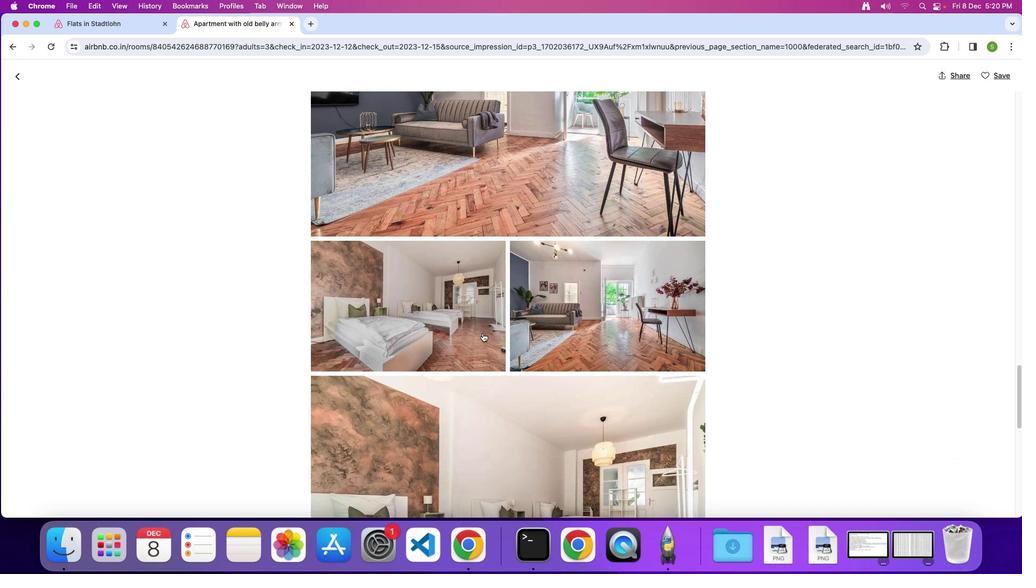 
Action: Mouse scrolled (482, 333) with delta (0, 0)
Screenshot: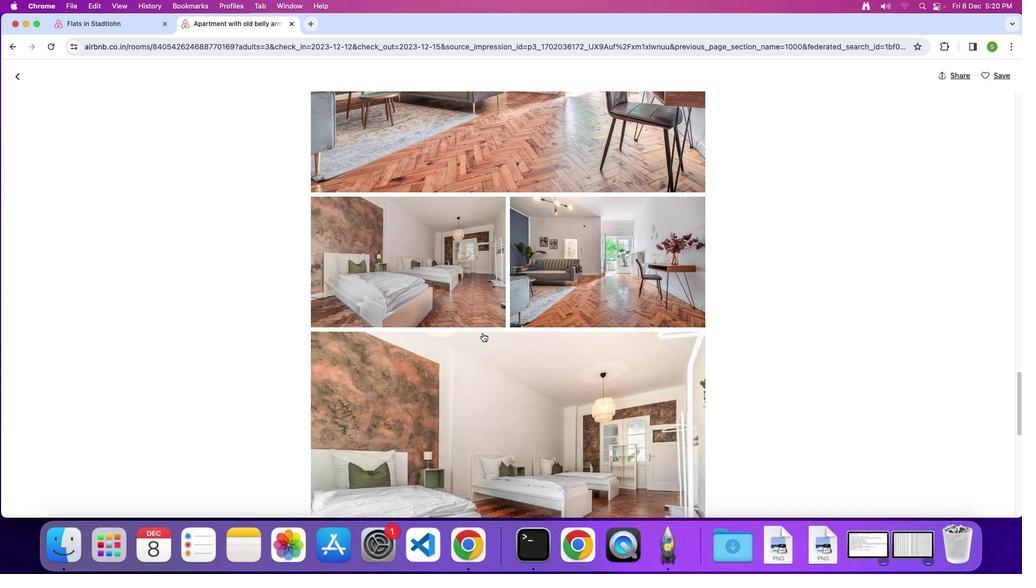
Action: Mouse scrolled (482, 333) with delta (0, 0)
Screenshot: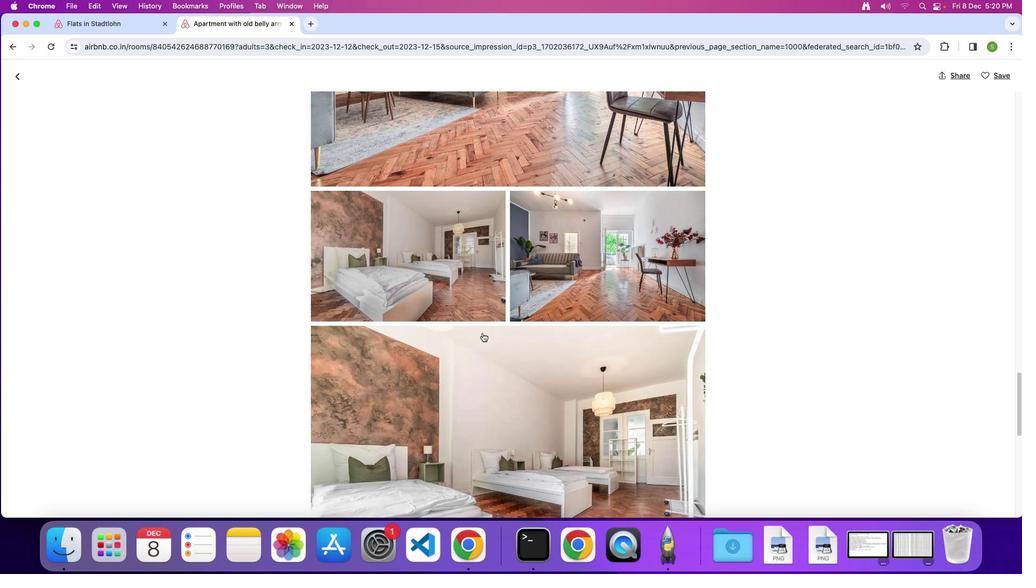 
Action: Mouse scrolled (482, 333) with delta (0, 0)
Screenshot: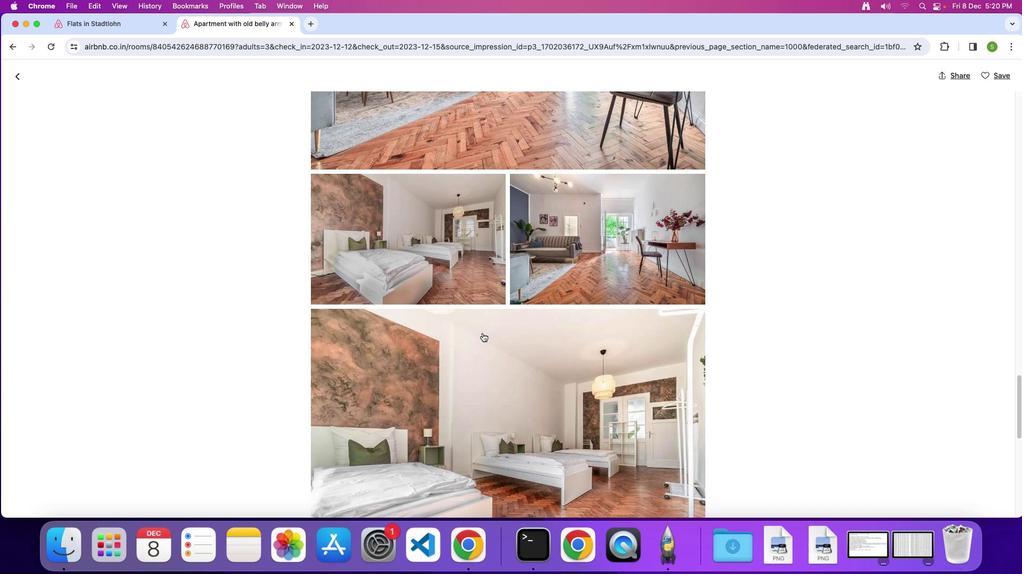 
Action: Mouse scrolled (482, 333) with delta (0, 0)
Screenshot: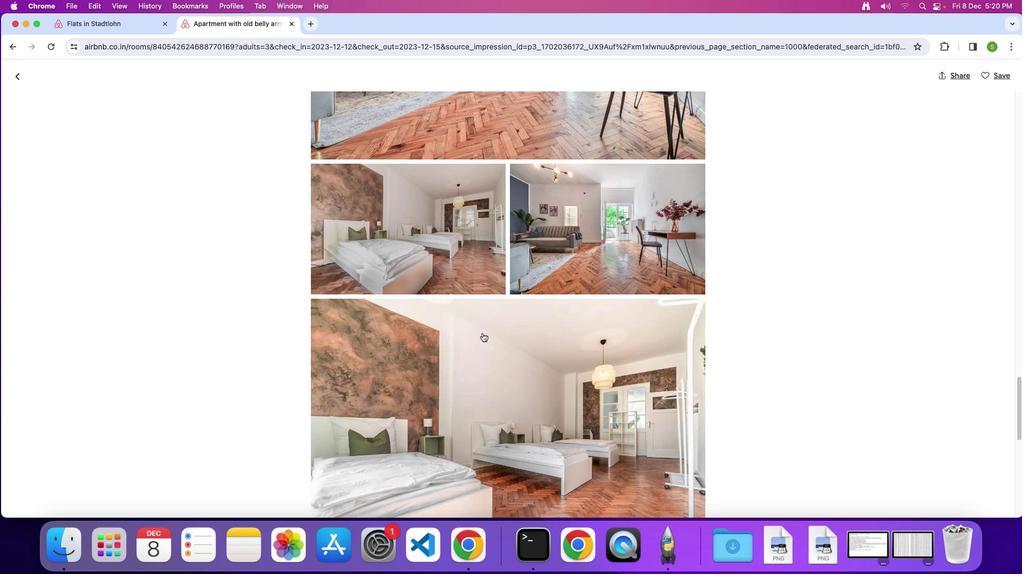
Action: Mouse scrolled (482, 333) with delta (0, -1)
Screenshot: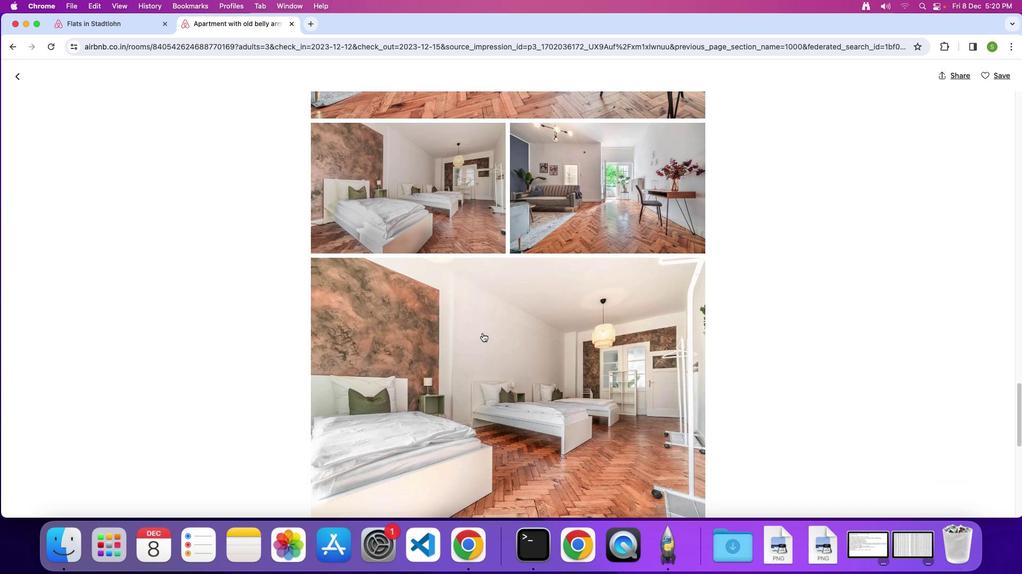 
Action: Mouse scrolled (482, 333) with delta (0, 0)
Screenshot: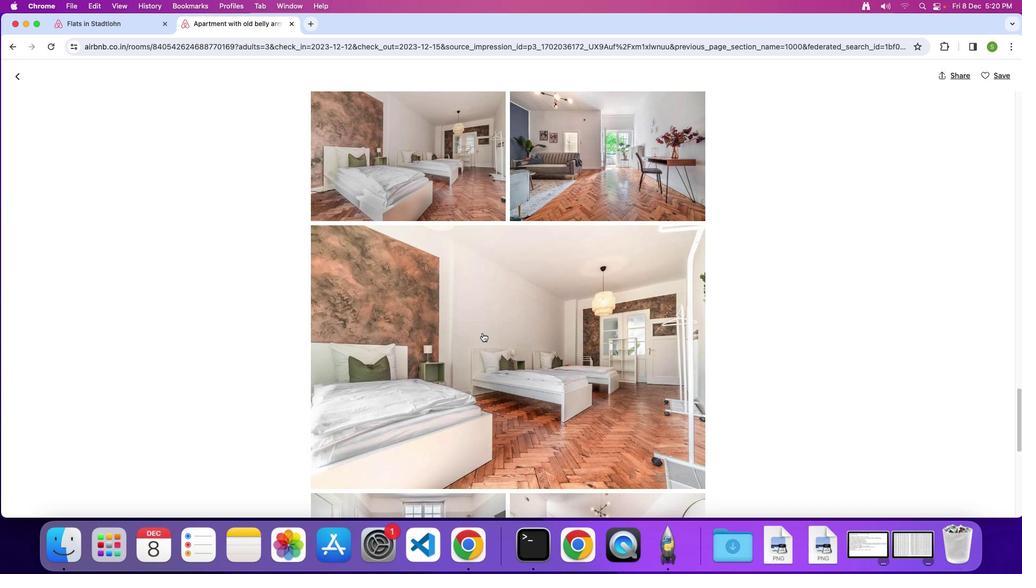 
Action: Mouse scrolled (482, 333) with delta (0, 0)
Screenshot: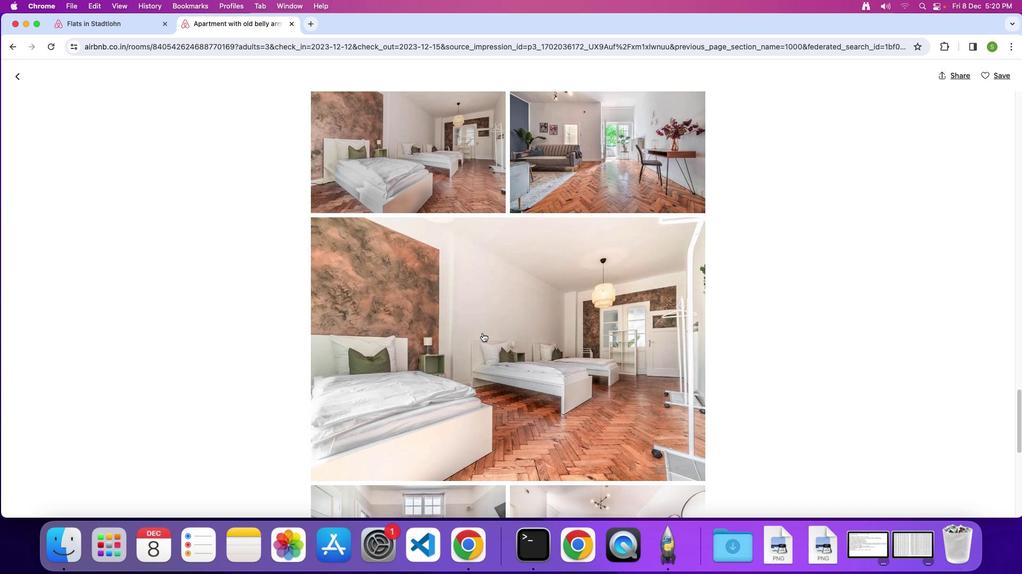 
Action: Mouse scrolled (482, 333) with delta (0, 0)
Screenshot: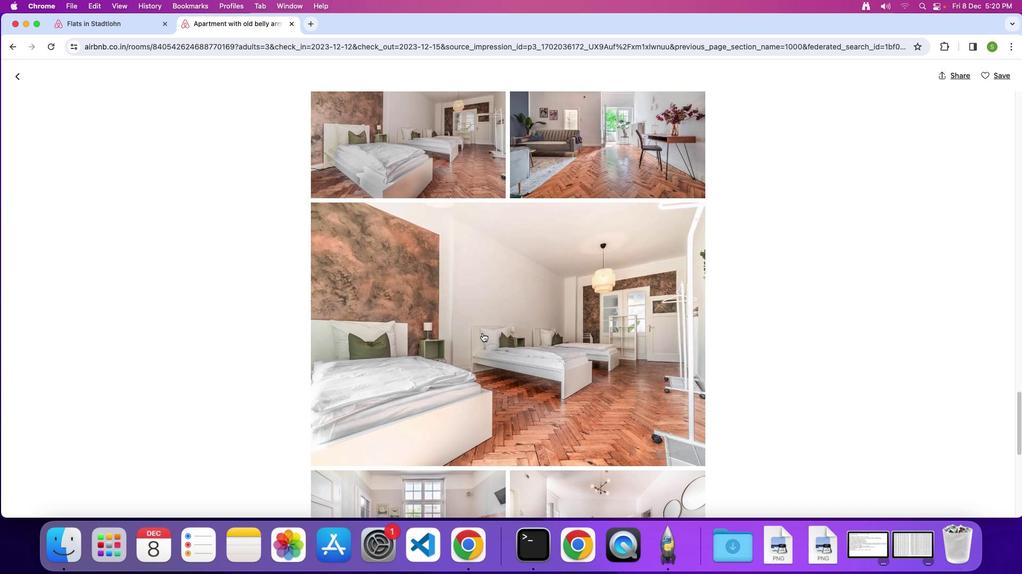 
Action: Mouse scrolled (482, 333) with delta (0, 0)
Screenshot: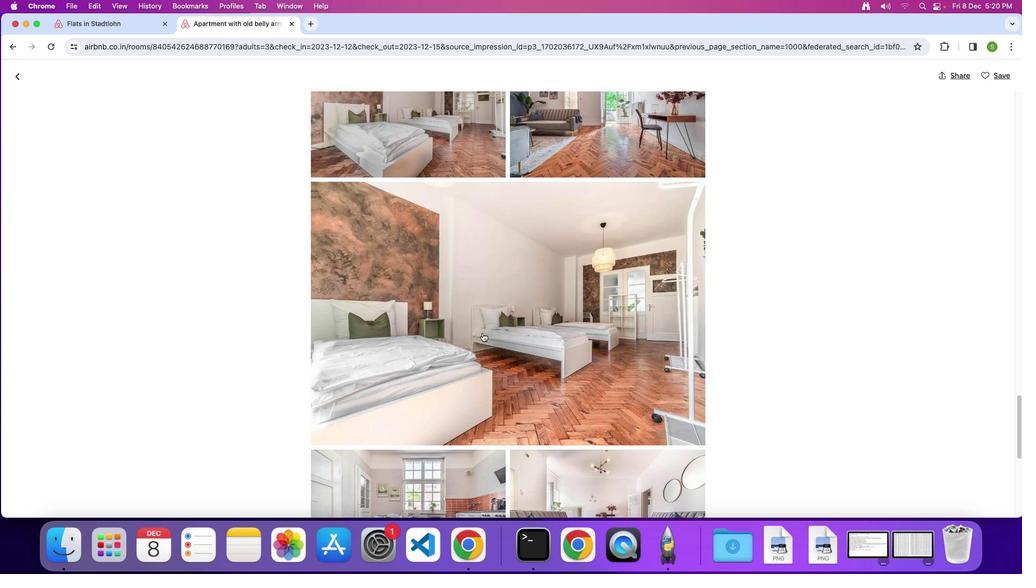 
Action: Mouse scrolled (482, 333) with delta (0, -1)
Screenshot: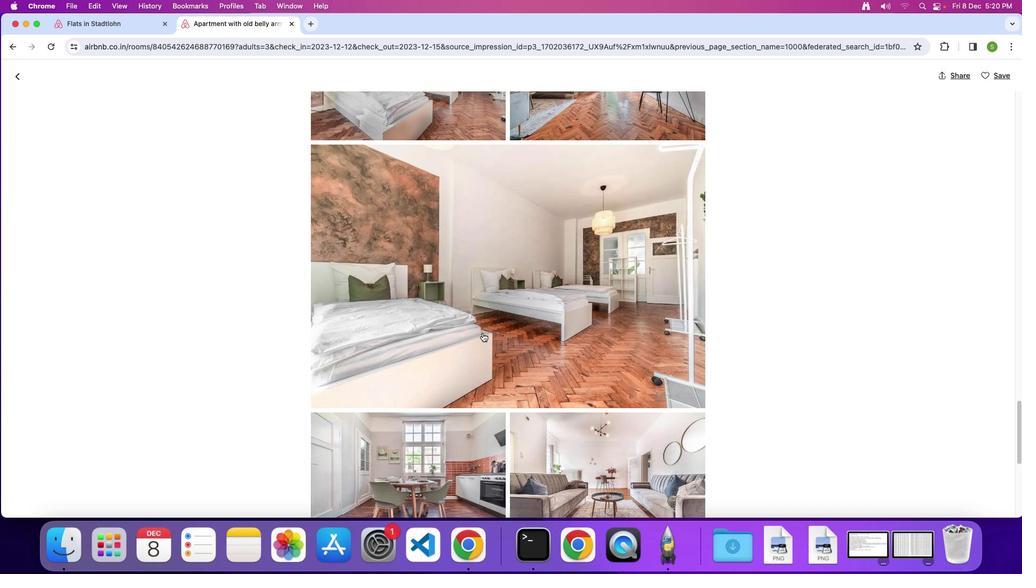 
Action: Mouse scrolled (482, 333) with delta (0, 0)
Screenshot: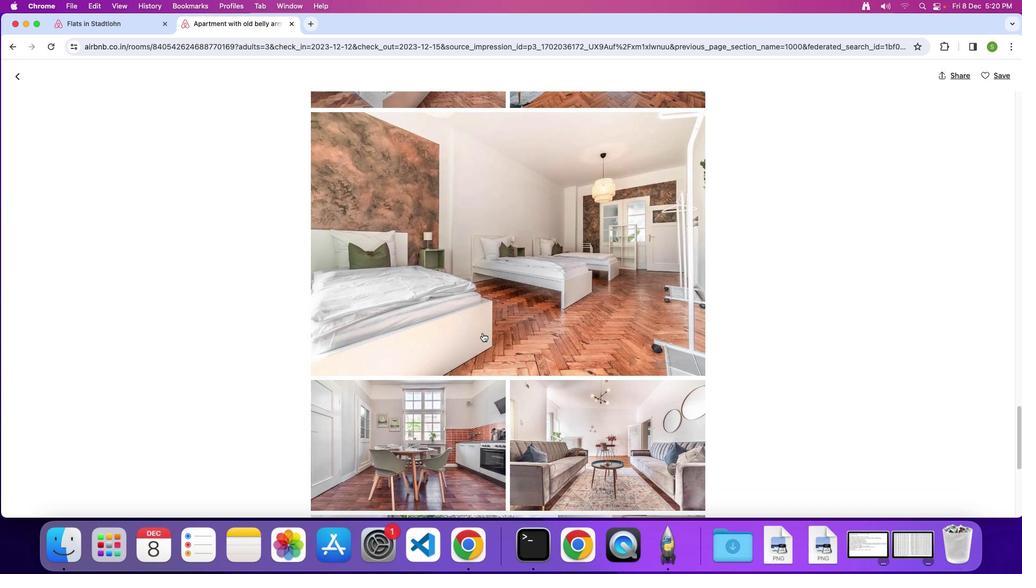 
Action: Mouse scrolled (482, 333) with delta (0, 0)
Screenshot: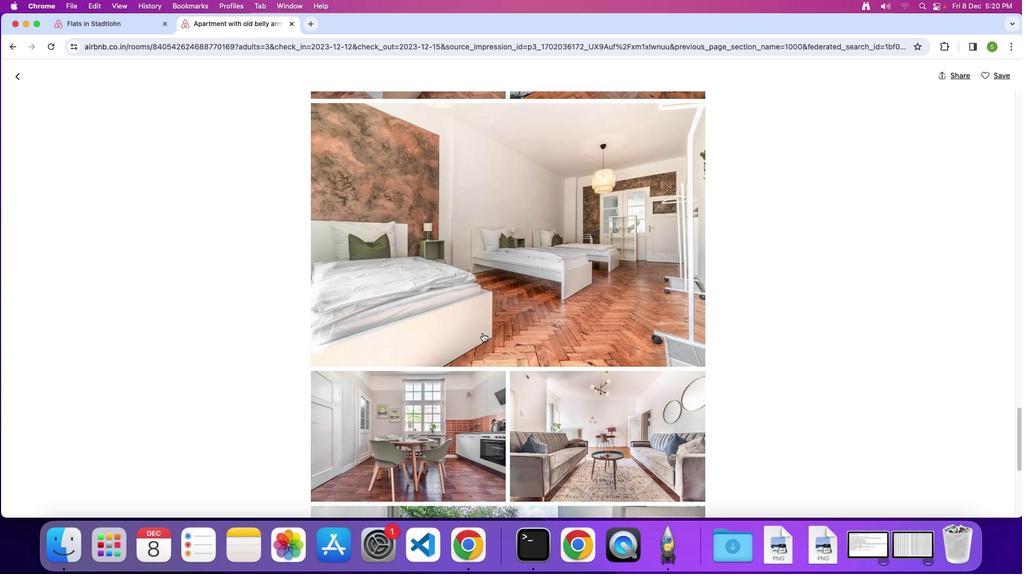 
Action: Mouse scrolled (482, 333) with delta (0, 0)
Screenshot: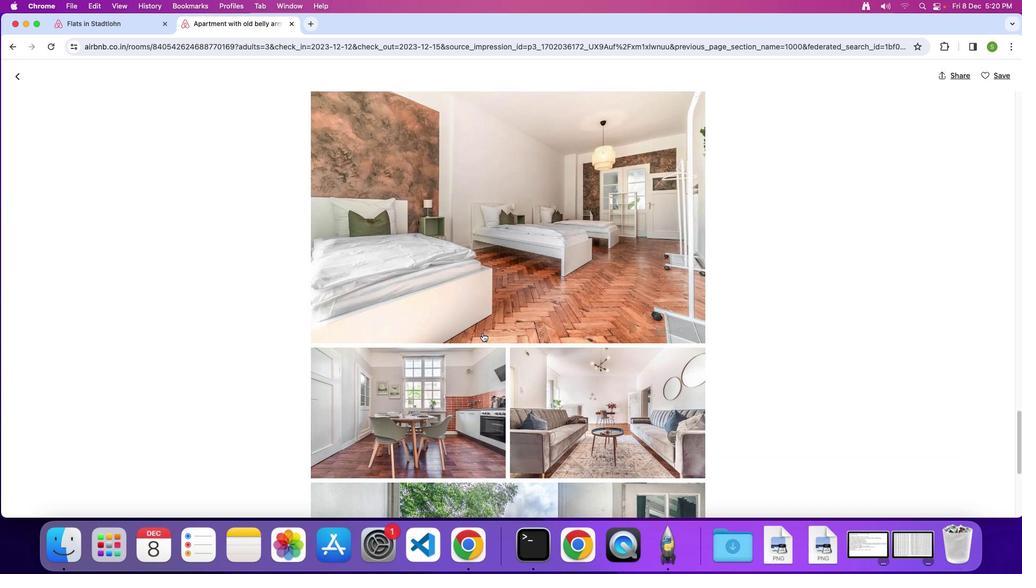 
Action: Mouse scrolled (482, 333) with delta (0, 0)
Screenshot: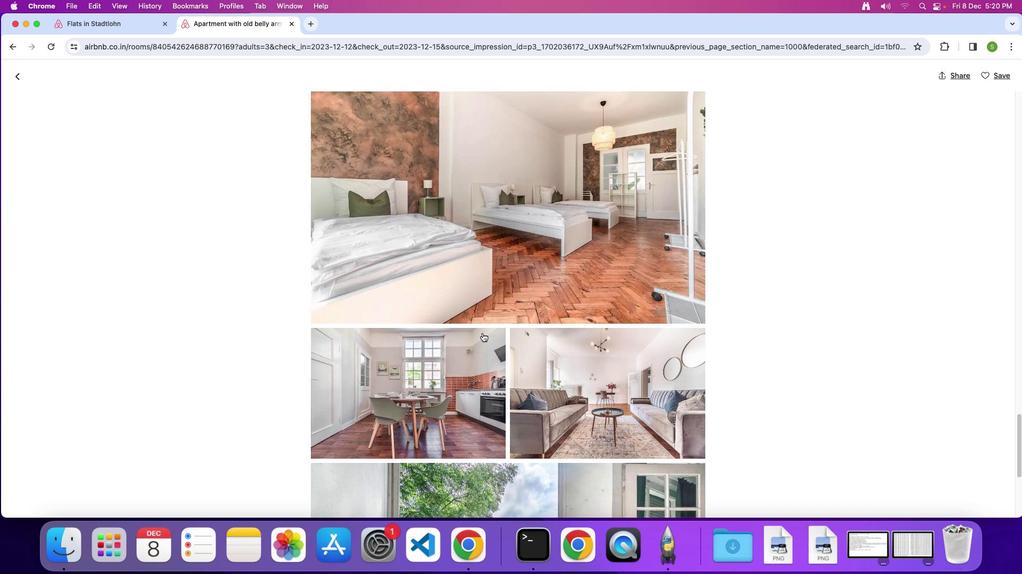 
Action: Mouse scrolled (482, 333) with delta (0, 0)
Screenshot: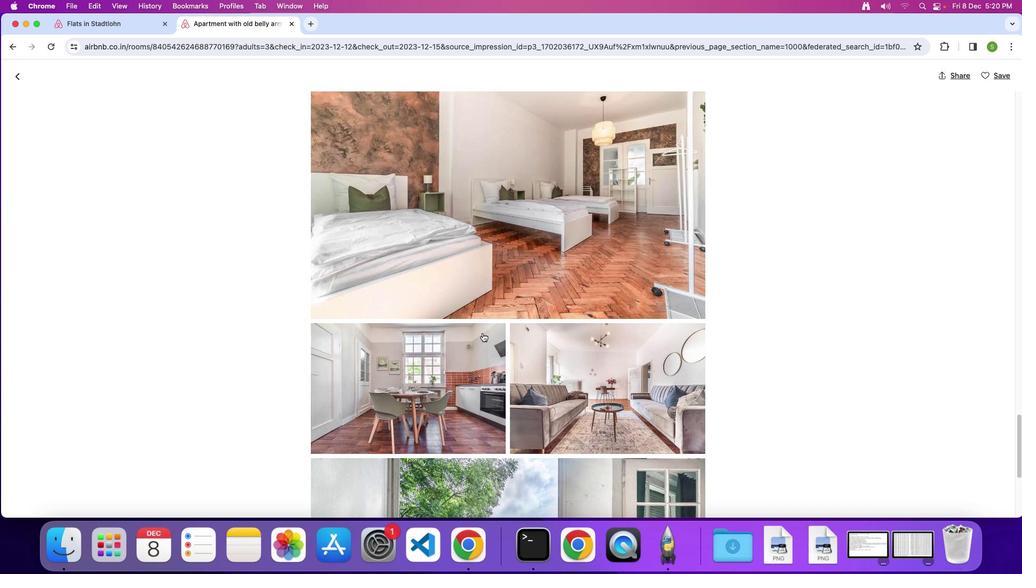 
Action: Mouse moved to (482, 333)
Screenshot: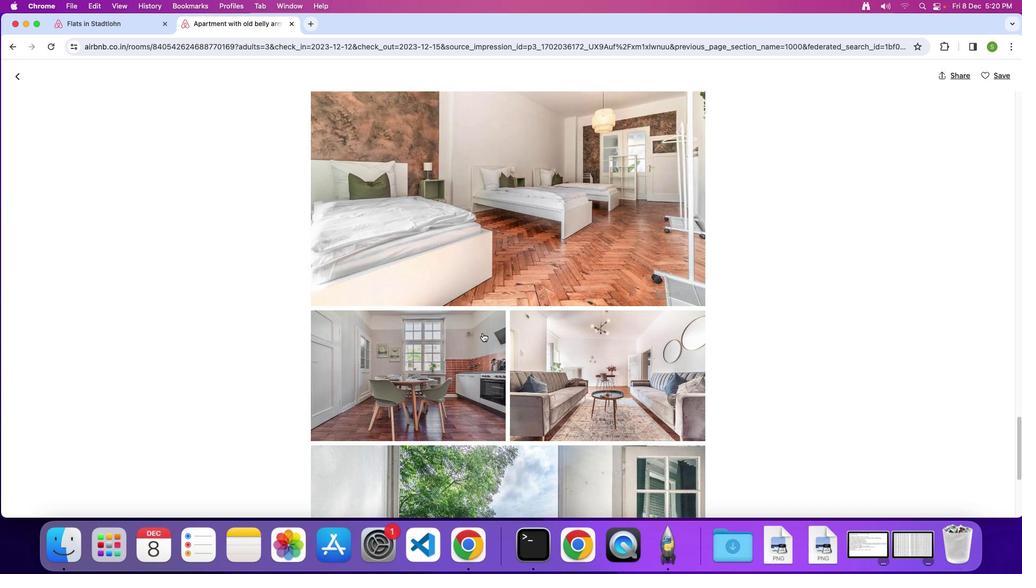 
Action: Mouse scrolled (482, 333) with delta (0, 0)
Screenshot: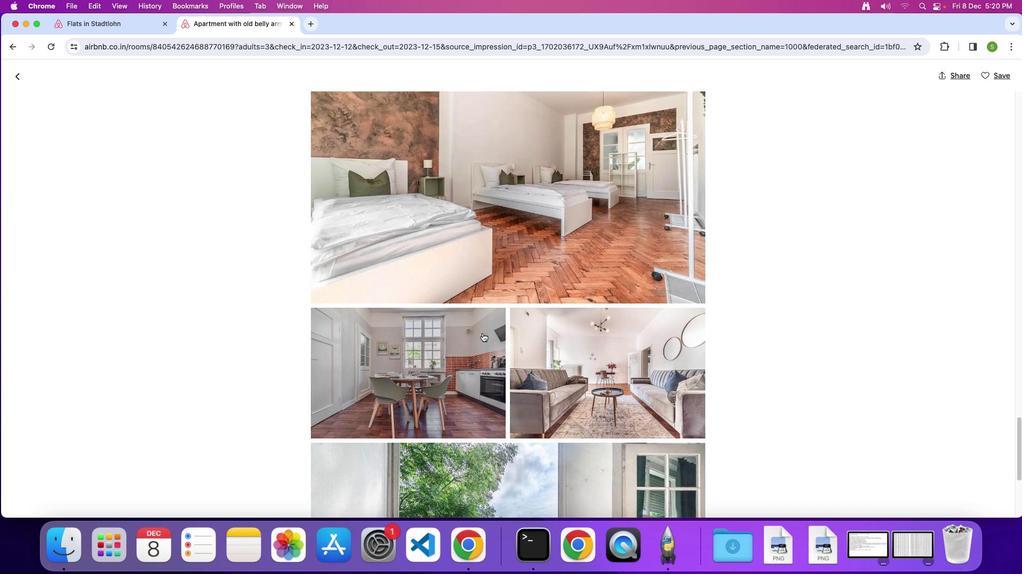 
Action: Mouse scrolled (482, 333) with delta (0, 0)
Screenshot: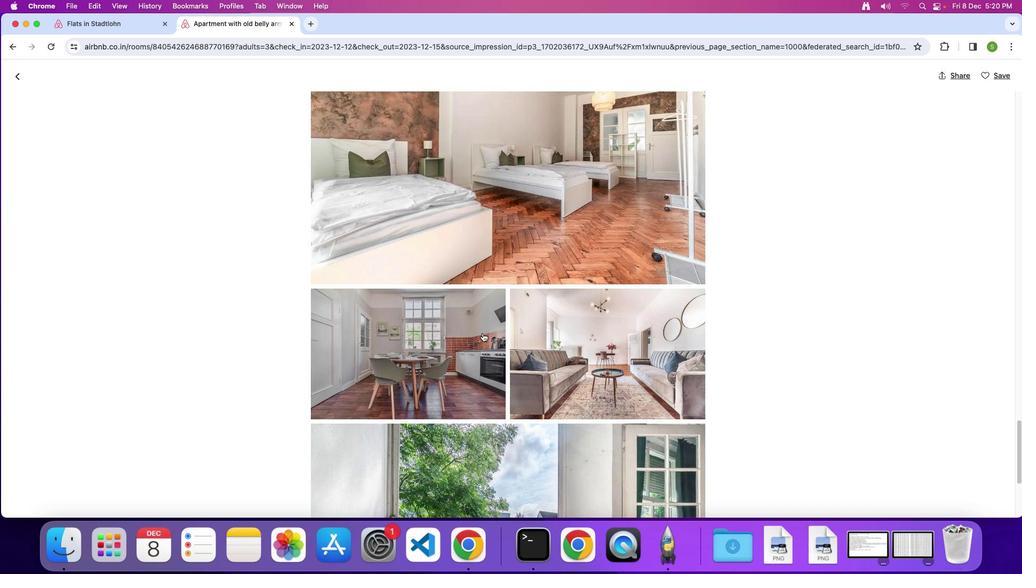 
Action: Mouse scrolled (482, 333) with delta (0, -1)
Screenshot: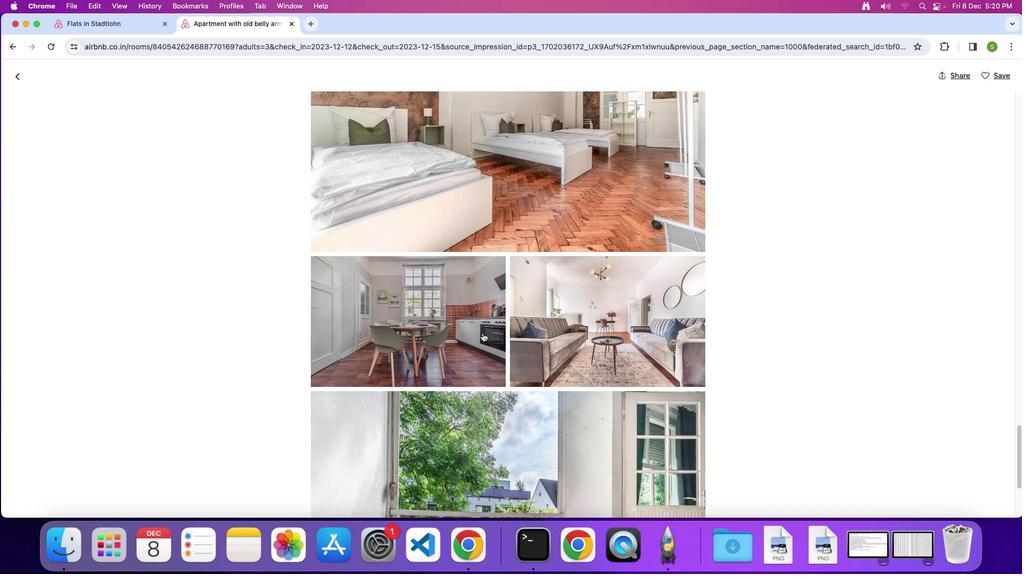 
Action: Mouse scrolled (482, 333) with delta (0, 0)
Screenshot: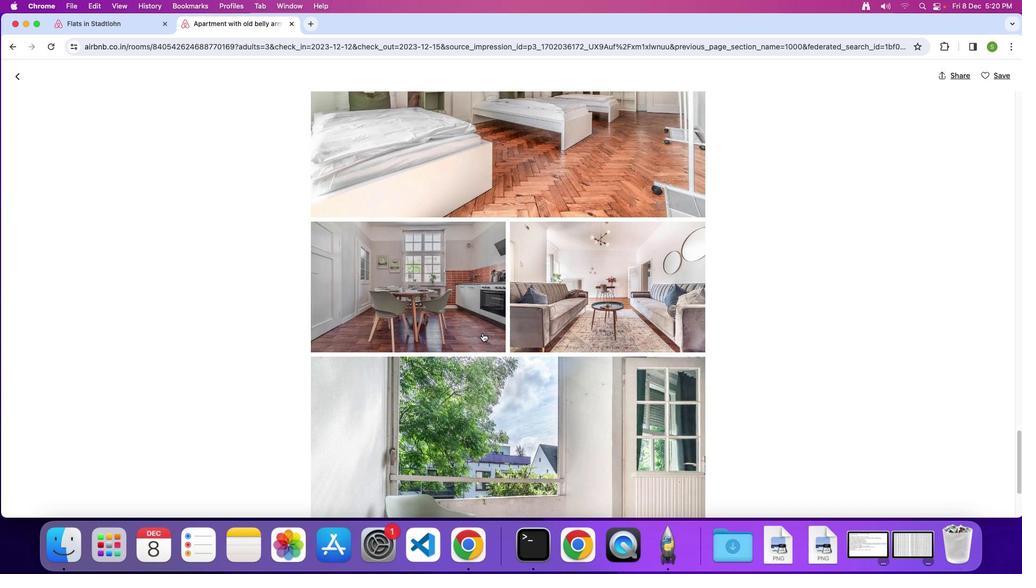 
Action: Mouse scrolled (482, 333) with delta (0, 0)
Screenshot: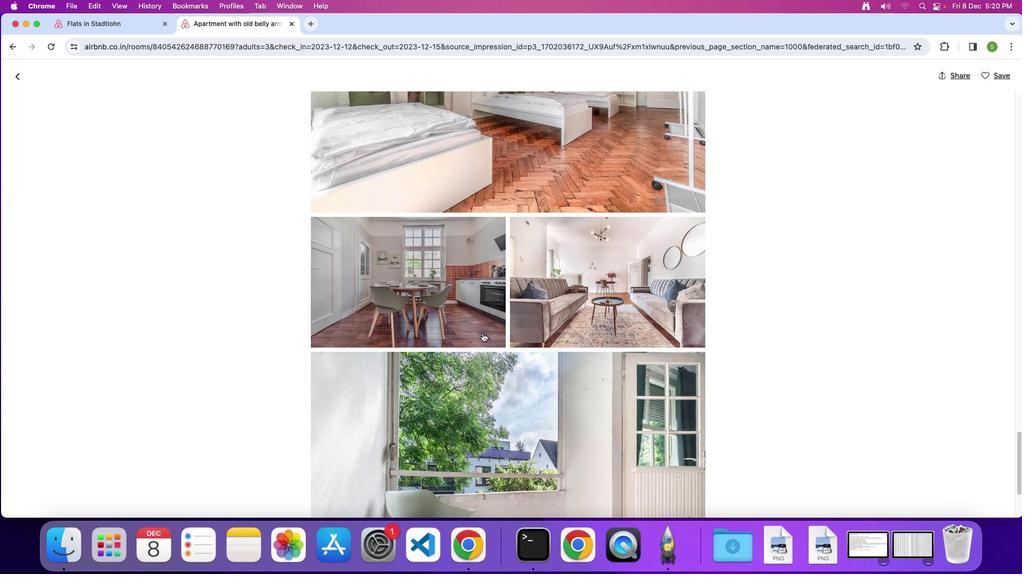 
Action: Mouse scrolled (482, 333) with delta (0, 0)
